 Task: Buy 4 Funnels from Specialty Tools & Gadgets section under best seller category for shipping address: Maureen Phillips, 2845 Point Street, Park Ridge, Illinois 60068, Cell Number 7738643880. Pay from credit card ending with 7965, CVV 549
Action: Mouse moved to (18, 73)
Screenshot: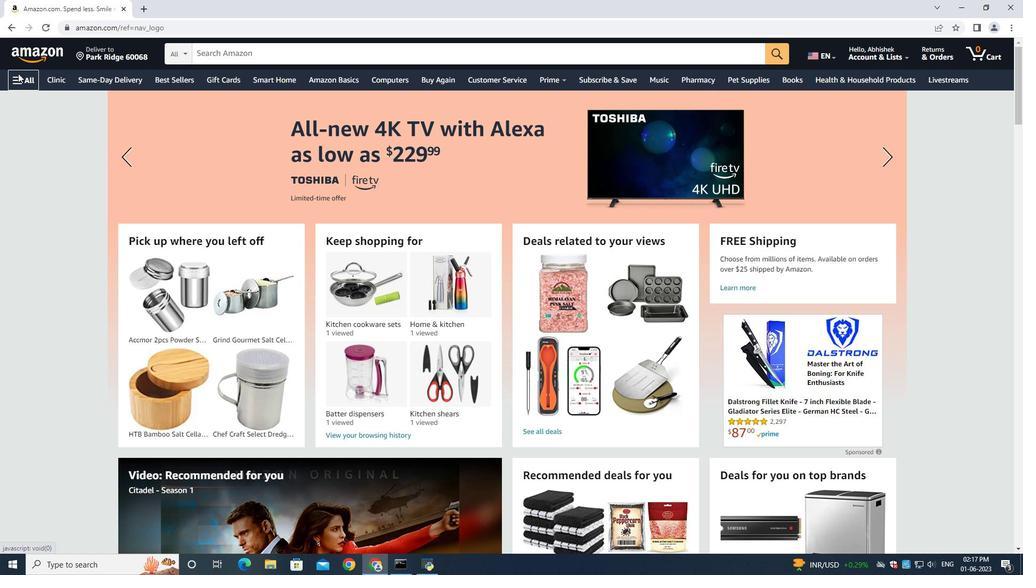 
Action: Mouse pressed left at (18, 73)
Screenshot: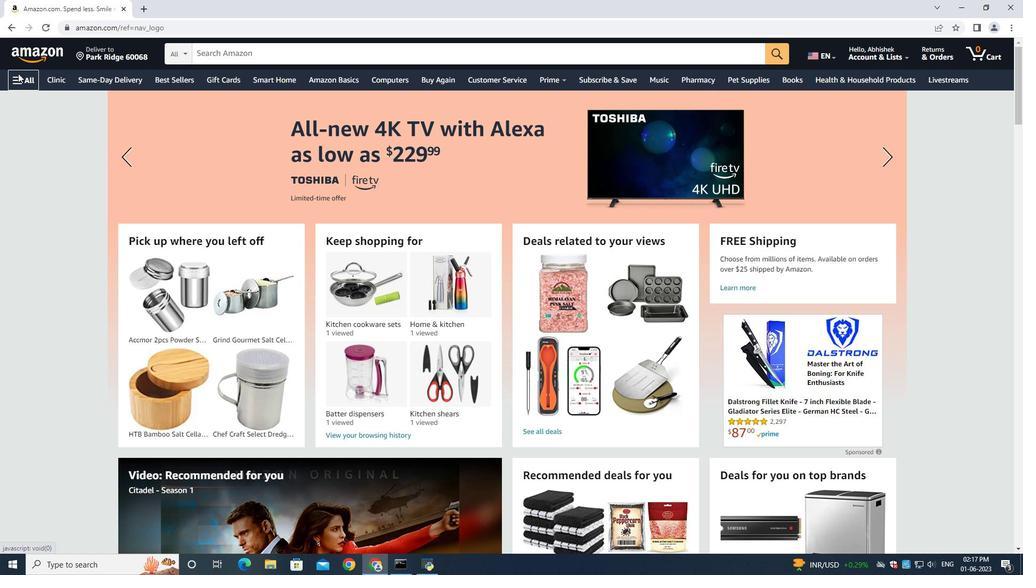 
Action: Mouse moved to (78, 103)
Screenshot: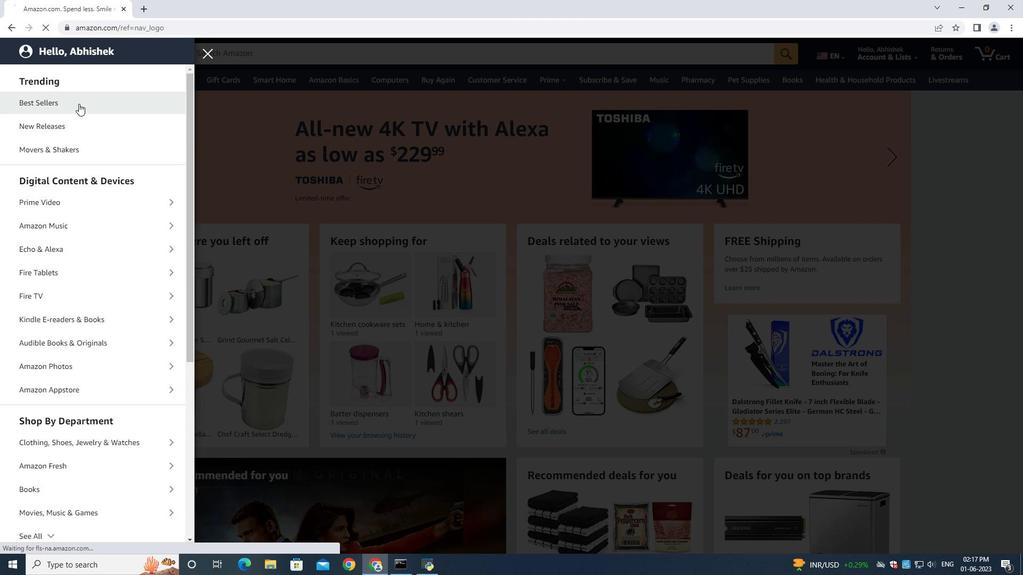 
Action: Mouse pressed left at (78, 103)
Screenshot: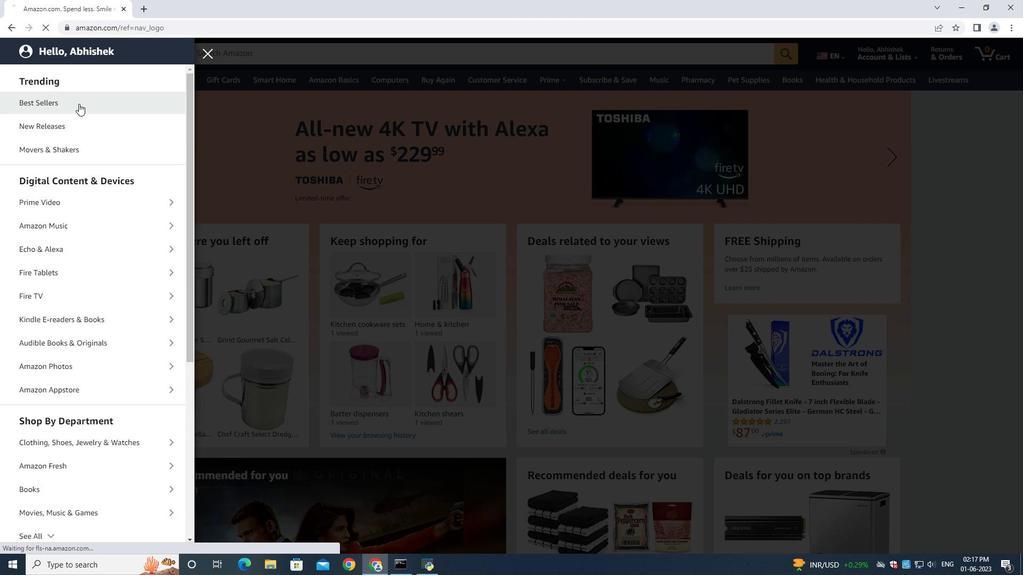 
Action: Mouse moved to (208, 52)
Screenshot: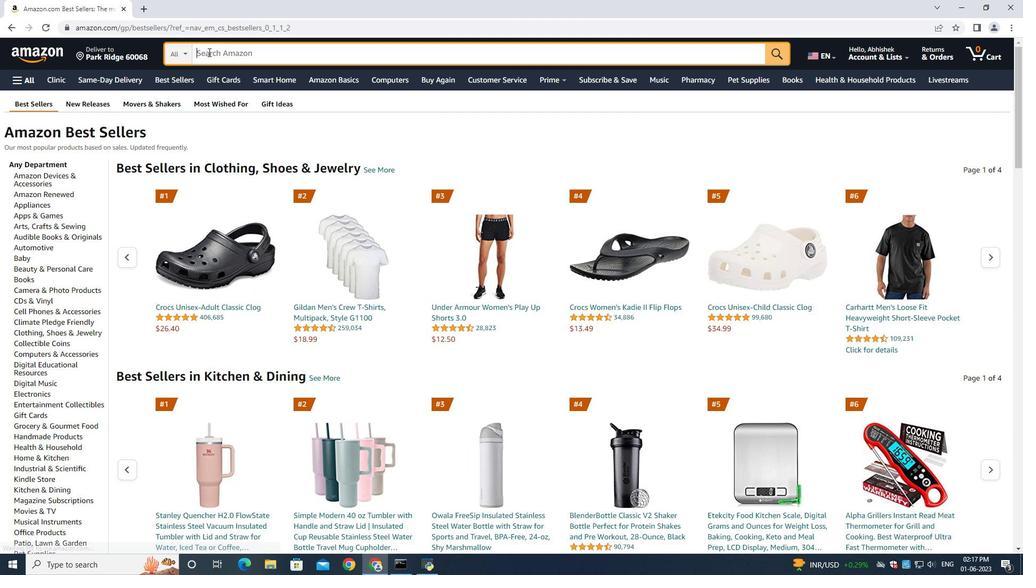 
Action: Mouse pressed left at (208, 52)
Screenshot: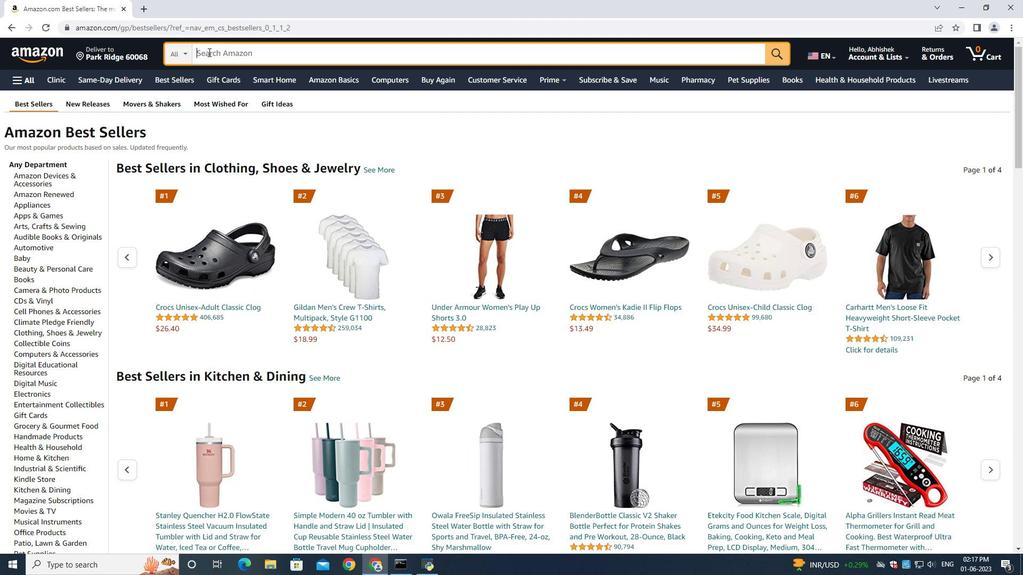 
Action: Mouse moved to (208, 52)
Screenshot: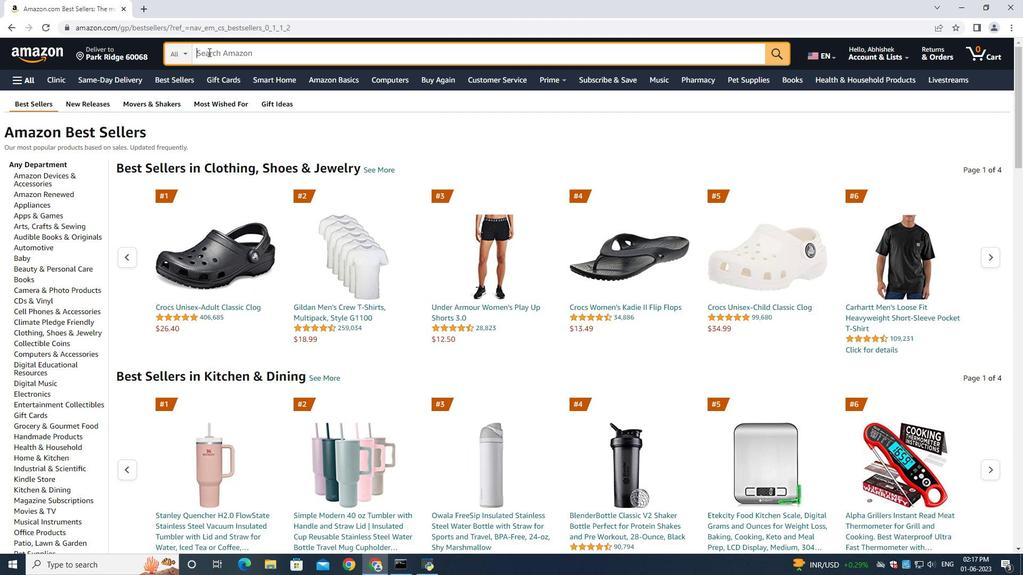 
Action: Key pressed <Key.shift>Funnels<Key.space><Key.enter>
Screenshot: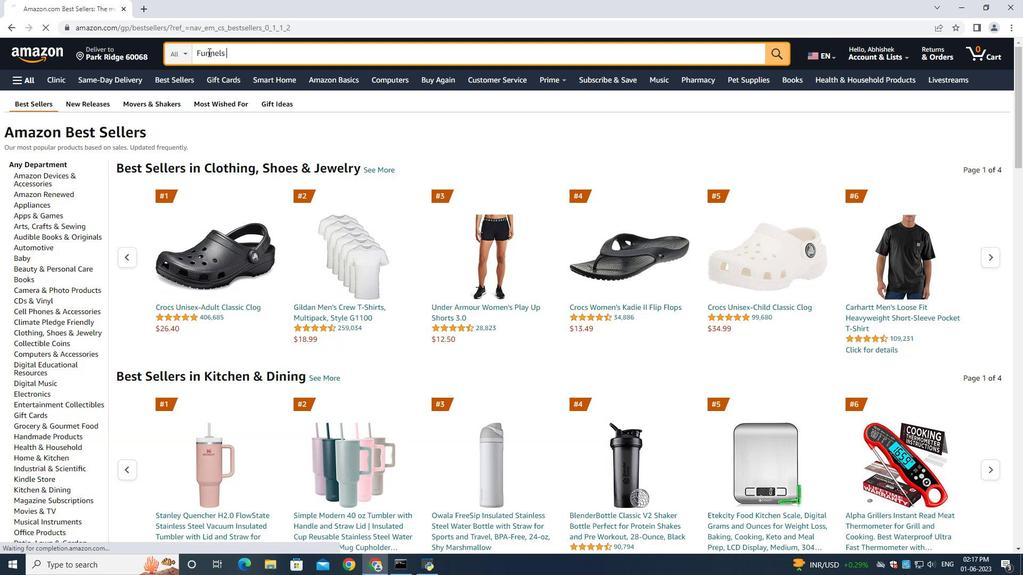 
Action: Mouse moved to (64, 188)
Screenshot: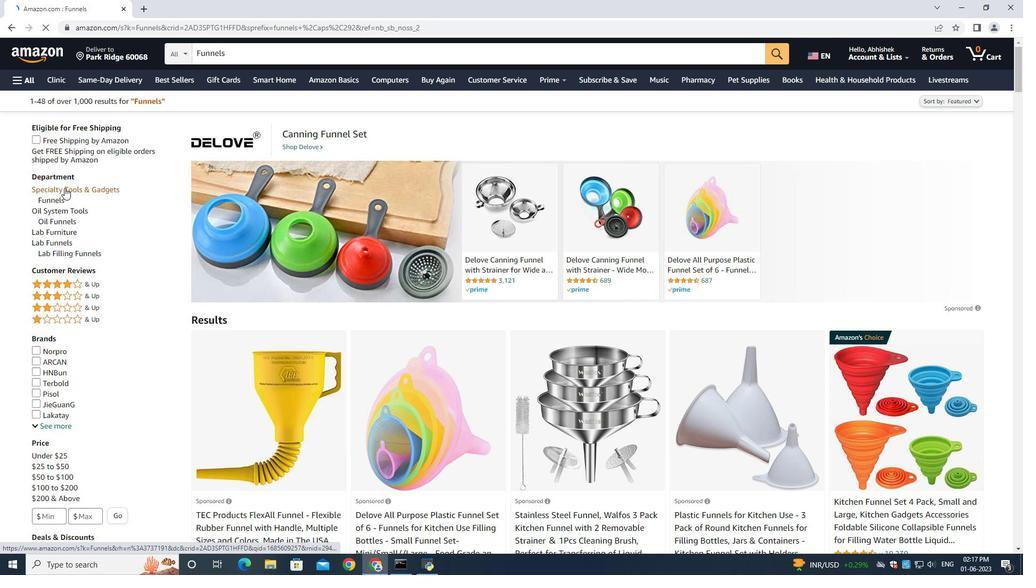 
Action: Mouse pressed left at (64, 188)
Screenshot: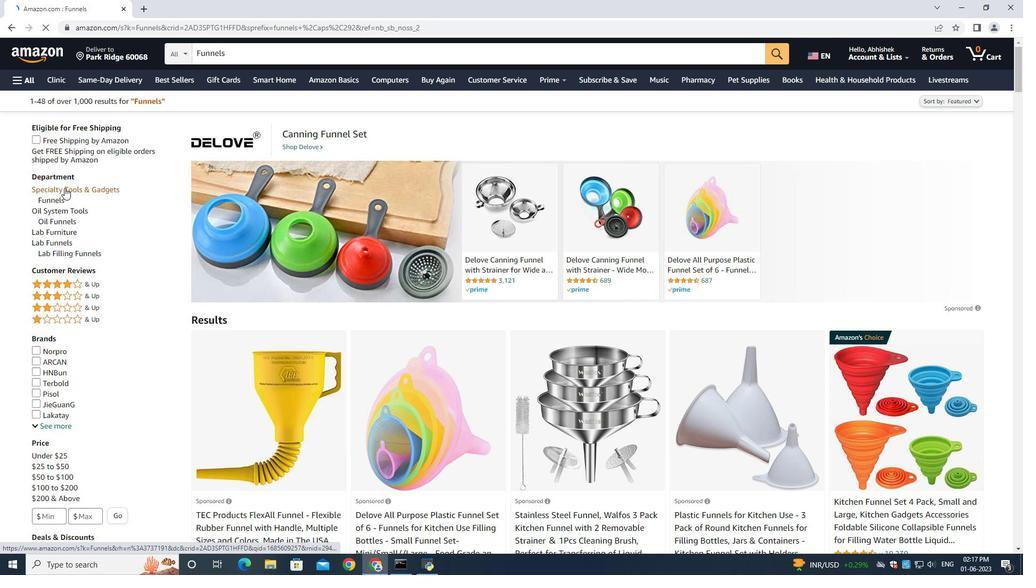 
Action: Mouse moved to (560, 399)
Screenshot: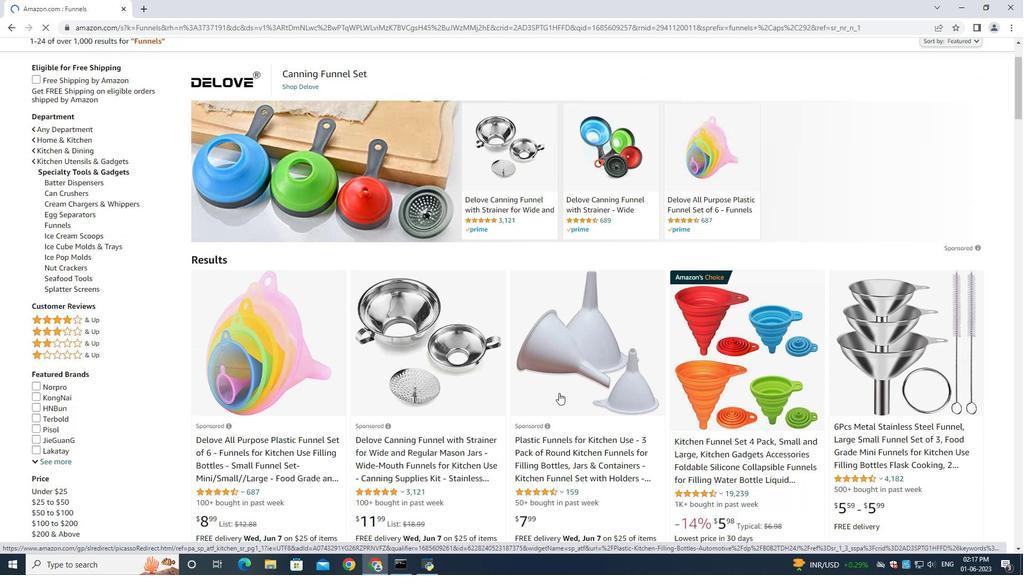 
Action: Mouse scrolled (560, 399) with delta (0, 0)
Screenshot: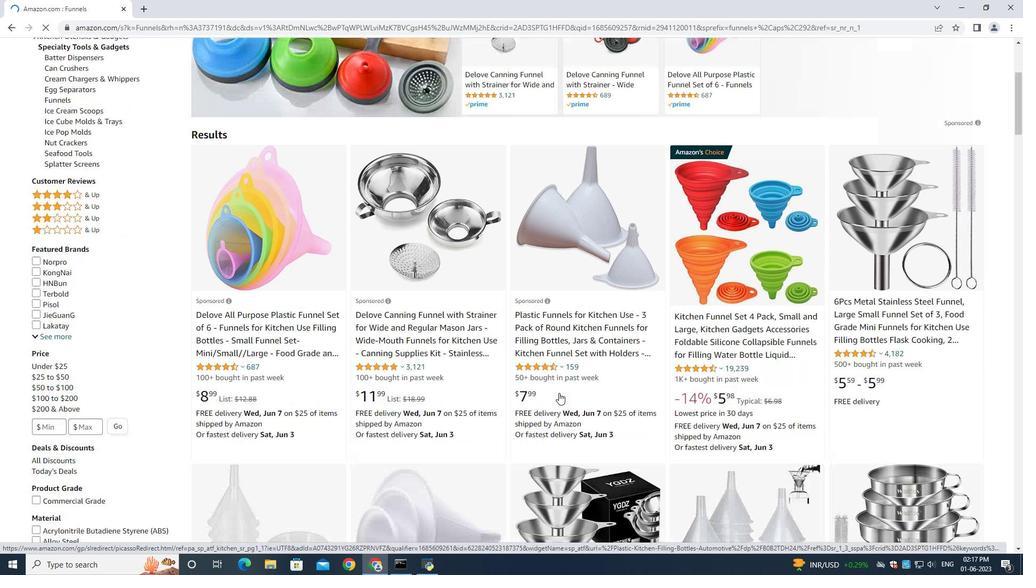 
Action: Mouse moved to (560, 399)
Screenshot: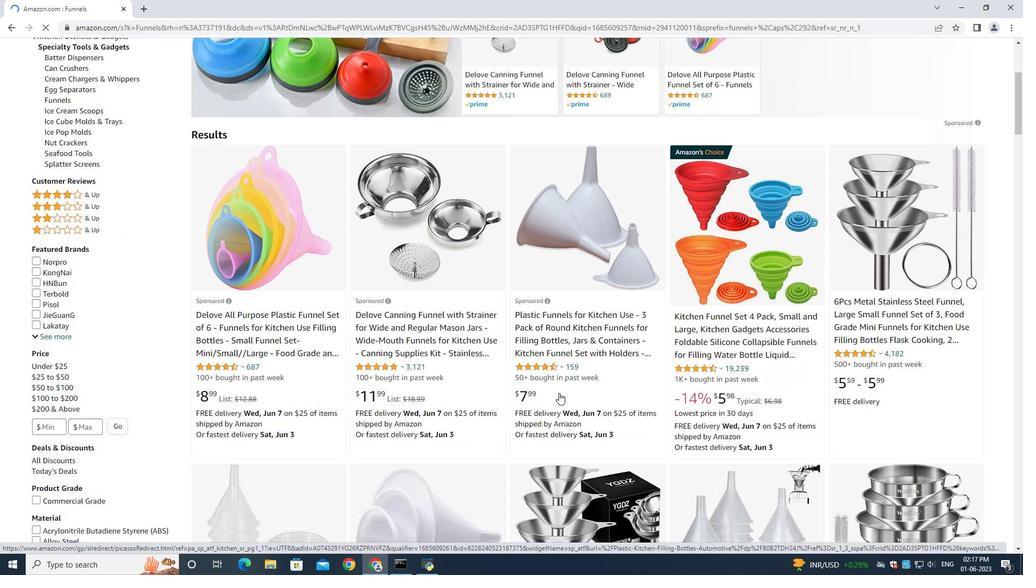 
Action: Mouse scrolled (560, 399) with delta (0, 0)
Screenshot: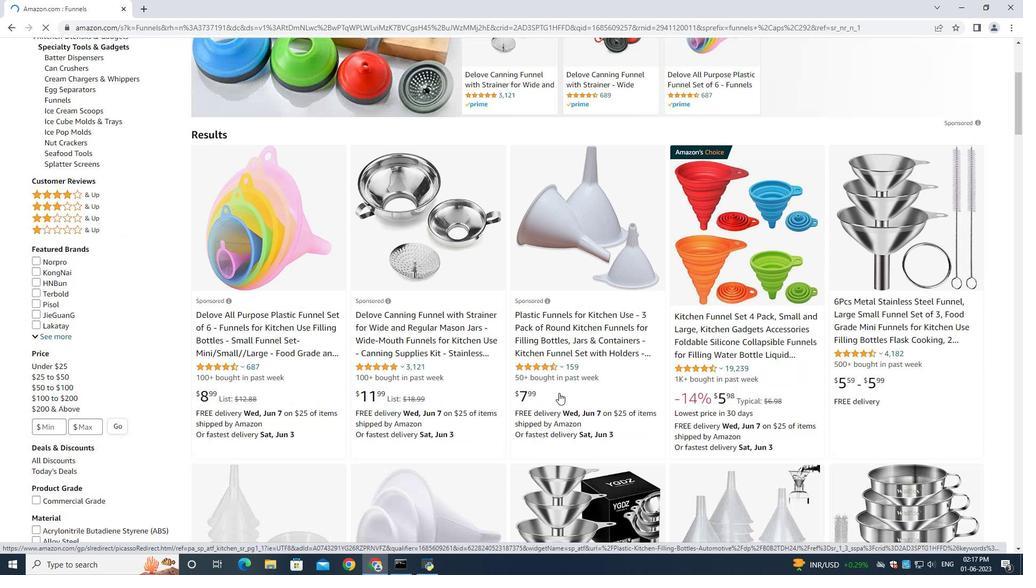 
Action: Mouse moved to (560, 399)
Screenshot: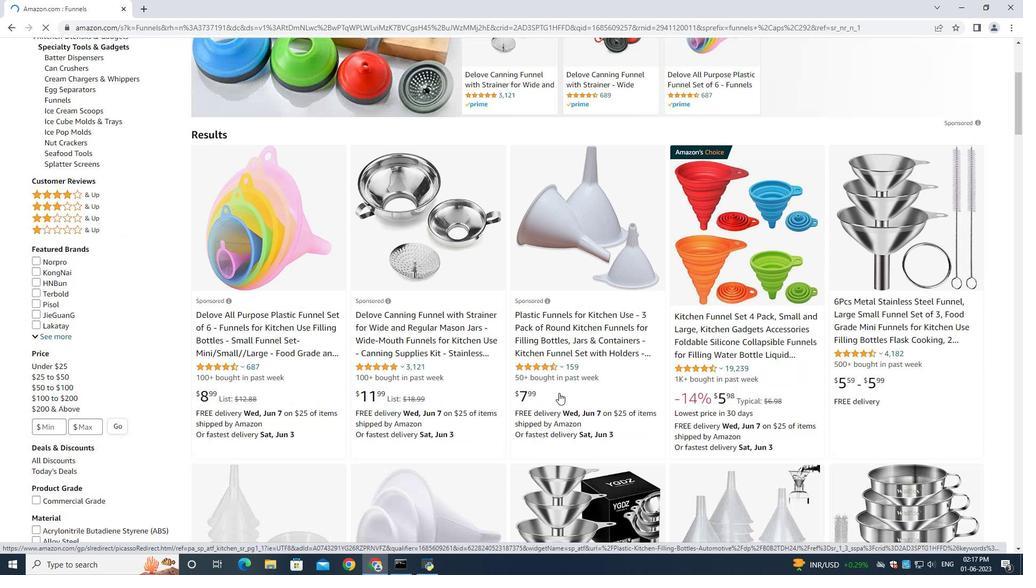 
Action: Mouse scrolled (560, 399) with delta (0, 0)
Screenshot: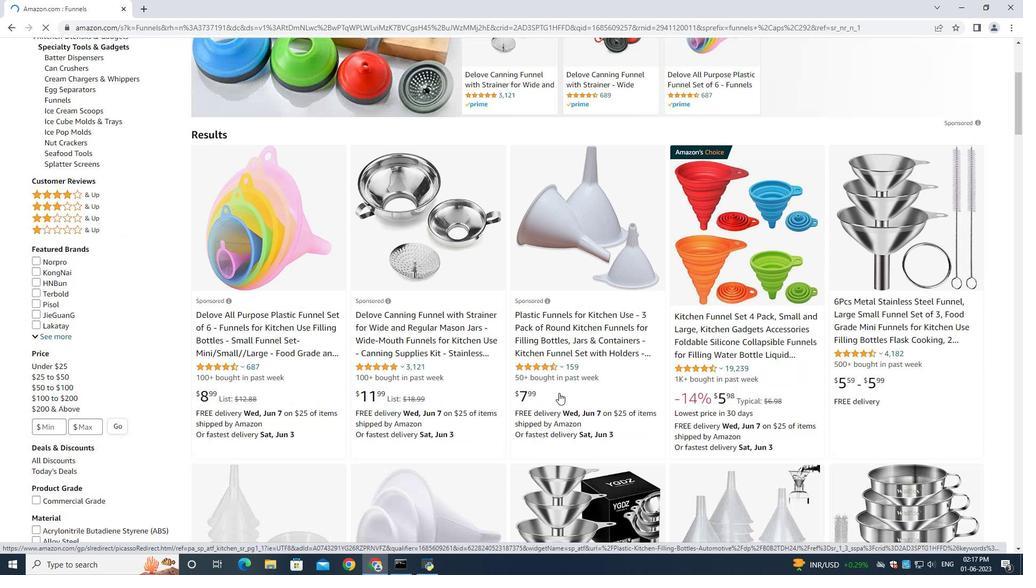 
Action: Mouse moved to (559, 397)
Screenshot: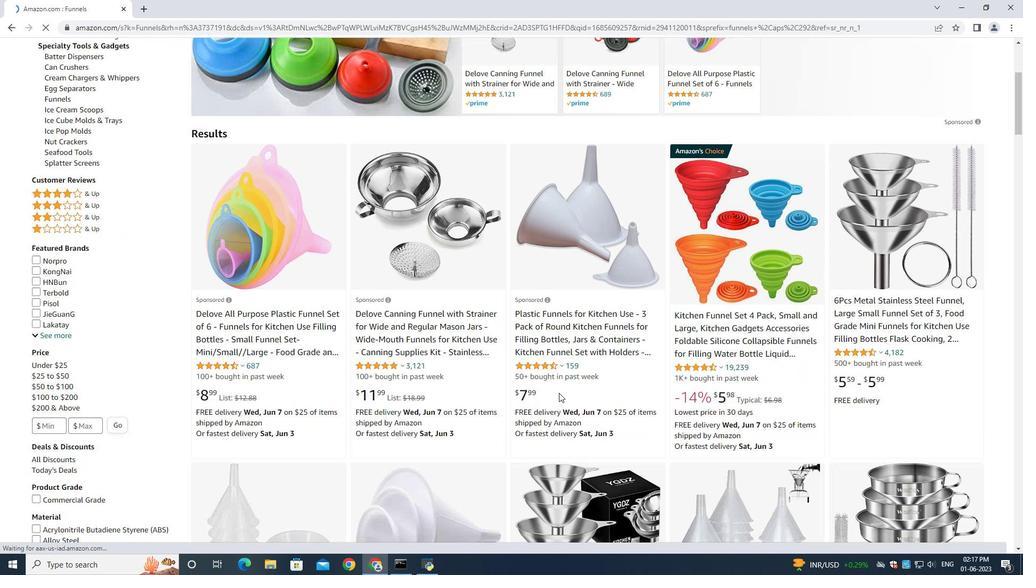 
Action: Mouse scrolled (560, 398) with delta (0, 0)
Screenshot: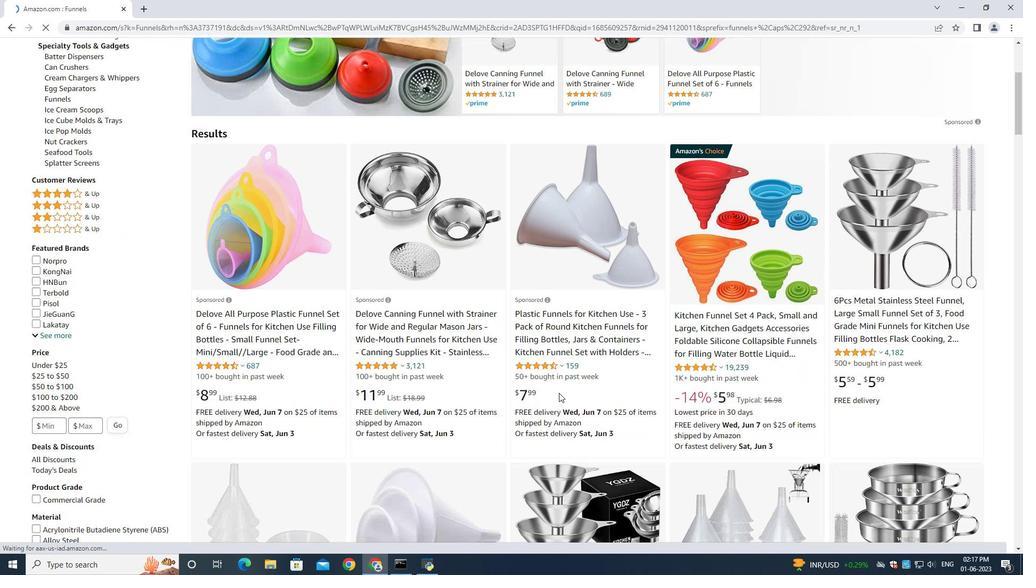 
Action: Mouse moved to (244, 346)
Screenshot: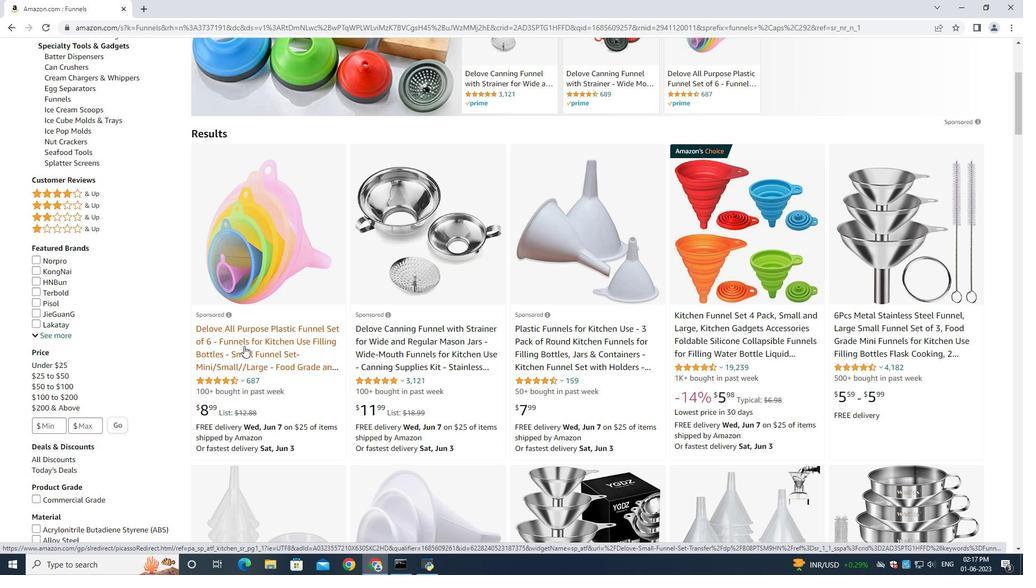 
Action: Mouse pressed left at (244, 346)
Screenshot: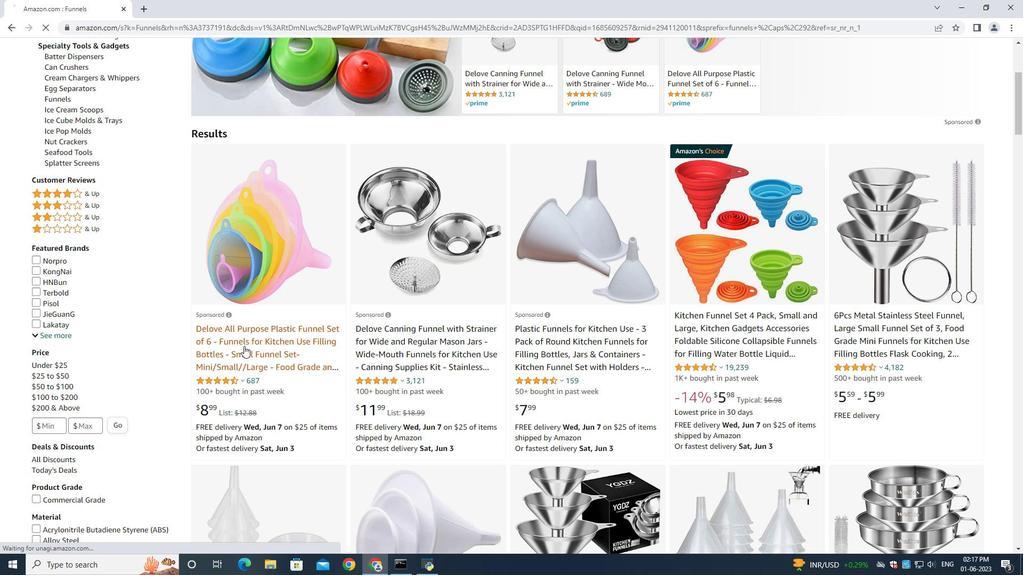 
Action: Mouse moved to (798, 302)
Screenshot: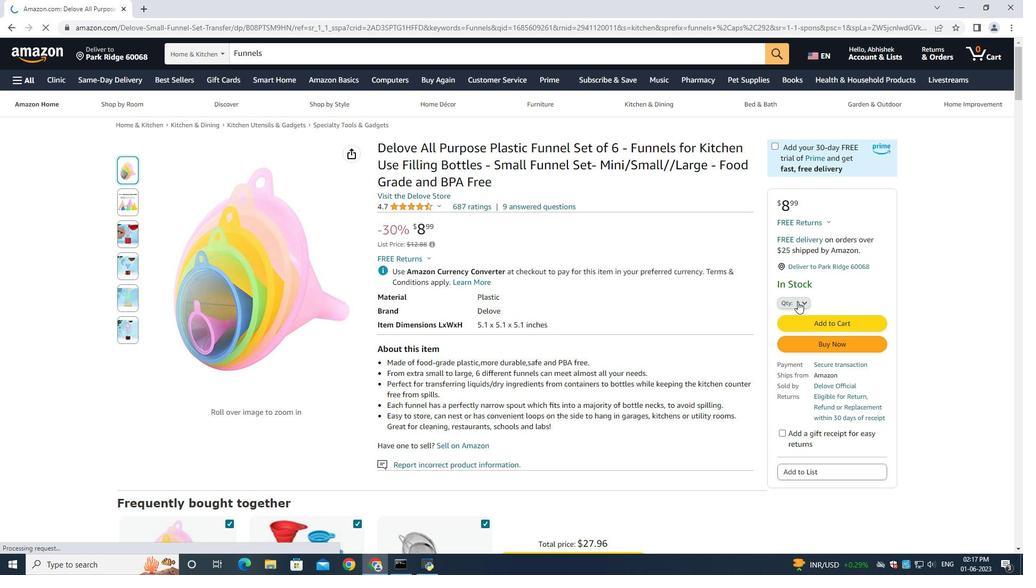 
Action: Mouse pressed left at (798, 302)
Screenshot: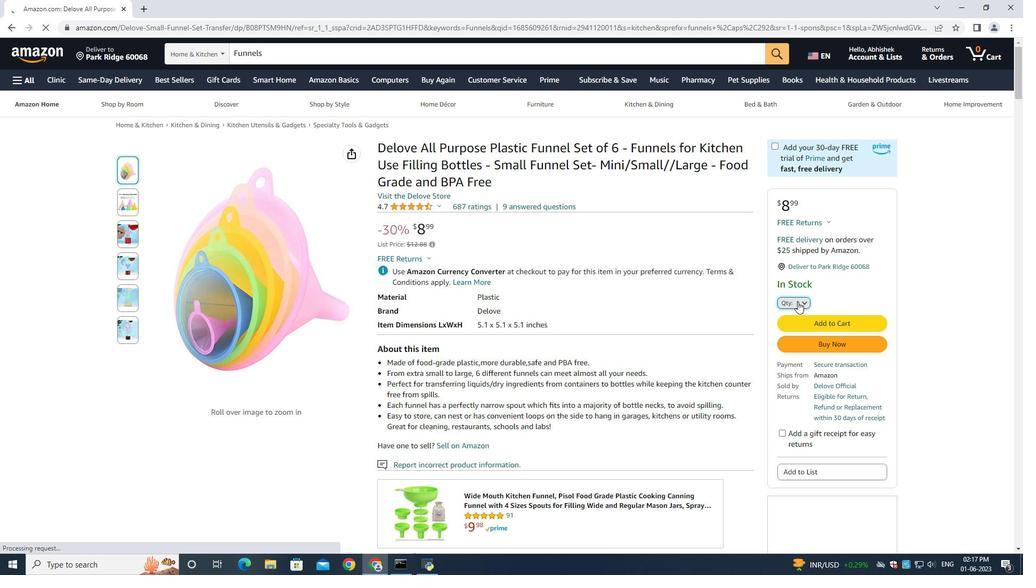 
Action: Mouse moved to (791, 105)
Screenshot: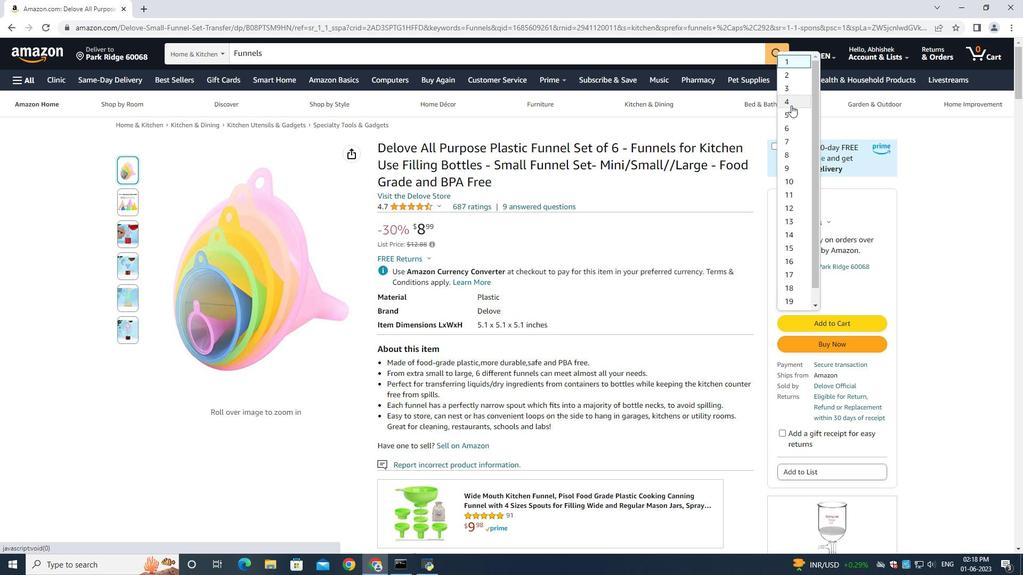 
Action: Mouse pressed left at (791, 105)
Screenshot: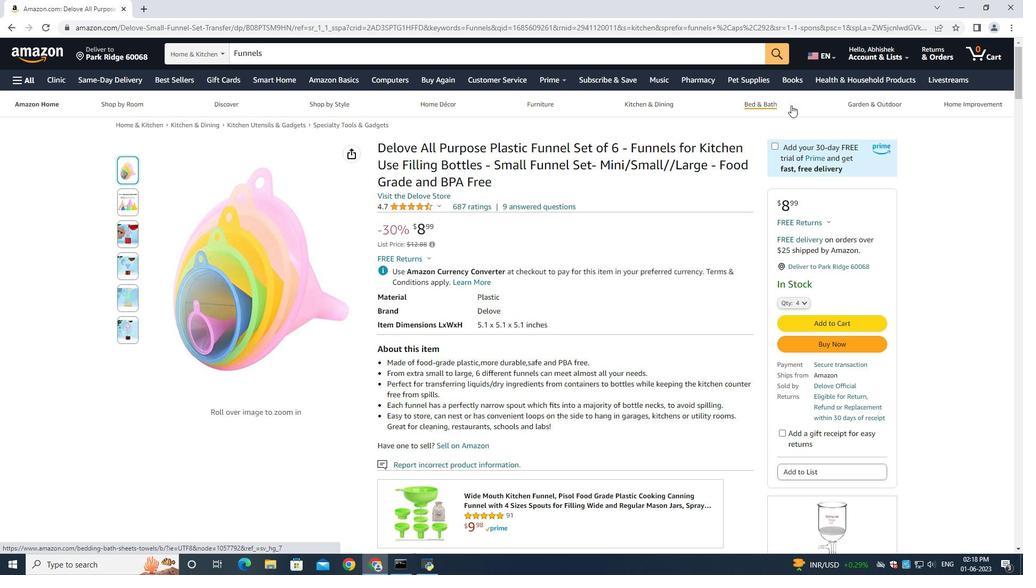 
Action: Mouse moved to (824, 383)
Screenshot: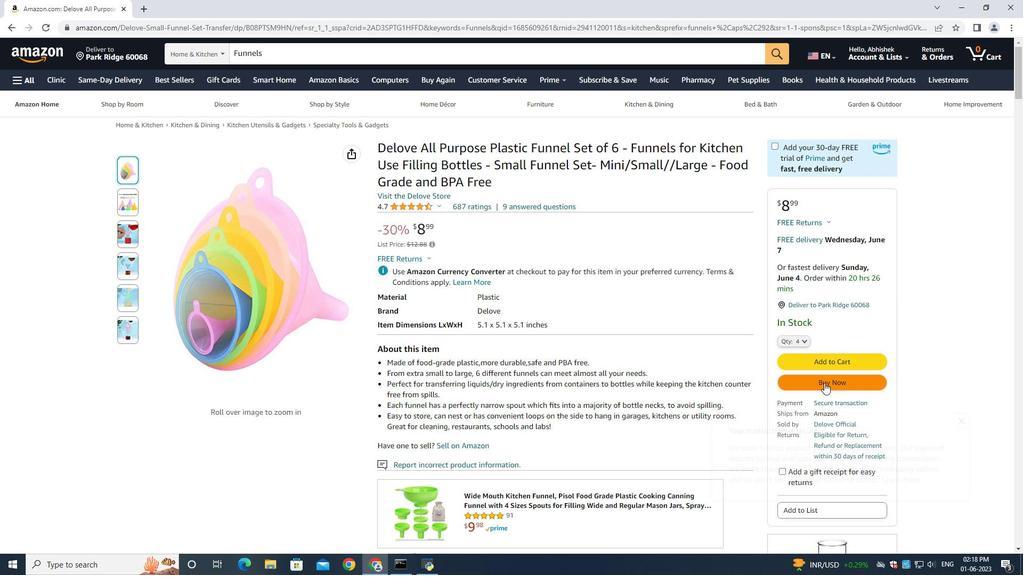 
Action: Mouse pressed left at (824, 383)
Screenshot: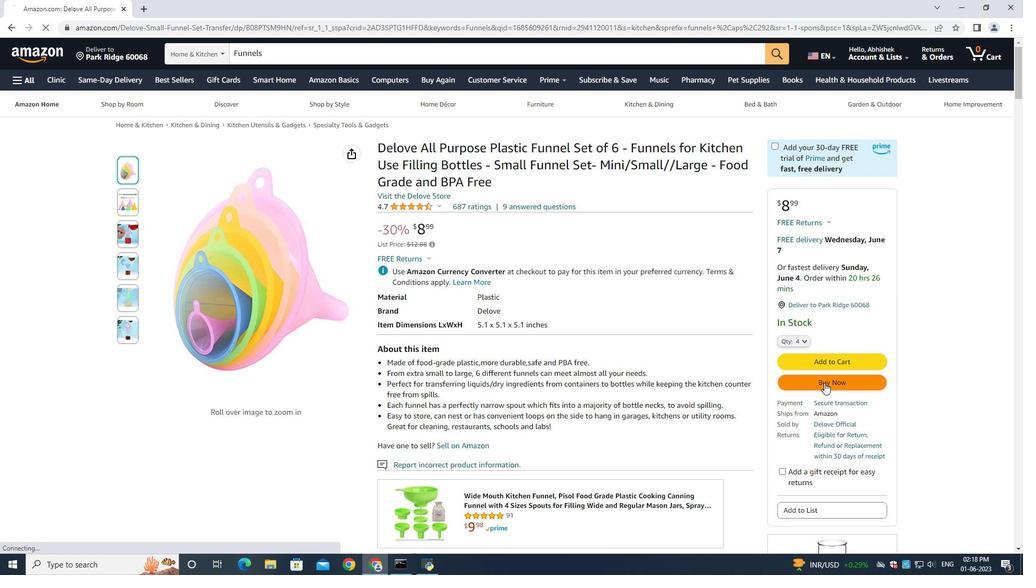 
Action: Mouse moved to (421, 401)
Screenshot: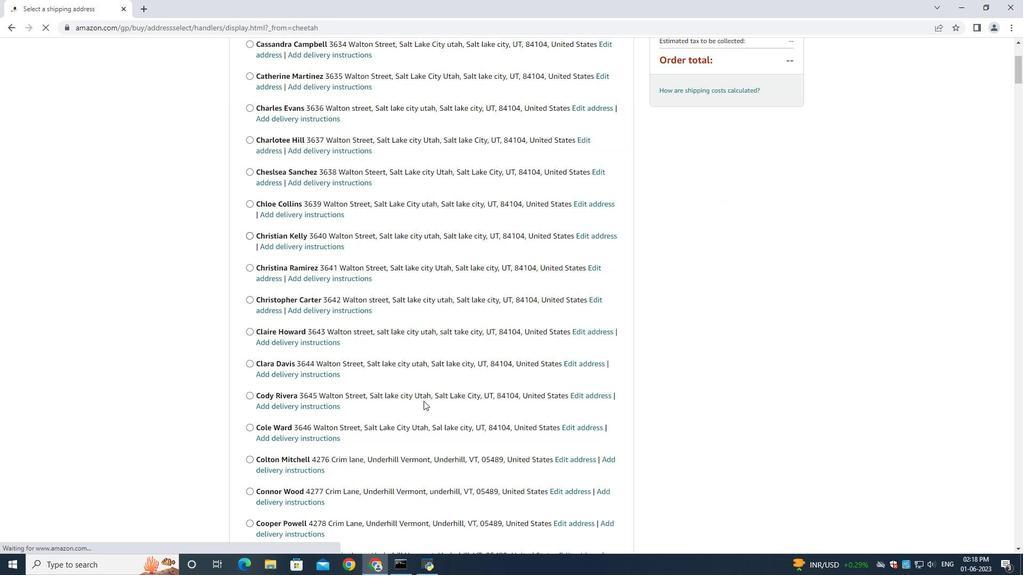 
Action: Mouse scrolled (421, 401) with delta (0, 0)
Screenshot: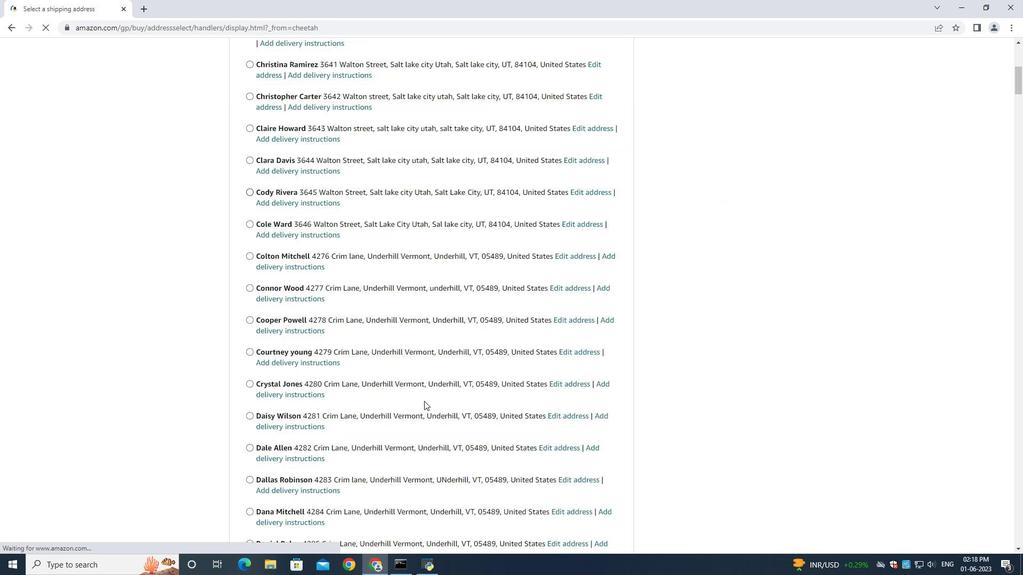 
Action: Mouse scrolled (421, 401) with delta (0, 0)
Screenshot: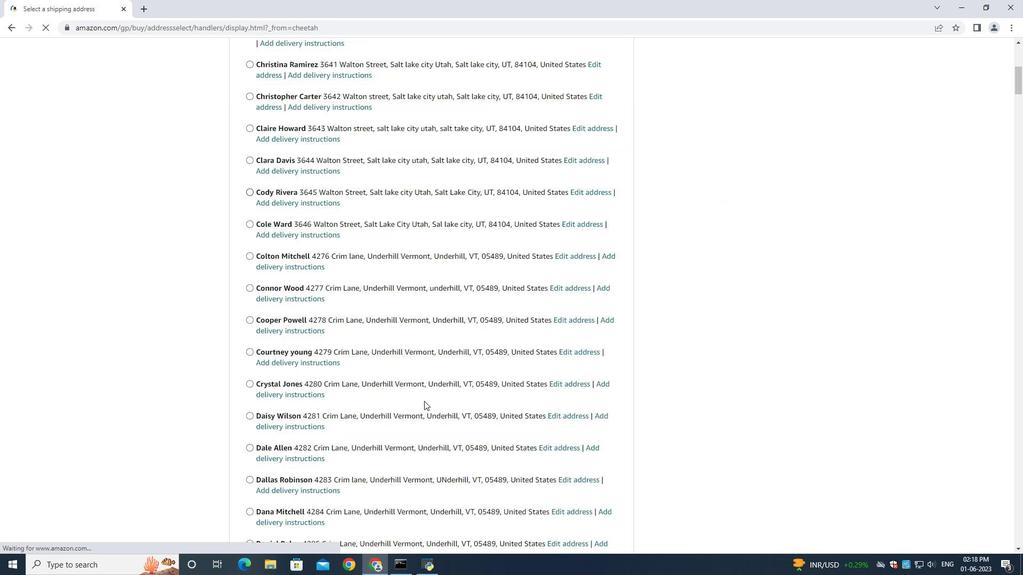 
Action: Mouse scrolled (421, 401) with delta (0, 0)
Screenshot: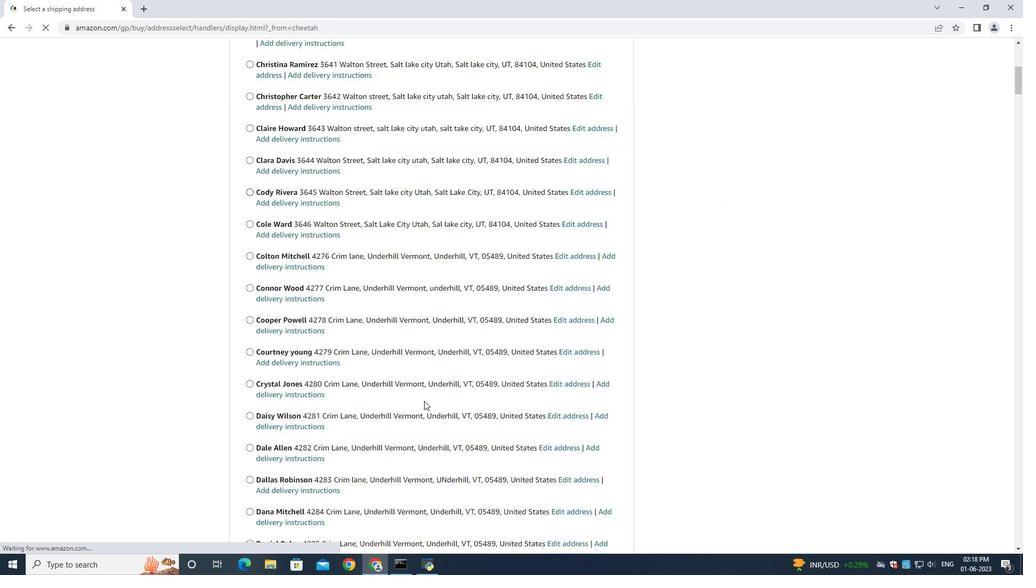 
Action: Mouse scrolled (421, 401) with delta (0, 0)
Screenshot: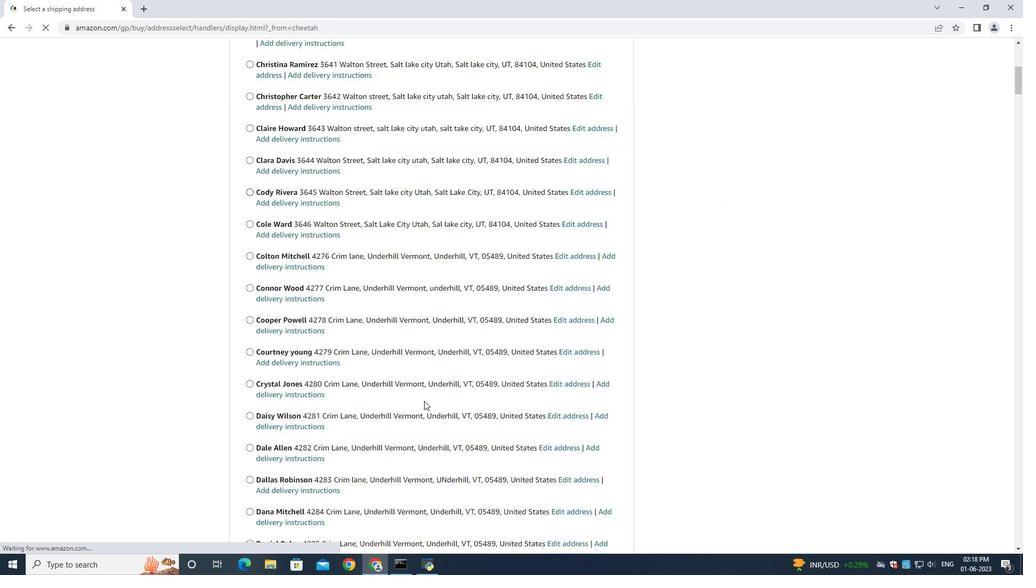 
Action: Mouse moved to (421, 401)
Screenshot: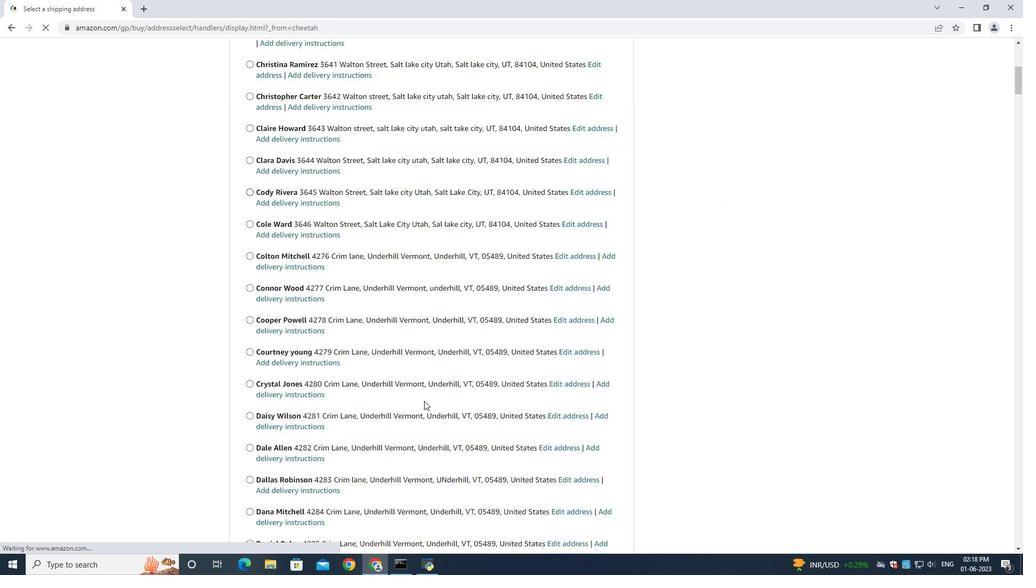 
Action: Mouse scrolled (421, 401) with delta (0, 0)
Screenshot: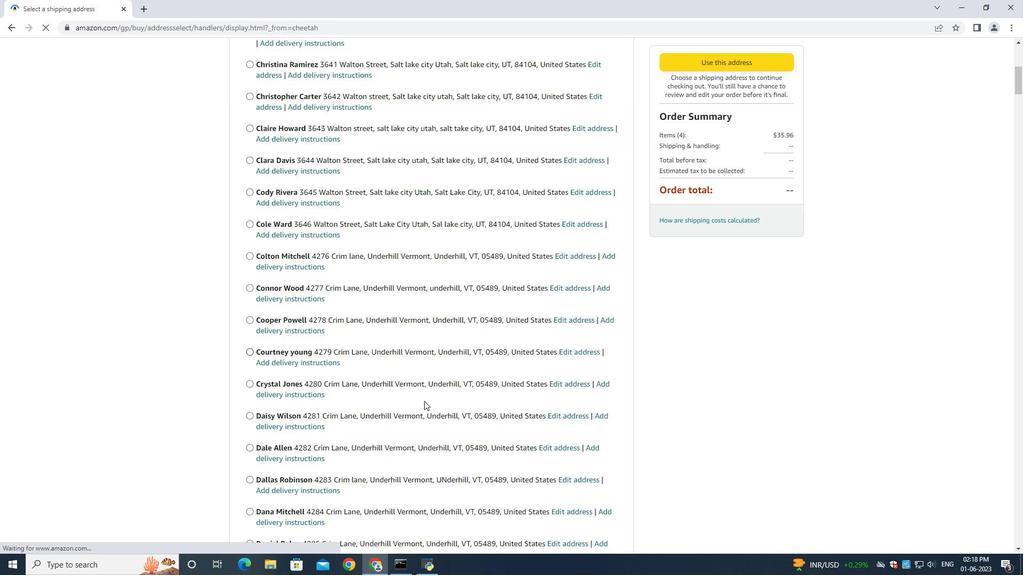 
Action: Mouse scrolled (421, 401) with delta (0, 0)
Screenshot: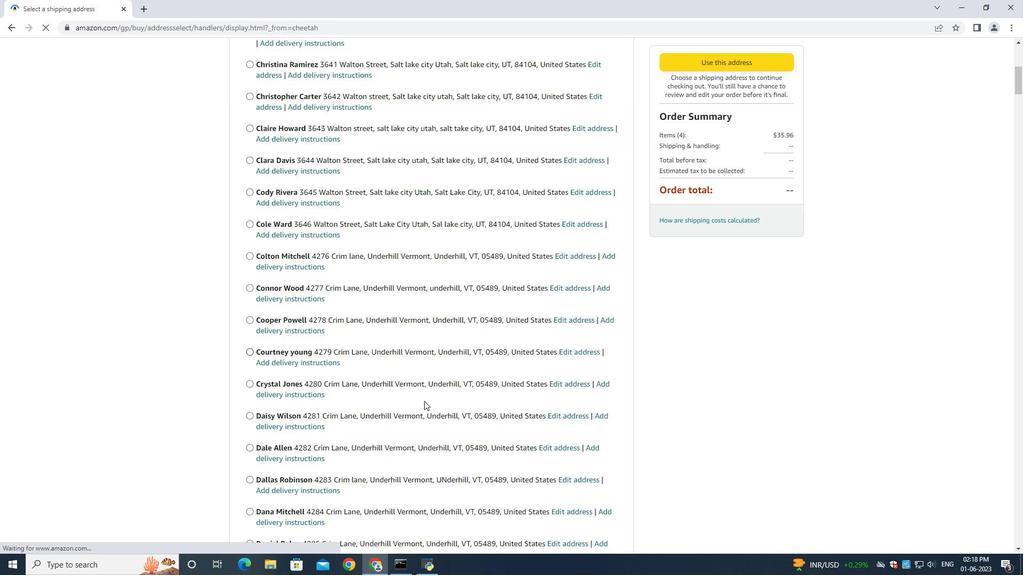 
Action: Mouse scrolled (421, 401) with delta (0, 0)
Screenshot: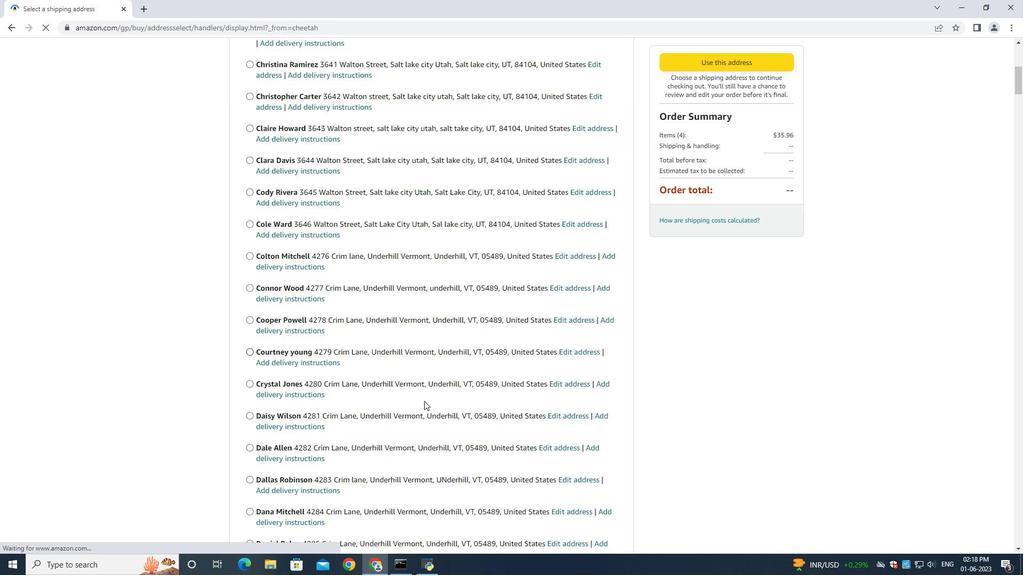 
Action: Mouse moved to (424, 401)
Screenshot: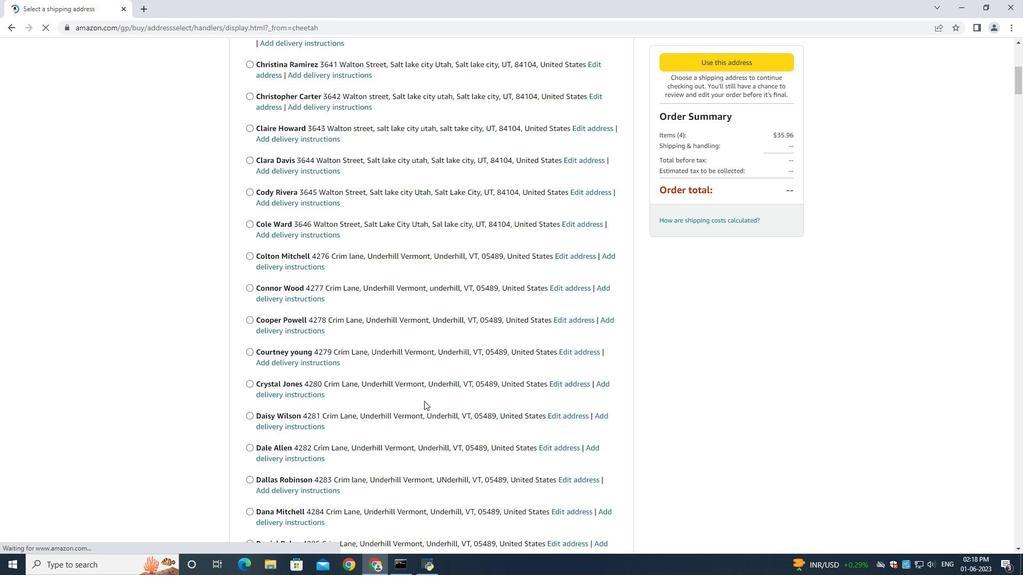 
Action: Mouse scrolled (424, 400) with delta (0, 0)
Screenshot: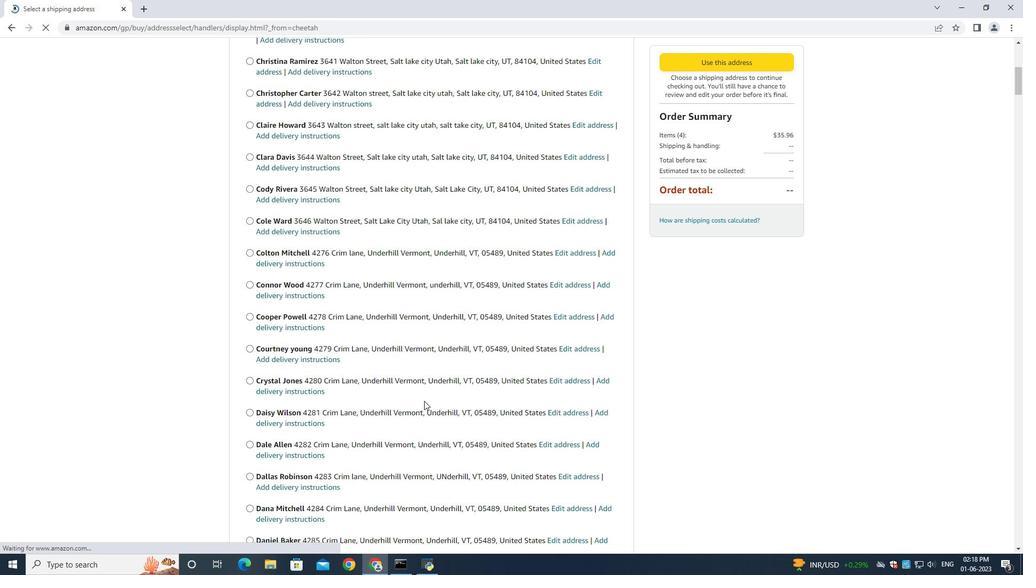 
Action: Mouse scrolled (424, 400) with delta (0, 0)
Screenshot: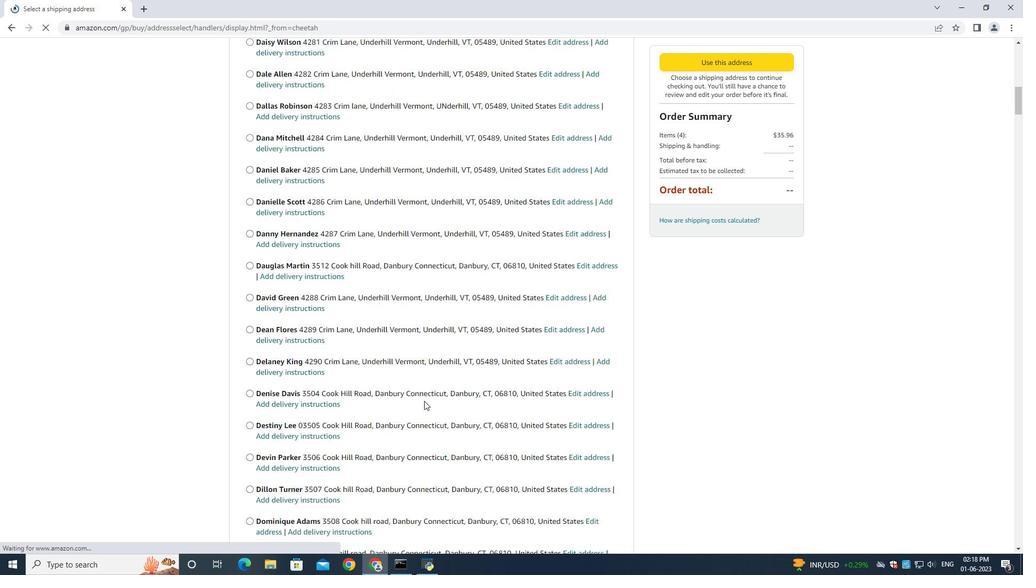 
Action: Mouse scrolled (424, 400) with delta (0, 0)
Screenshot: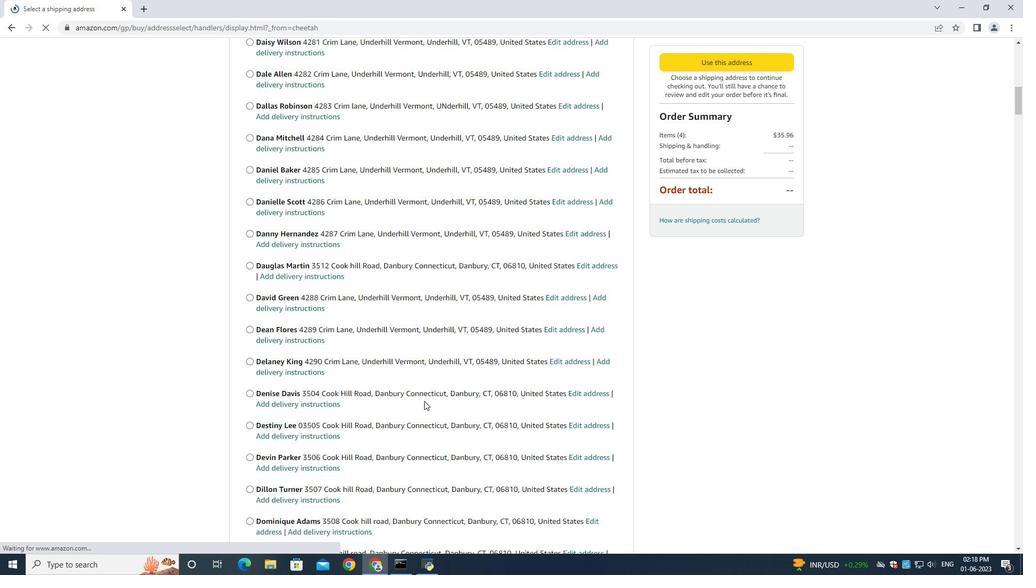 
Action: Mouse scrolled (424, 400) with delta (0, 0)
Screenshot: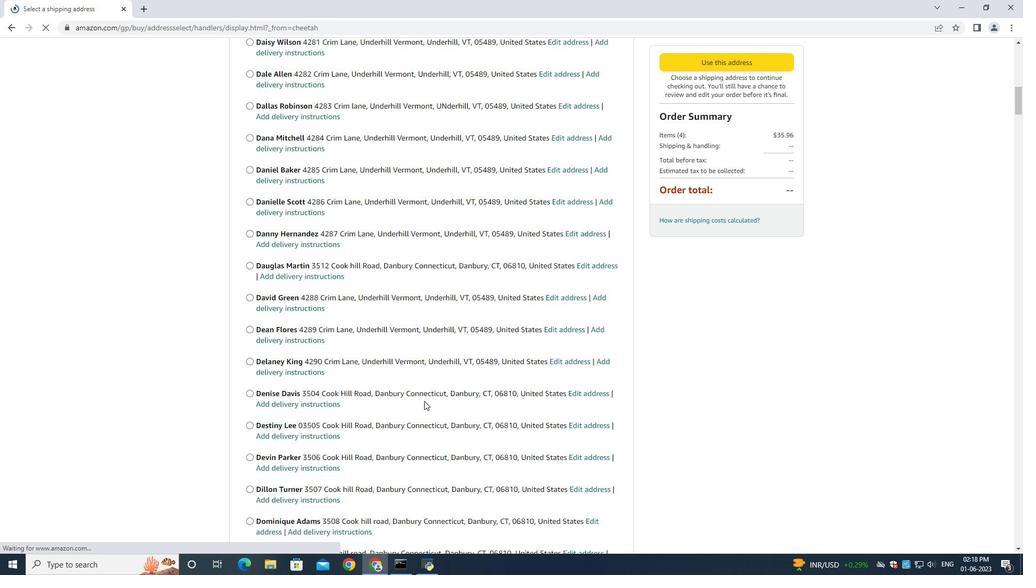 
Action: Mouse scrolled (424, 400) with delta (0, 0)
Screenshot: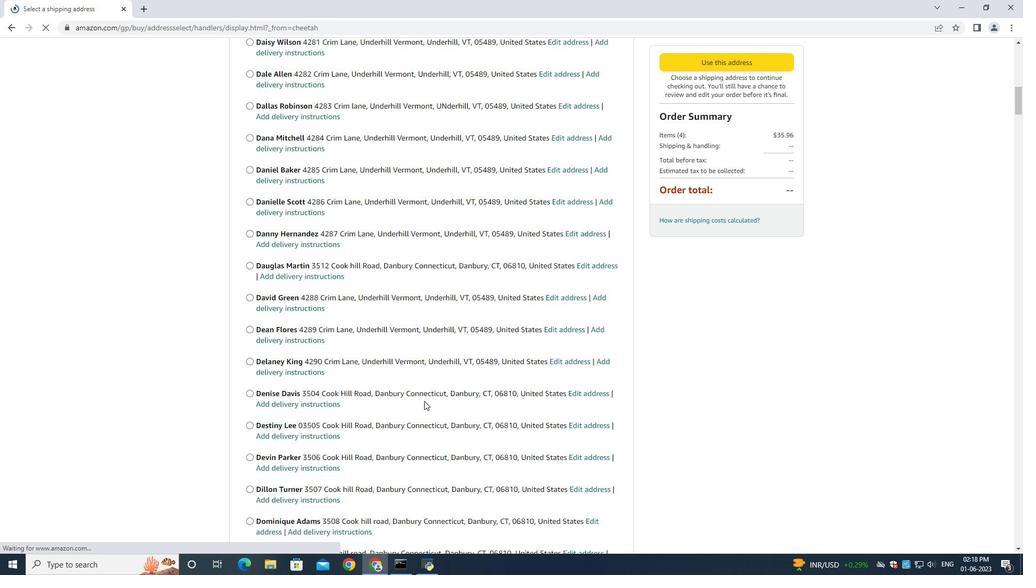 
Action: Mouse scrolled (424, 400) with delta (0, 0)
Screenshot: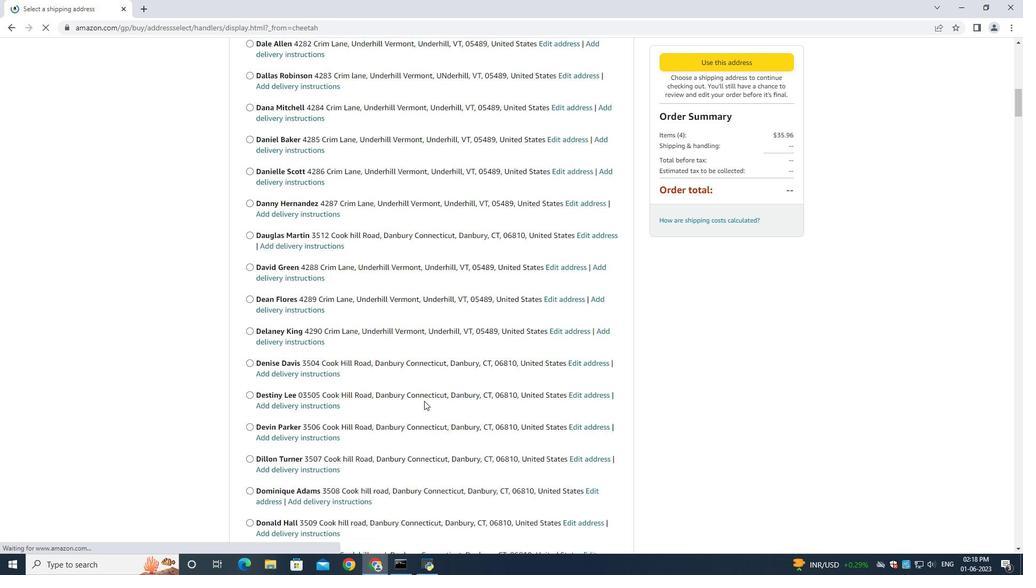 
Action: Mouse scrolled (424, 400) with delta (0, 0)
Screenshot: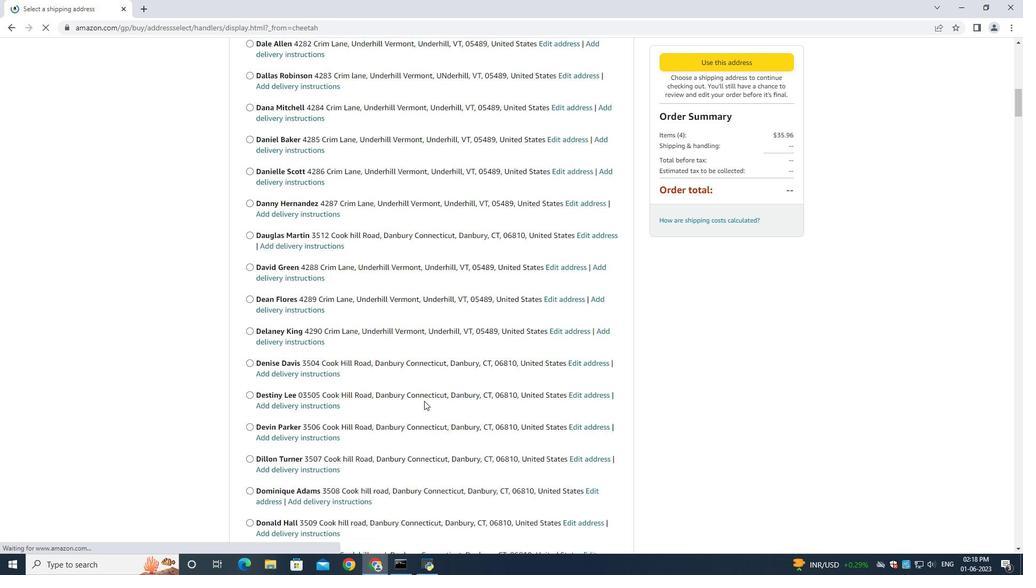 
Action: Mouse scrolled (424, 400) with delta (0, 0)
Screenshot: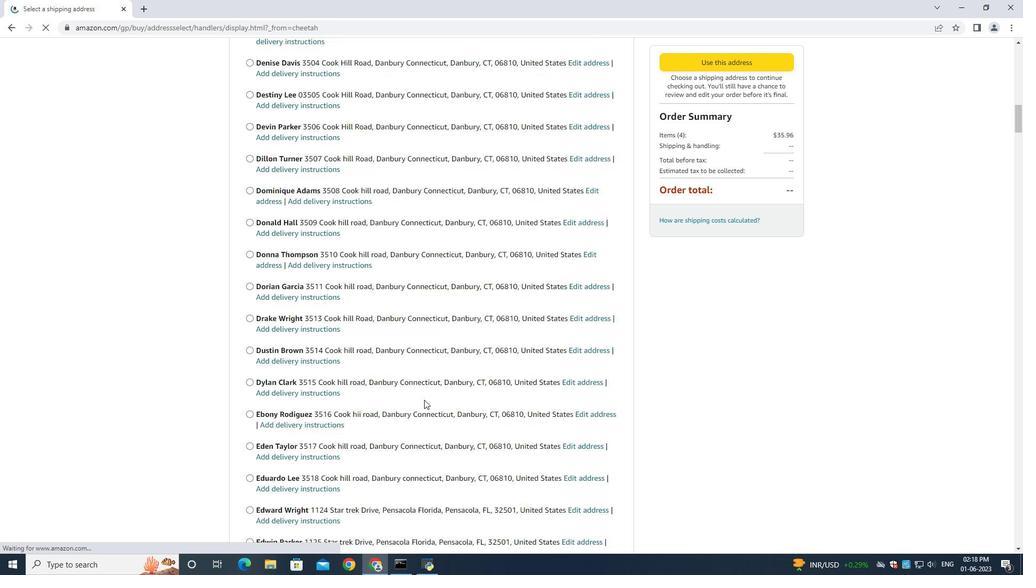 
Action: Mouse scrolled (424, 400) with delta (0, 0)
Screenshot: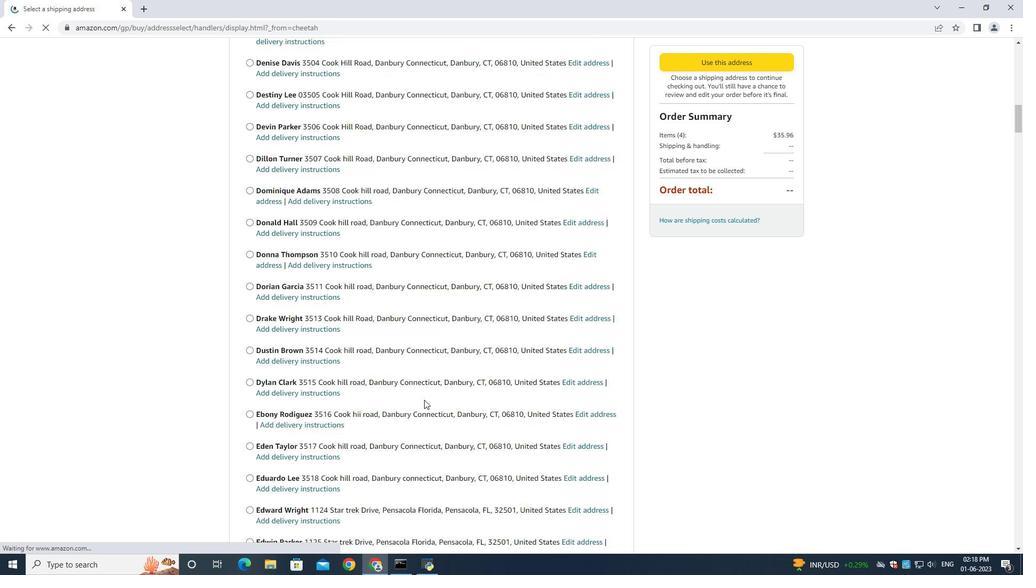
Action: Mouse scrolled (424, 400) with delta (0, 0)
Screenshot: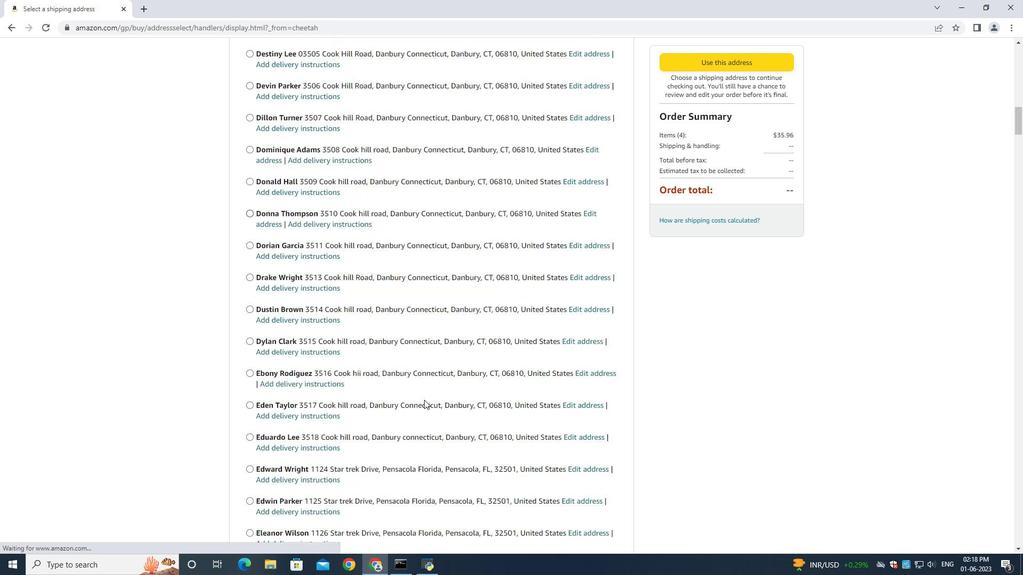 
Action: Mouse scrolled (424, 400) with delta (0, 0)
Screenshot: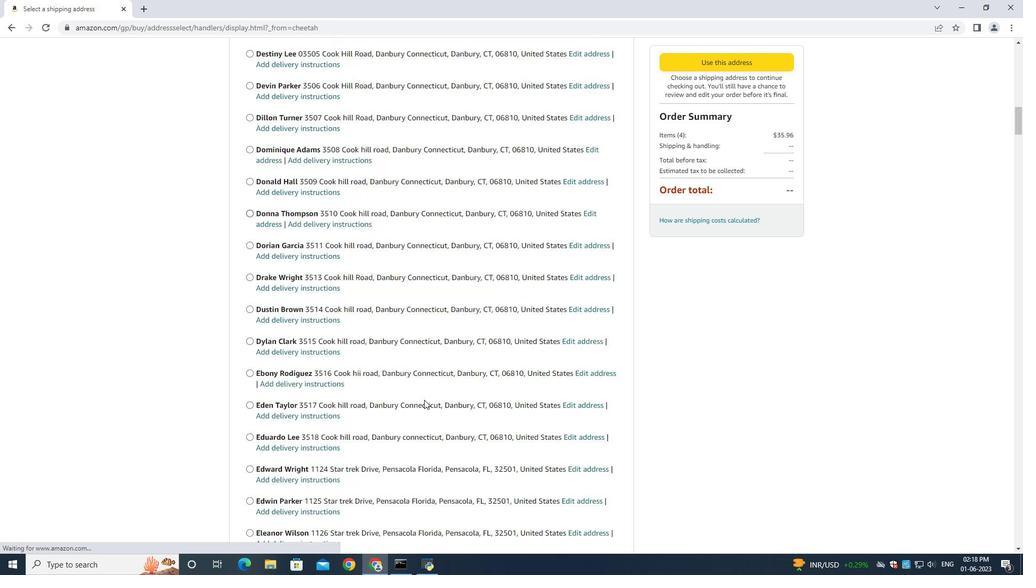 
Action: Mouse scrolled (424, 400) with delta (0, 0)
Screenshot: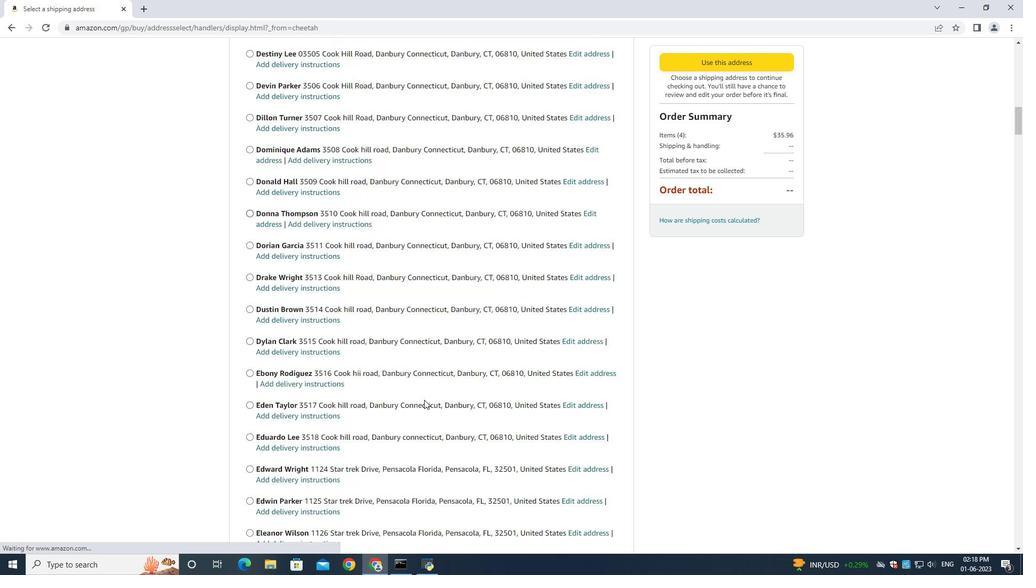 
Action: Mouse scrolled (424, 400) with delta (0, 0)
Screenshot: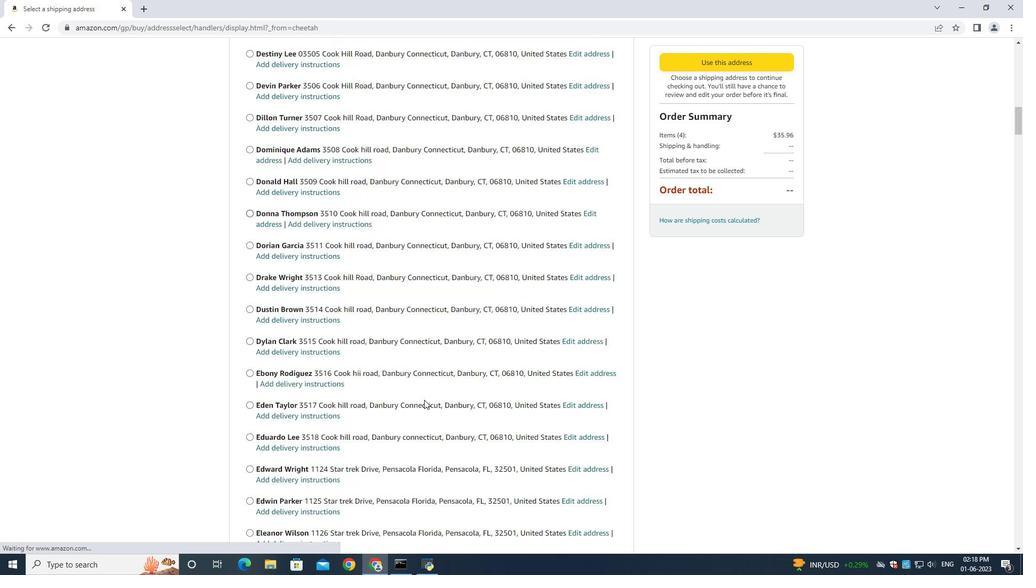 
Action: Mouse scrolled (424, 400) with delta (0, 0)
Screenshot: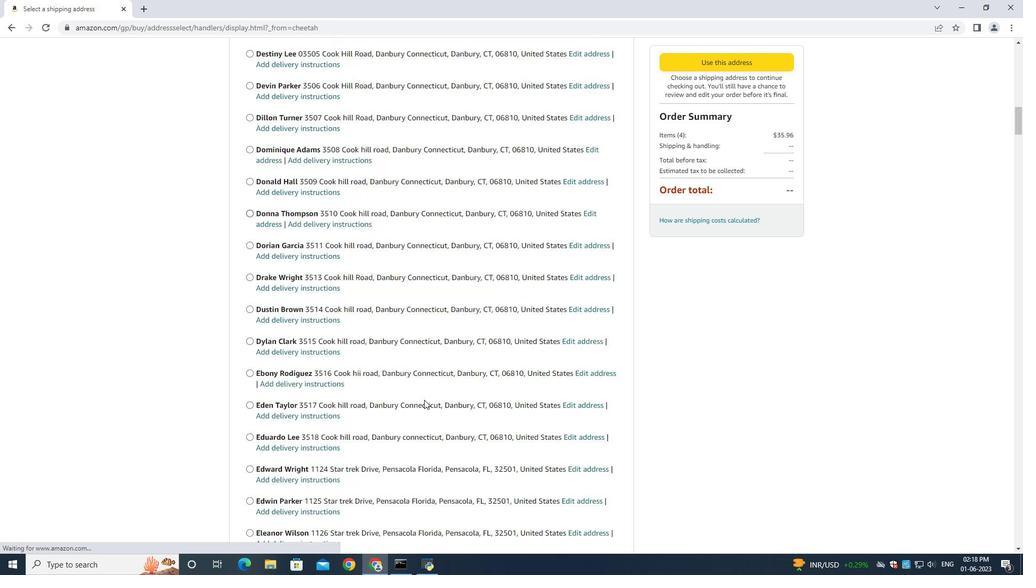 
Action: Mouse moved to (424, 400)
Screenshot: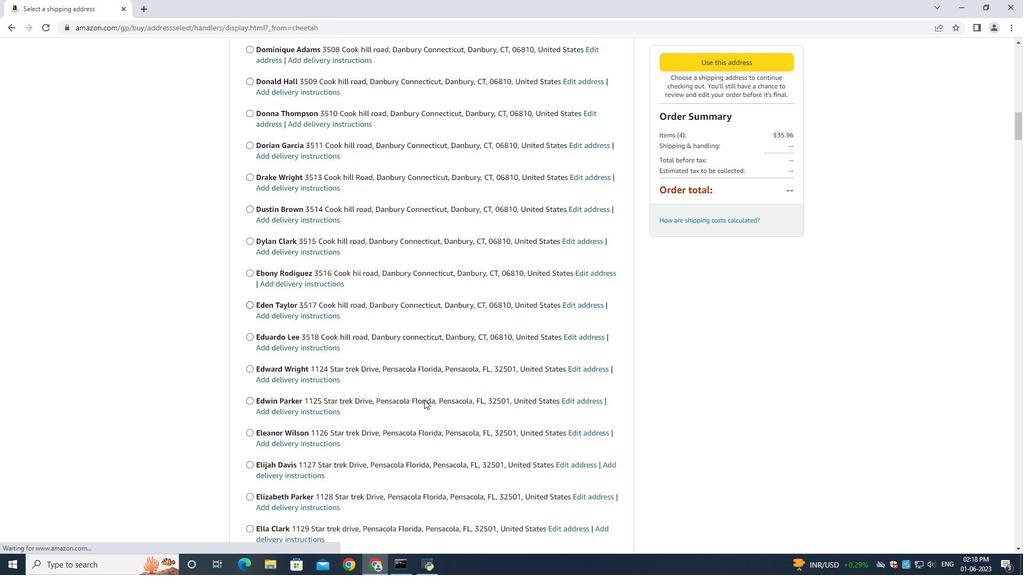 
Action: Mouse scrolled (424, 399) with delta (0, 0)
Screenshot: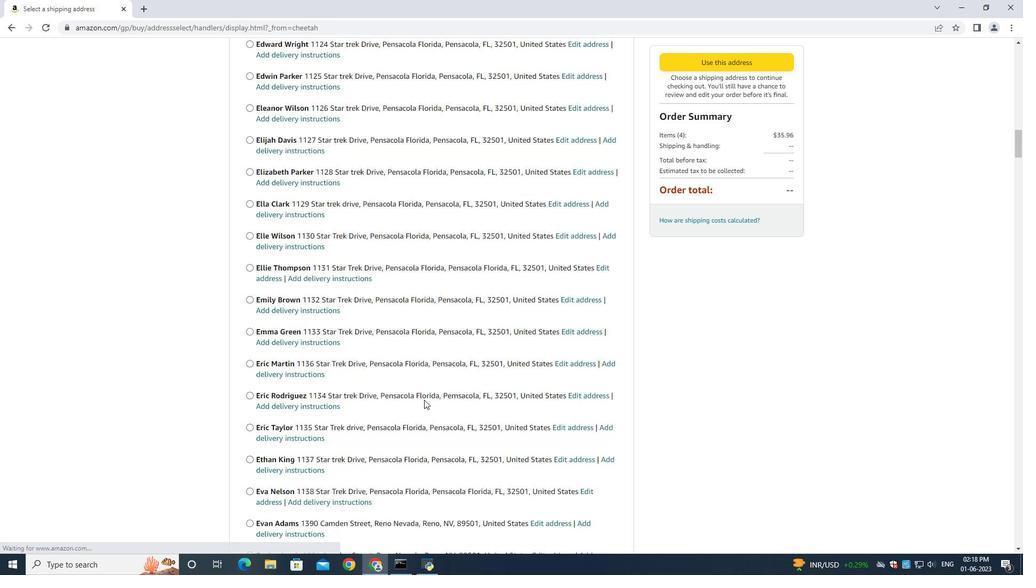 
Action: Mouse scrolled (424, 399) with delta (0, 0)
Screenshot: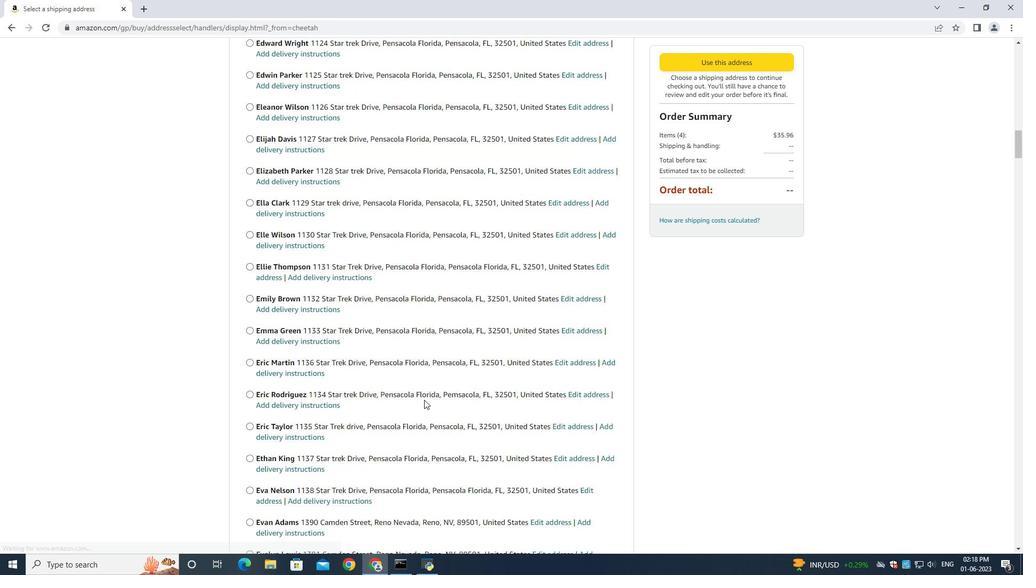 
Action: Mouse scrolled (424, 399) with delta (0, 0)
Screenshot: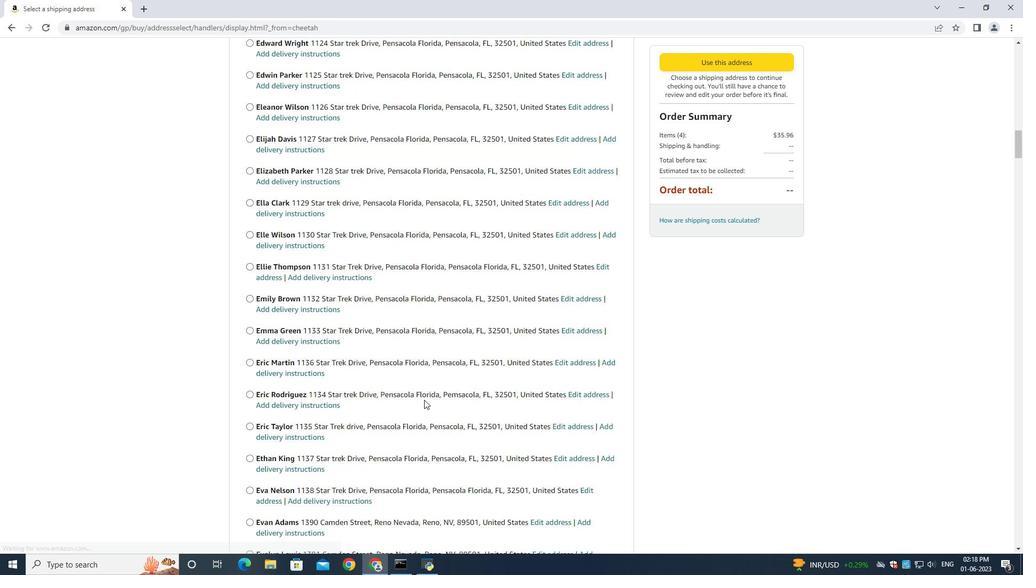 
Action: Mouse scrolled (424, 399) with delta (0, 0)
Screenshot: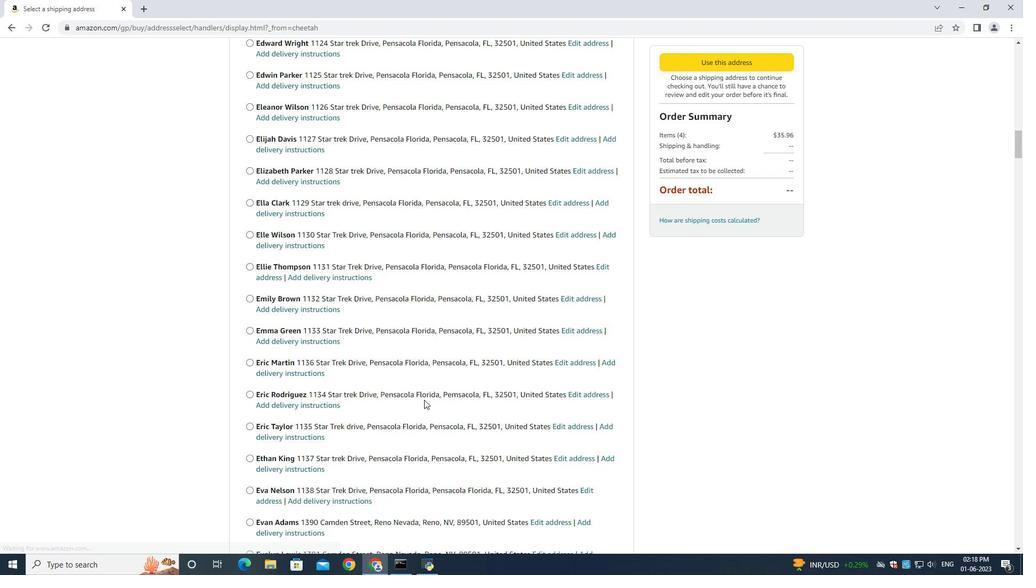 
Action: Mouse scrolled (424, 399) with delta (0, 0)
Screenshot: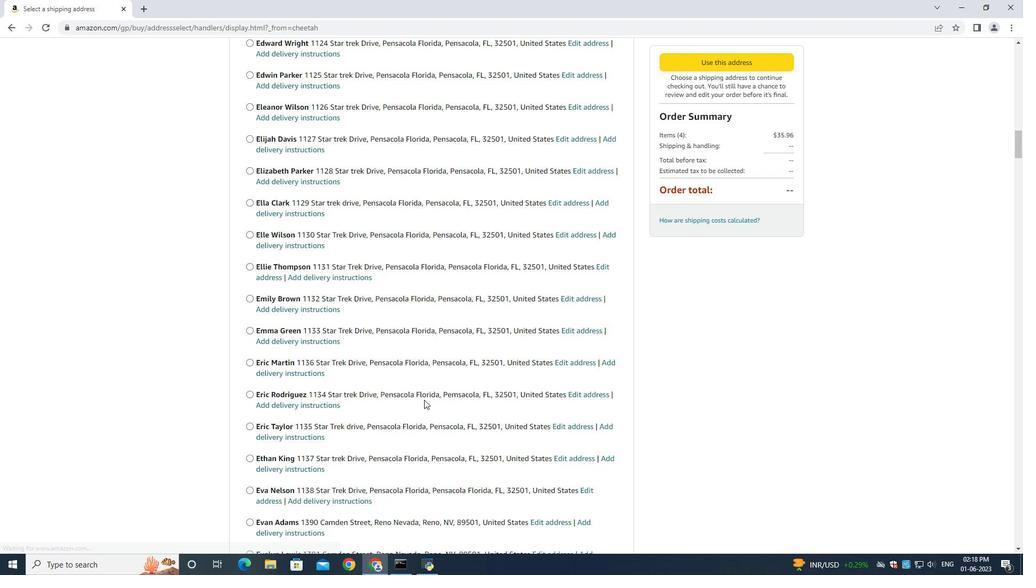 
Action: Mouse scrolled (424, 399) with delta (0, 0)
Screenshot: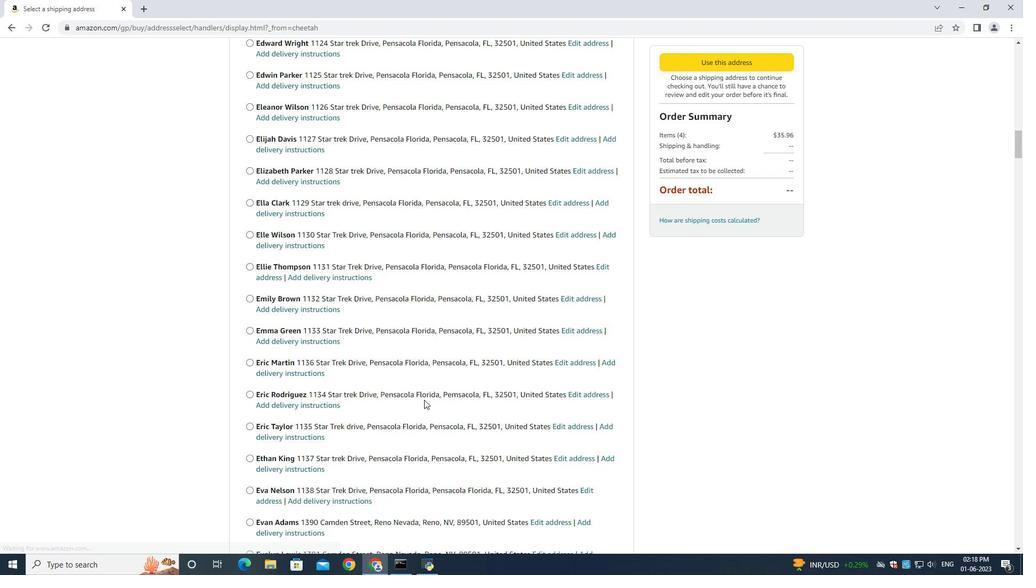 
Action: Mouse scrolled (424, 399) with delta (0, 0)
Screenshot: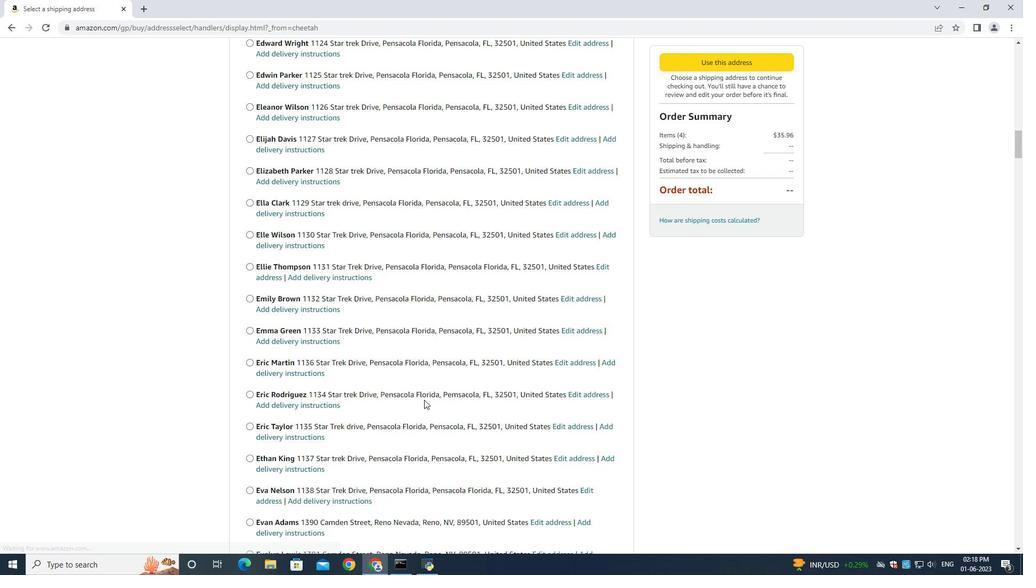 
Action: Mouse scrolled (424, 399) with delta (0, 0)
Screenshot: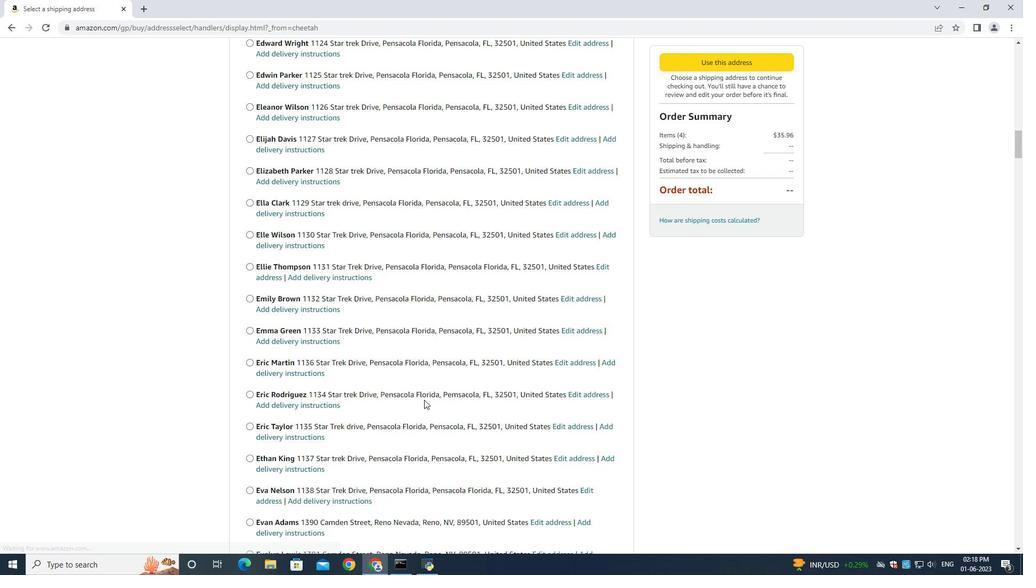 
Action: Mouse scrolled (424, 399) with delta (0, 0)
Screenshot: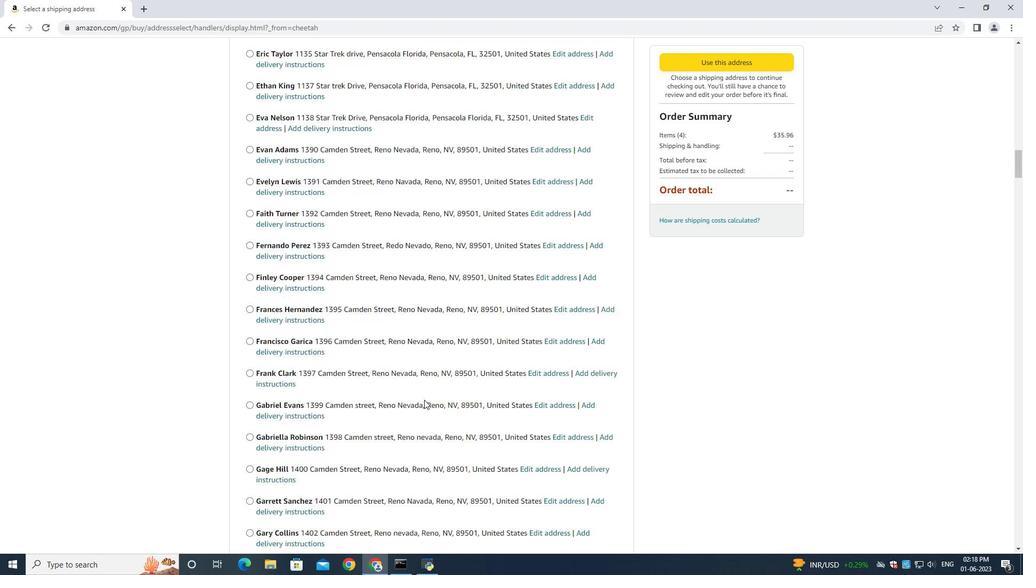 
Action: Mouse scrolled (424, 399) with delta (0, 0)
Screenshot: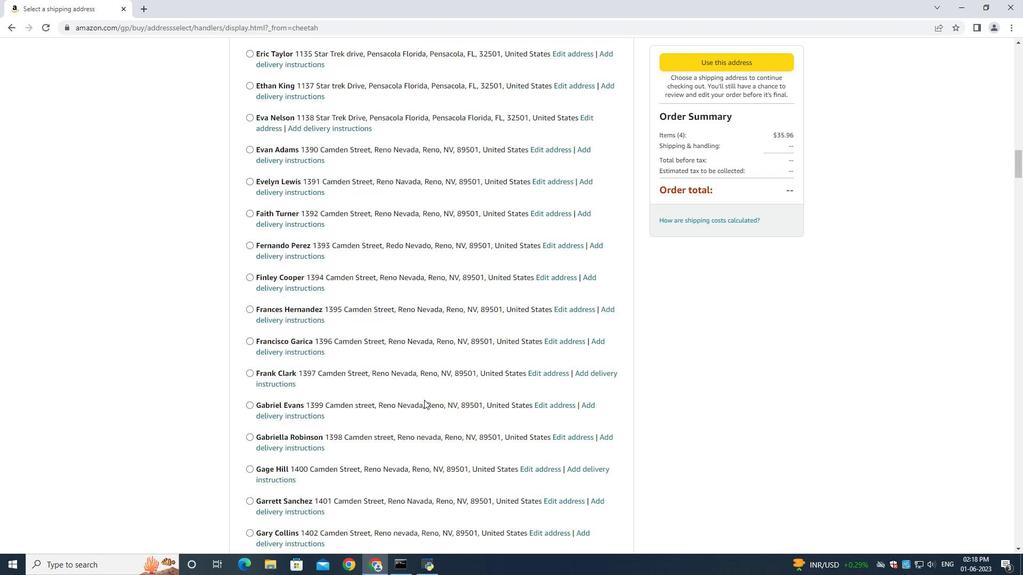 
Action: Mouse scrolled (424, 399) with delta (0, 0)
Screenshot: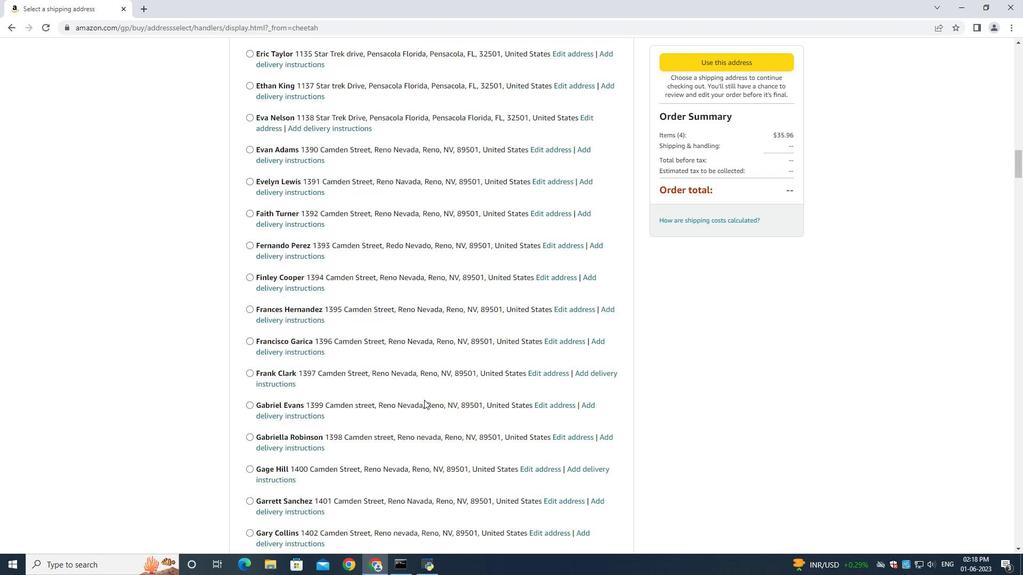 
Action: Mouse scrolled (424, 399) with delta (0, 0)
Screenshot: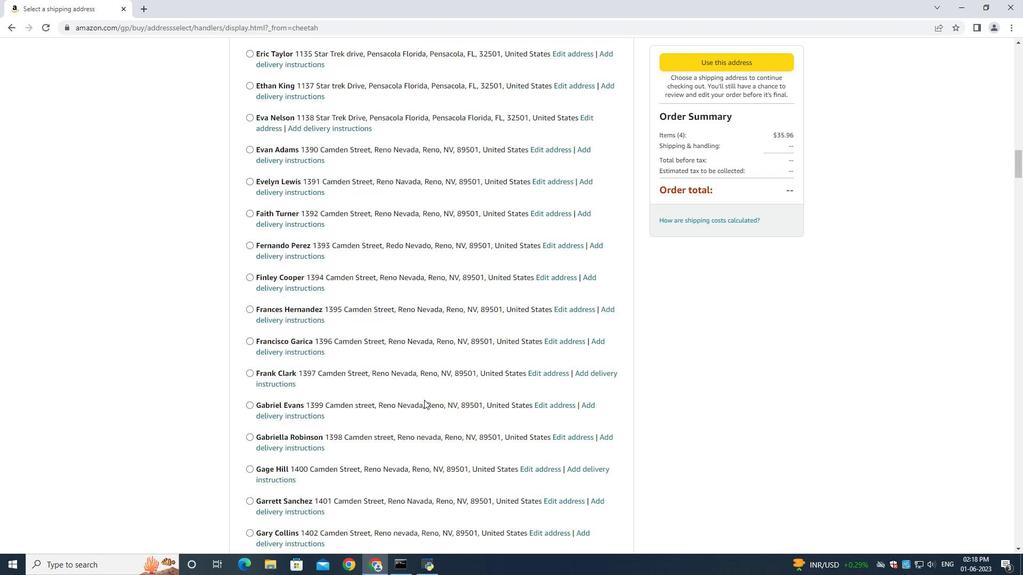 
Action: Mouse scrolled (424, 399) with delta (0, 0)
Screenshot: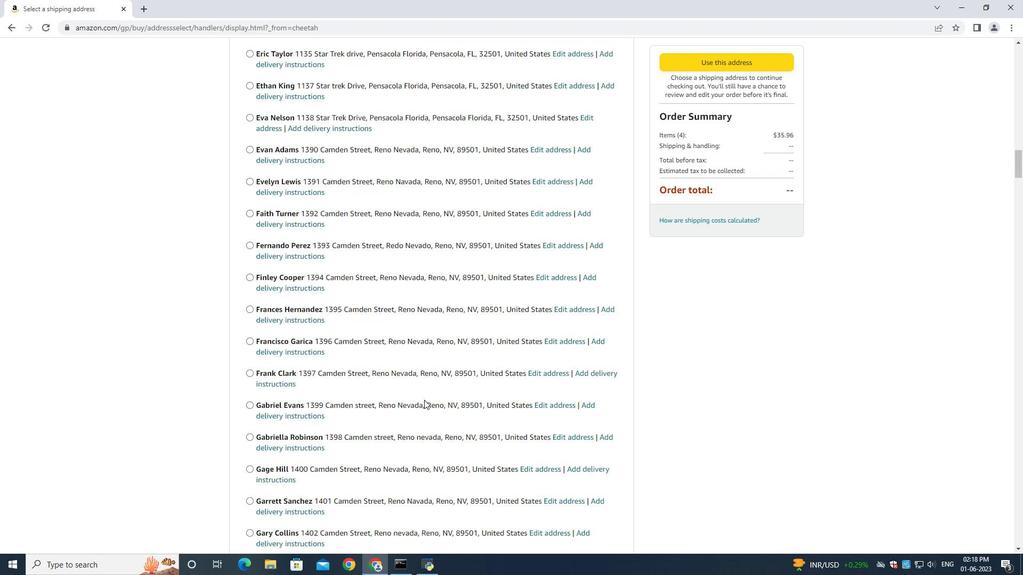 
Action: Mouse scrolled (424, 399) with delta (0, 0)
Screenshot: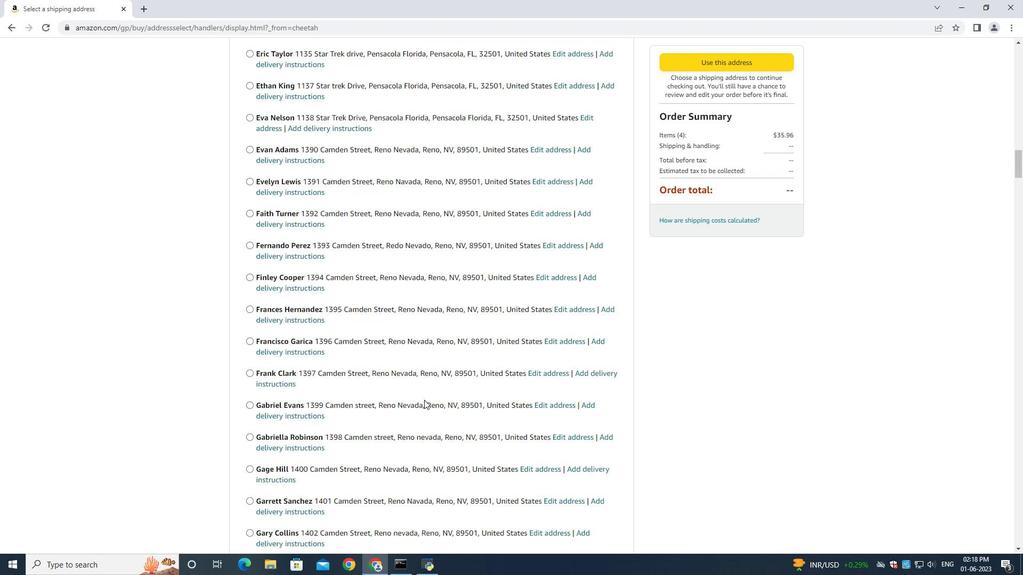 
Action: Mouse scrolled (424, 399) with delta (0, 0)
Screenshot: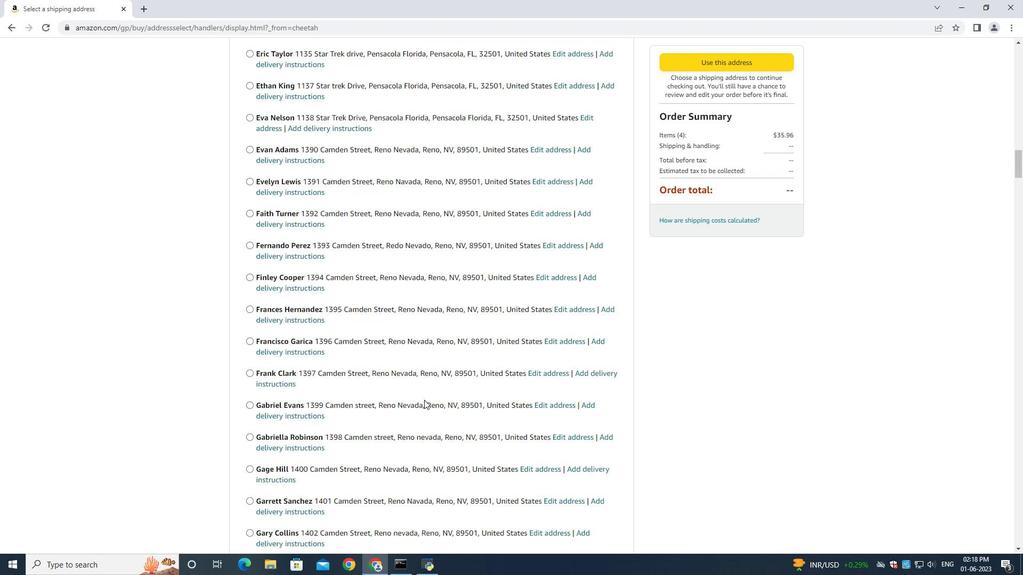 
Action: Mouse scrolled (424, 399) with delta (0, 0)
Screenshot: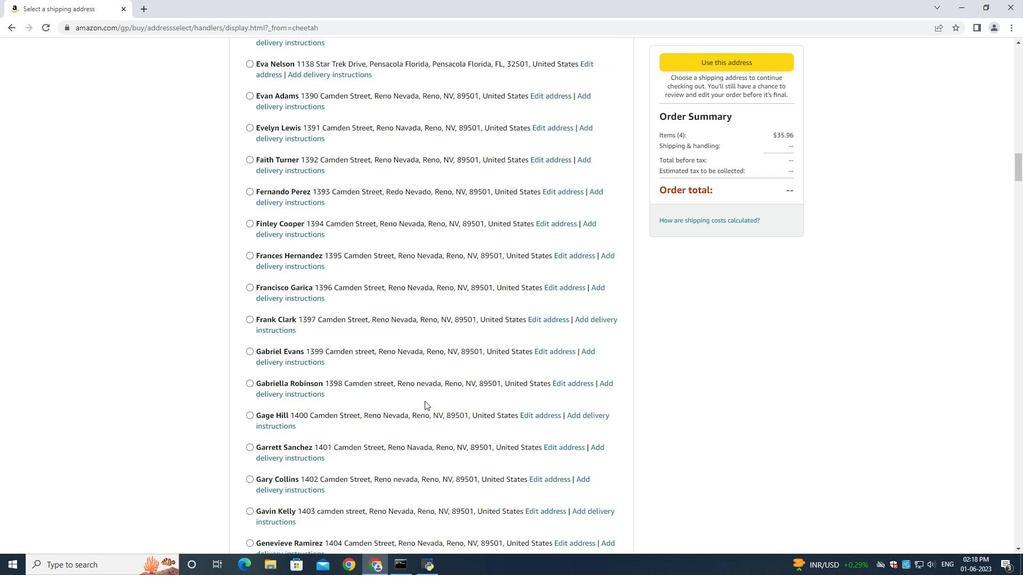 
Action: Mouse moved to (424, 401)
Screenshot: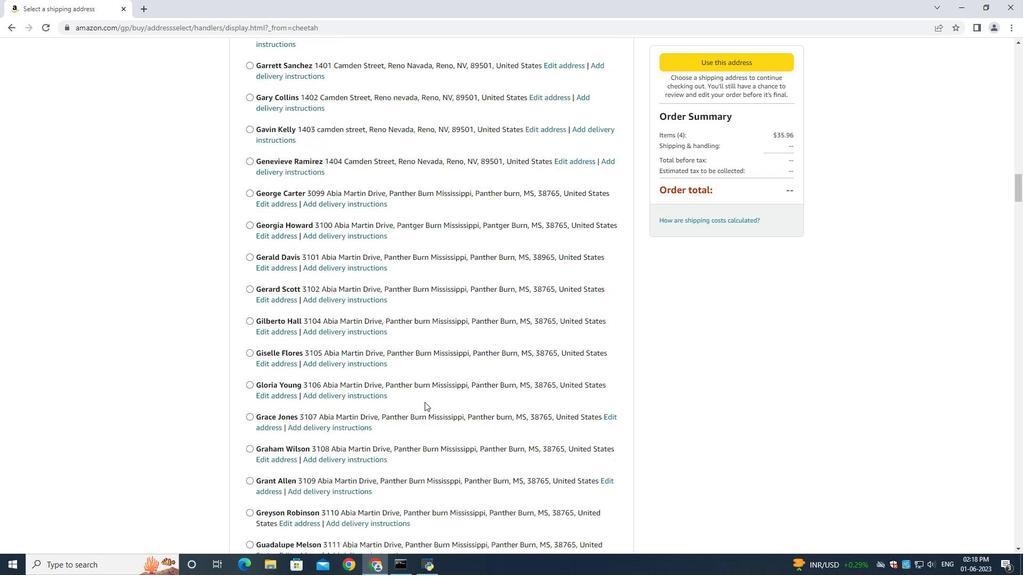 
Action: Mouse scrolled (424, 400) with delta (0, 0)
Screenshot: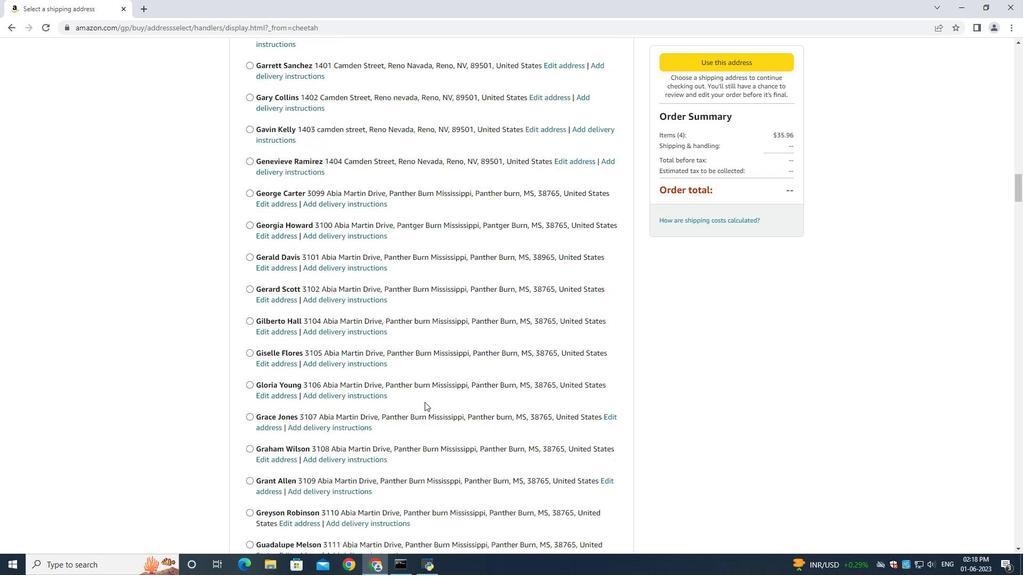 
Action: Mouse moved to (424, 401)
Screenshot: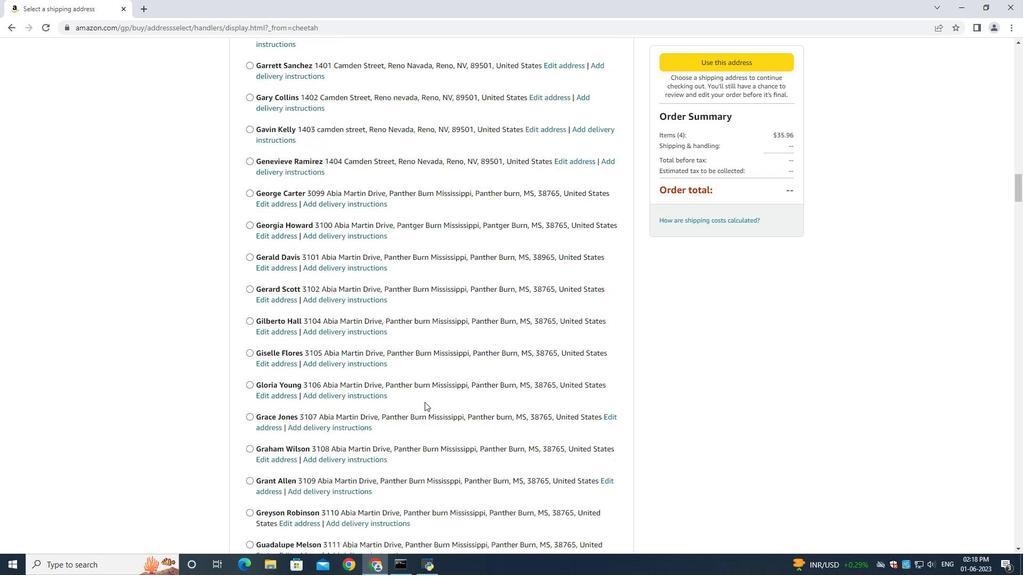 
Action: Mouse scrolled (424, 400) with delta (0, 0)
Screenshot: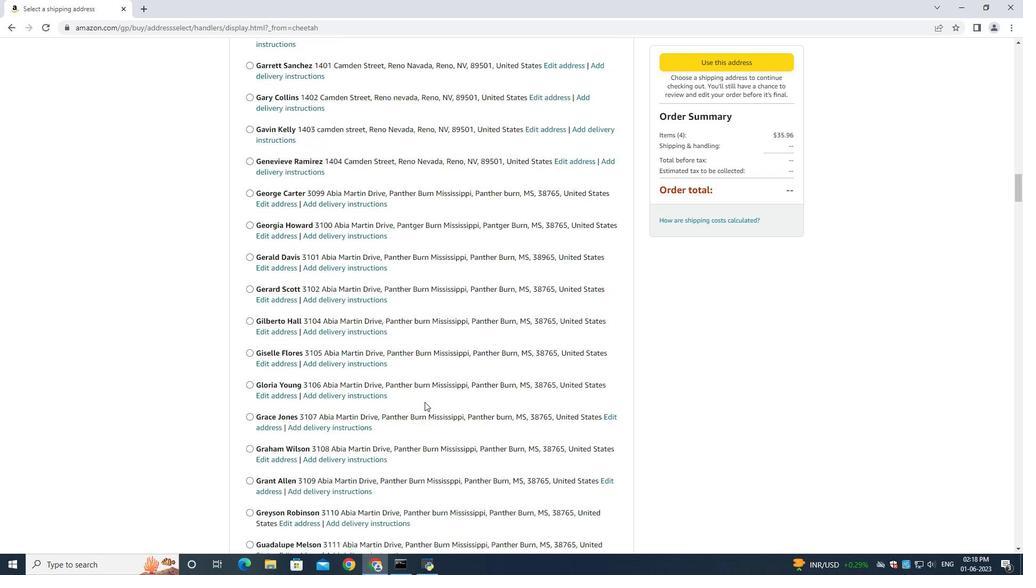 
Action: Mouse moved to (424, 401)
Screenshot: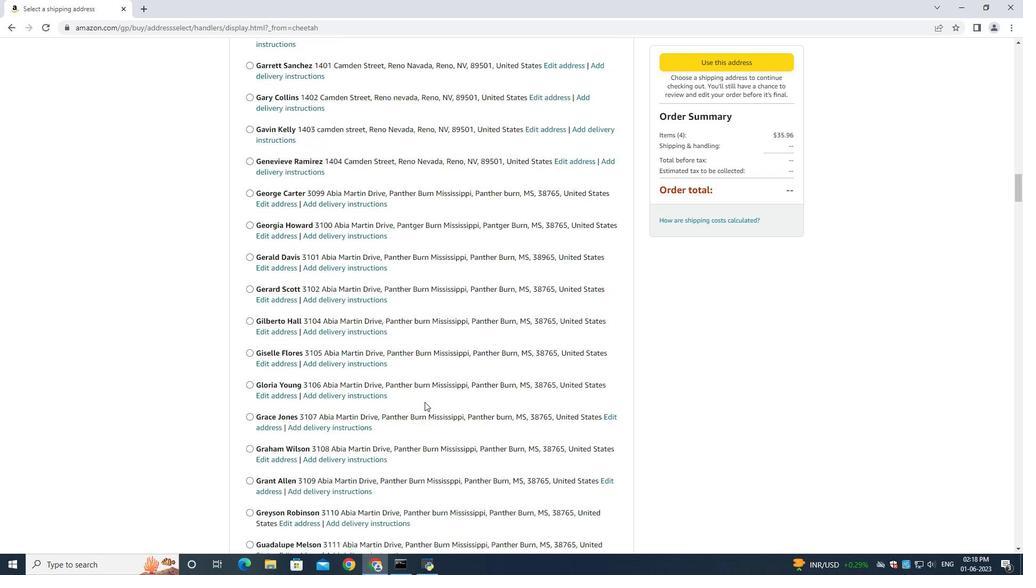 
Action: Mouse scrolled (424, 400) with delta (0, 0)
Screenshot: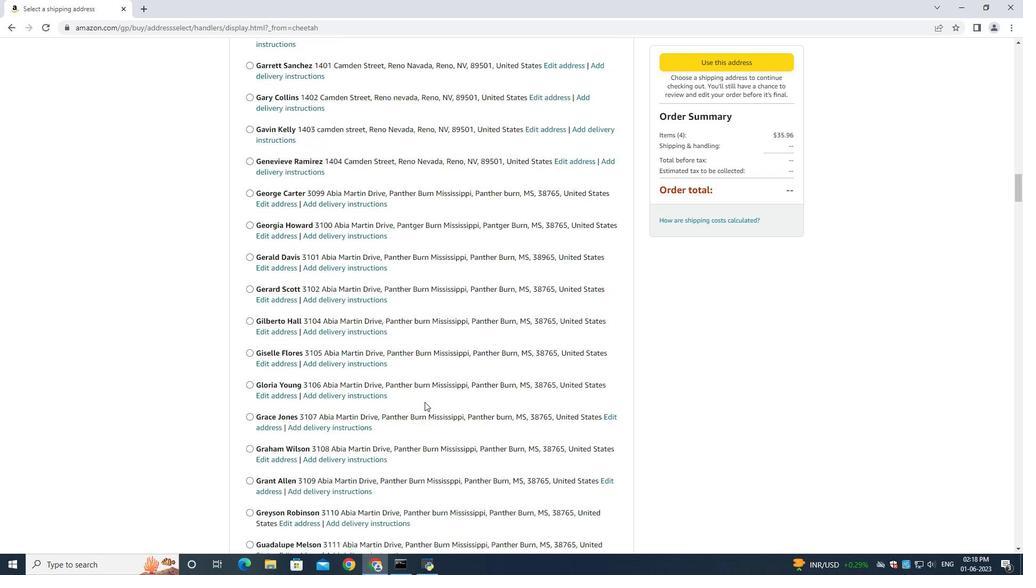 
Action: Mouse scrolled (424, 400) with delta (0, 0)
Screenshot: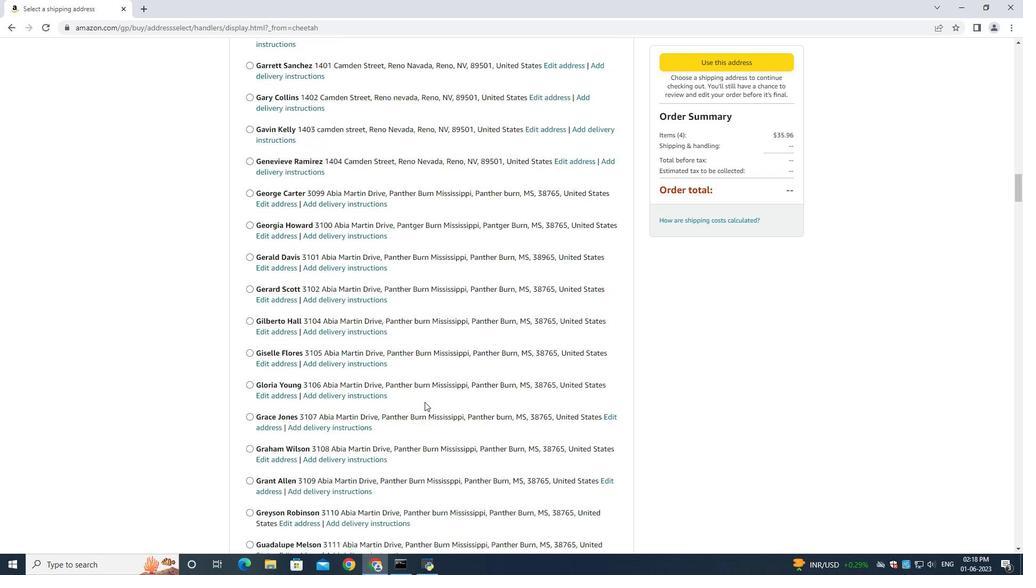 
Action: Mouse scrolled (424, 400) with delta (0, 0)
Screenshot: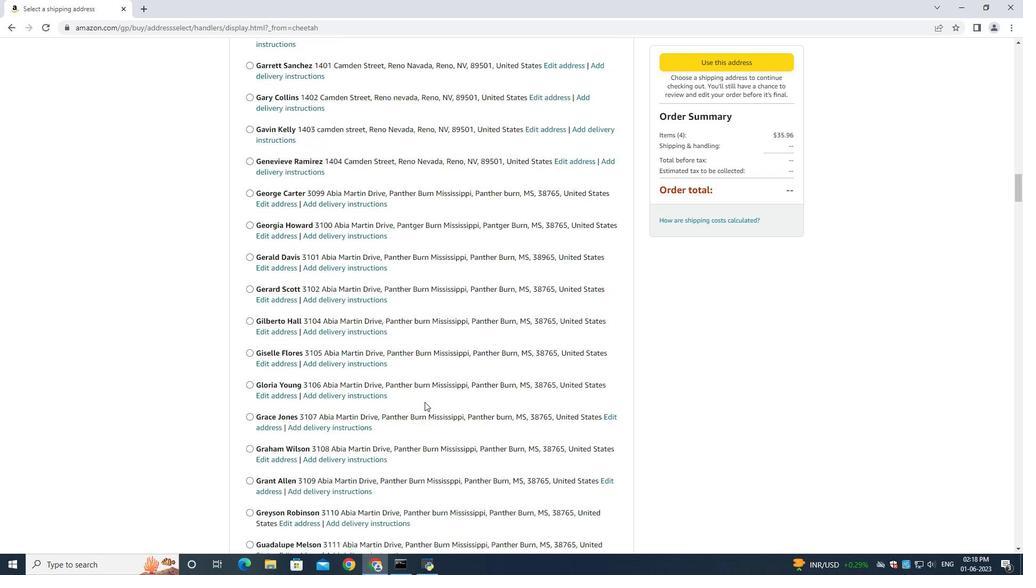 
Action: Mouse scrolled (424, 400) with delta (0, 0)
Screenshot: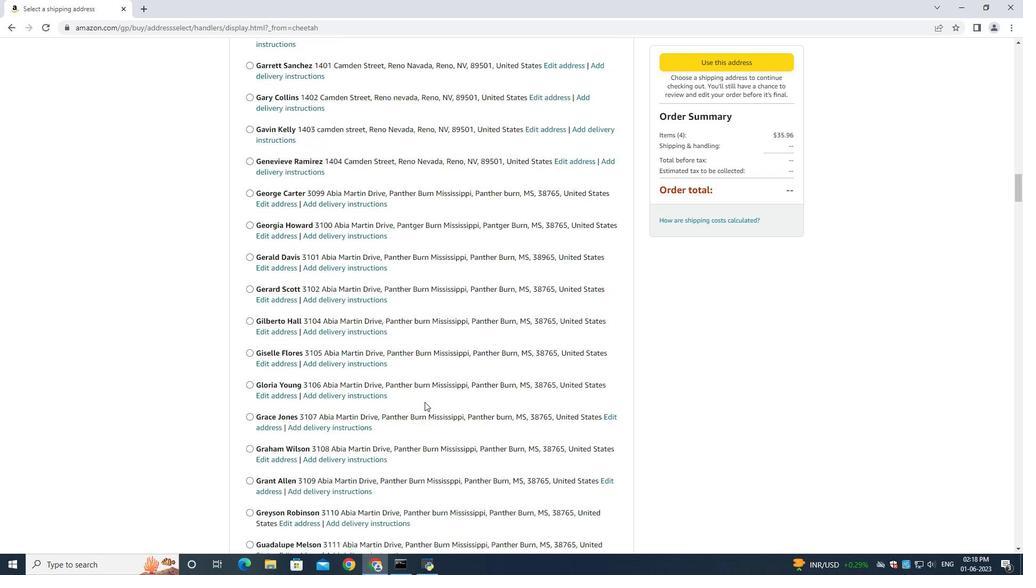 
Action: Mouse scrolled (424, 400) with delta (0, 0)
Screenshot: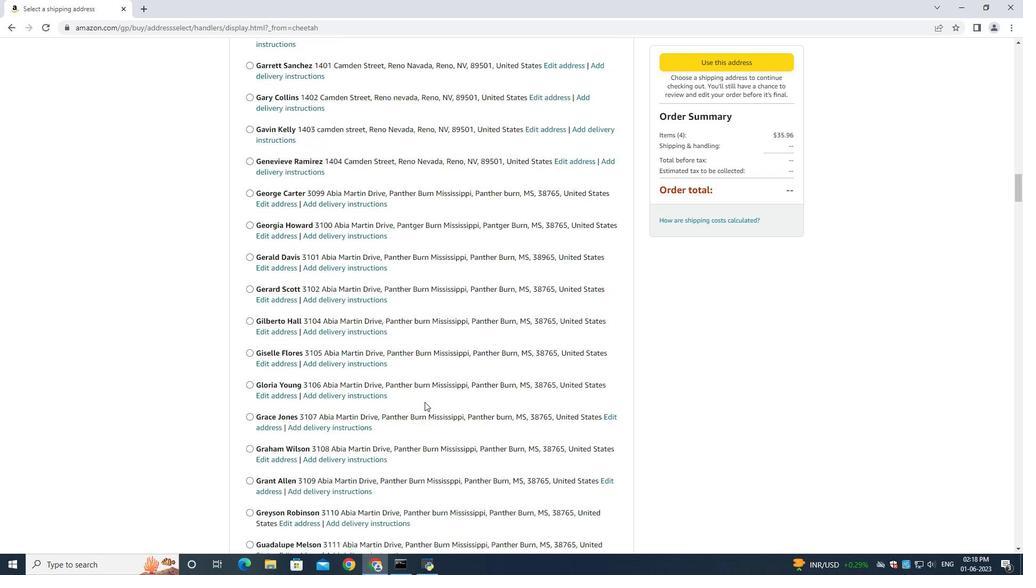 
Action: Mouse scrolled (424, 400) with delta (0, 0)
Screenshot: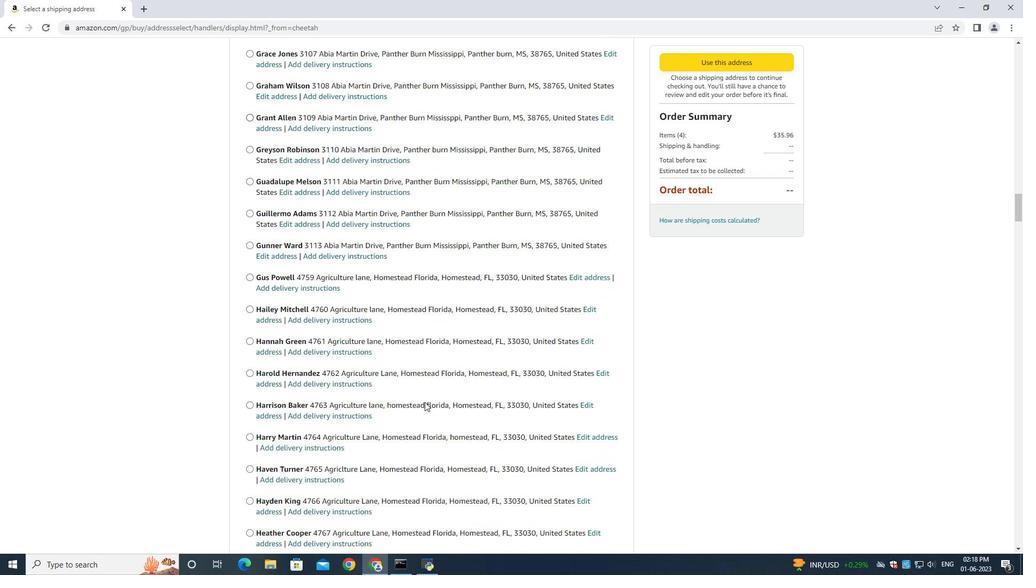 
Action: Mouse moved to (424, 401)
Screenshot: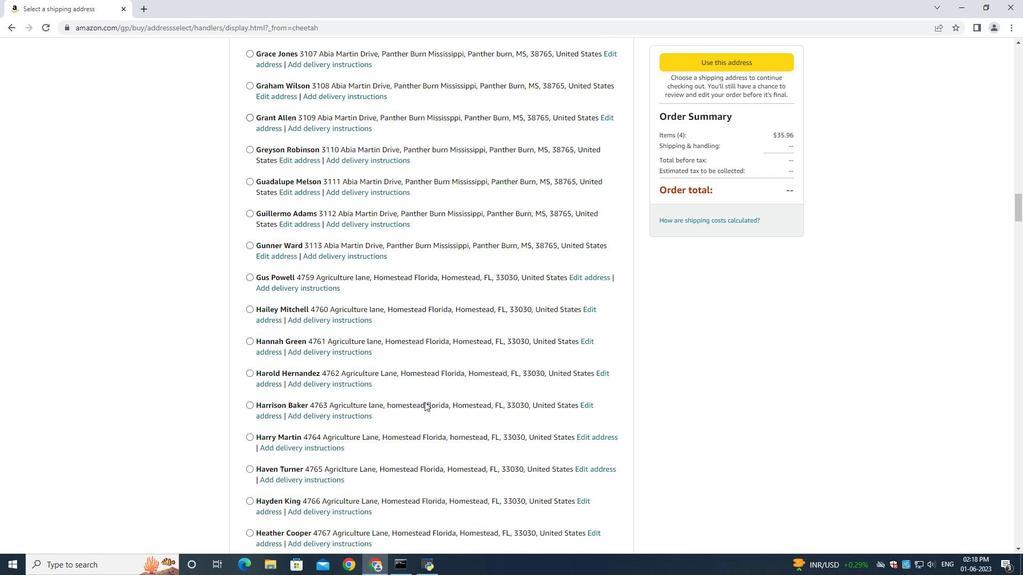 
Action: Mouse scrolled (424, 400) with delta (0, 0)
Screenshot: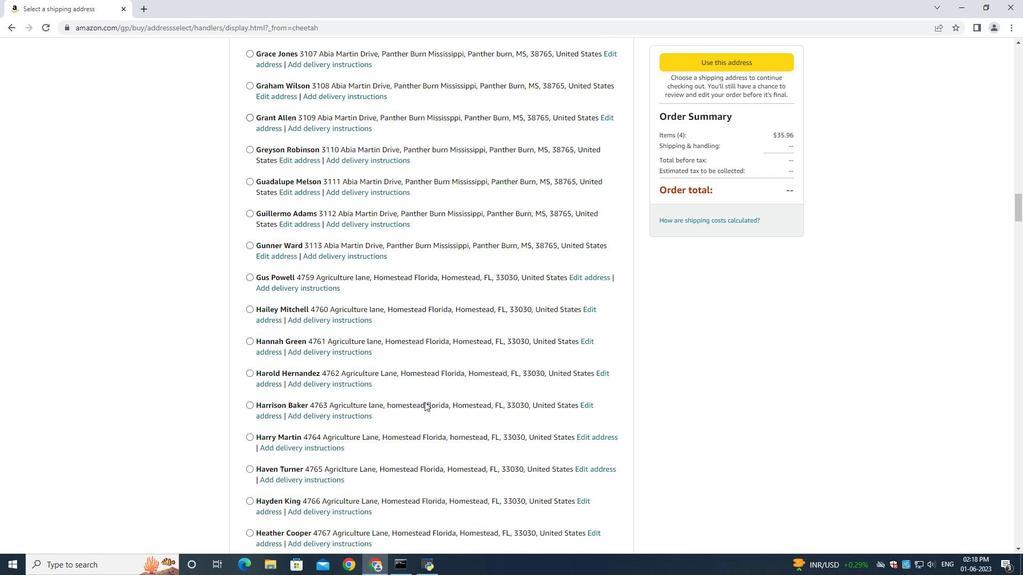 
Action: Mouse moved to (424, 401)
Screenshot: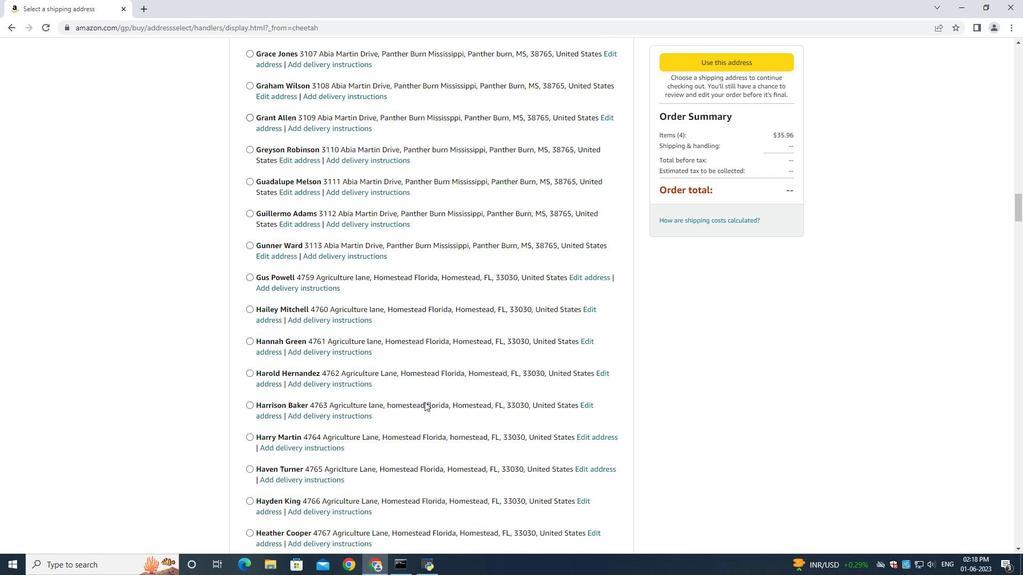 
Action: Mouse scrolled (424, 400) with delta (0, 0)
Screenshot: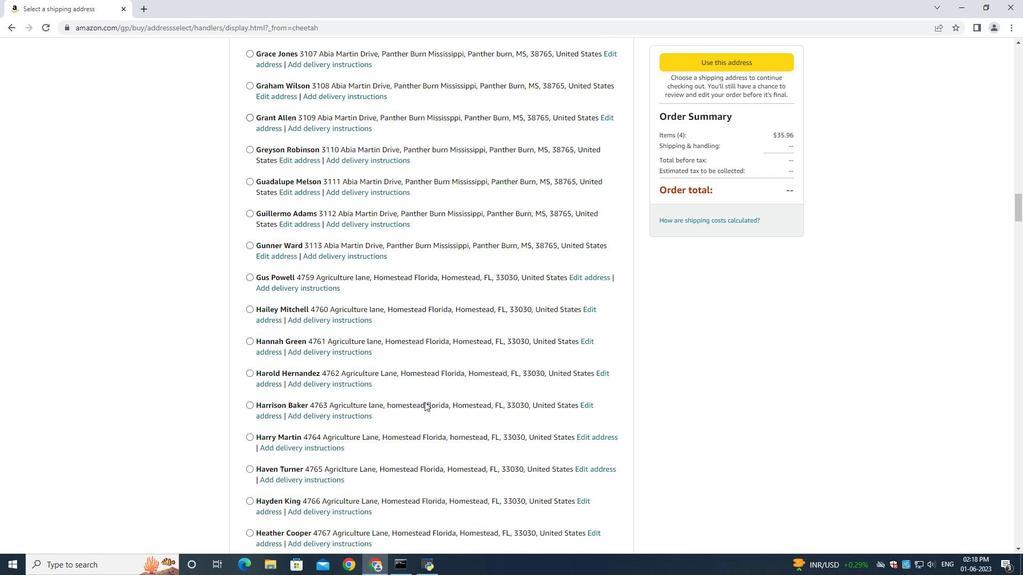 
Action: Mouse scrolled (424, 401) with delta (0, 0)
Screenshot: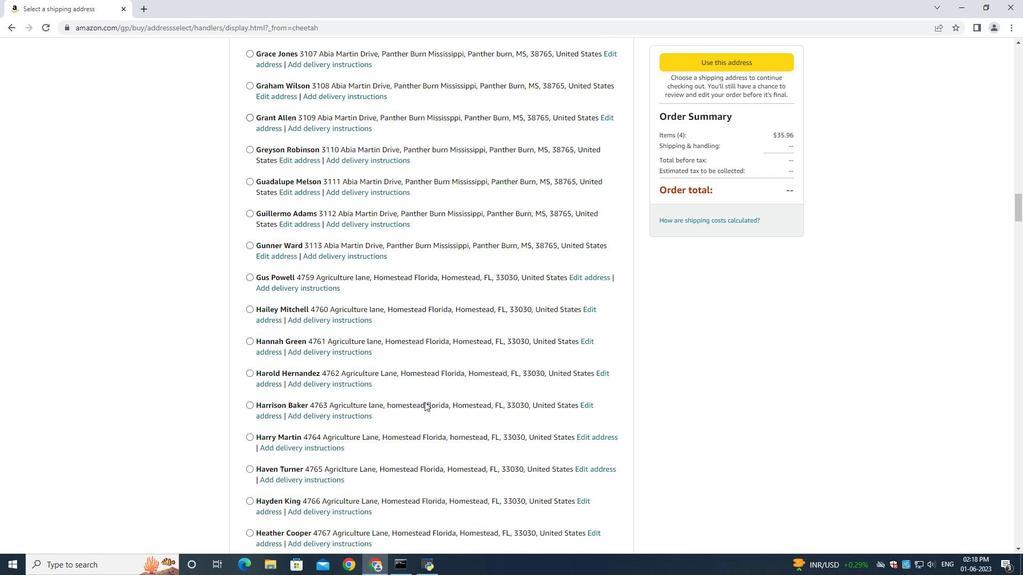 
Action: Mouse scrolled (424, 401) with delta (0, 0)
Screenshot: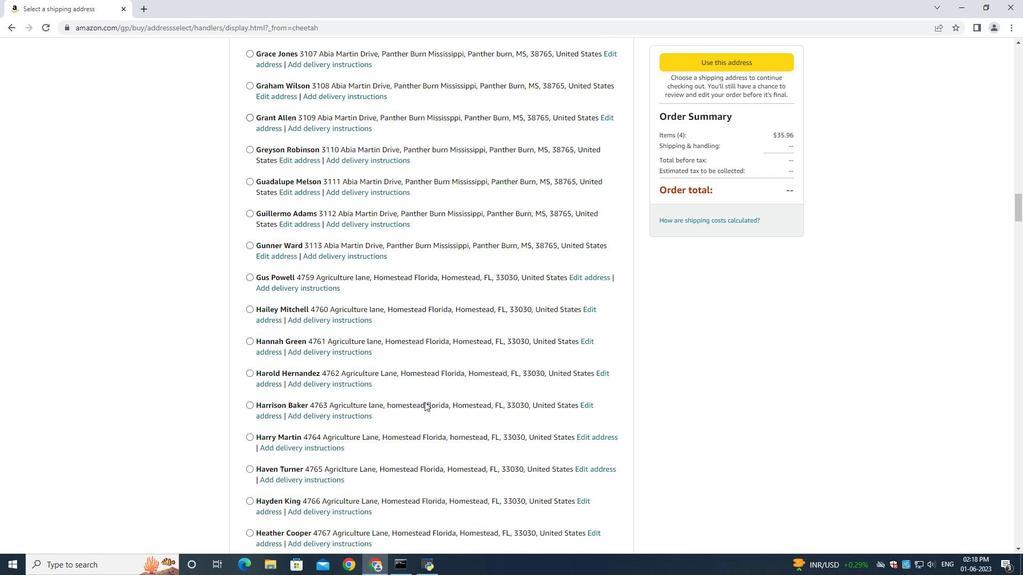 
Action: Mouse scrolled (424, 401) with delta (0, 0)
Screenshot: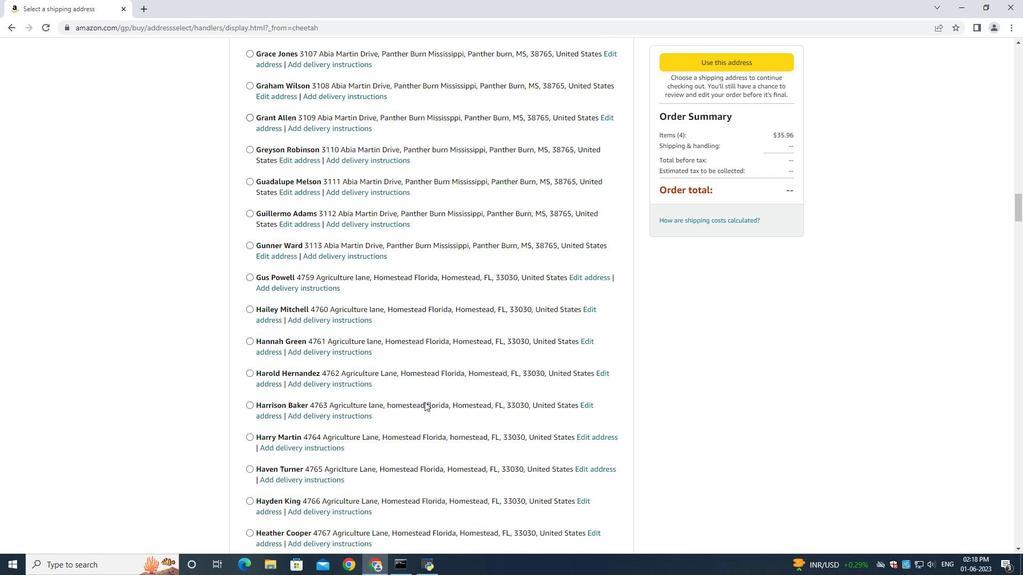 
Action: Mouse scrolled (424, 401) with delta (0, 0)
Screenshot: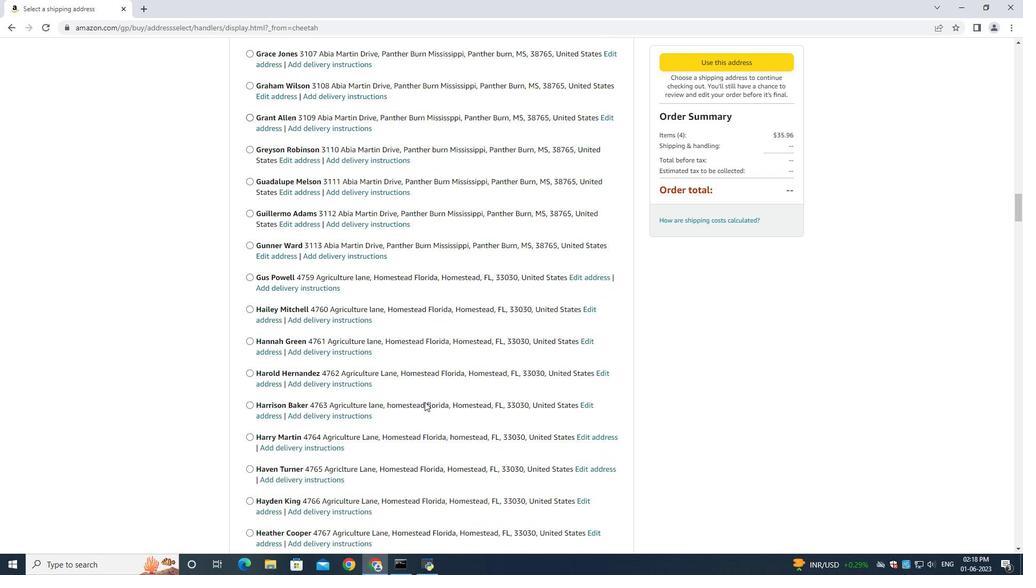 
Action: Mouse moved to (424, 402)
Screenshot: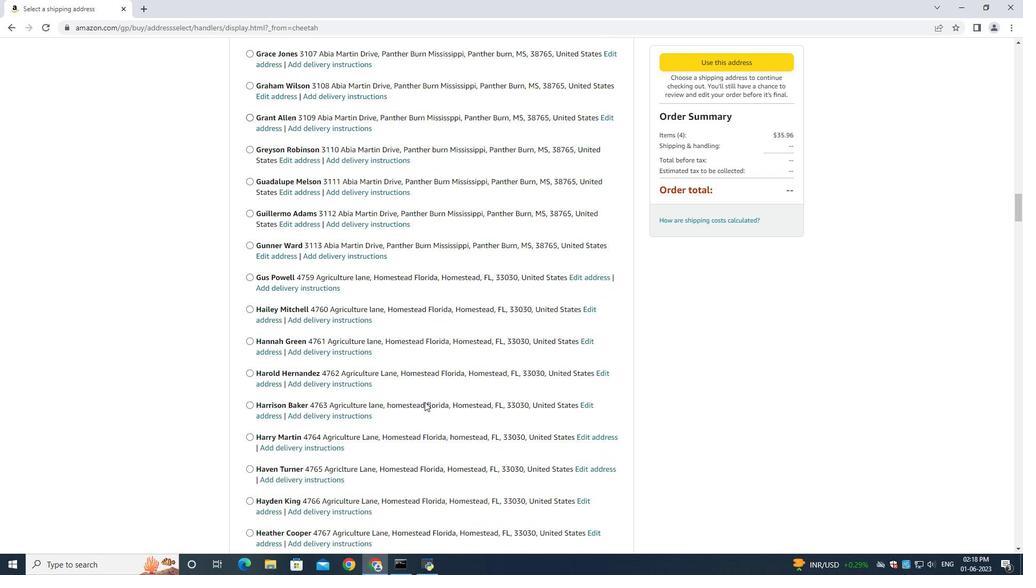 
Action: Mouse scrolled (424, 401) with delta (0, 0)
Screenshot: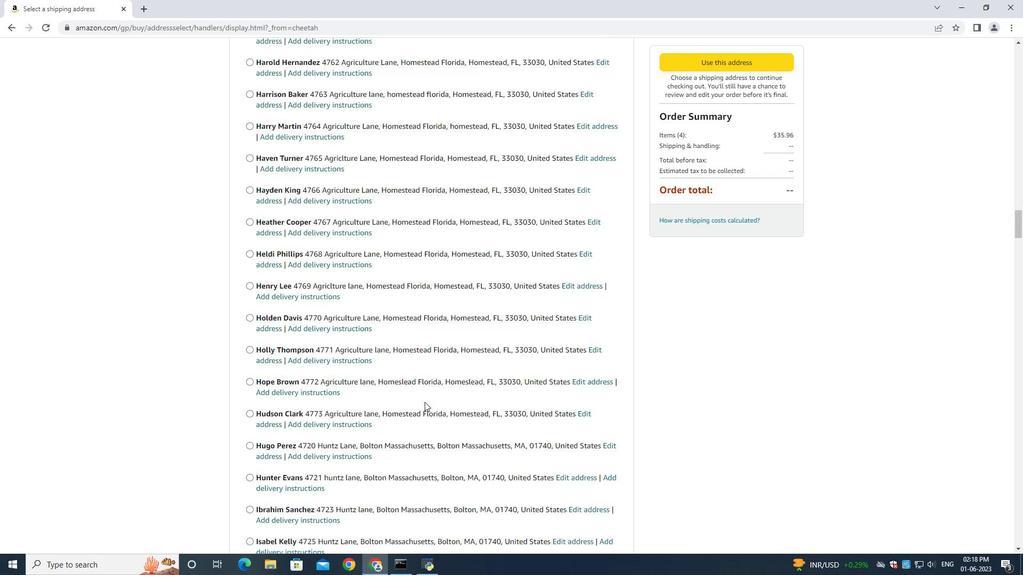 
Action: Mouse scrolled (424, 401) with delta (0, 0)
Screenshot: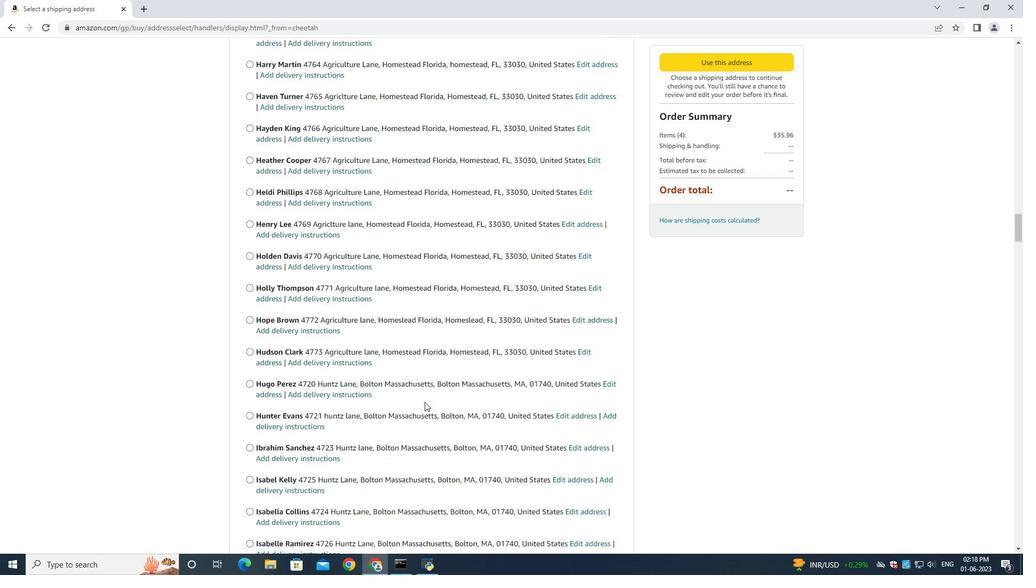 
Action: Mouse scrolled (424, 401) with delta (0, 0)
Screenshot: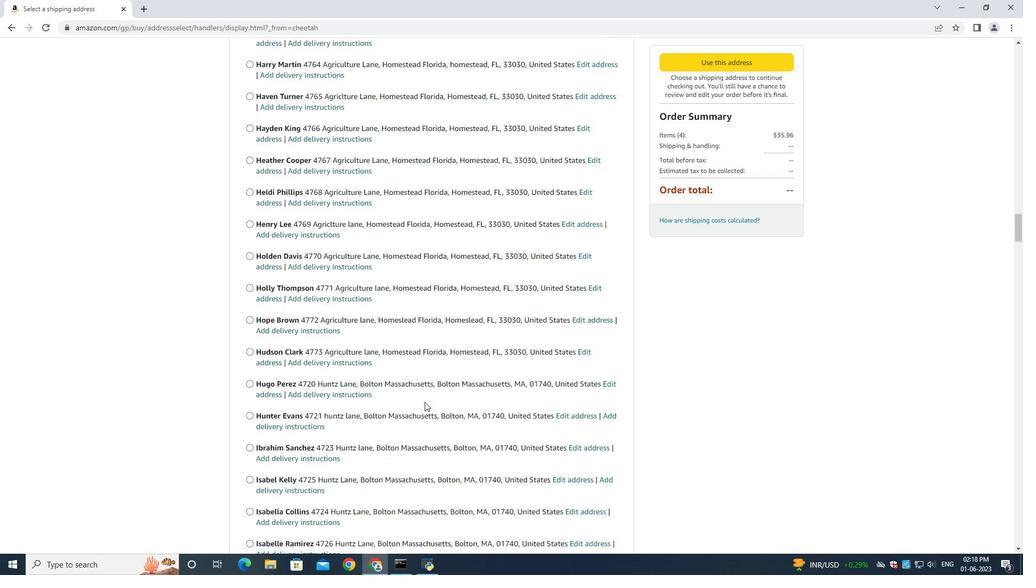 
Action: Mouse scrolled (424, 401) with delta (0, 0)
Screenshot: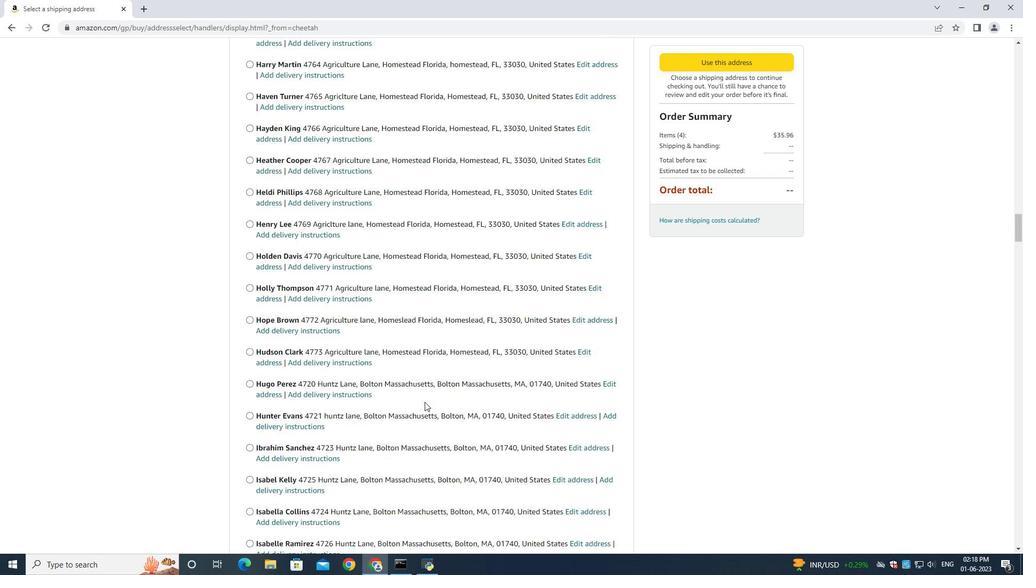 
Action: Mouse scrolled (424, 401) with delta (0, 0)
Screenshot: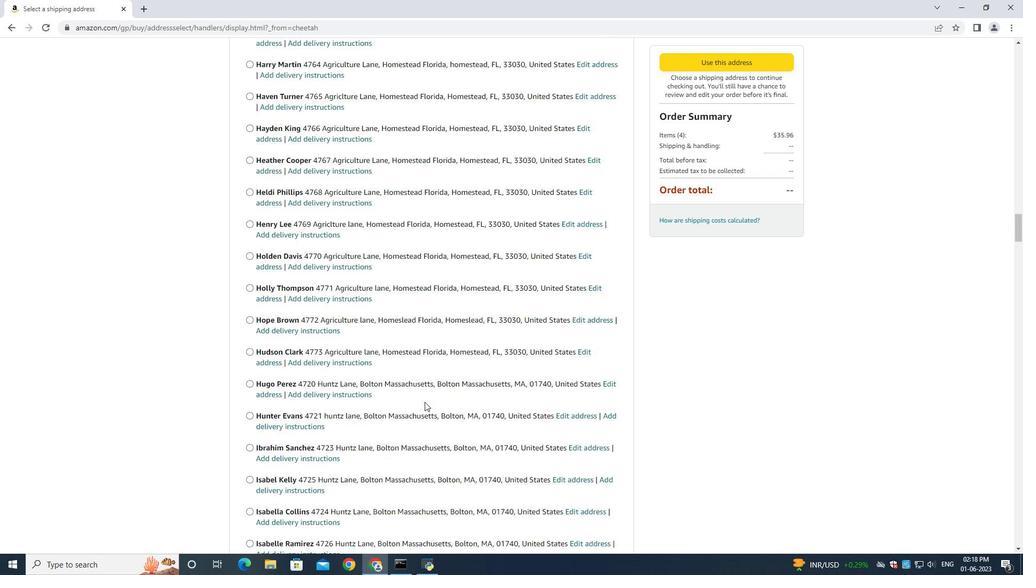 
Action: Mouse scrolled (424, 401) with delta (0, 0)
Screenshot: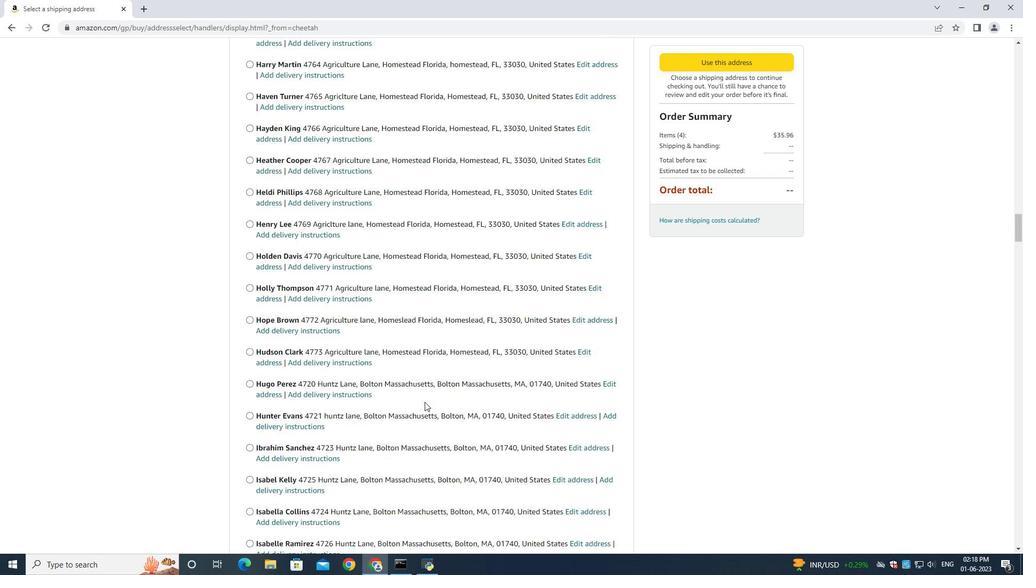 
Action: Mouse scrolled (424, 401) with delta (0, 0)
Screenshot: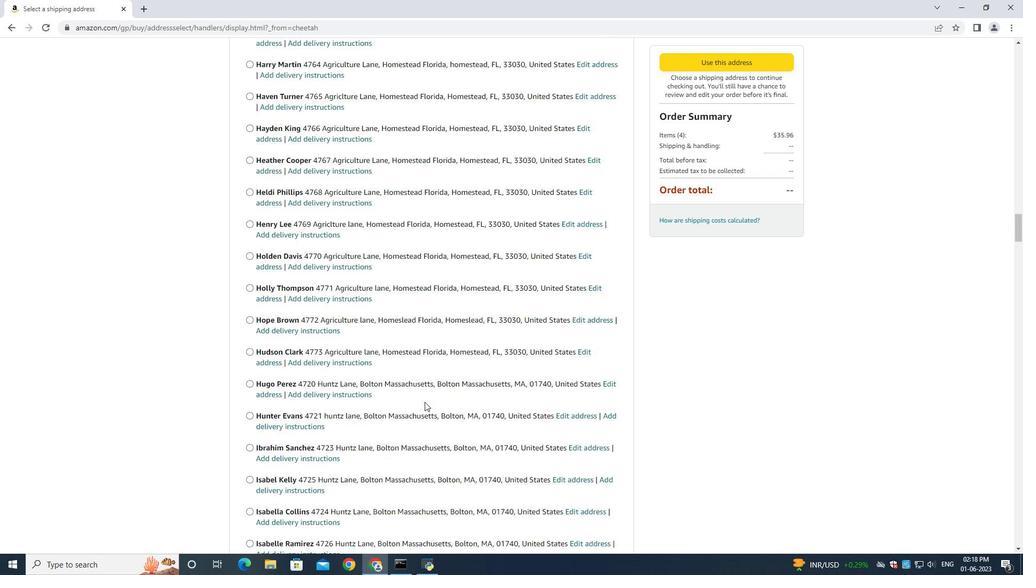 
Action: Mouse moved to (424, 402)
Screenshot: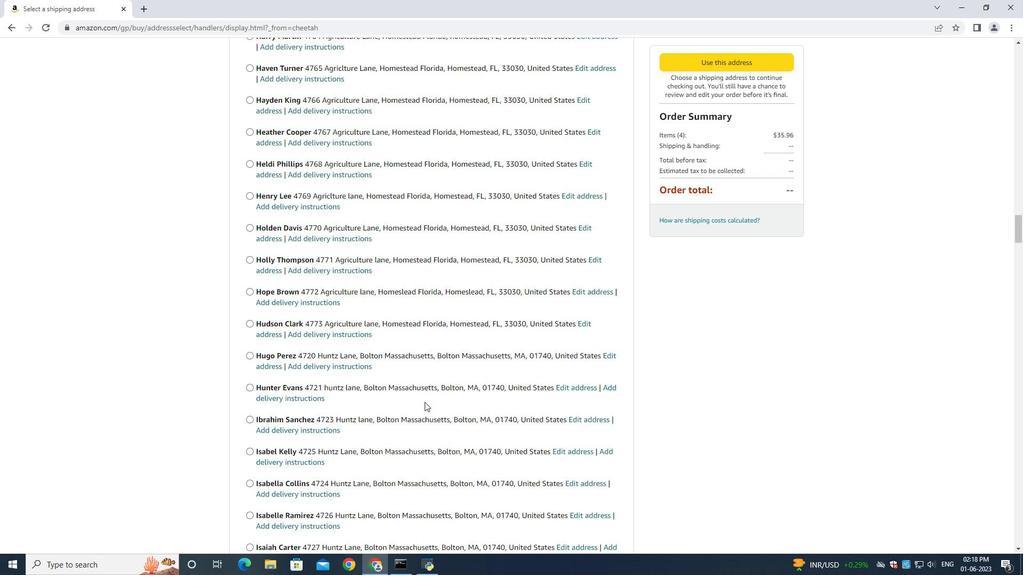 
Action: Mouse scrolled (424, 401) with delta (0, 0)
Screenshot: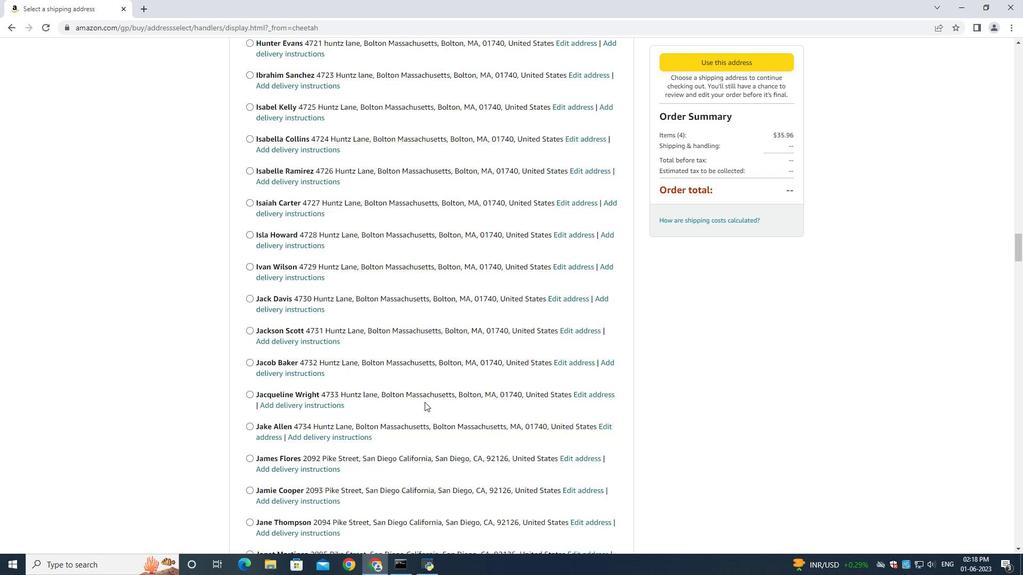 
Action: Mouse scrolled (424, 401) with delta (0, 0)
Screenshot: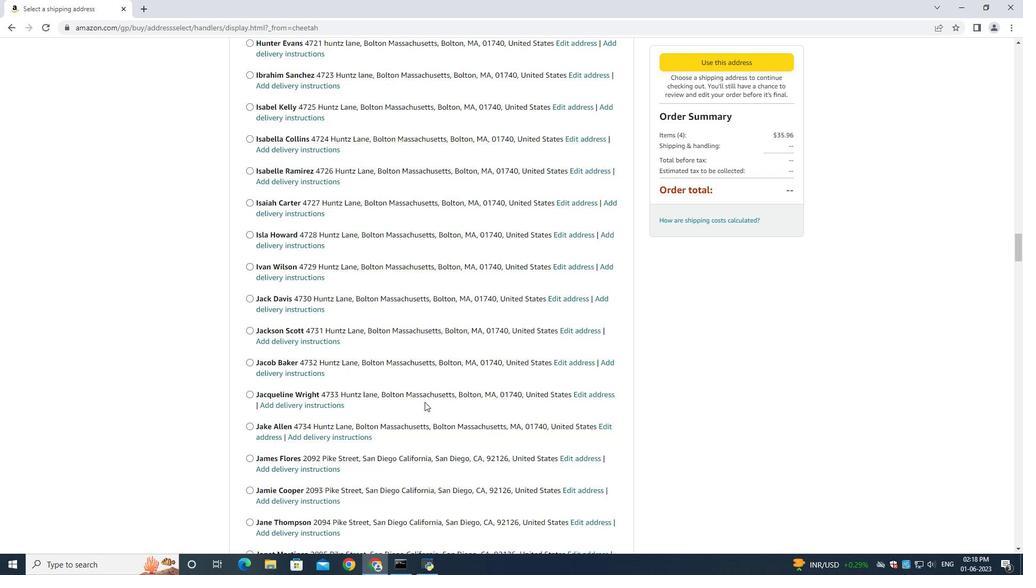
Action: Mouse scrolled (424, 401) with delta (0, 0)
Screenshot: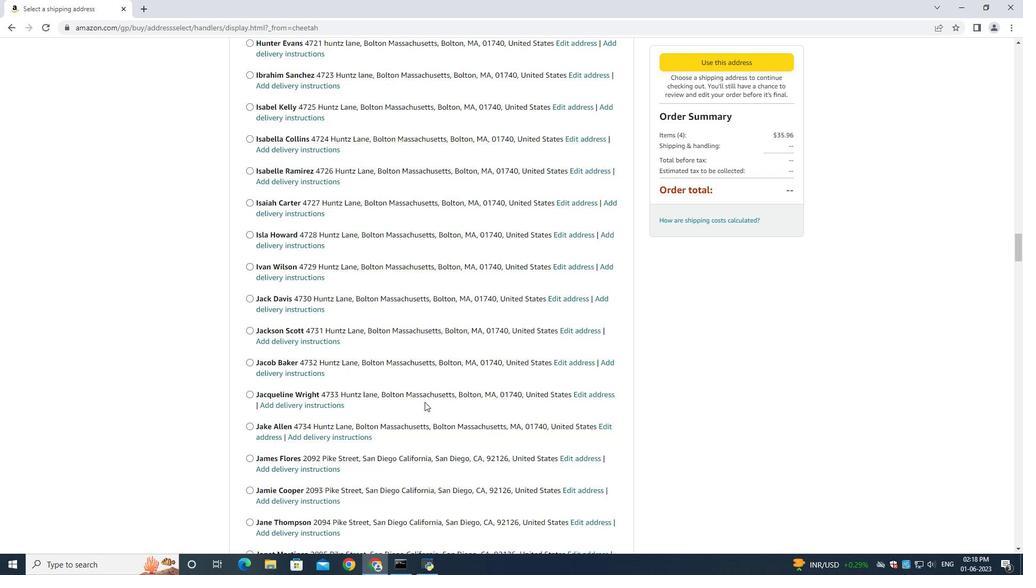 
Action: Mouse scrolled (424, 401) with delta (0, 0)
Screenshot: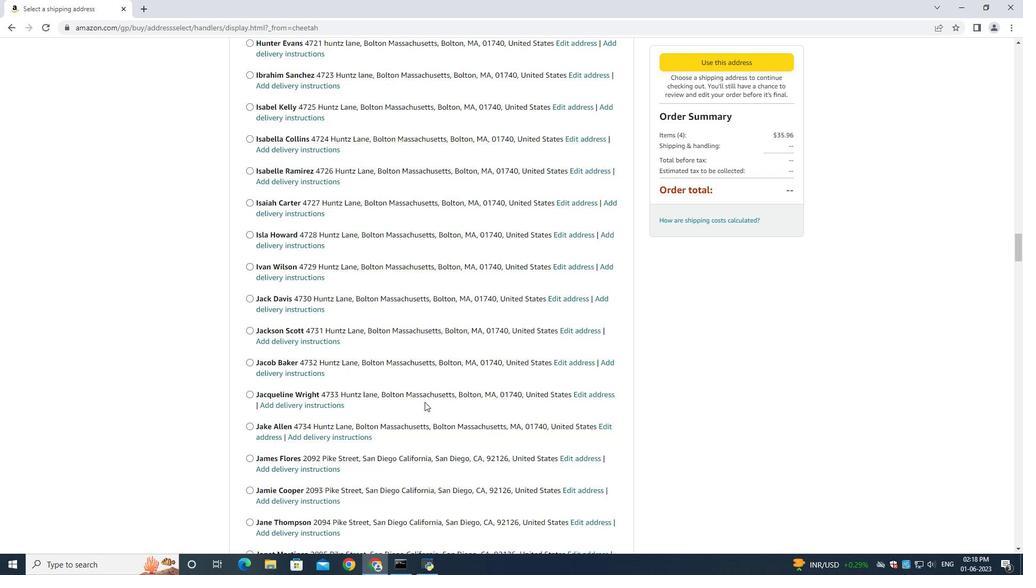 
Action: Mouse scrolled (424, 401) with delta (0, 0)
Screenshot: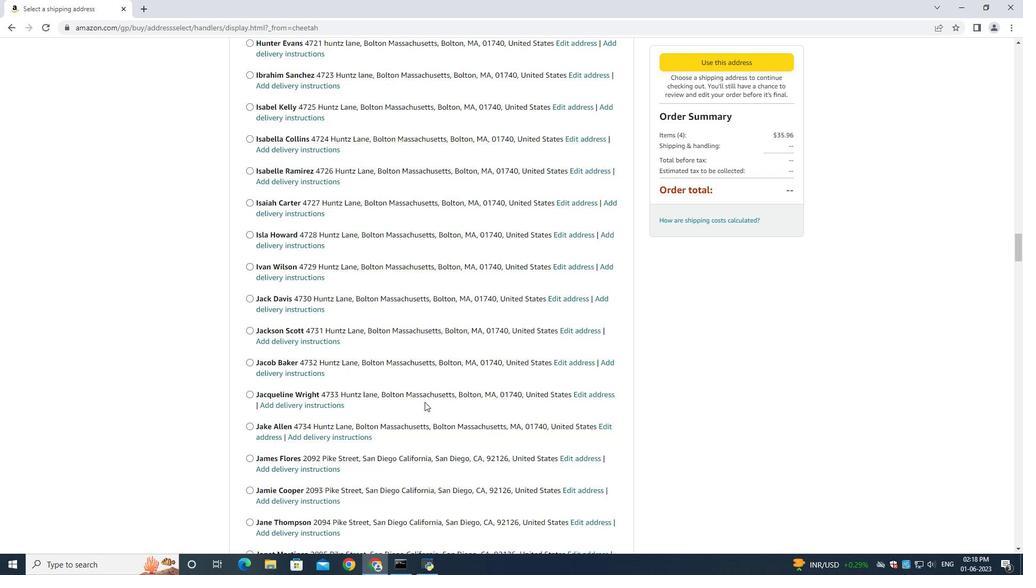 
Action: Mouse scrolled (424, 401) with delta (0, 0)
Screenshot: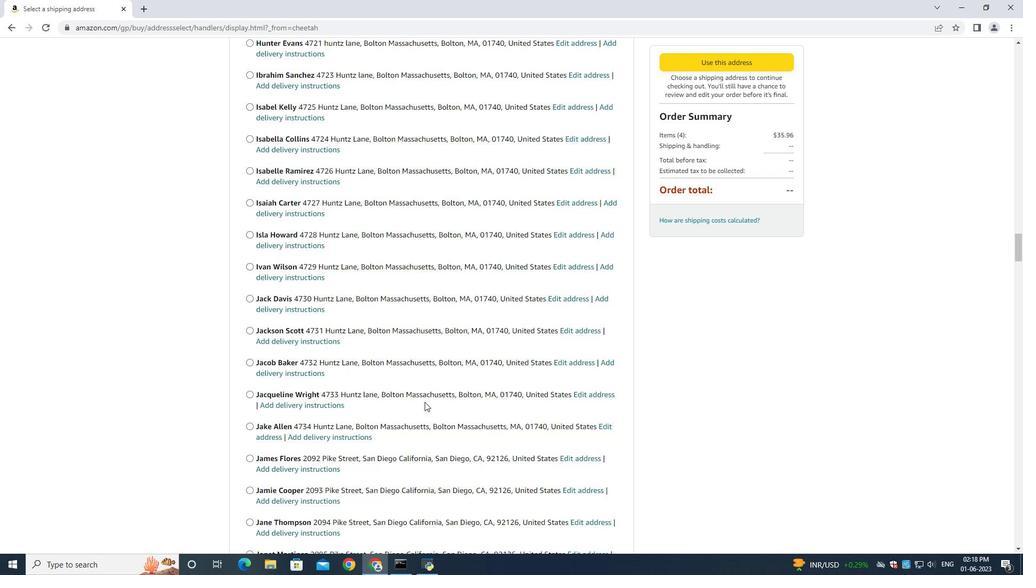 
Action: Mouse scrolled (424, 401) with delta (0, 0)
Screenshot: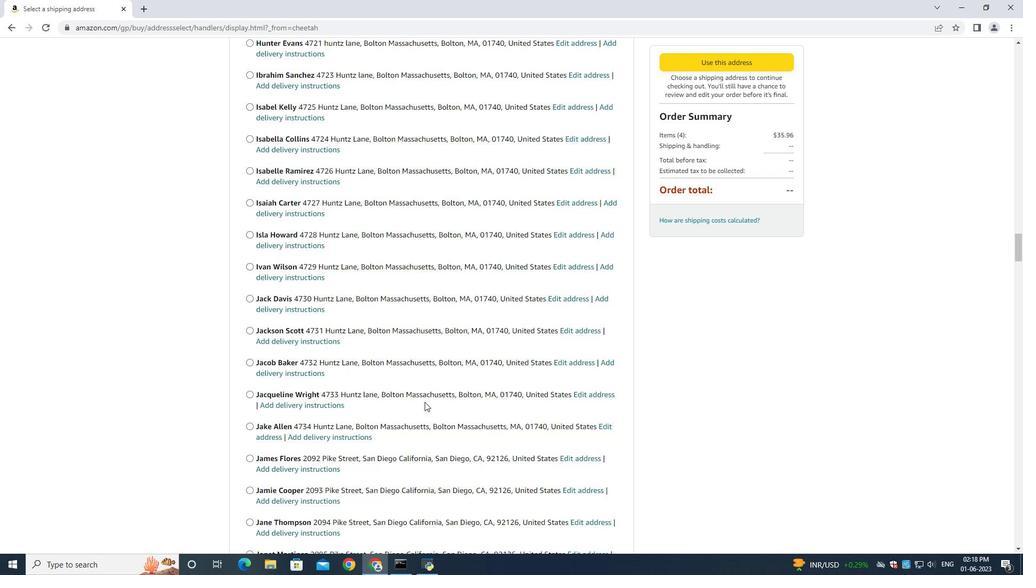 
Action: Mouse scrolled (424, 401) with delta (0, 0)
Screenshot: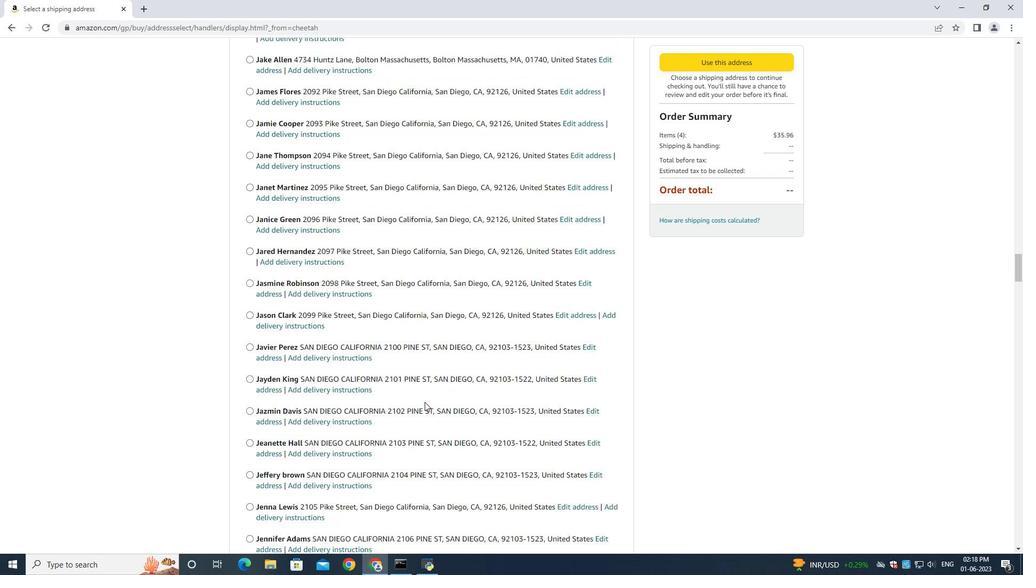 
Action: Mouse scrolled (424, 401) with delta (0, 0)
Screenshot: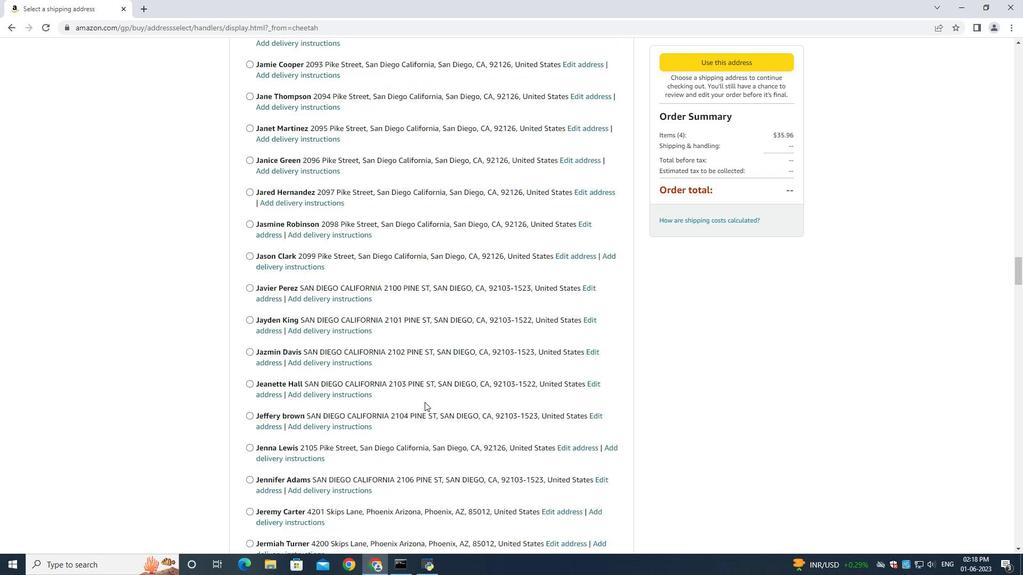 
Action: Mouse scrolled (424, 401) with delta (0, 0)
Screenshot: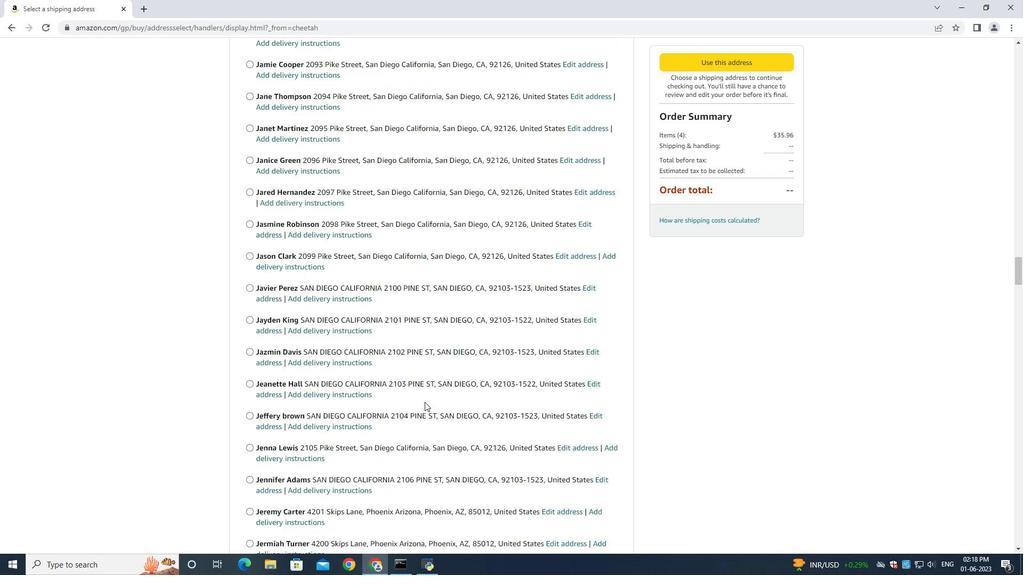 
Action: Mouse scrolled (424, 401) with delta (0, 0)
Screenshot: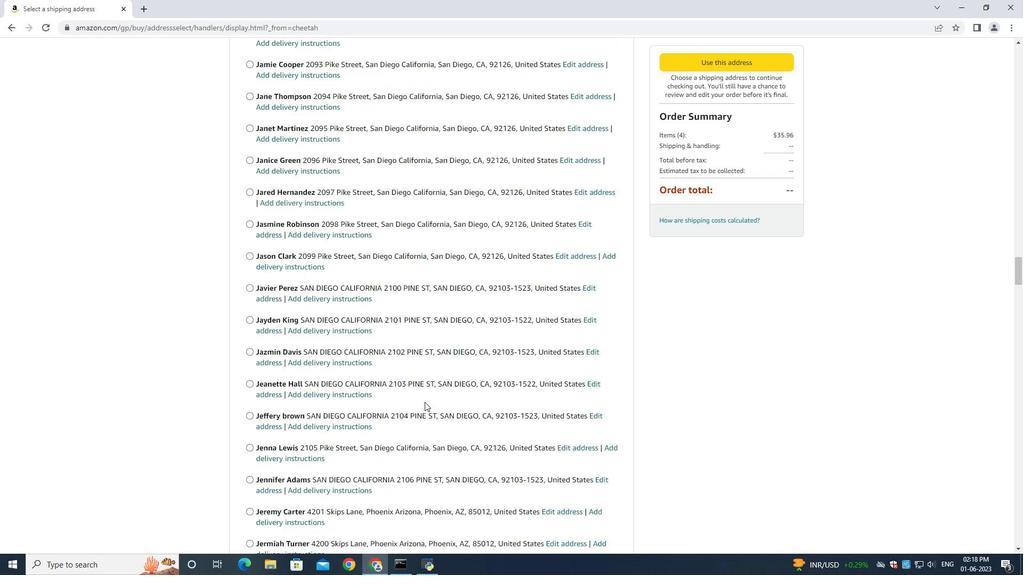 
Action: Mouse scrolled (424, 401) with delta (0, 0)
Screenshot: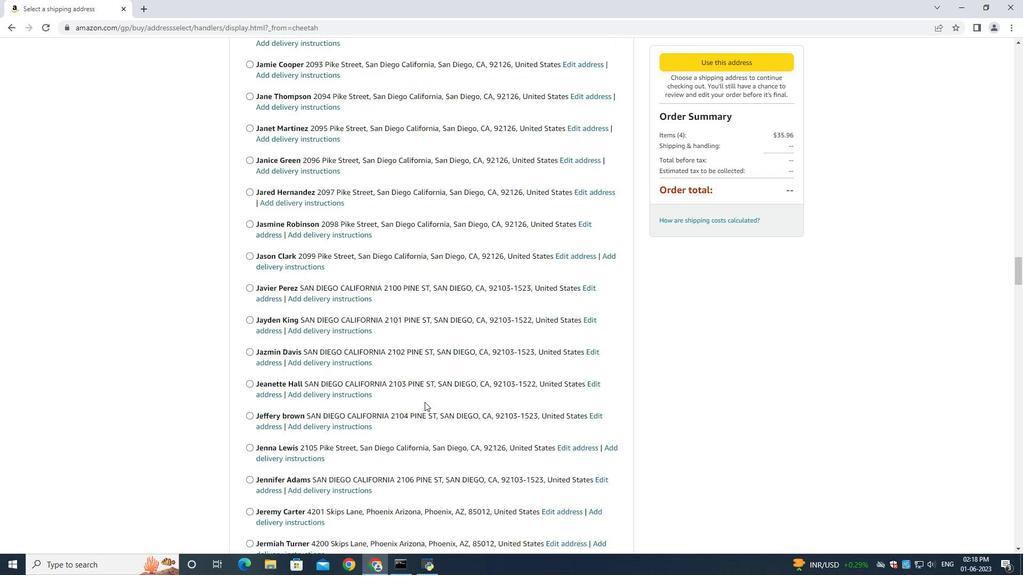 
Action: Mouse scrolled (424, 401) with delta (0, 0)
Screenshot: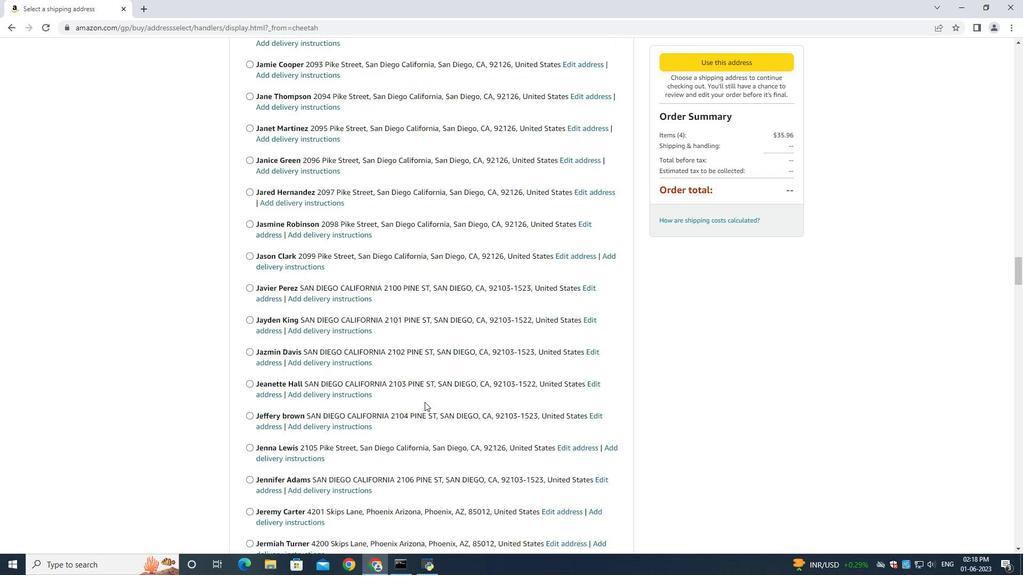 
Action: Mouse scrolled (424, 401) with delta (0, 0)
Screenshot: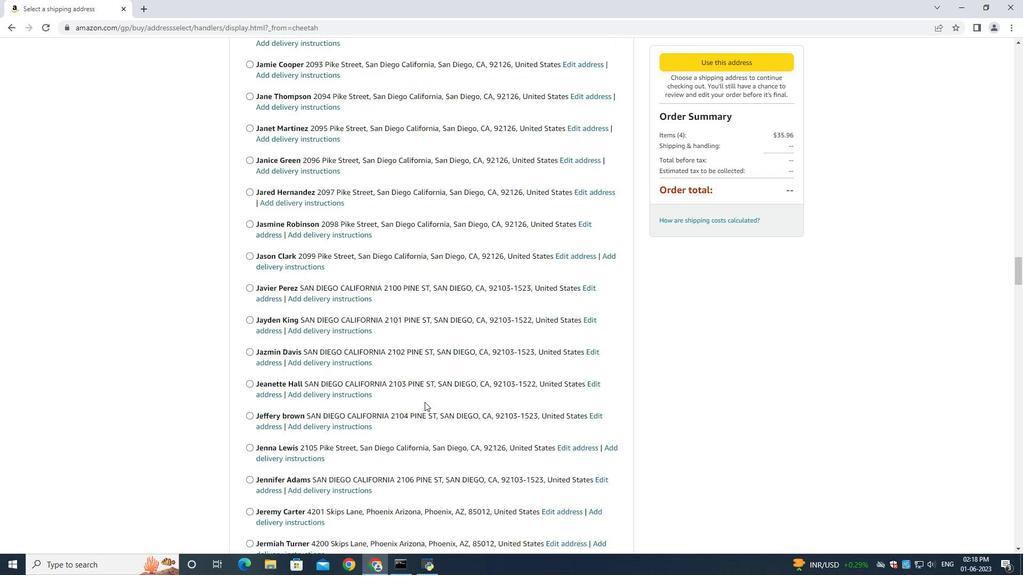 
Action: Mouse scrolled (424, 401) with delta (0, 0)
Screenshot: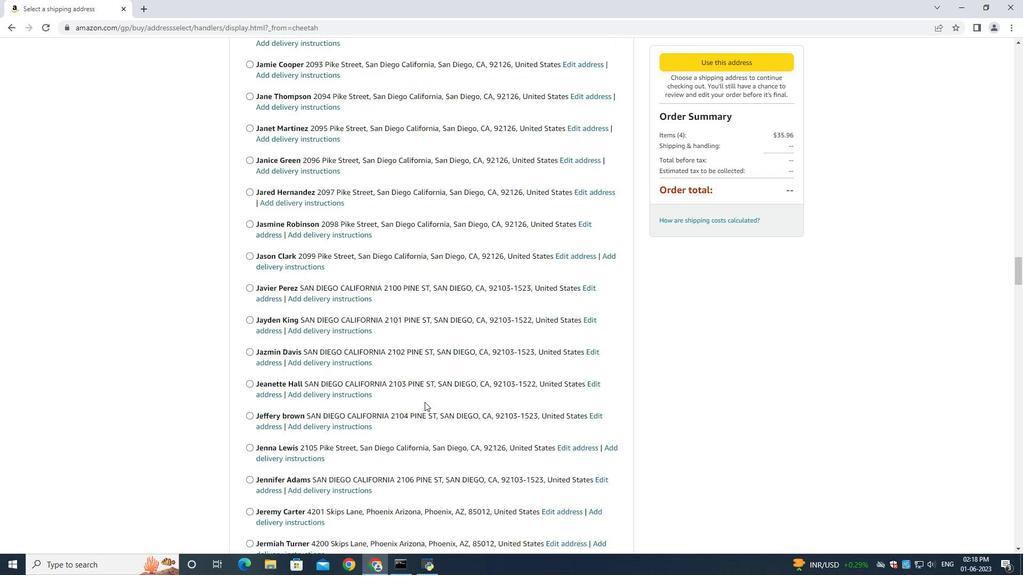 
Action: Mouse scrolled (424, 401) with delta (0, 0)
Screenshot: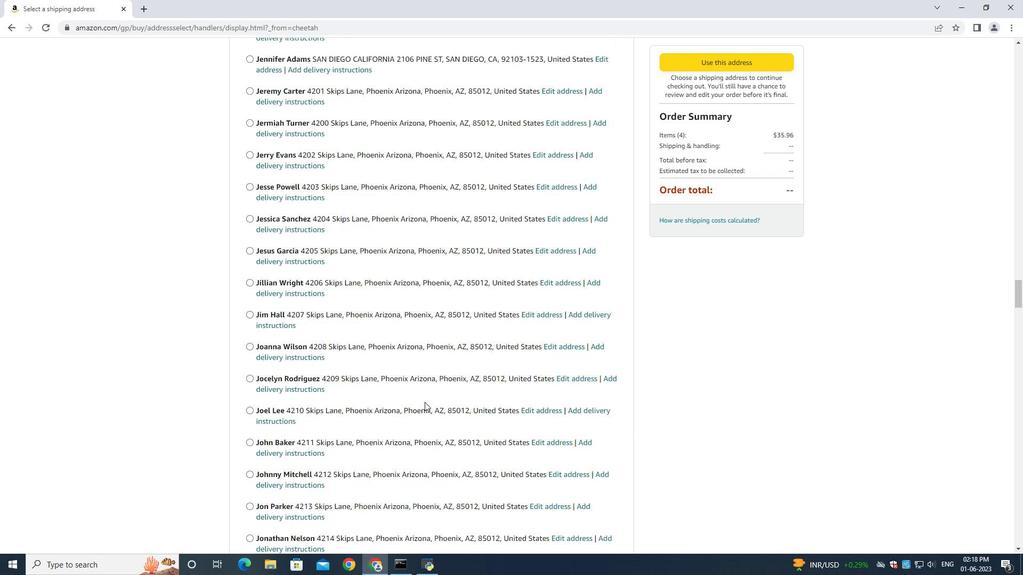 
Action: Mouse scrolled (424, 401) with delta (0, 0)
Screenshot: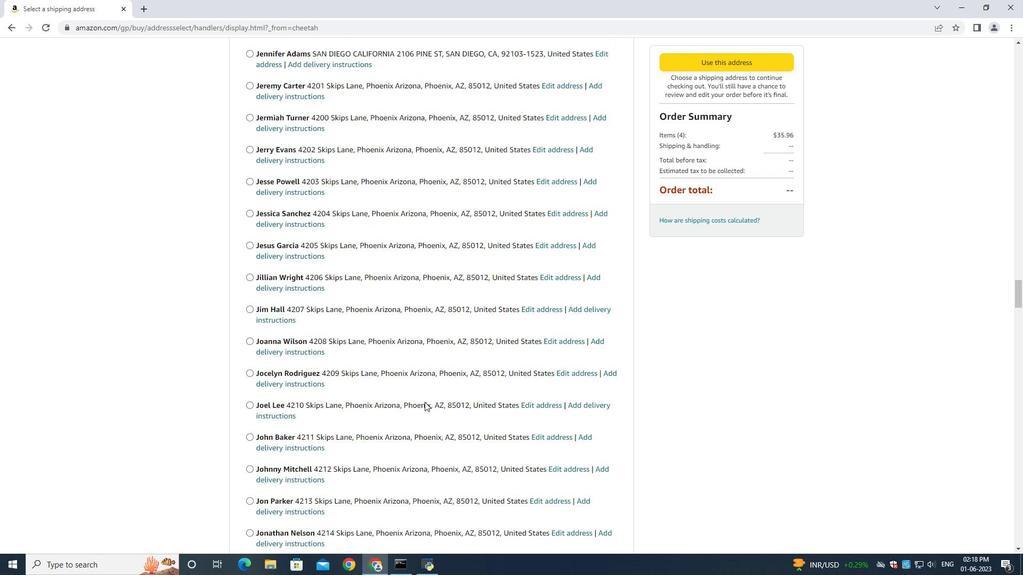 
Action: Mouse scrolled (424, 401) with delta (0, 0)
Screenshot: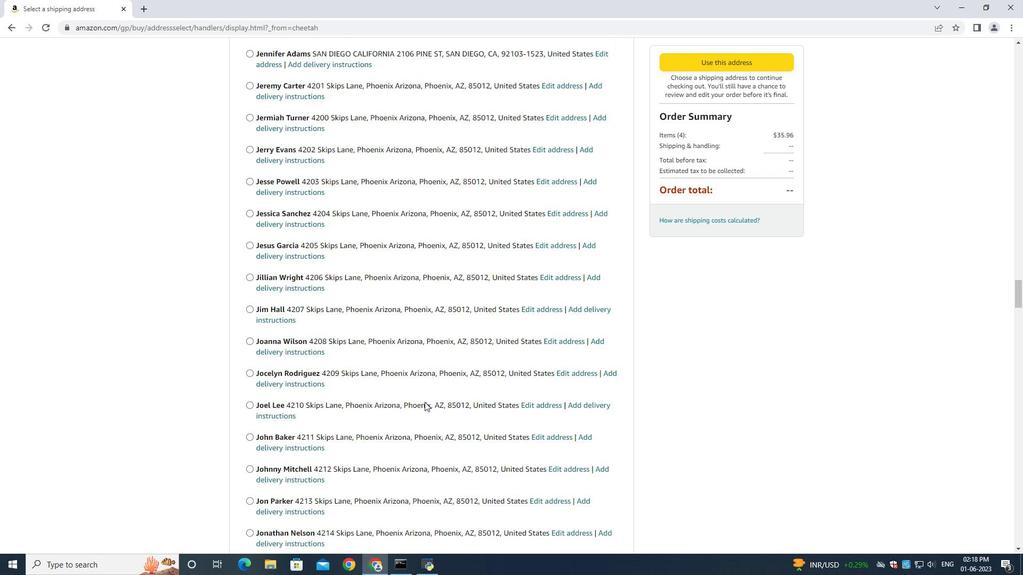 
Action: Mouse scrolled (424, 401) with delta (0, 0)
Screenshot: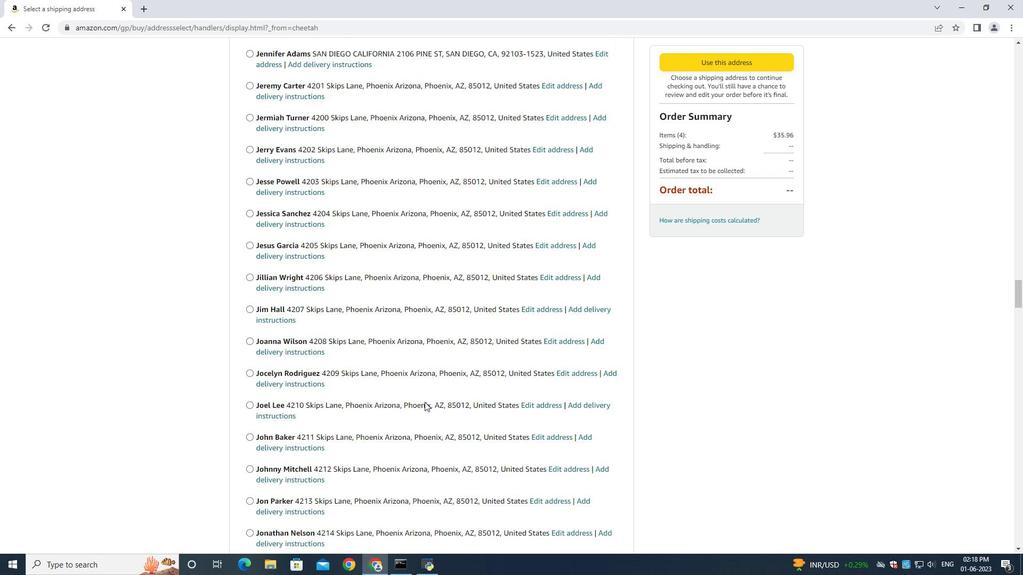 
Action: Mouse scrolled (424, 401) with delta (0, 0)
Screenshot: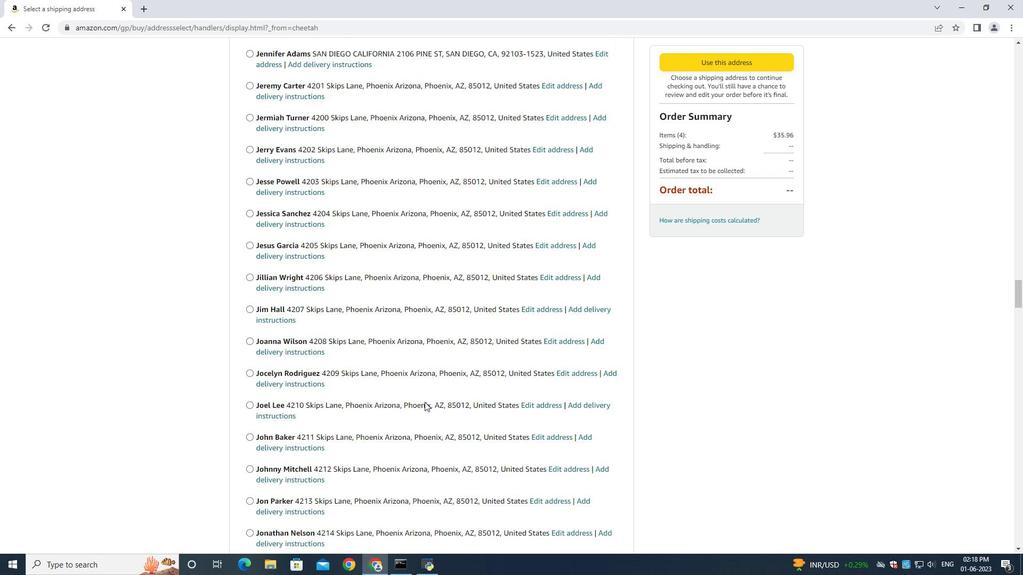 
Action: Mouse moved to (424, 402)
Screenshot: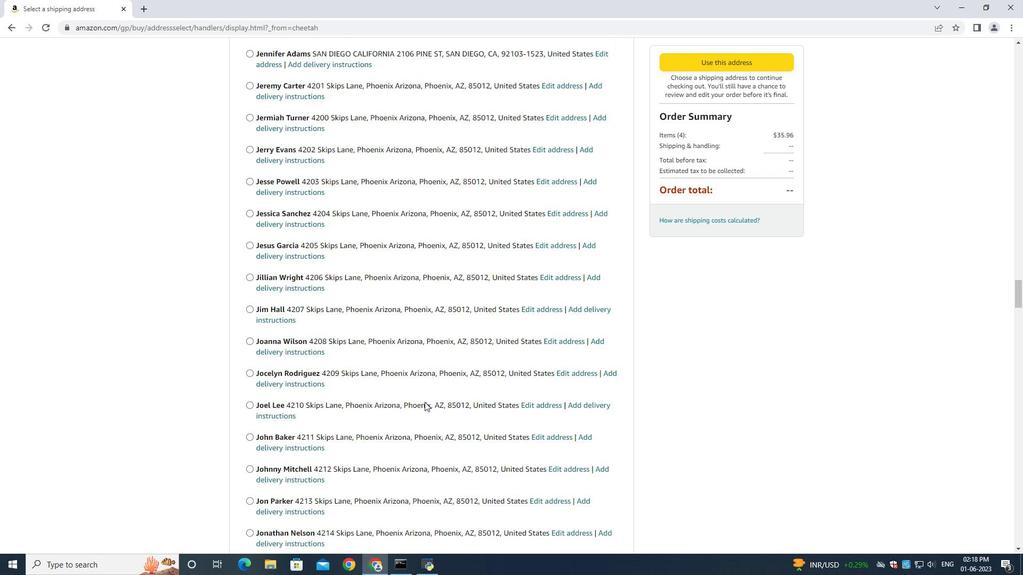
Action: Mouse scrolled (424, 401) with delta (0, 0)
Screenshot: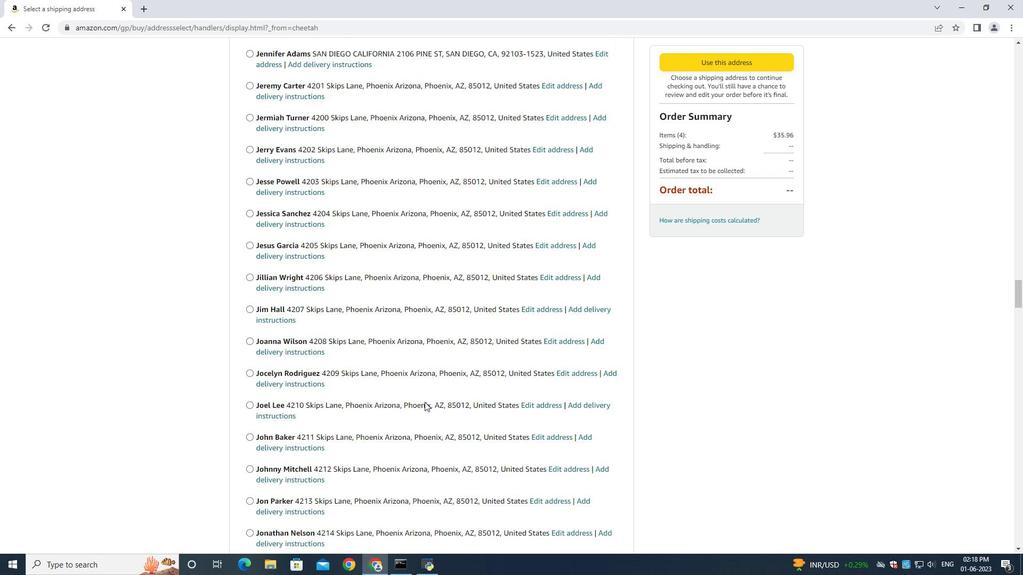 
Action: Mouse scrolled (424, 401) with delta (0, 0)
Screenshot: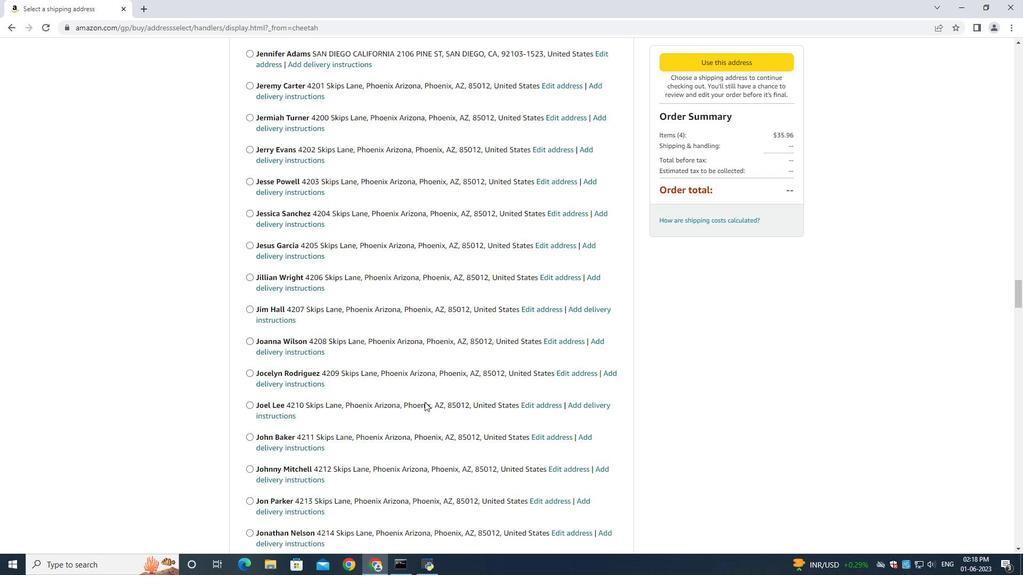 
Action: Mouse scrolled (424, 401) with delta (0, 0)
Screenshot: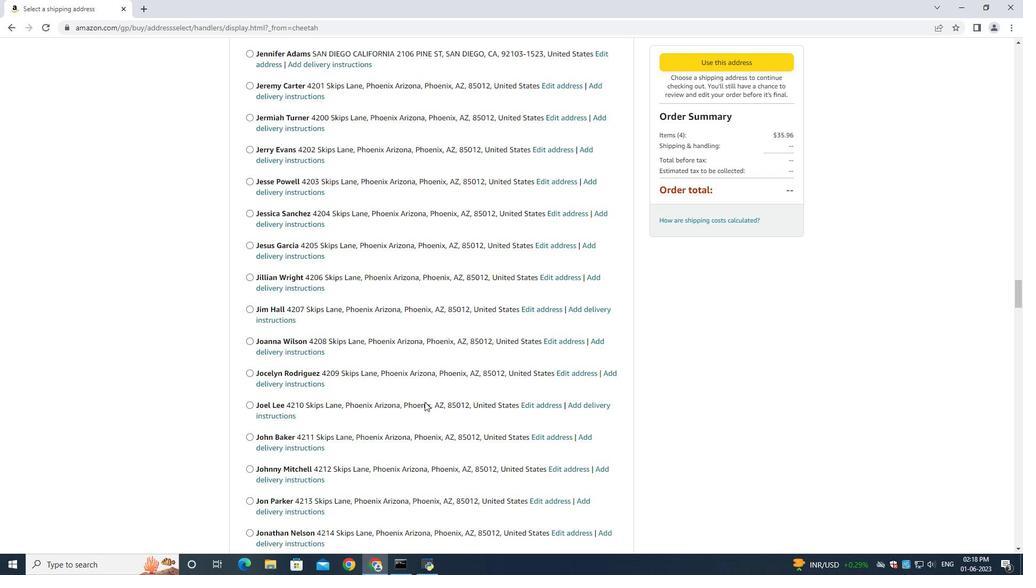 
Action: Mouse moved to (424, 402)
Screenshot: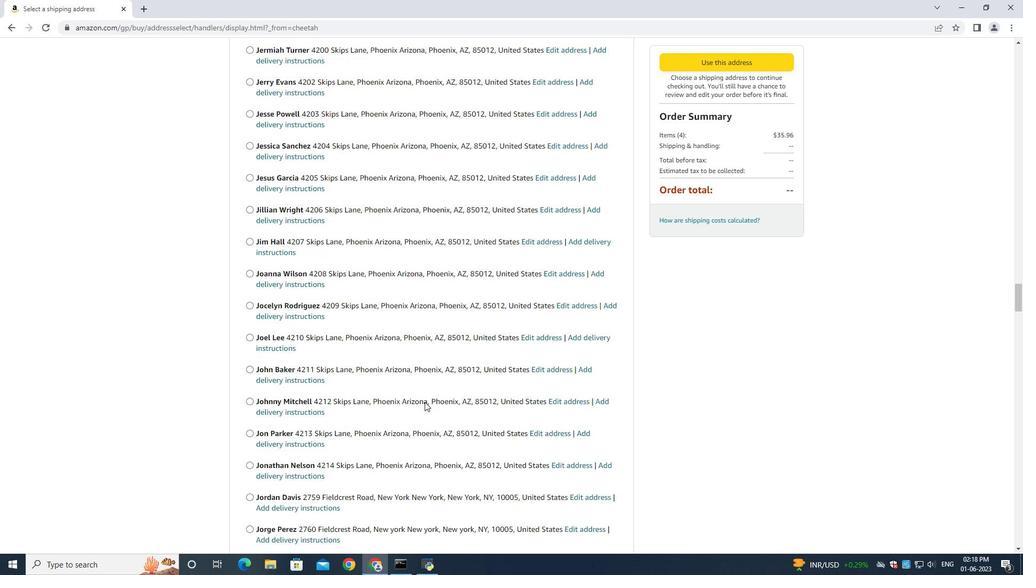 
Action: Mouse scrolled (424, 401) with delta (0, 0)
Screenshot: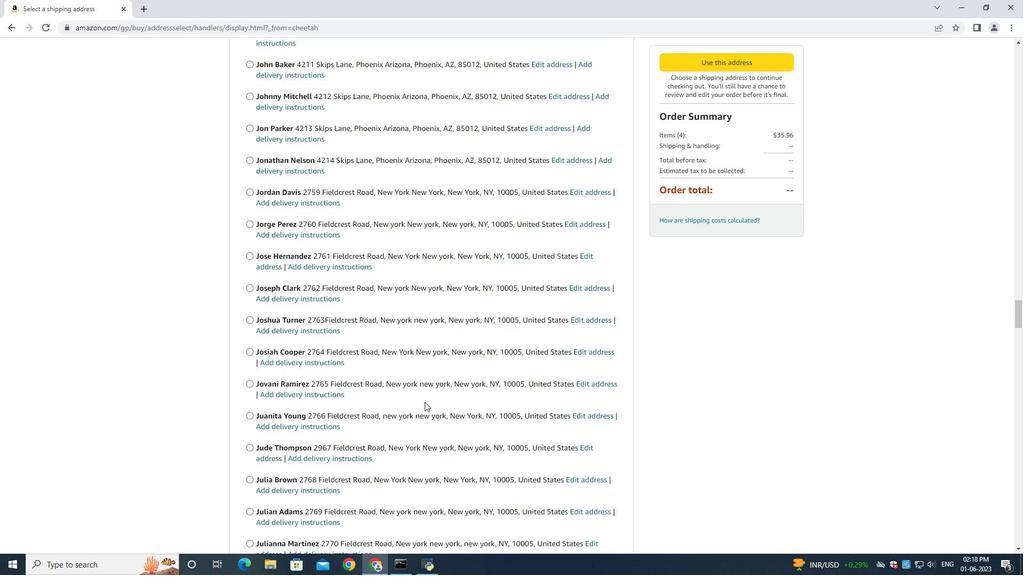 
Action: Mouse scrolled (424, 401) with delta (0, 0)
Screenshot: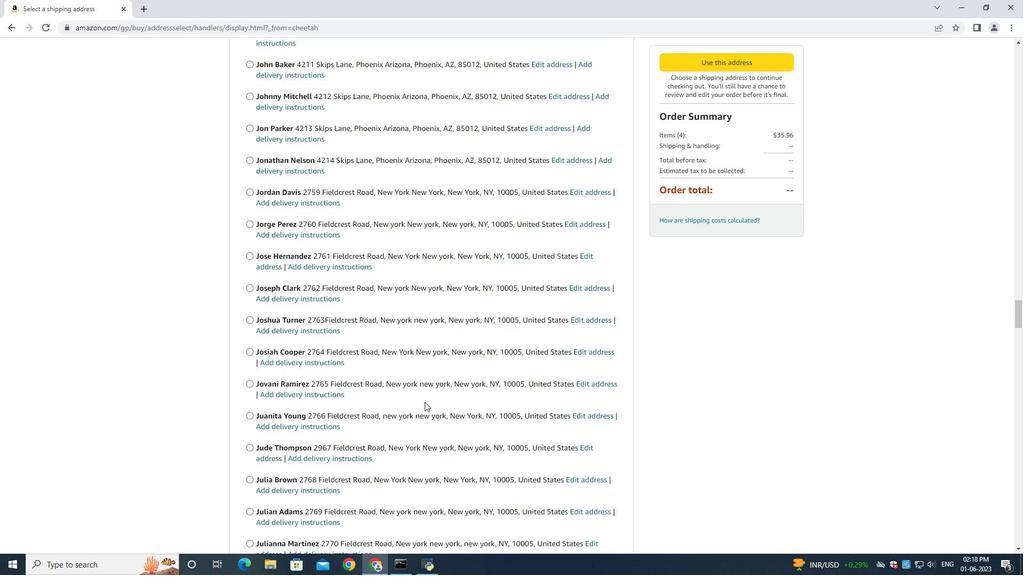 
Action: Mouse scrolled (424, 401) with delta (0, 0)
Screenshot: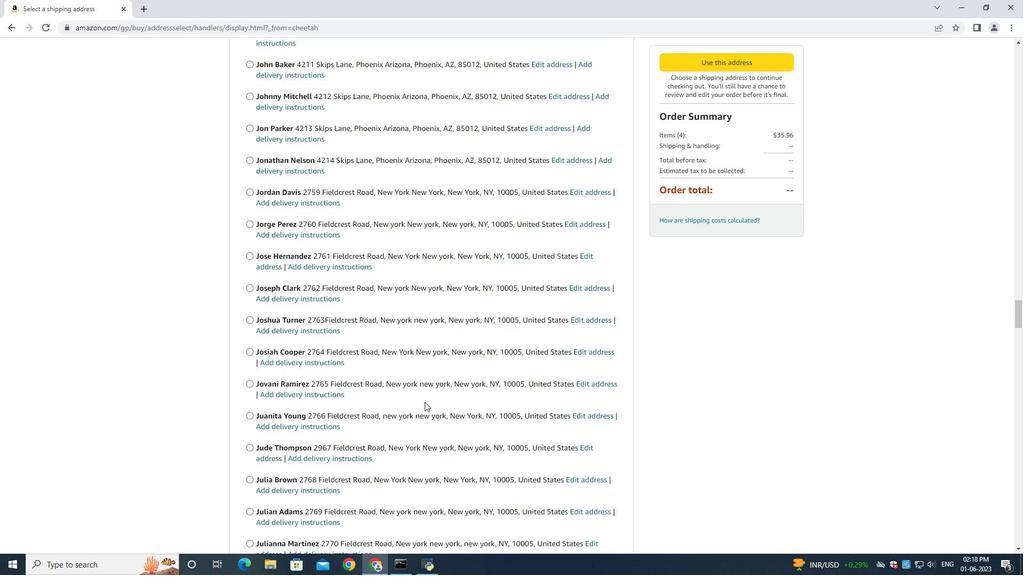 
Action: Mouse scrolled (424, 401) with delta (0, 0)
Screenshot: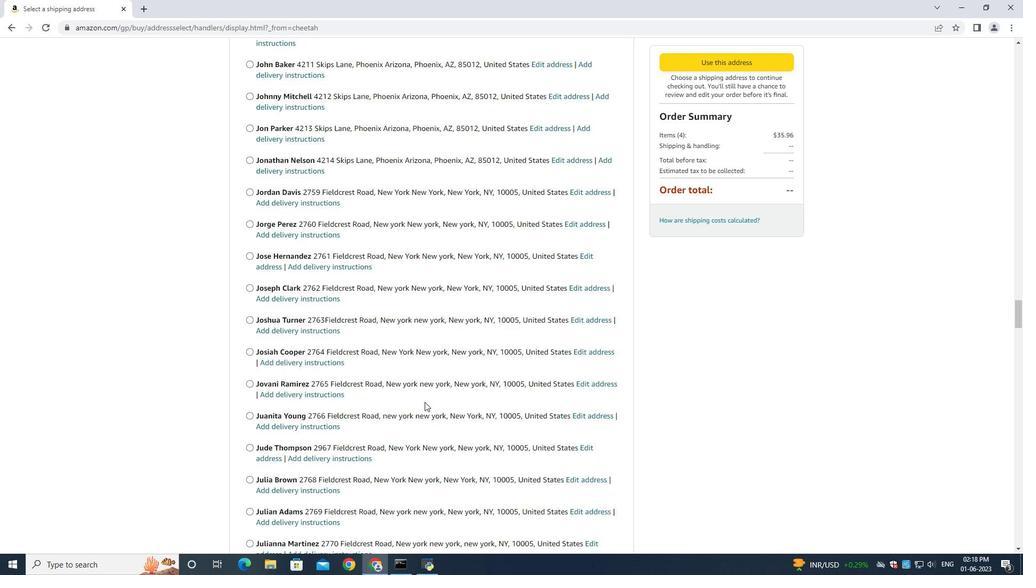 
Action: Mouse scrolled (424, 401) with delta (0, 0)
Screenshot: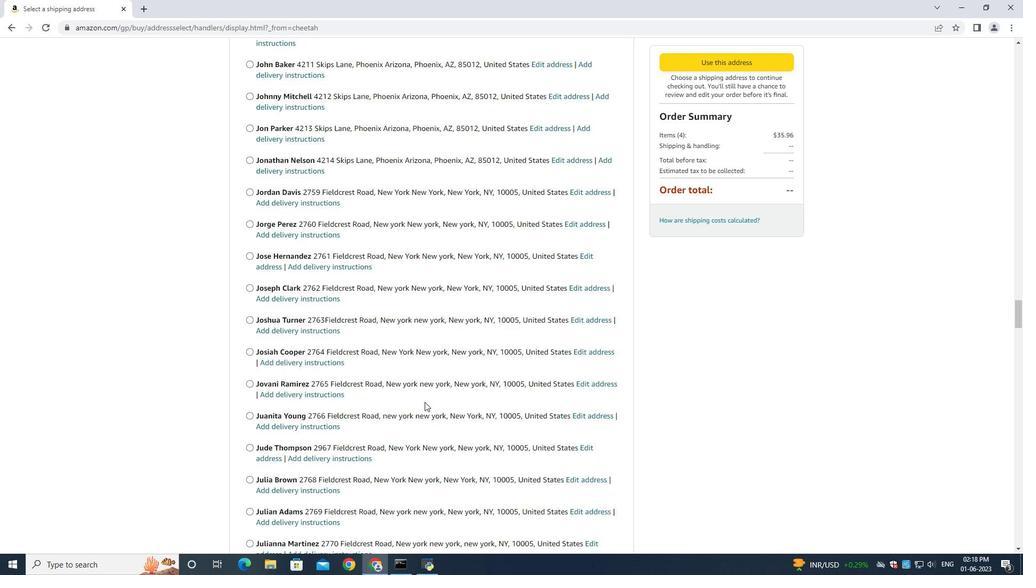 
Action: Mouse scrolled (424, 401) with delta (0, 0)
Screenshot: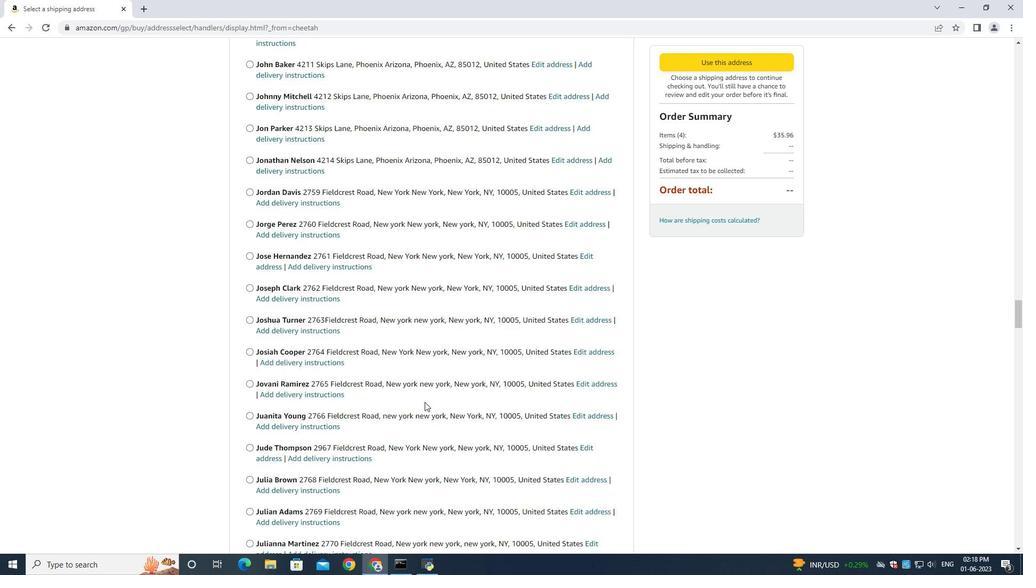 
Action: Mouse scrolled (424, 401) with delta (0, 0)
Screenshot: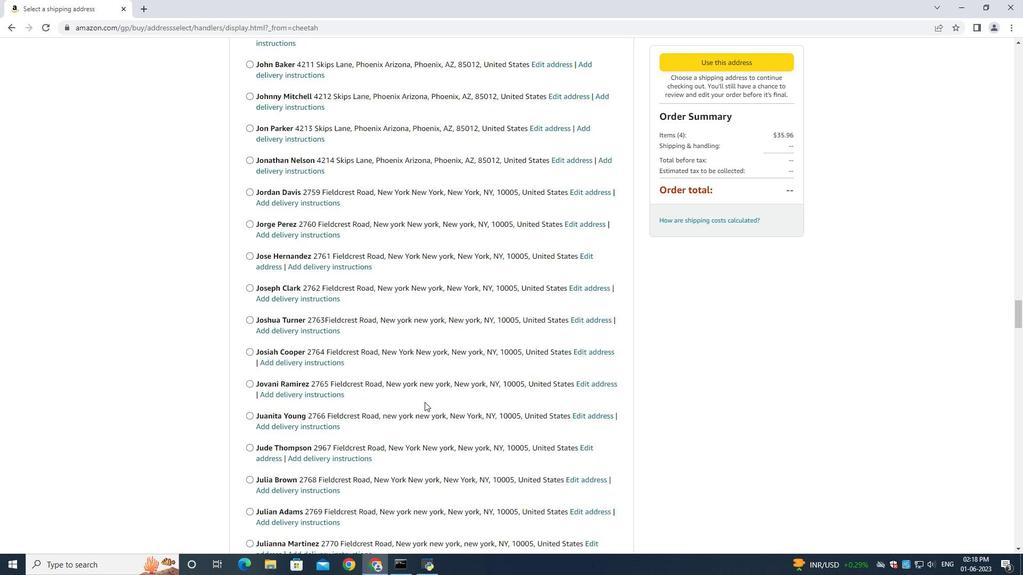 
Action: Mouse scrolled (424, 401) with delta (0, 0)
Screenshot: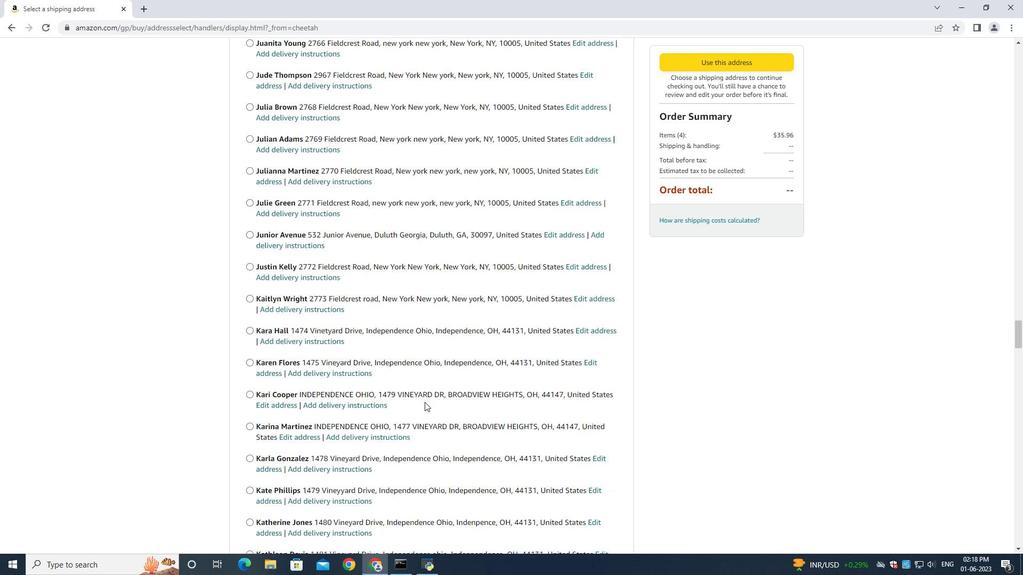 
Action: Mouse scrolled (424, 401) with delta (0, 0)
Screenshot: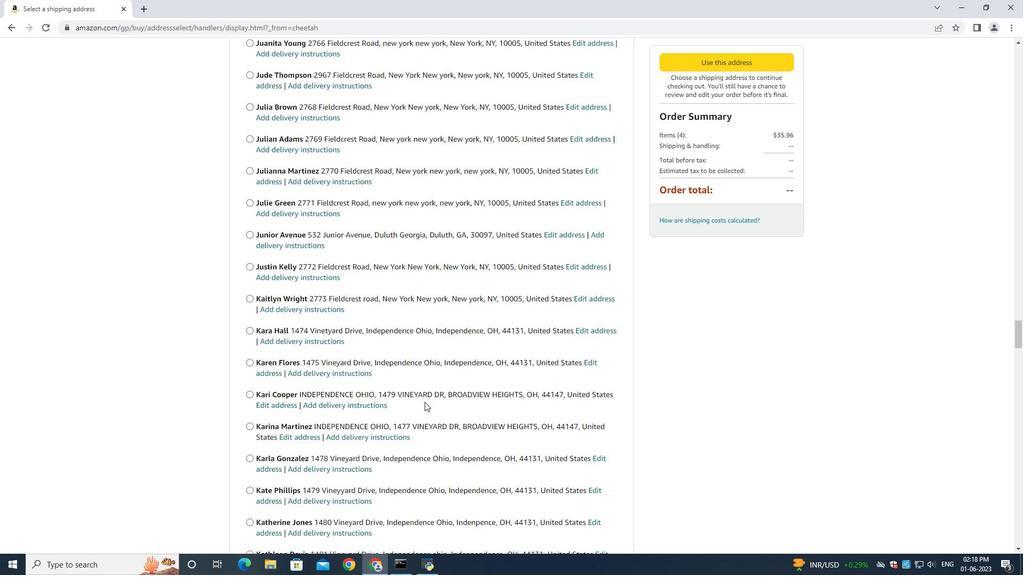 
Action: Mouse scrolled (424, 401) with delta (0, 0)
Screenshot: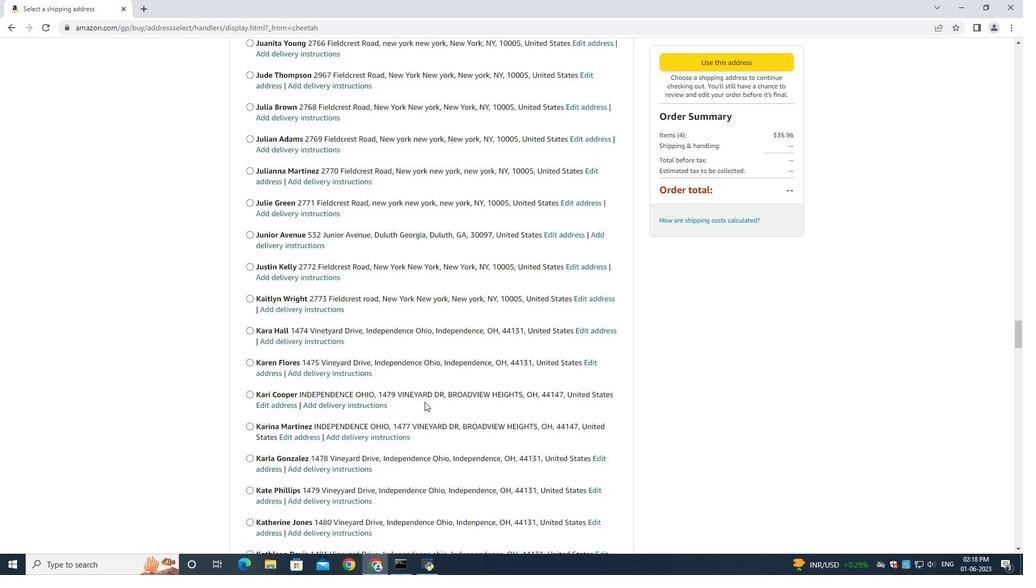 
Action: Mouse scrolled (424, 401) with delta (0, 0)
Screenshot: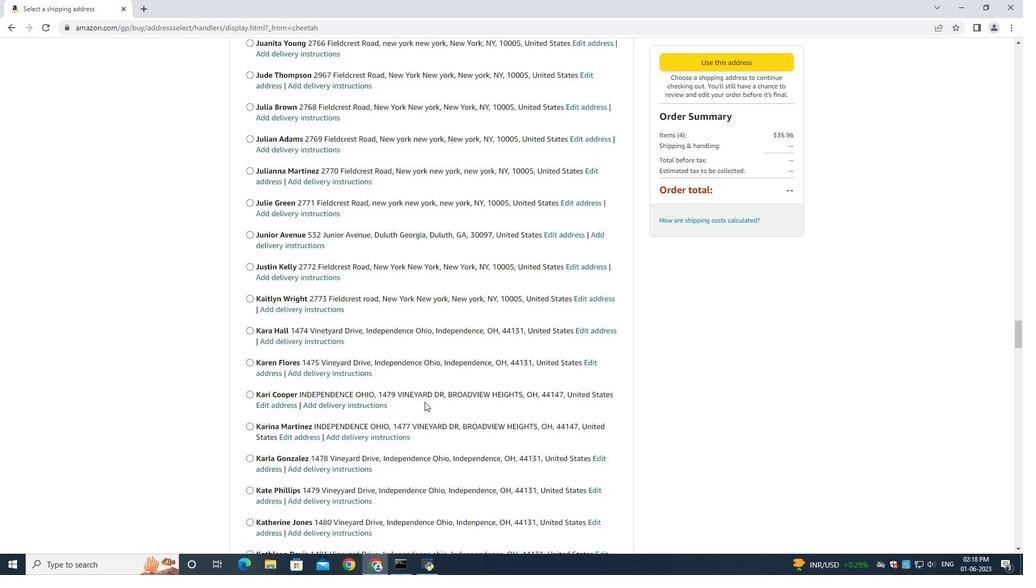 
Action: Mouse scrolled (424, 401) with delta (0, 0)
Screenshot: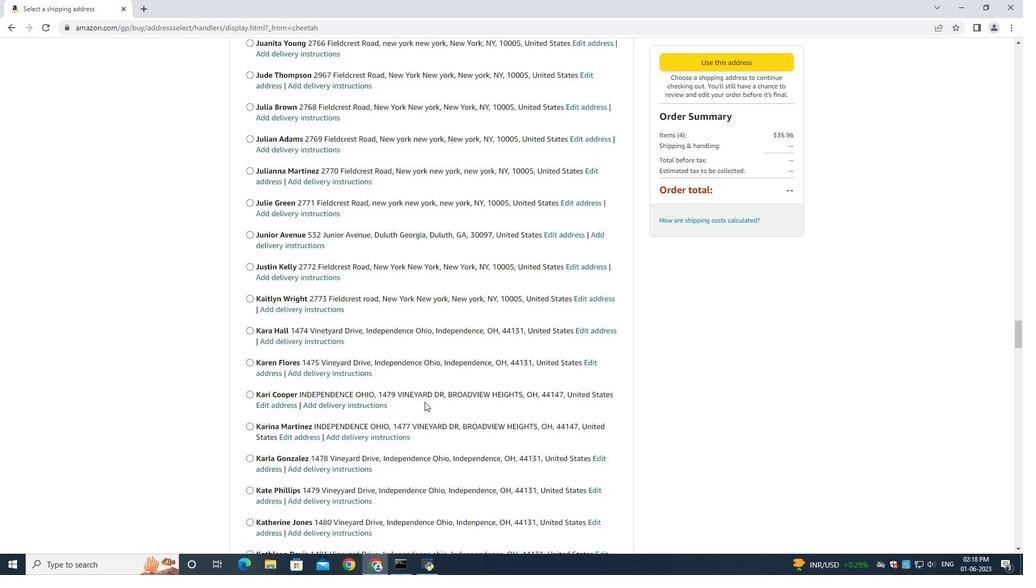 
Action: Mouse scrolled (424, 401) with delta (0, 0)
Screenshot: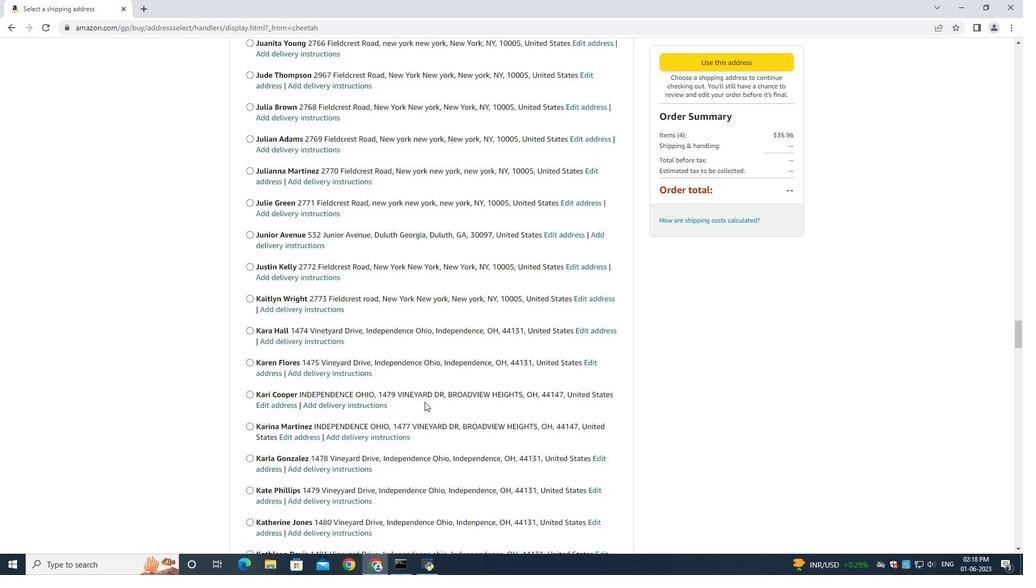 
Action: Mouse scrolled (424, 401) with delta (0, 0)
Screenshot: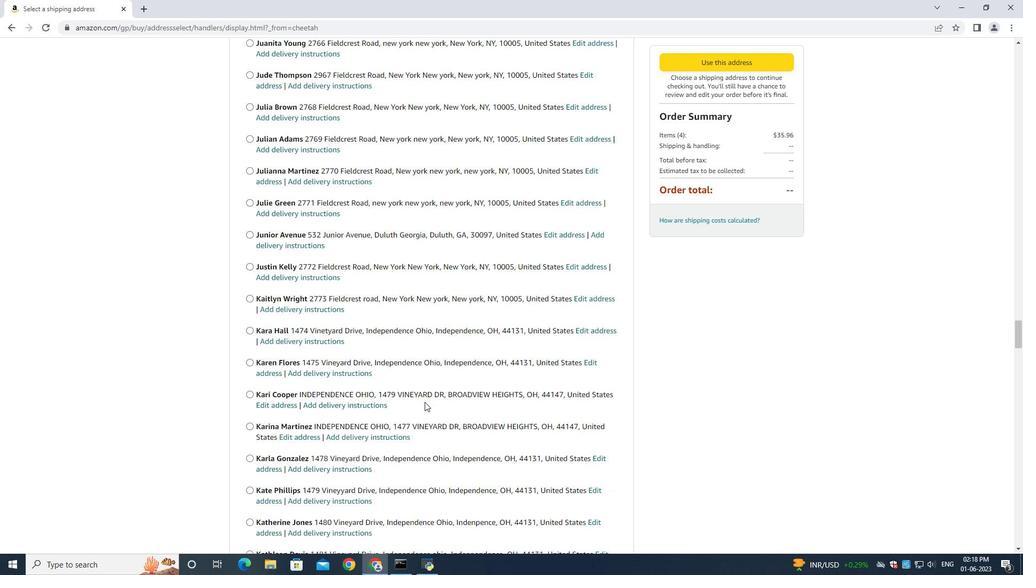 
Action: Mouse scrolled (424, 401) with delta (0, 0)
Screenshot: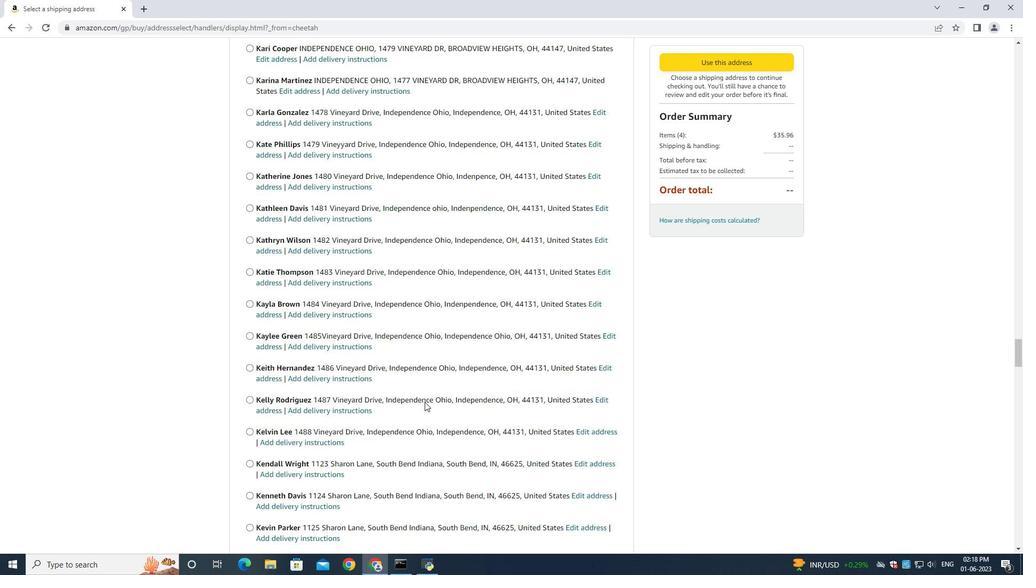 
Action: Mouse scrolled (424, 401) with delta (0, 0)
Screenshot: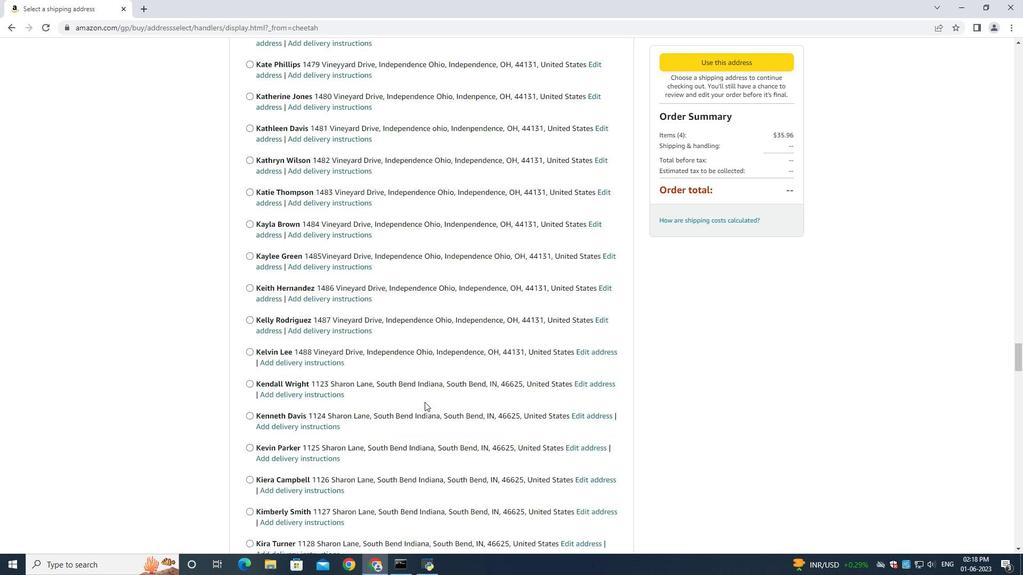 
Action: Mouse scrolled (424, 401) with delta (0, 0)
Screenshot: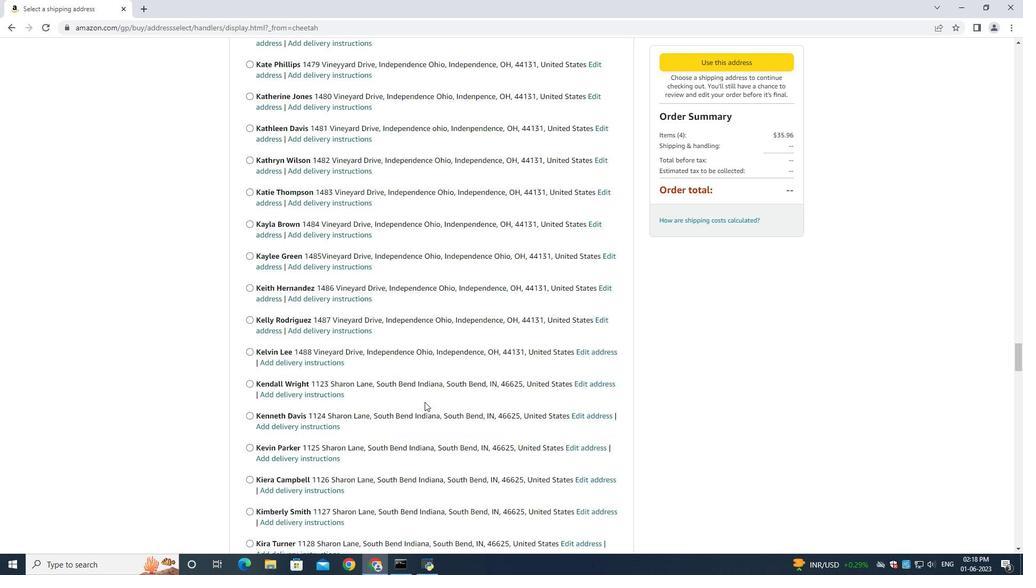 
Action: Mouse scrolled (424, 401) with delta (0, 0)
Screenshot: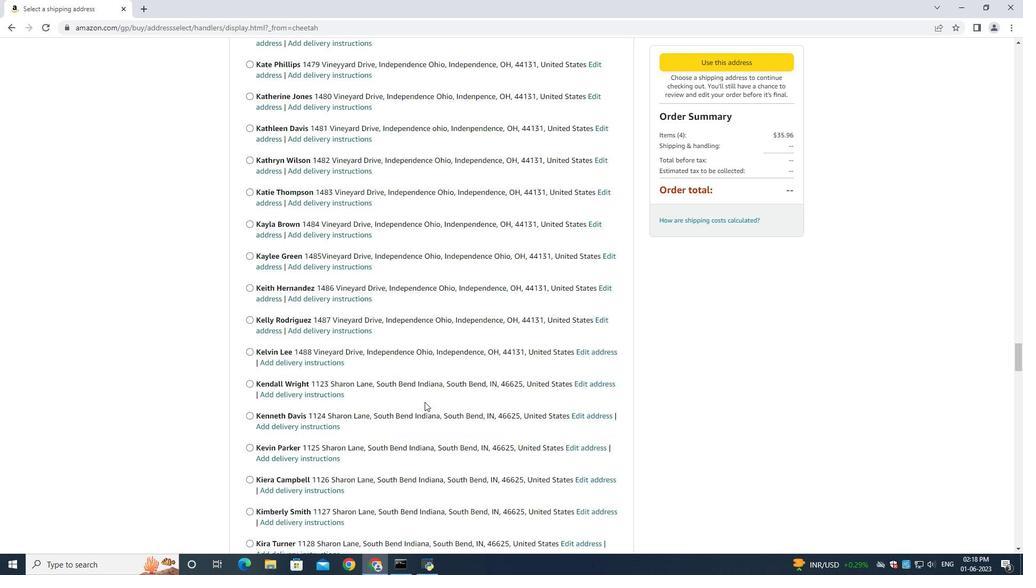 
Action: Mouse scrolled (424, 401) with delta (0, 0)
Screenshot: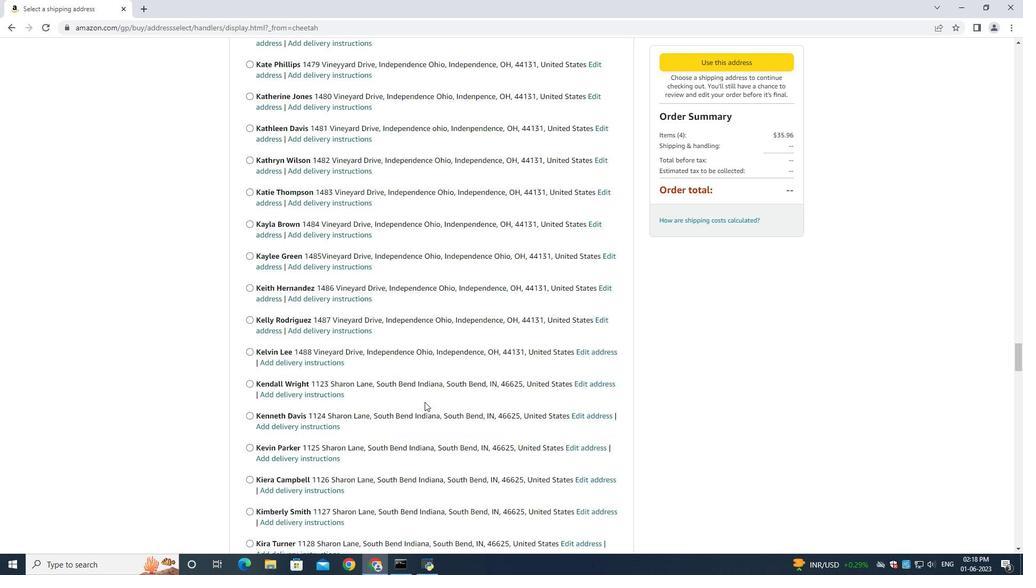 
Action: Mouse scrolled (424, 401) with delta (0, 0)
Screenshot: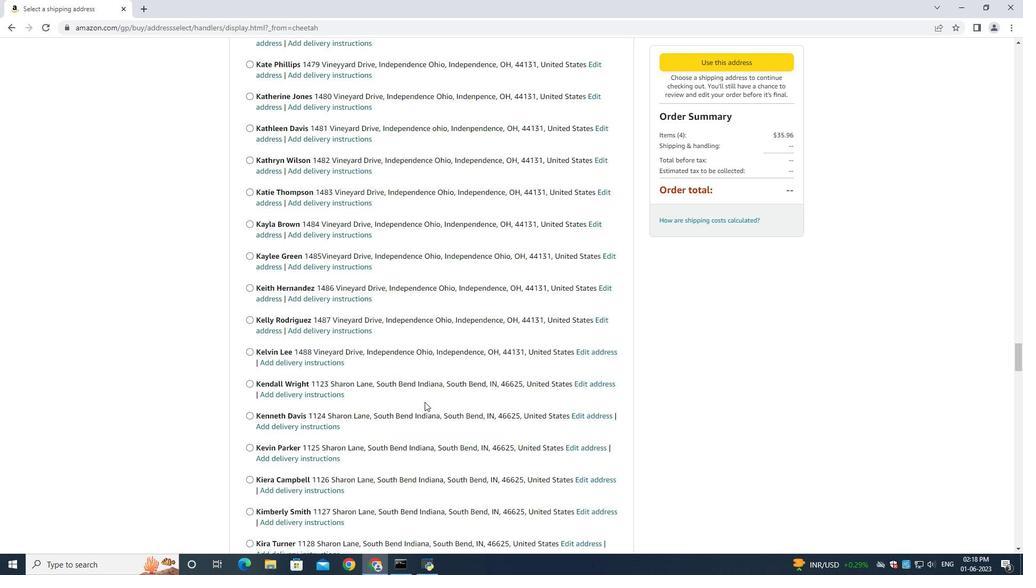 
Action: Mouse scrolled (424, 401) with delta (0, 0)
Screenshot: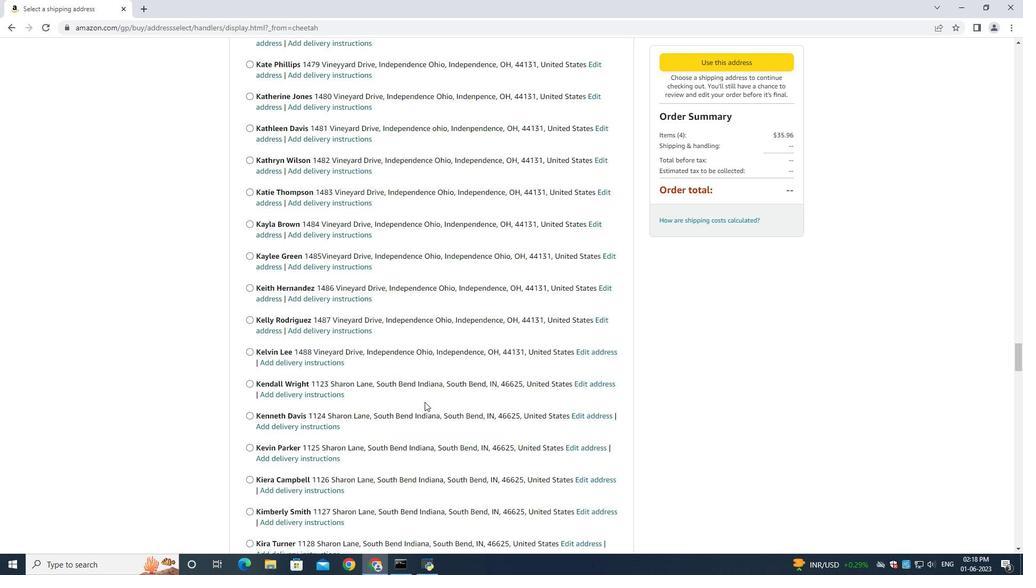 
Action: Mouse scrolled (424, 401) with delta (0, 0)
Screenshot: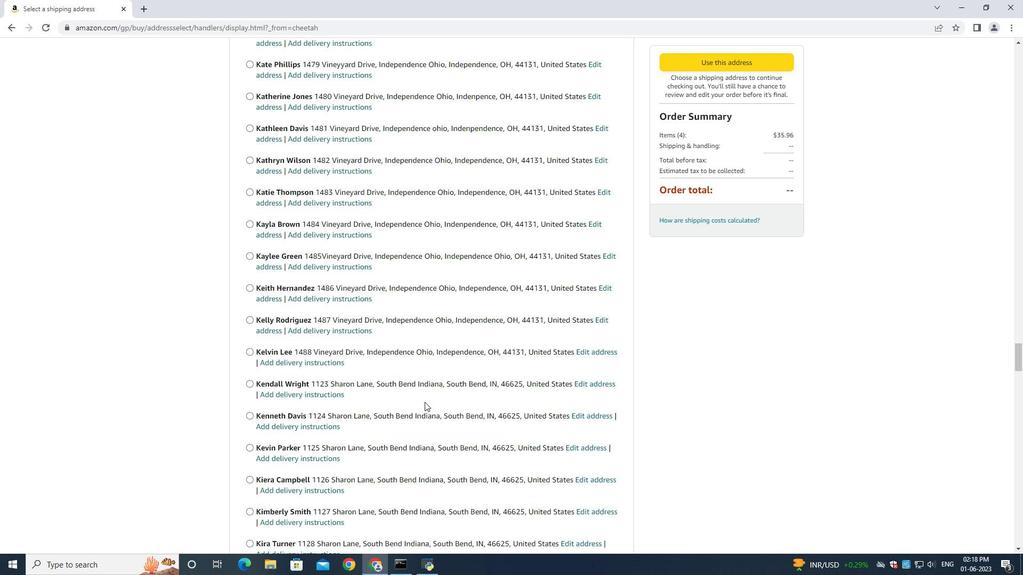 
Action: Mouse scrolled (424, 401) with delta (0, 0)
Screenshot: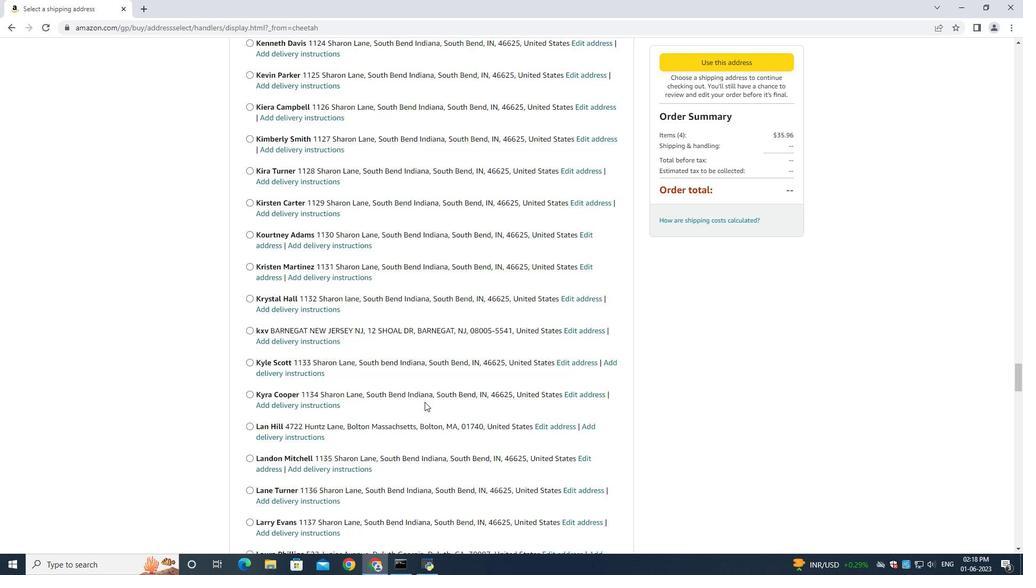 
Action: Mouse scrolled (424, 401) with delta (0, 0)
Screenshot: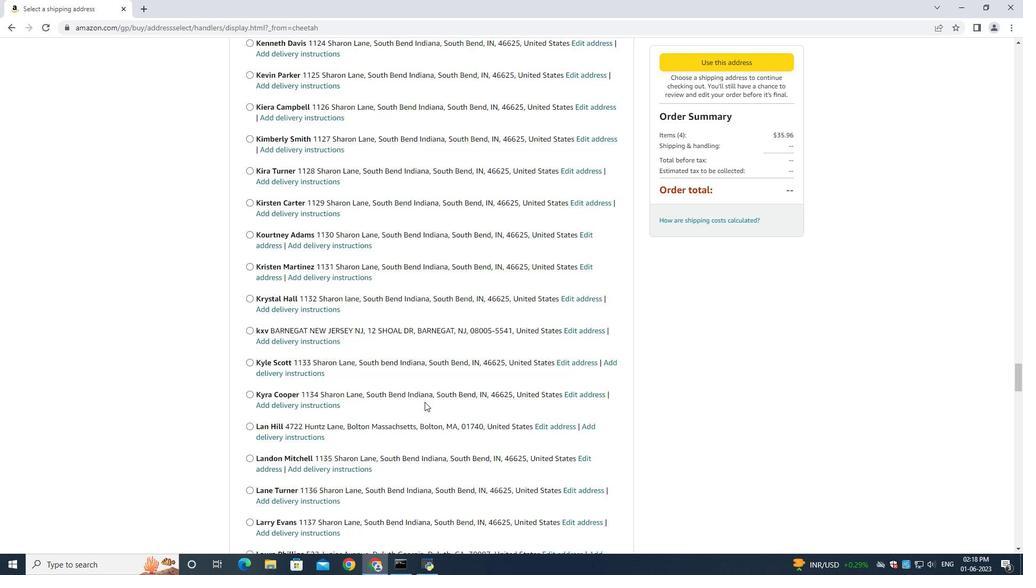 
Action: Mouse scrolled (424, 401) with delta (0, 0)
Screenshot: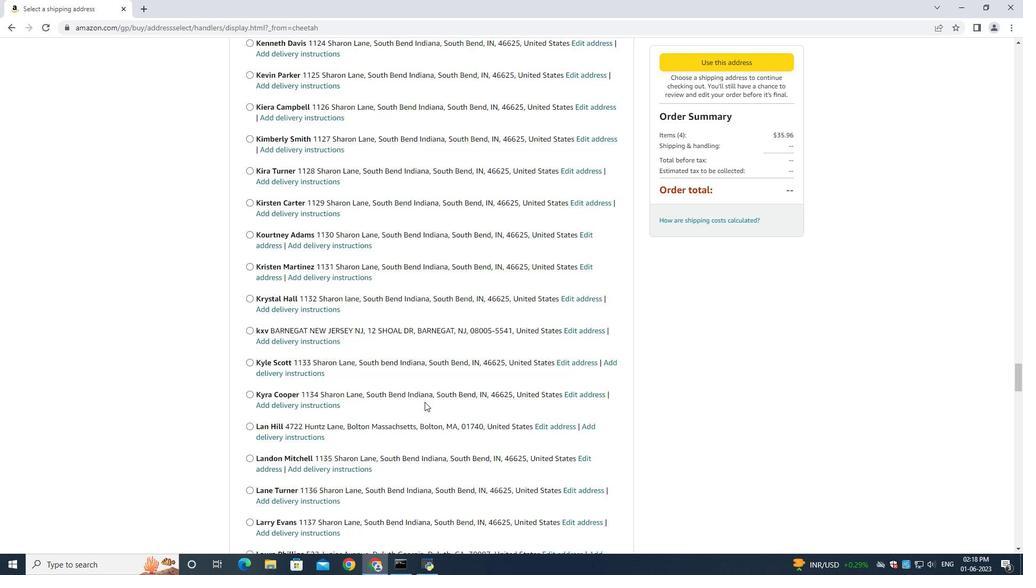 
Action: Mouse scrolled (424, 401) with delta (0, 0)
Screenshot: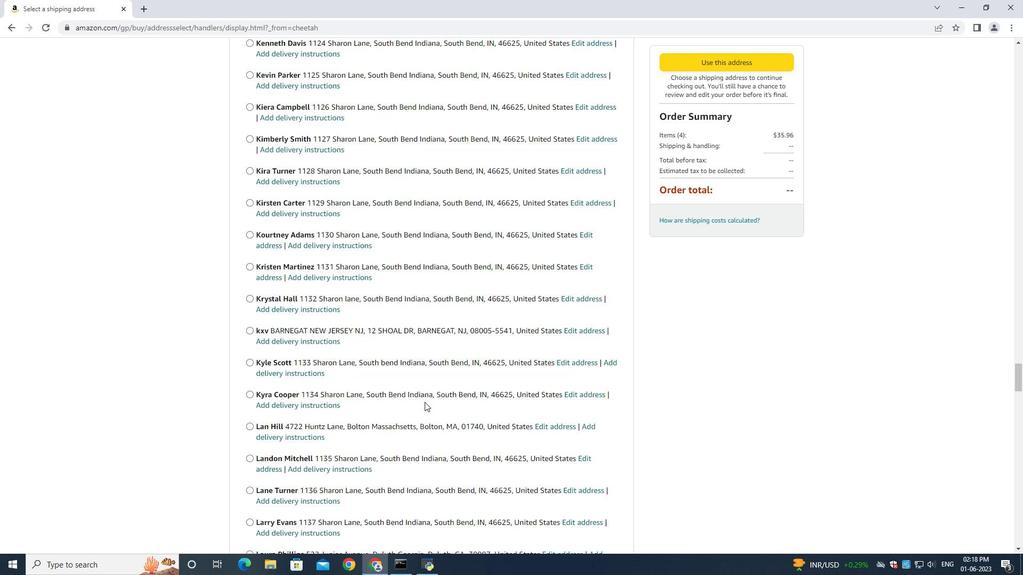 
Action: Mouse scrolled (424, 401) with delta (0, 0)
Screenshot: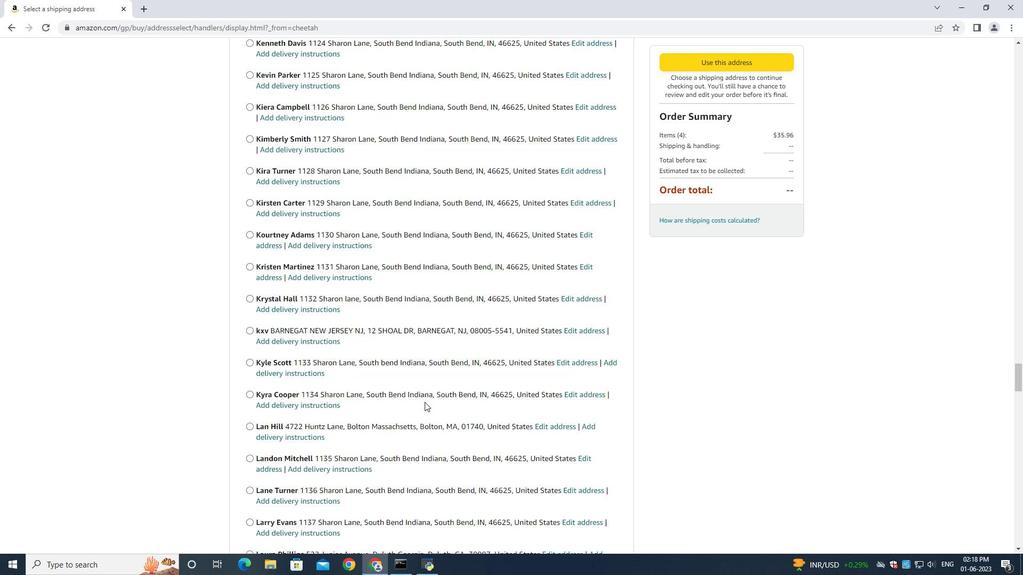 
Action: Mouse scrolled (424, 401) with delta (0, 0)
Screenshot: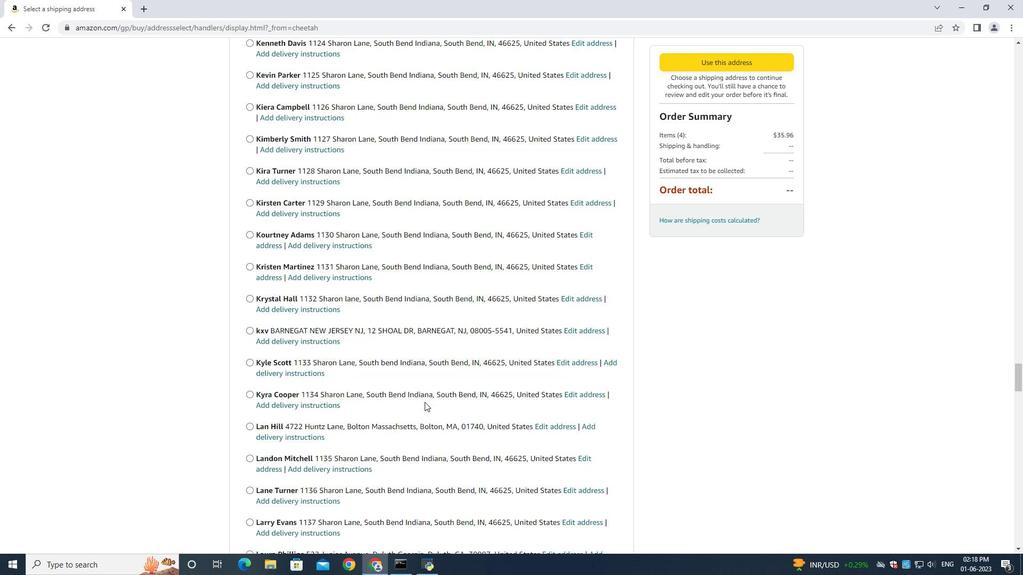 
Action: Mouse scrolled (424, 401) with delta (0, 0)
Screenshot: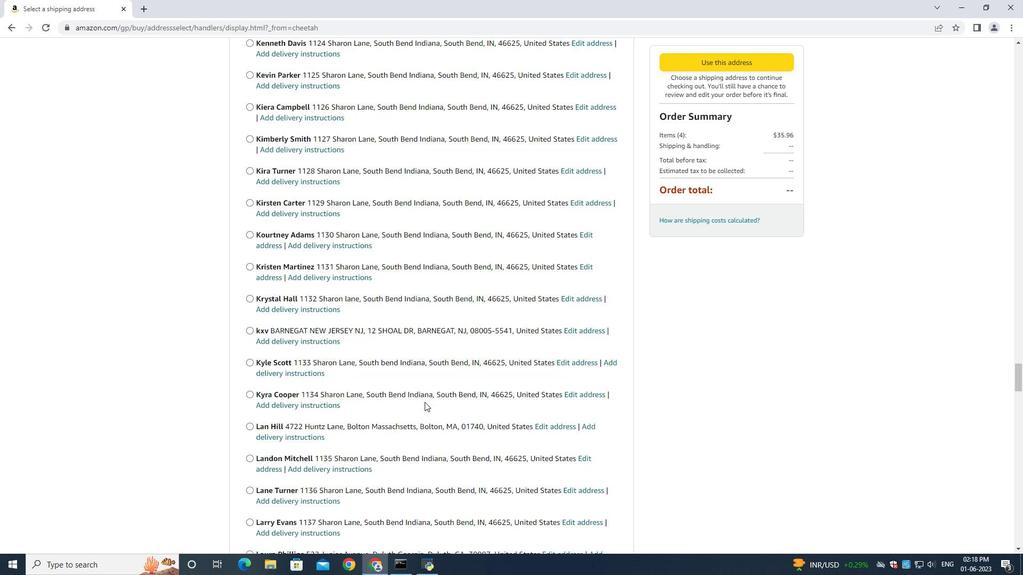 
Action: Mouse scrolled (424, 401) with delta (0, 0)
Screenshot: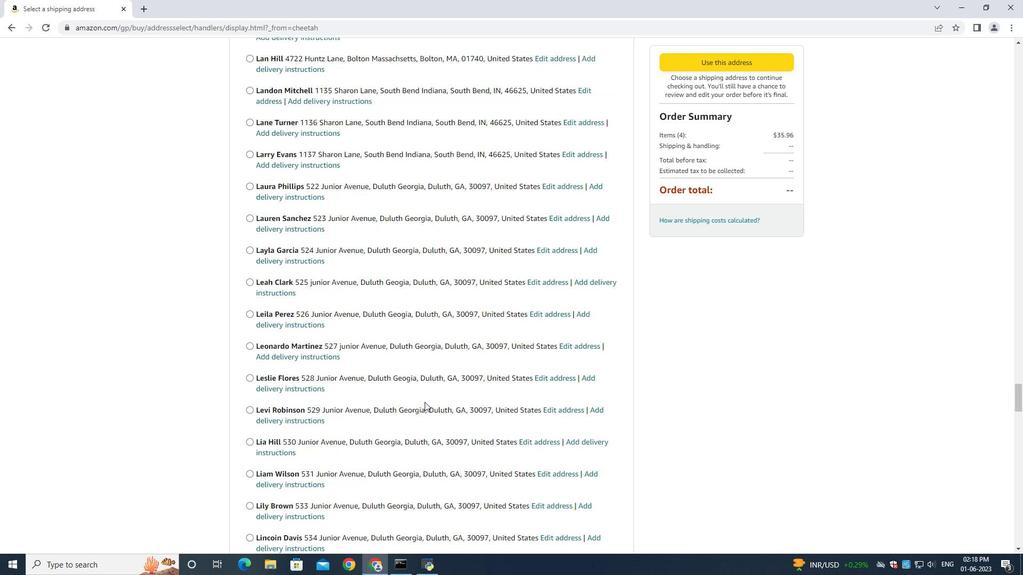 
Action: Mouse scrolled (424, 401) with delta (0, 0)
Screenshot: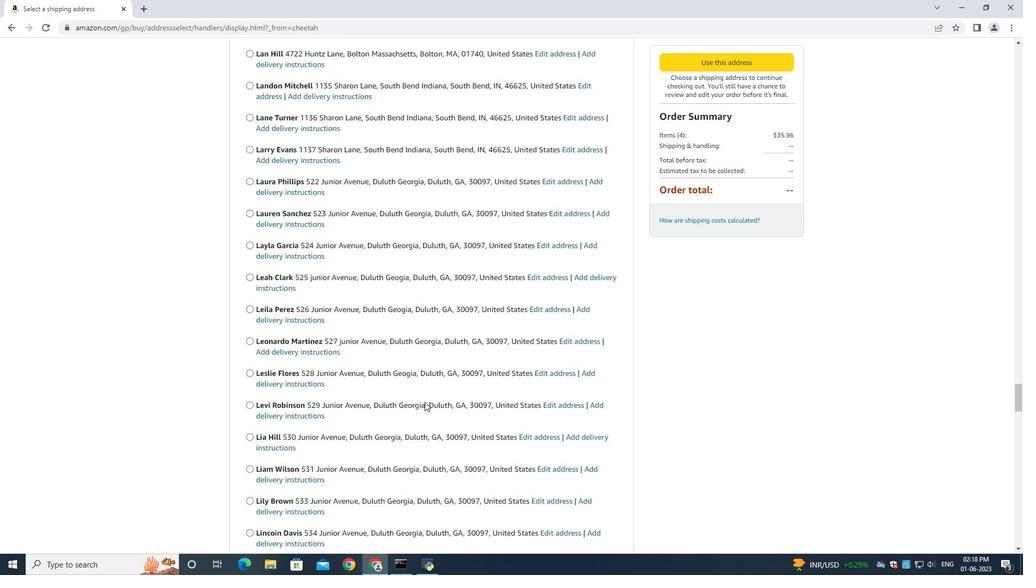 
Action: Mouse scrolled (424, 401) with delta (0, 0)
Screenshot: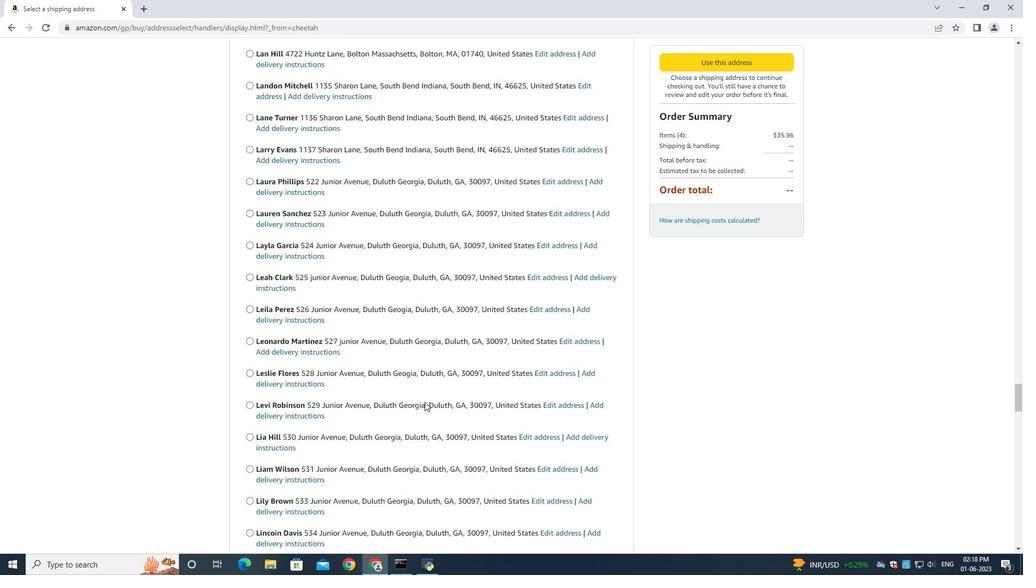 
Action: Mouse scrolled (424, 401) with delta (0, 0)
Screenshot: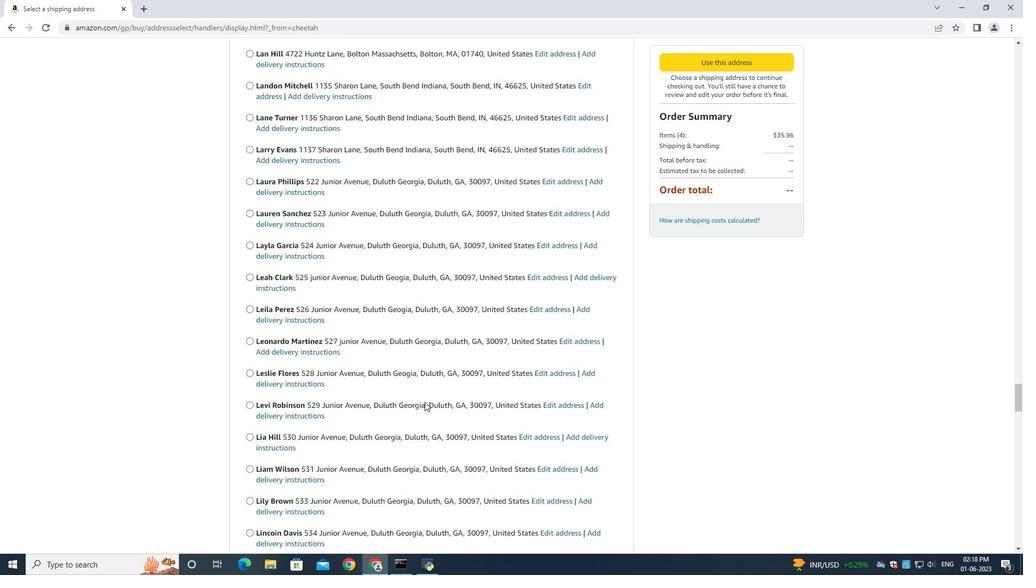 
Action: Mouse scrolled (424, 401) with delta (0, 0)
Screenshot: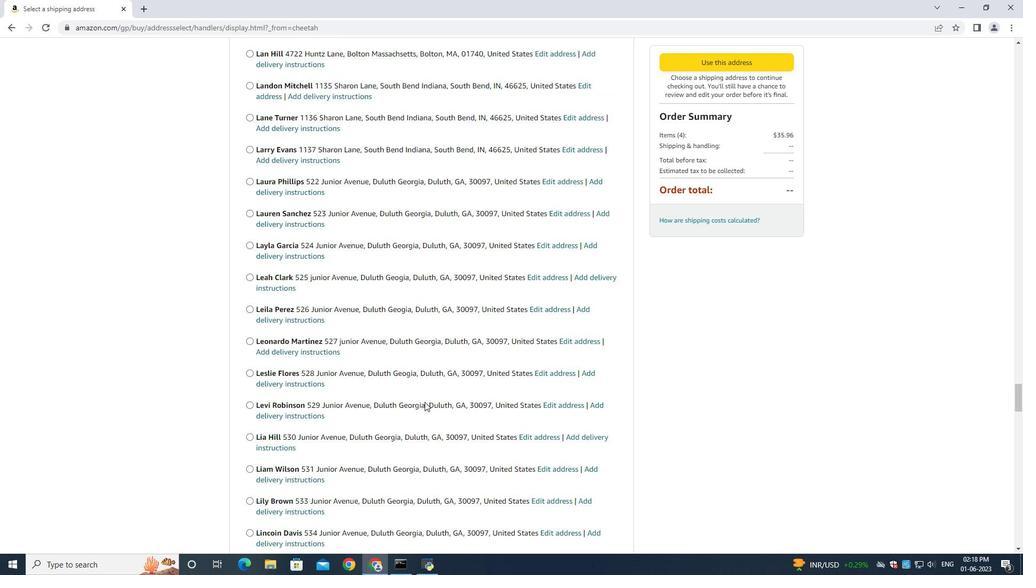 
Action: Mouse scrolled (424, 401) with delta (0, 0)
Screenshot: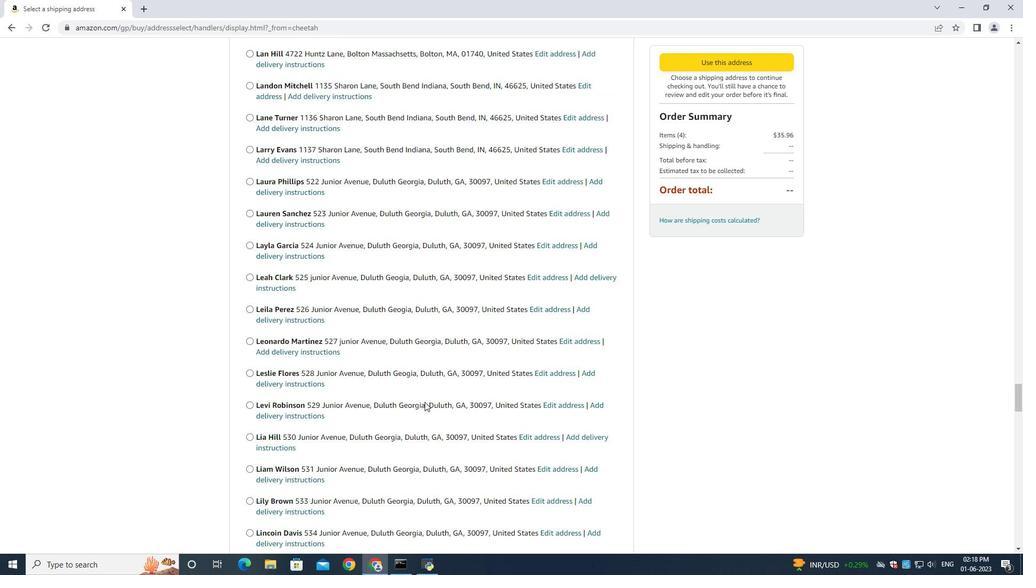 
Action: Mouse scrolled (424, 401) with delta (0, 0)
Screenshot: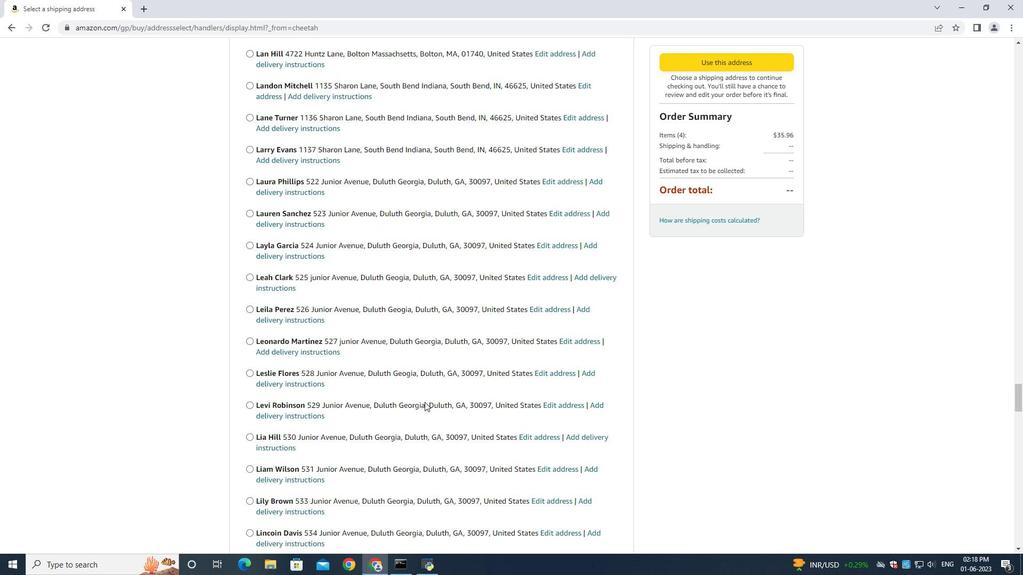 
Action: Mouse scrolled (424, 401) with delta (0, 0)
Screenshot: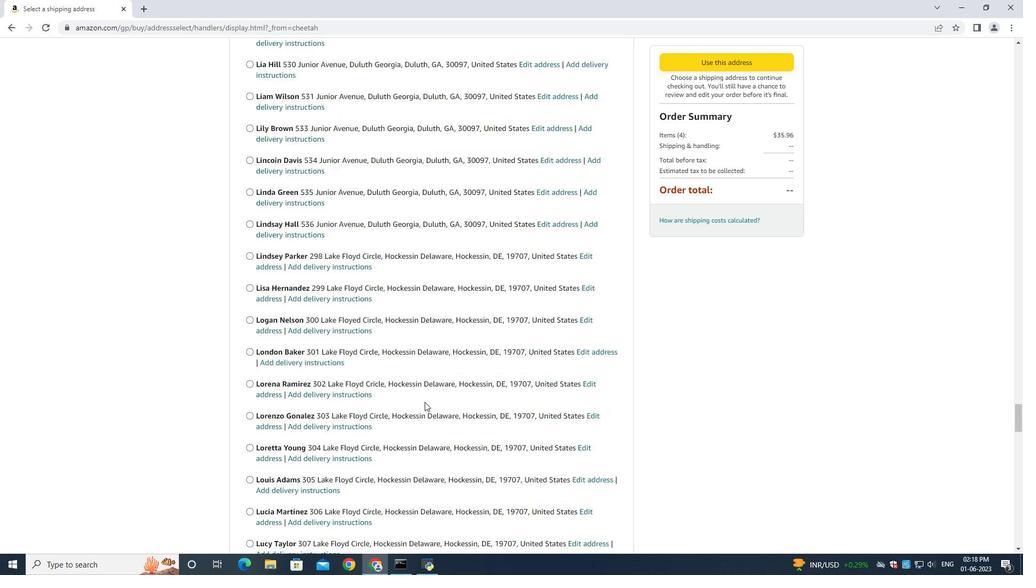 
Action: Mouse scrolled (424, 401) with delta (0, 0)
Screenshot: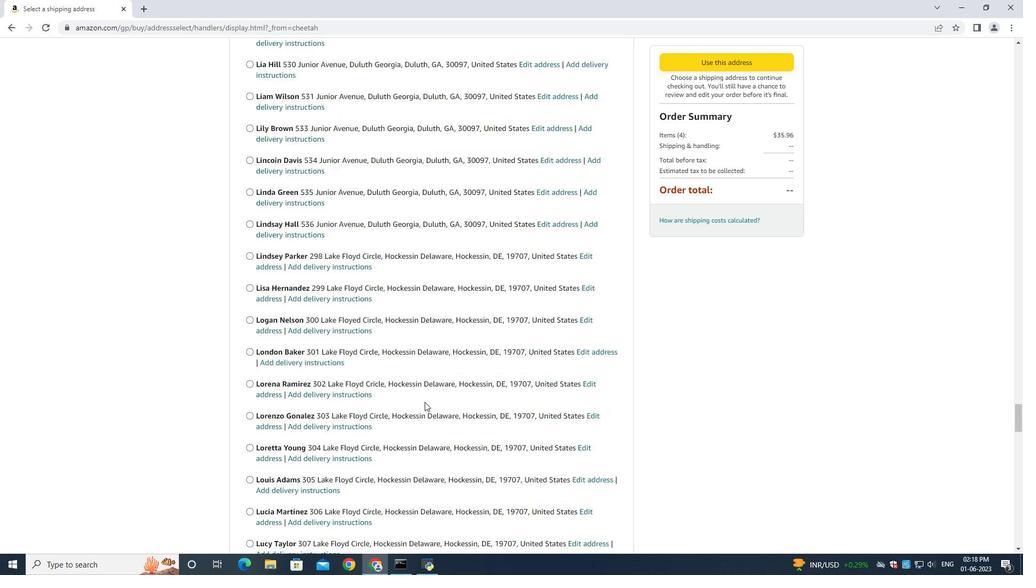 
Action: Mouse scrolled (424, 401) with delta (0, 0)
Screenshot: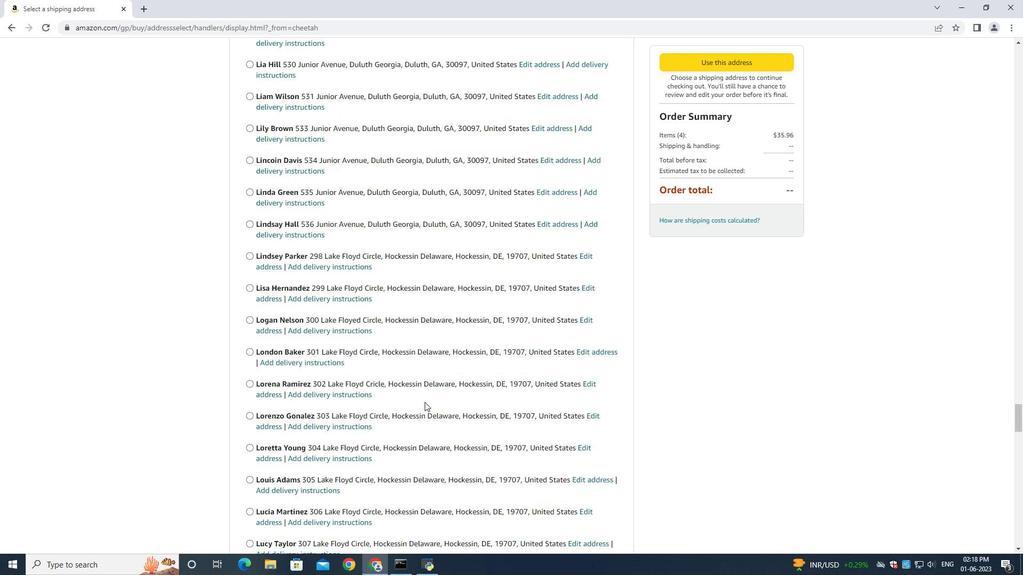 
Action: Mouse scrolled (424, 401) with delta (0, 0)
Screenshot: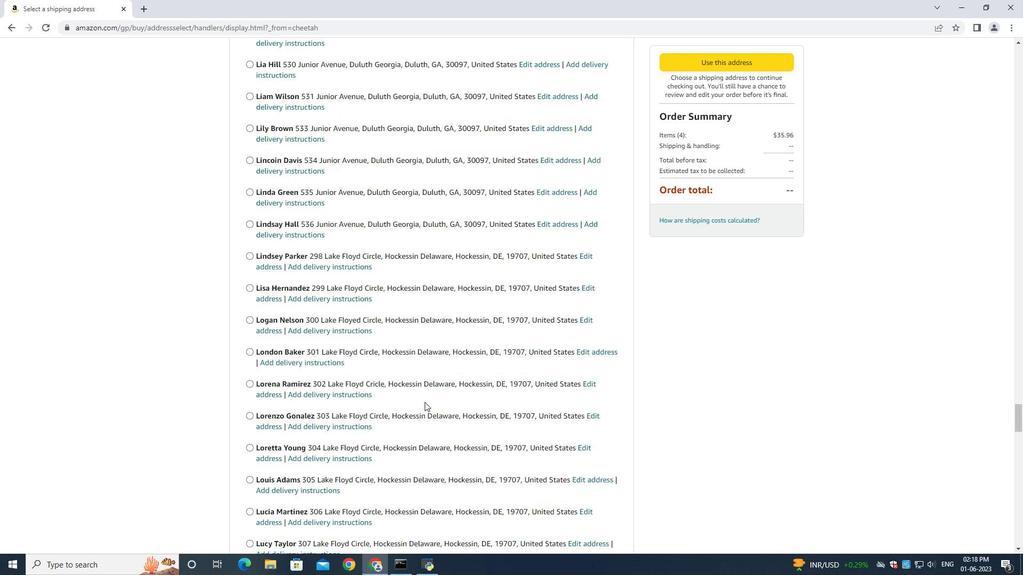
Action: Mouse scrolled (424, 401) with delta (0, 0)
Screenshot: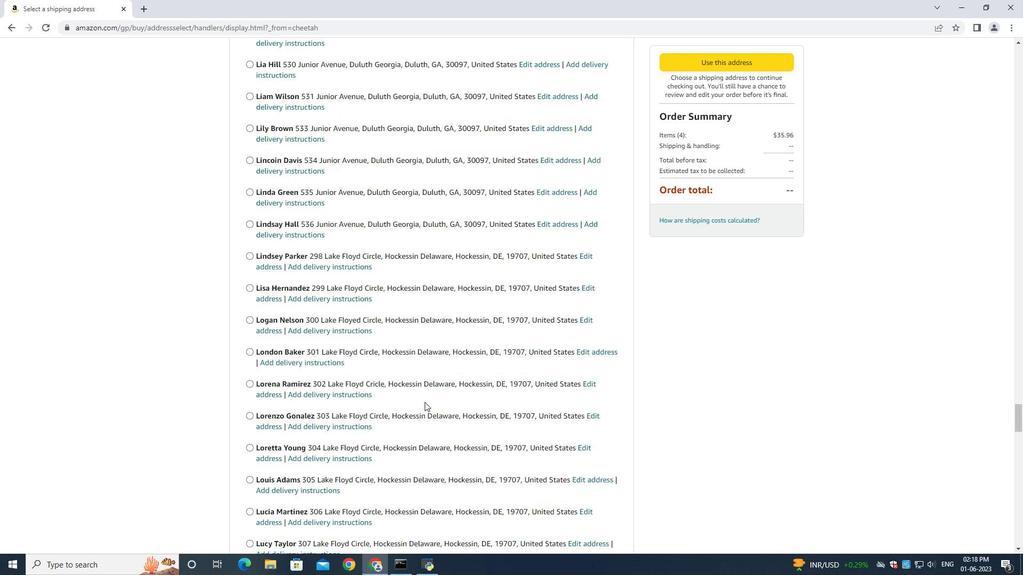 
Action: Mouse scrolled (424, 401) with delta (0, 0)
Screenshot: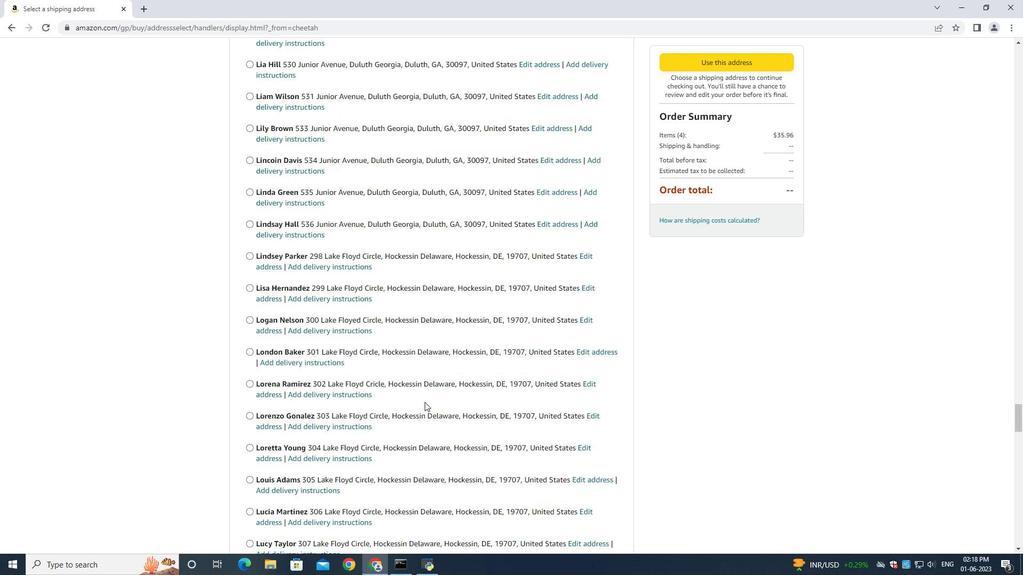 
Action: Mouse scrolled (424, 401) with delta (0, 0)
Screenshot: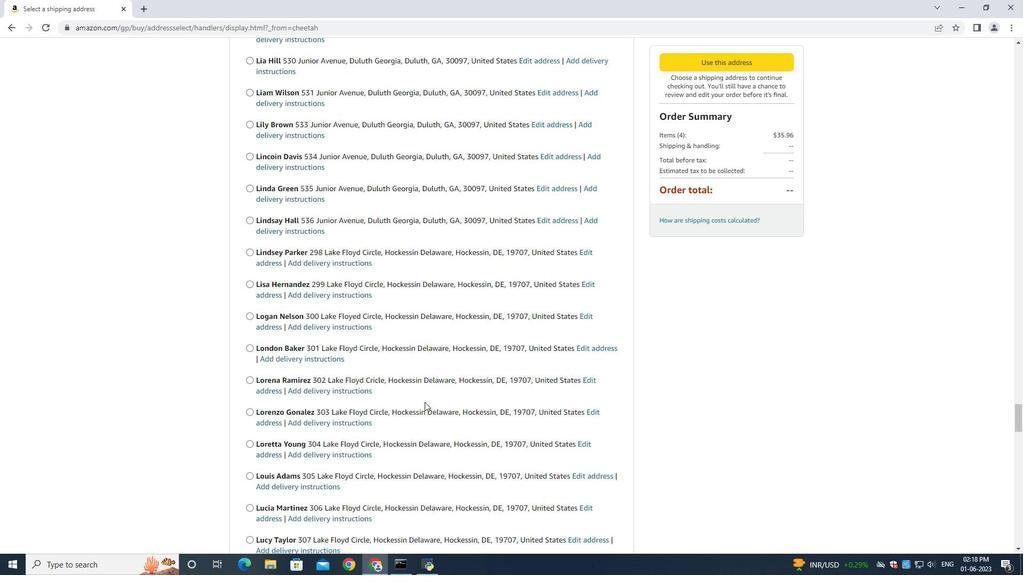 
Action: Mouse scrolled (424, 401) with delta (0, 0)
Screenshot: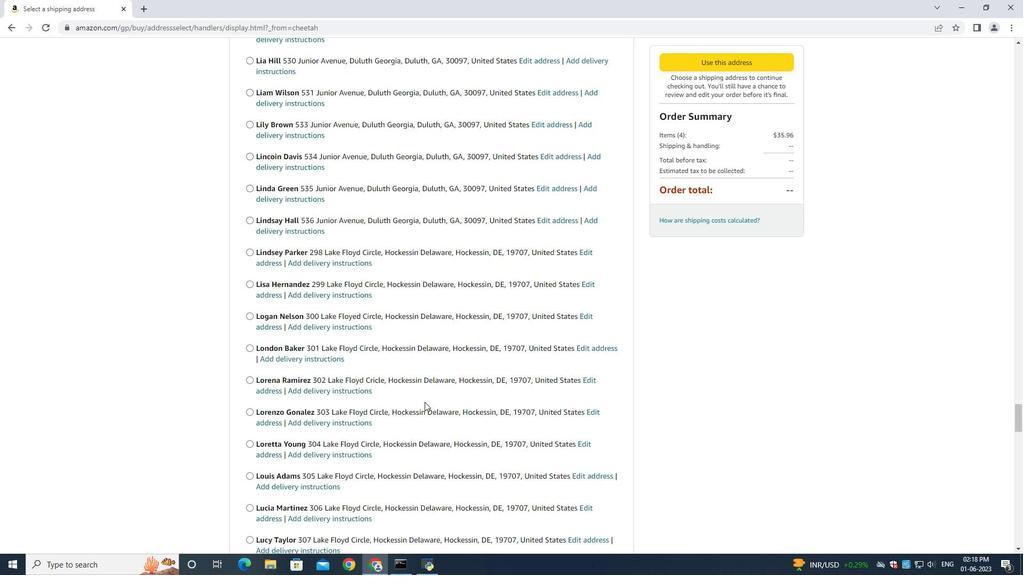 
Action: Mouse scrolled (424, 401) with delta (0, 0)
Screenshot: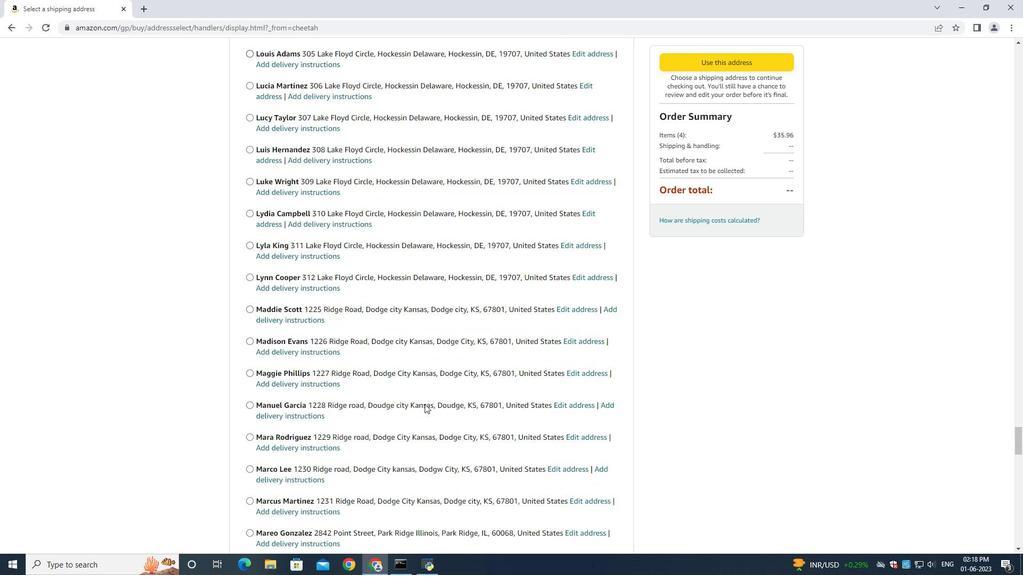 
Action: Mouse moved to (424, 403)
Screenshot: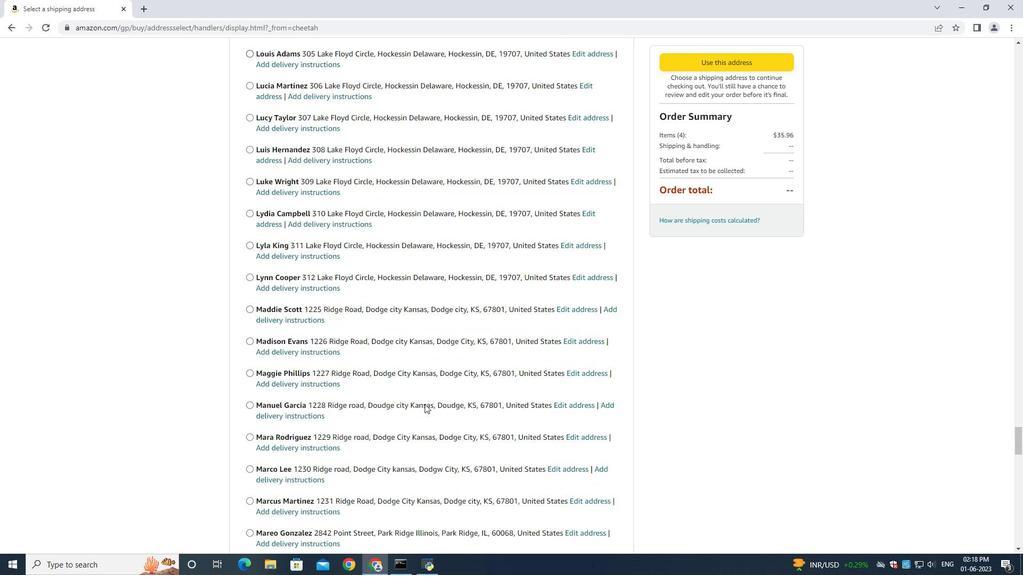 
Action: Mouse scrolled (424, 402) with delta (0, 0)
Screenshot: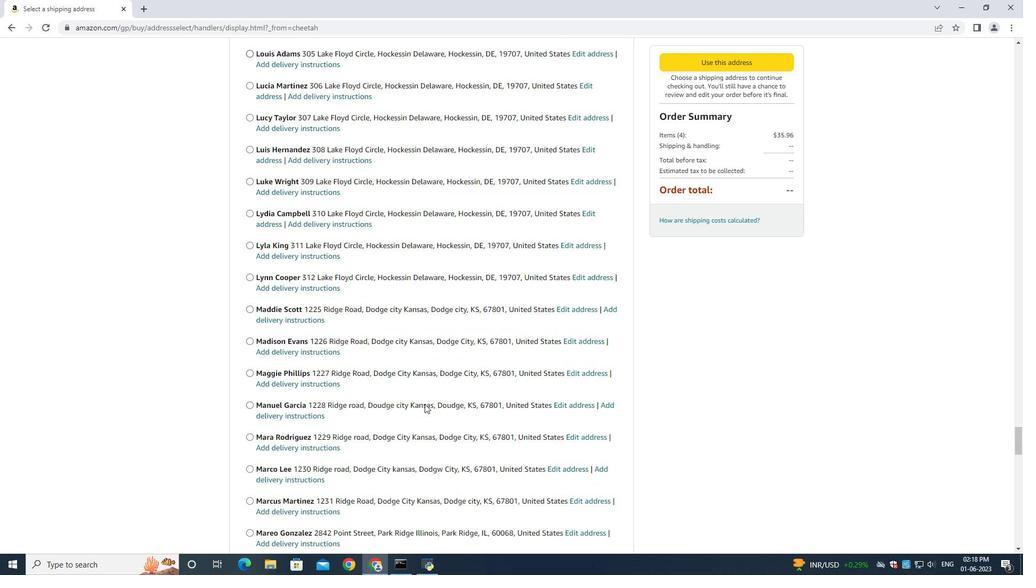
Action: Mouse moved to (424, 404)
Screenshot: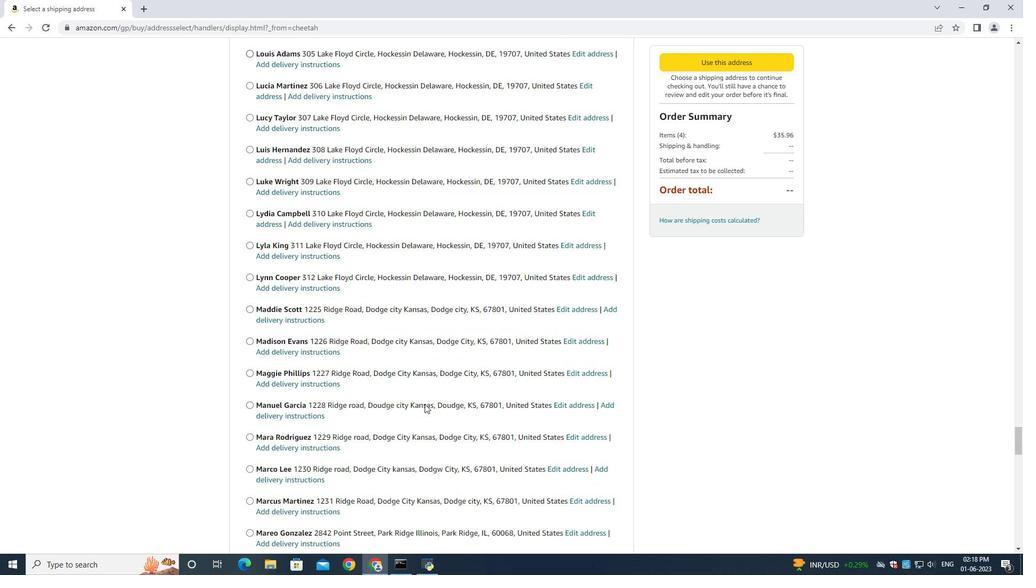 
Action: Mouse scrolled (424, 403) with delta (0, 0)
Screenshot: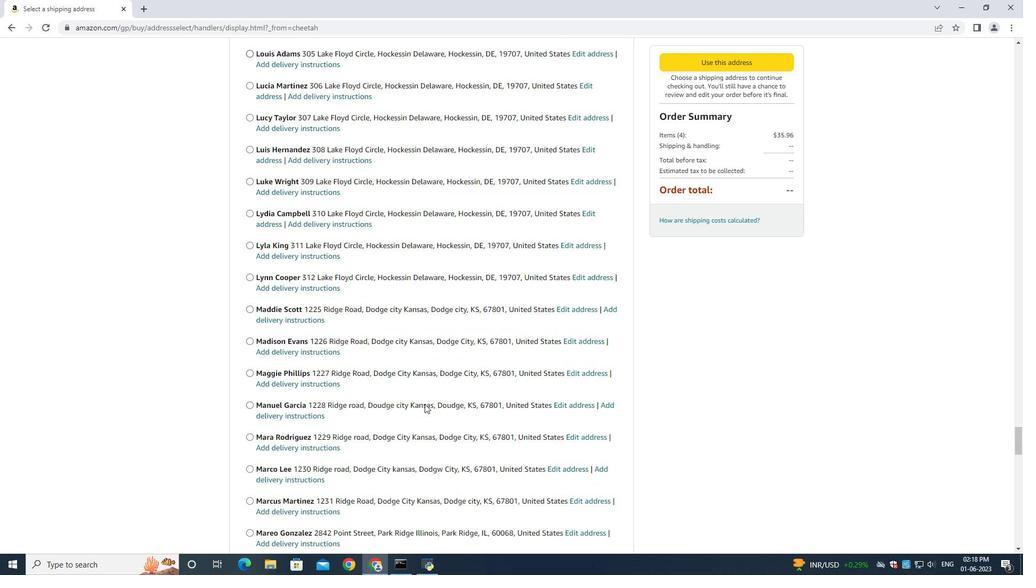 
Action: Mouse moved to (424, 404)
Screenshot: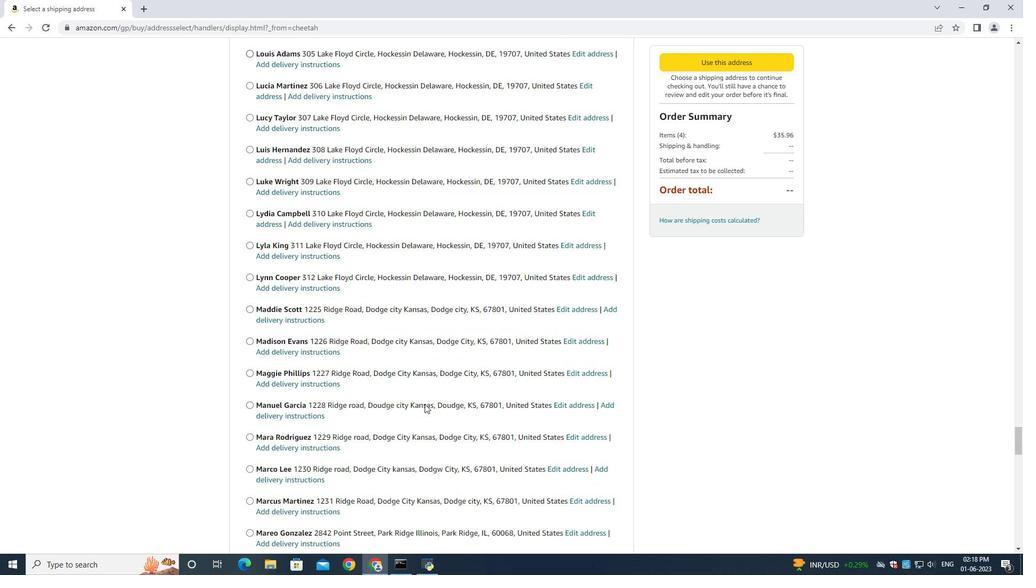
Action: Mouse scrolled (424, 403) with delta (0, 0)
Screenshot: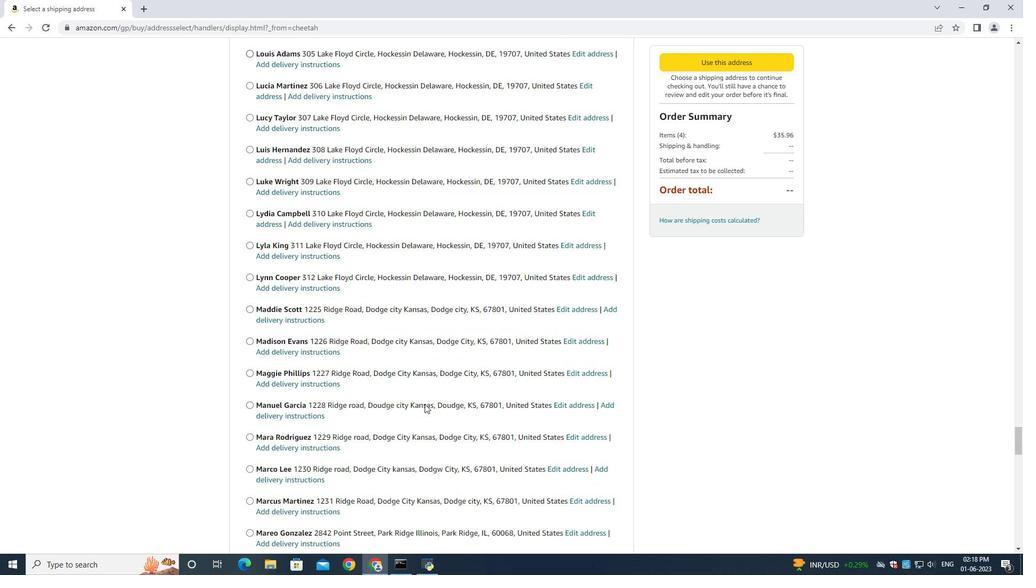 
Action: Mouse scrolled (424, 403) with delta (0, 0)
Screenshot: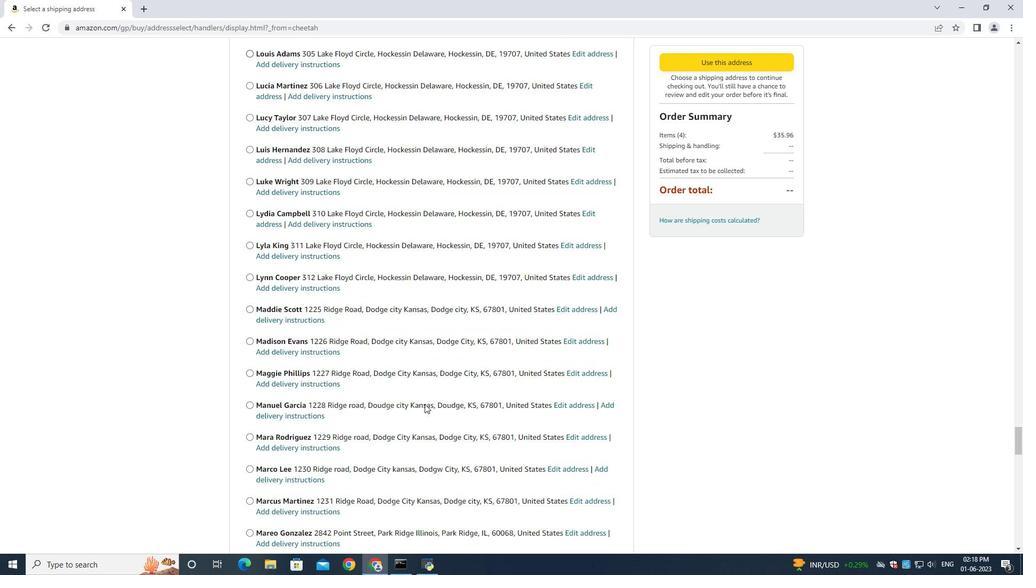 
Action: Mouse moved to (424, 404)
Screenshot: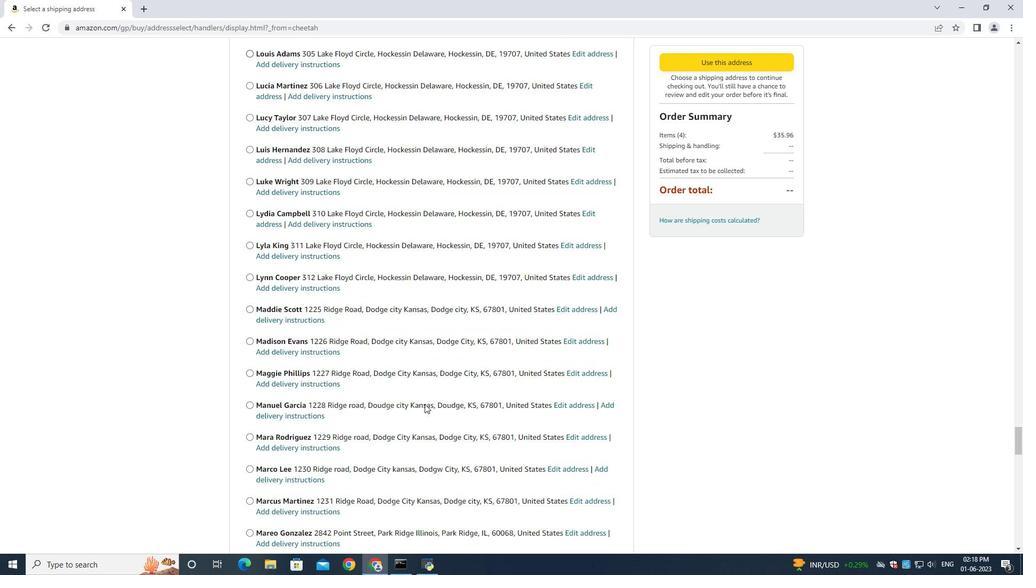 
Action: Mouse scrolled (424, 404) with delta (0, 0)
Screenshot: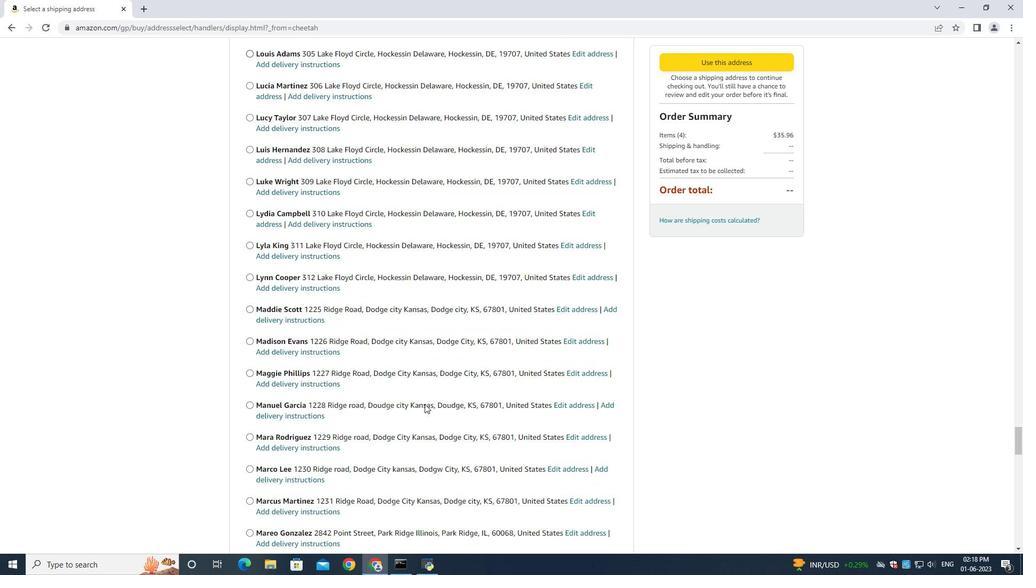 
Action: Mouse scrolled (424, 404) with delta (0, 0)
Screenshot: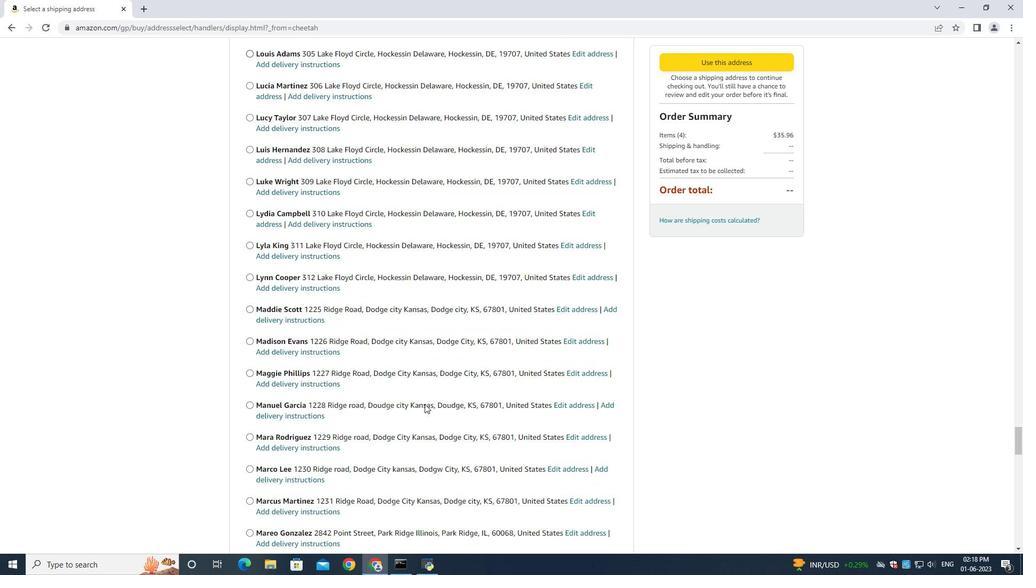
Action: Mouse moved to (424, 404)
Screenshot: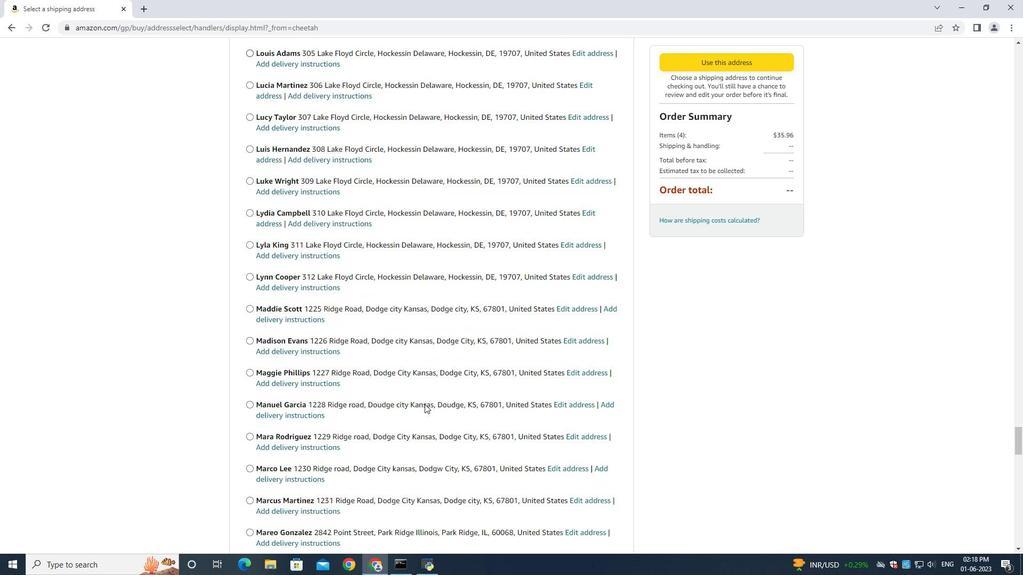 
Action: Mouse scrolled (424, 404) with delta (0, 0)
Screenshot: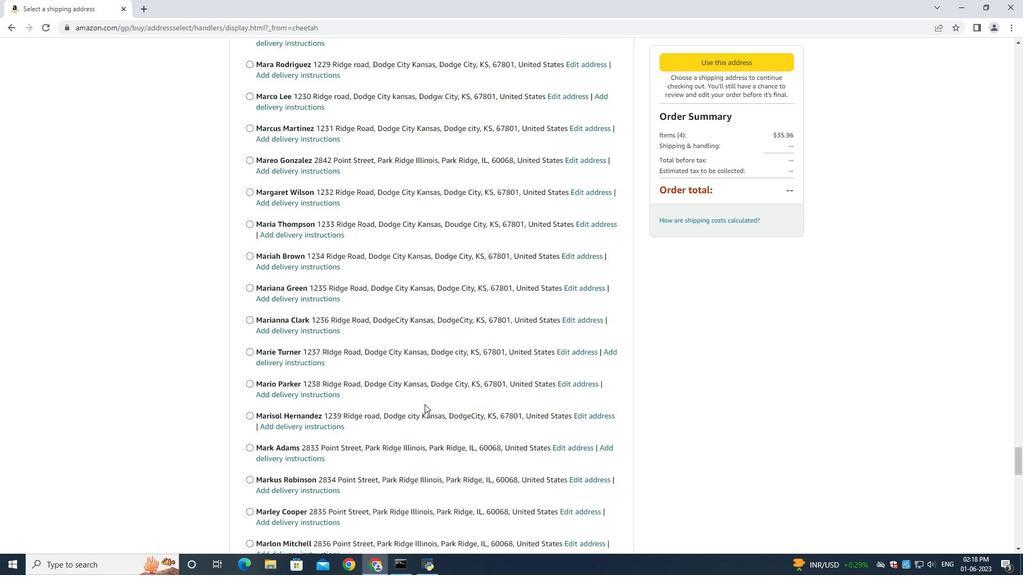 
Action: Mouse scrolled (424, 404) with delta (0, 0)
Screenshot: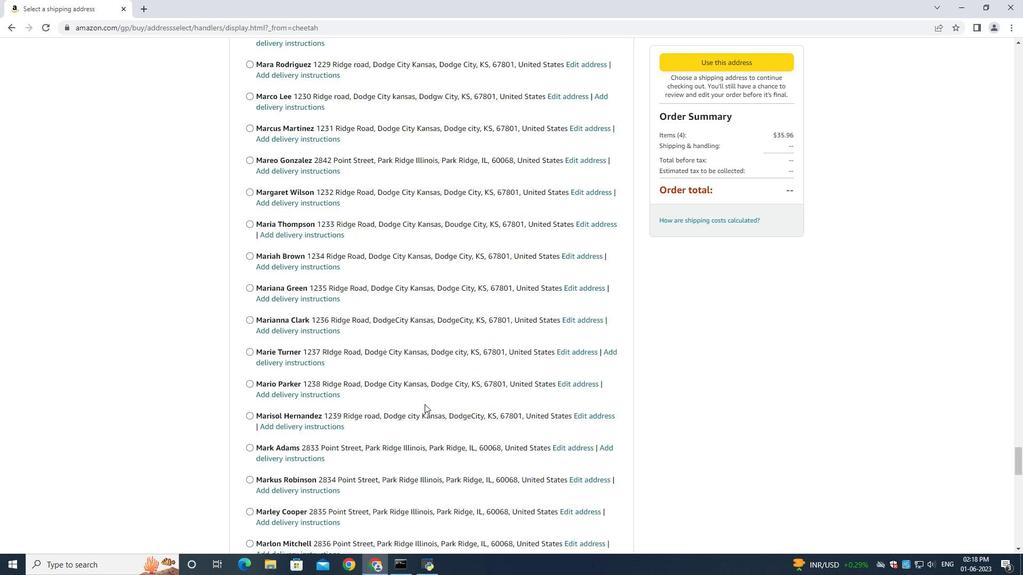 
Action: Mouse scrolled (424, 404) with delta (0, 0)
Screenshot: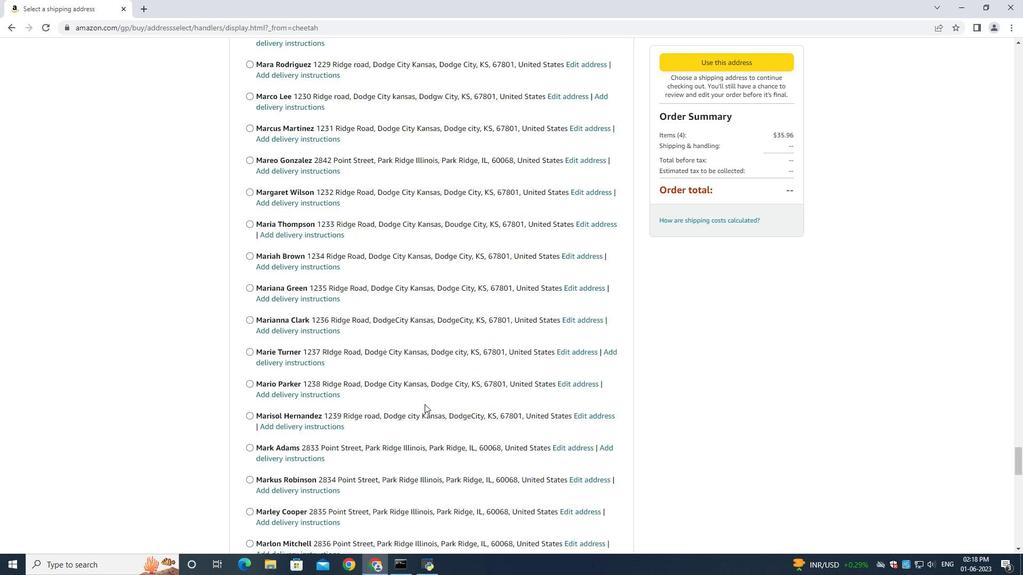 
Action: Mouse scrolled (424, 404) with delta (0, 0)
Screenshot: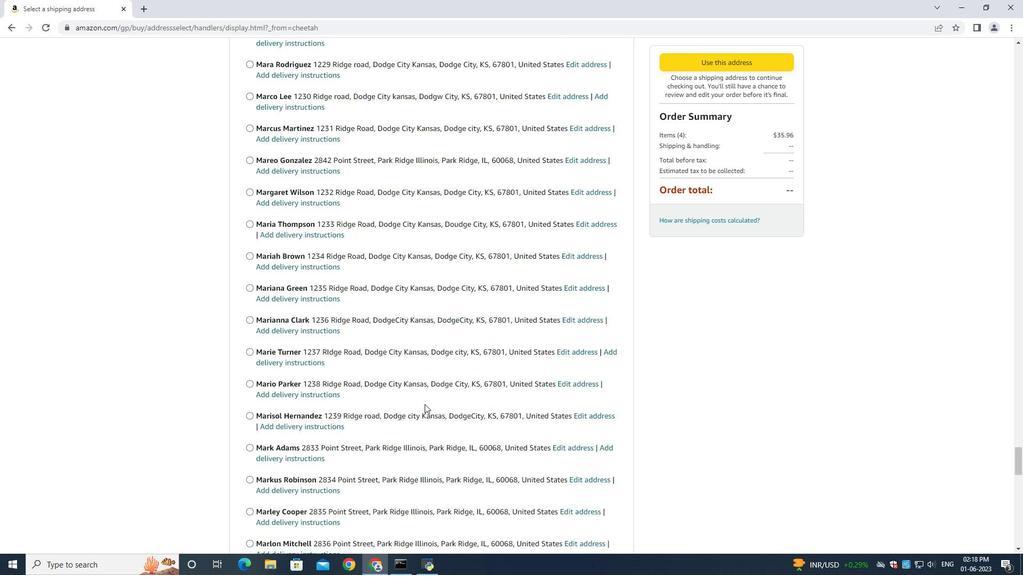 
Action: Mouse scrolled (424, 404) with delta (0, 0)
Screenshot: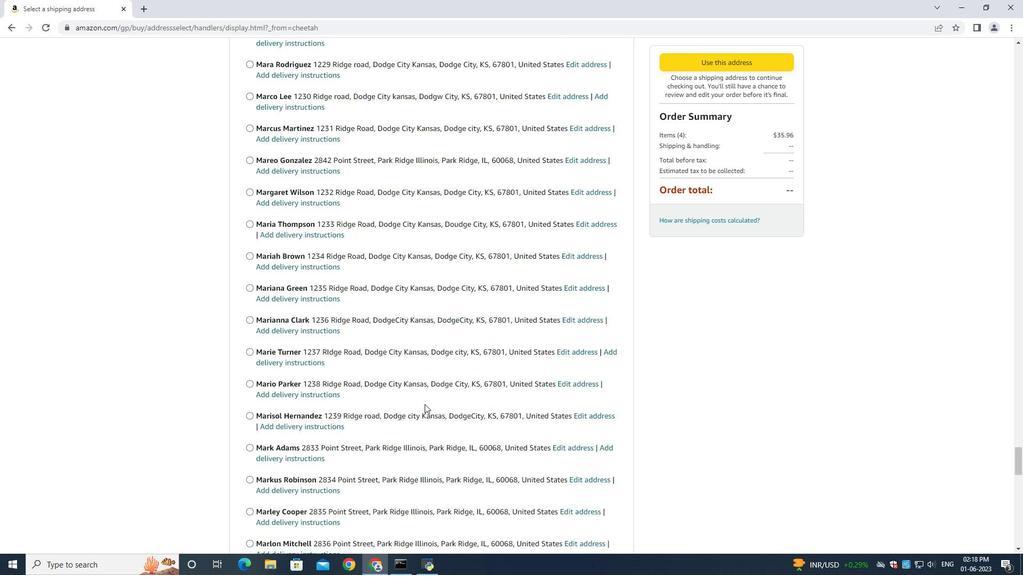 
Action: Mouse scrolled (424, 404) with delta (0, 0)
Screenshot: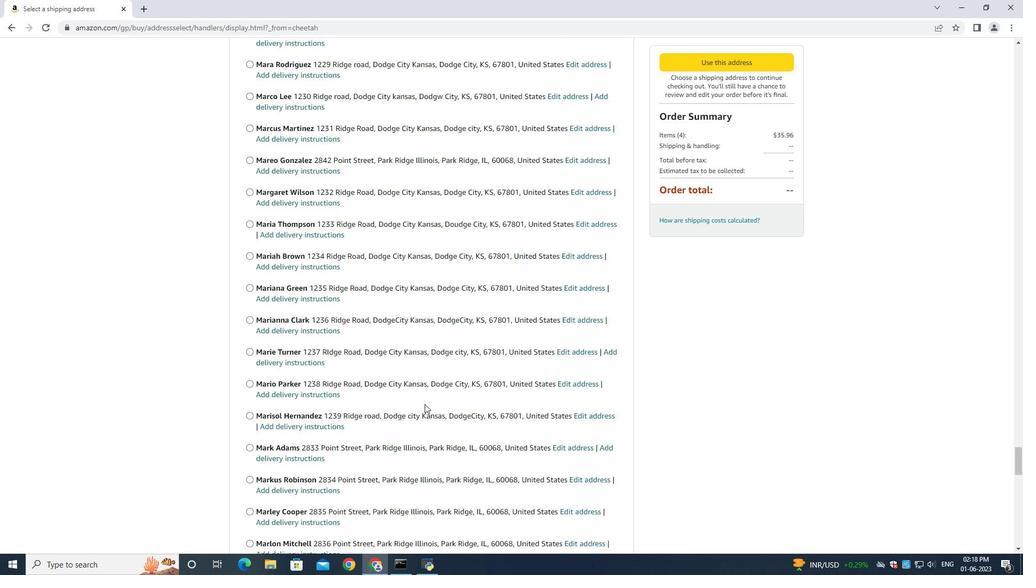 
Action: Mouse scrolled (424, 404) with delta (0, 0)
Screenshot: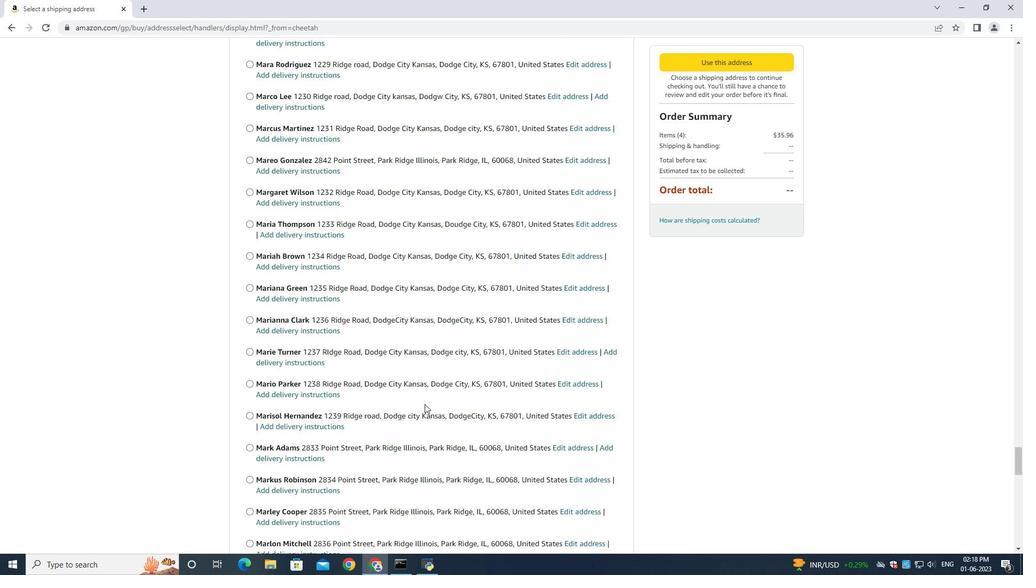 
Action: Mouse scrolled (424, 404) with delta (0, 0)
Screenshot: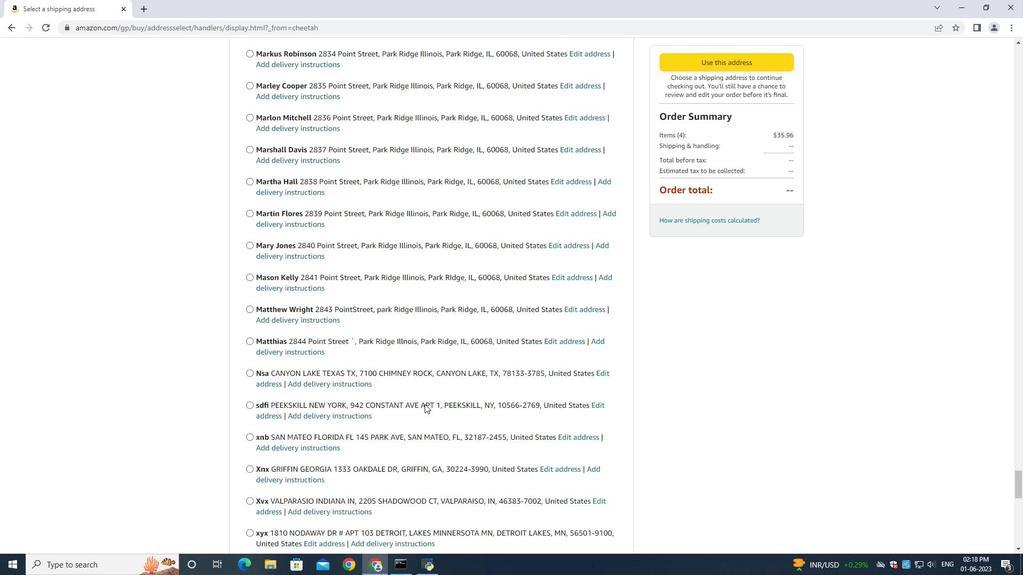 
Action: Mouse scrolled (424, 404) with delta (0, 0)
Screenshot: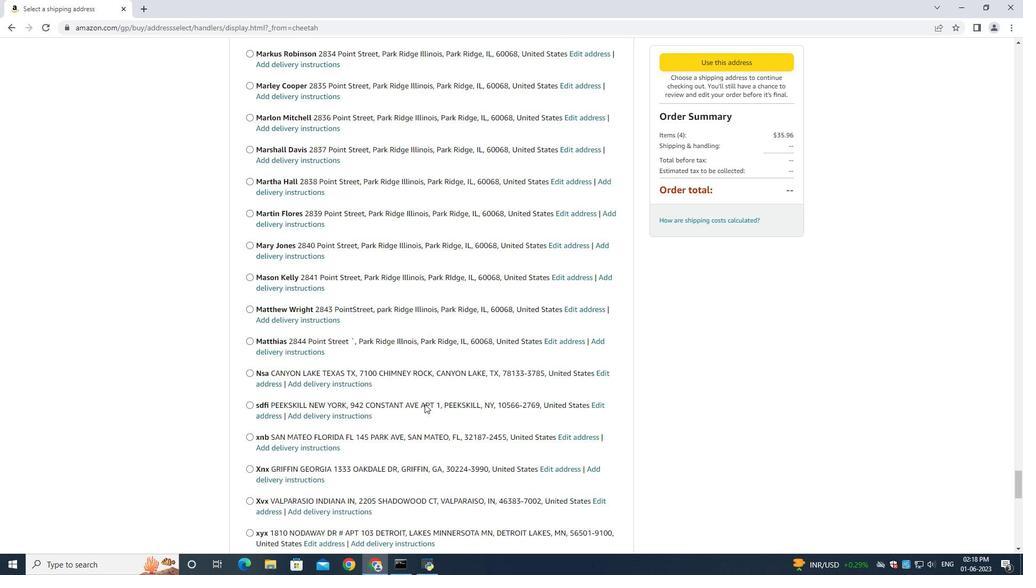 
Action: Mouse scrolled (424, 404) with delta (0, 0)
Screenshot: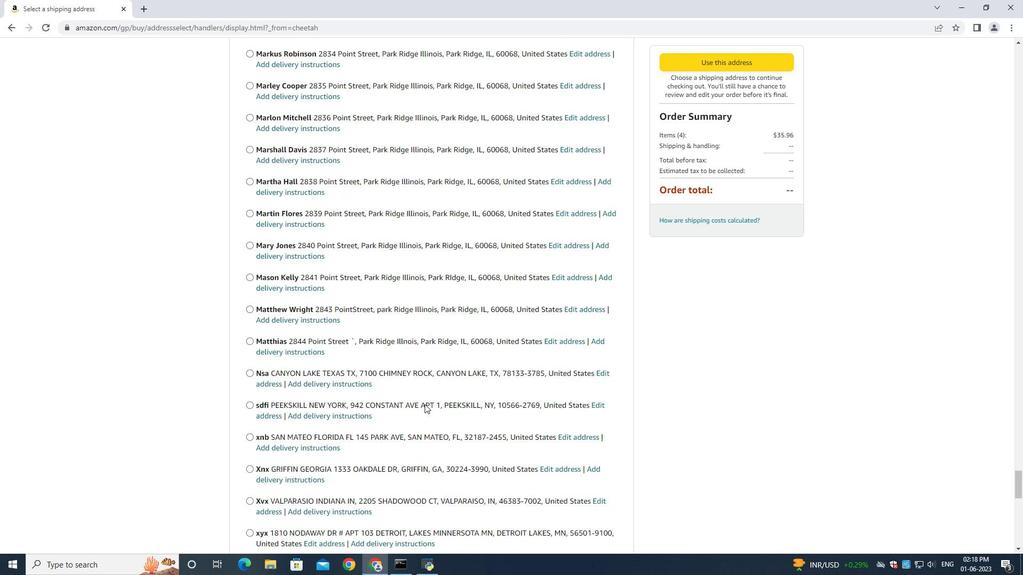 
Action: Mouse scrolled (424, 404) with delta (0, 0)
Screenshot: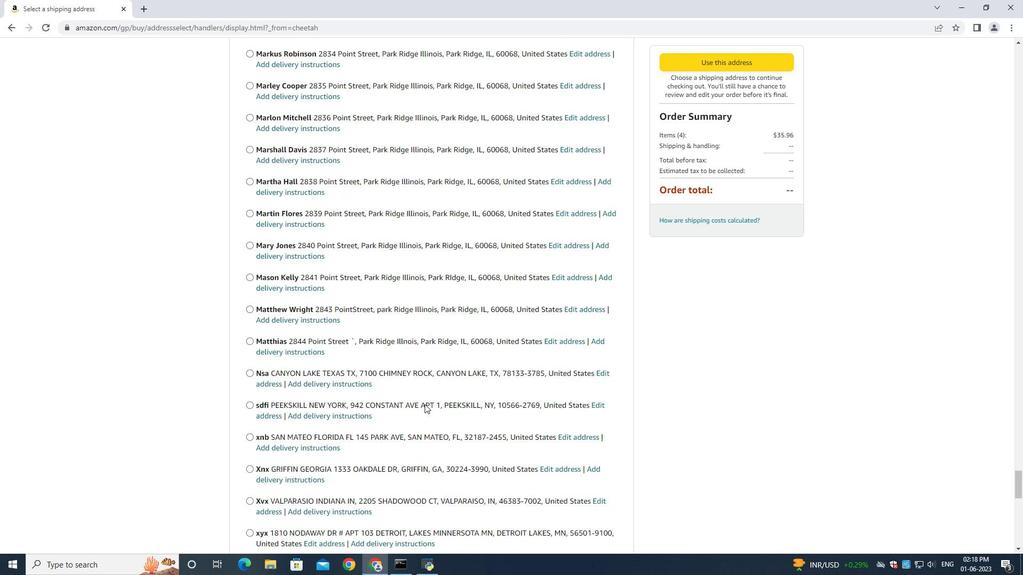 
Action: Mouse scrolled (424, 404) with delta (0, 0)
Screenshot: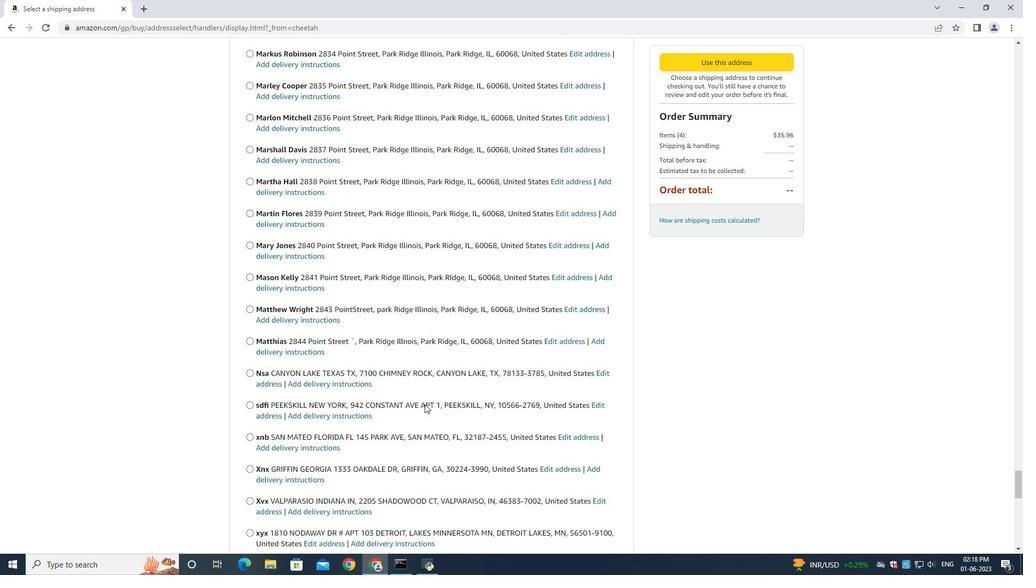 
Action: Mouse scrolled (424, 404) with delta (0, 0)
Screenshot: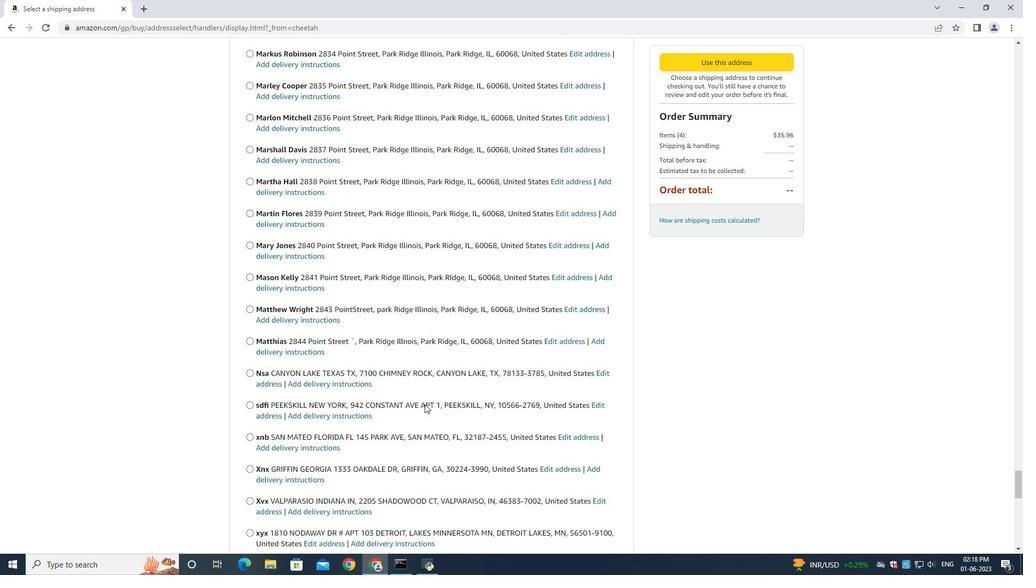 
Action: Mouse scrolled (424, 404) with delta (0, 0)
Screenshot: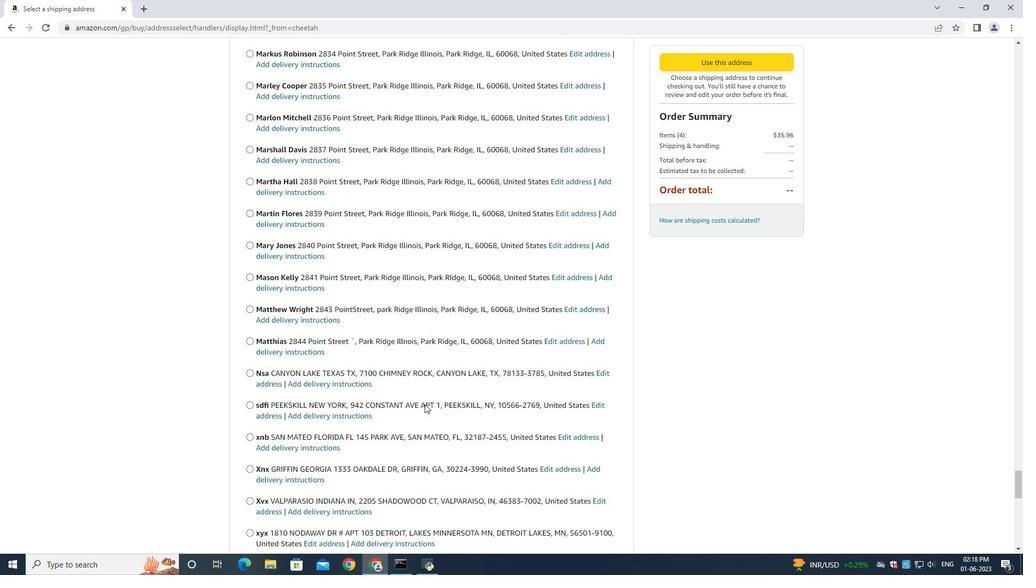 
Action: Mouse scrolled (424, 404) with delta (0, 0)
Screenshot: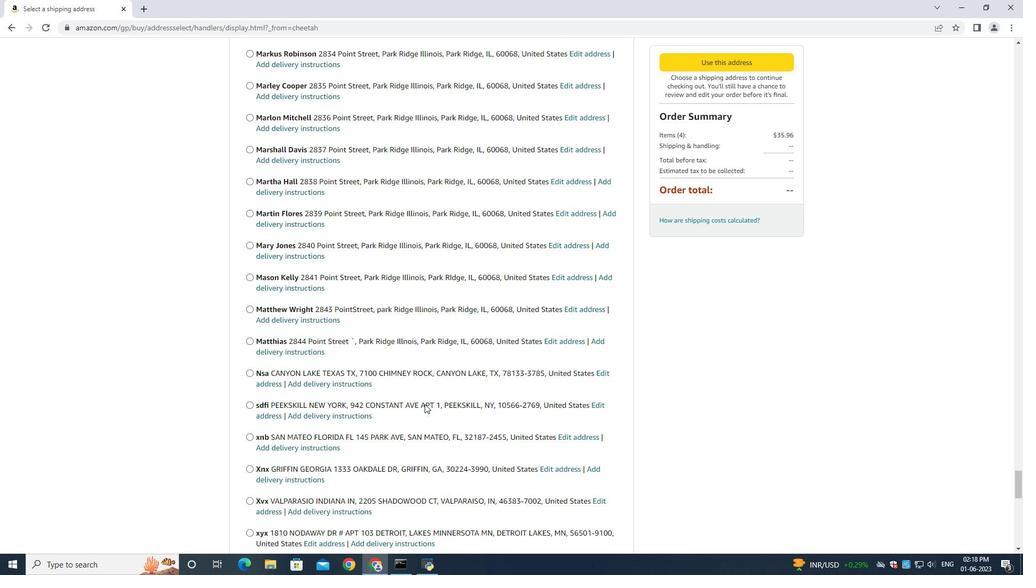 
Action: Mouse scrolled (424, 404) with delta (0, 0)
Screenshot: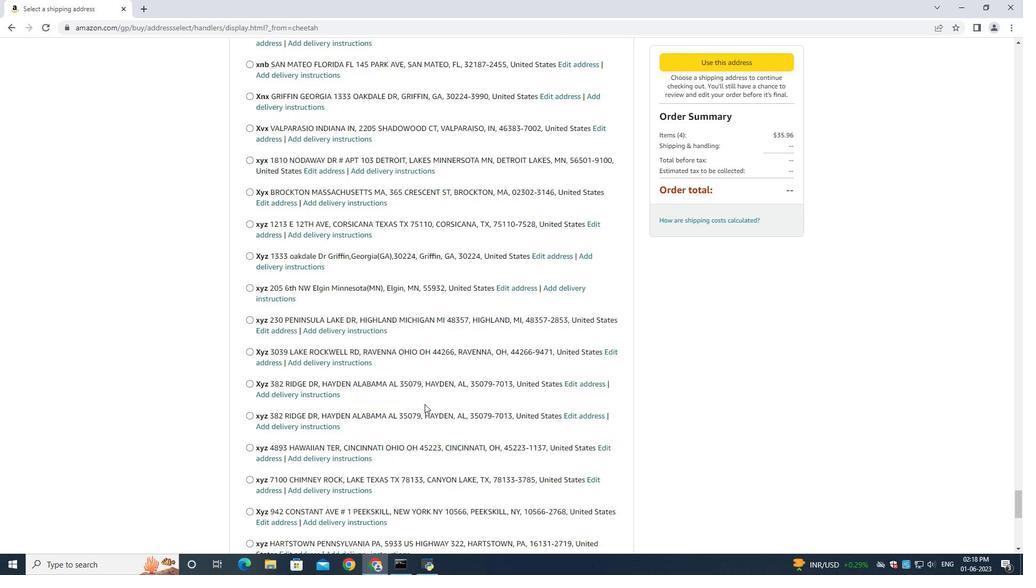 
Action: Mouse scrolled (424, 404) with delta (0, 0)
Screenshot: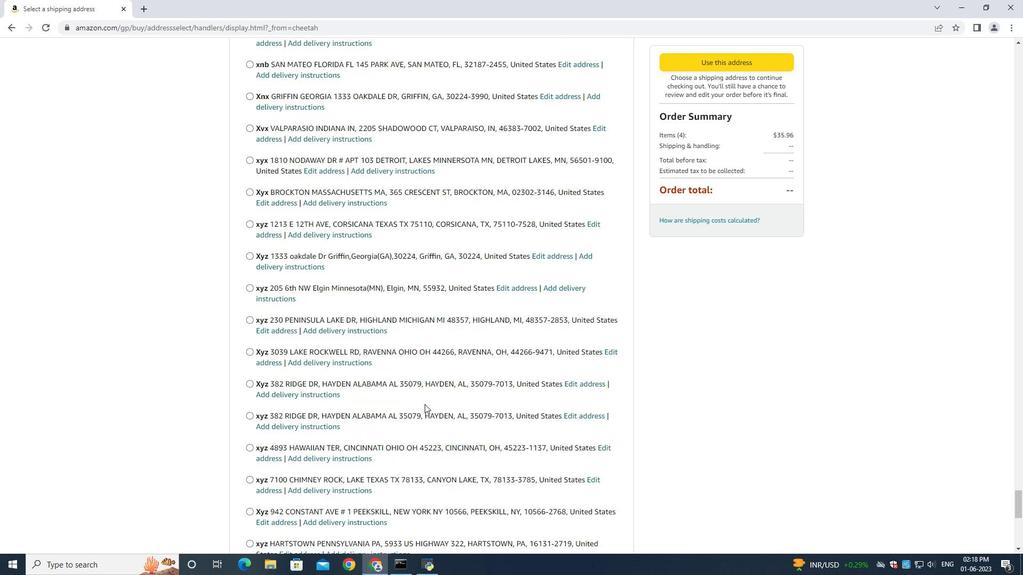 
Action: Mouse scrolled (424, 404) with delta (0, 0)
Screenshot: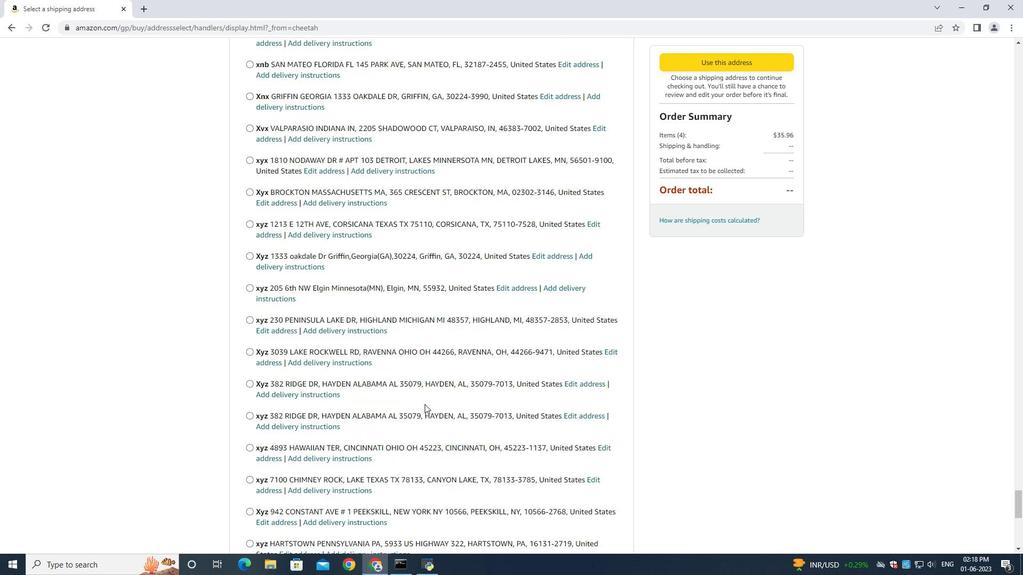 
Action: Mouse scrolled (424, 404) with delta (0, 0)
Screenshot: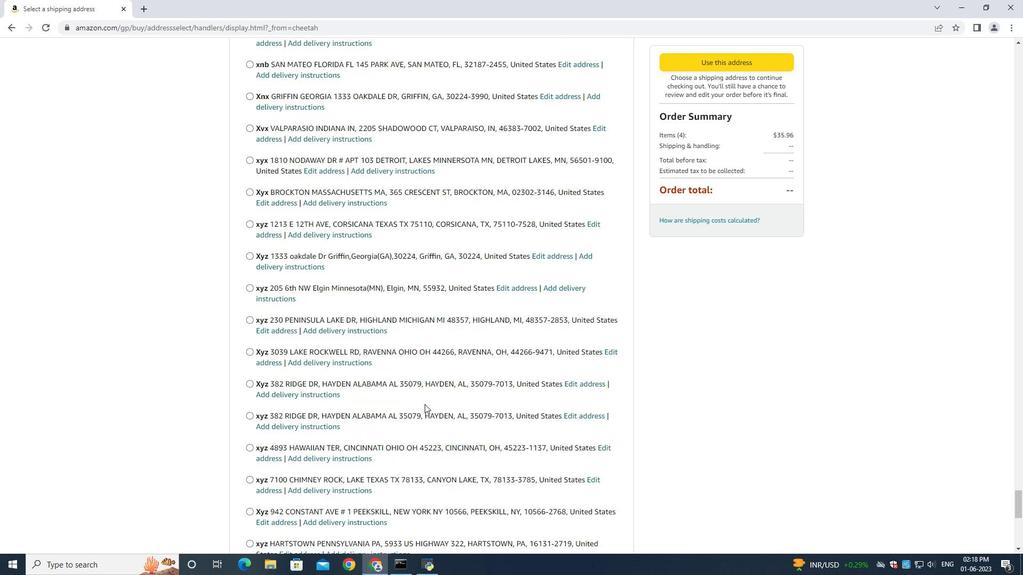 
Action: Mouse scrolled (424, 404) with delta (0, 0)
Screenshot: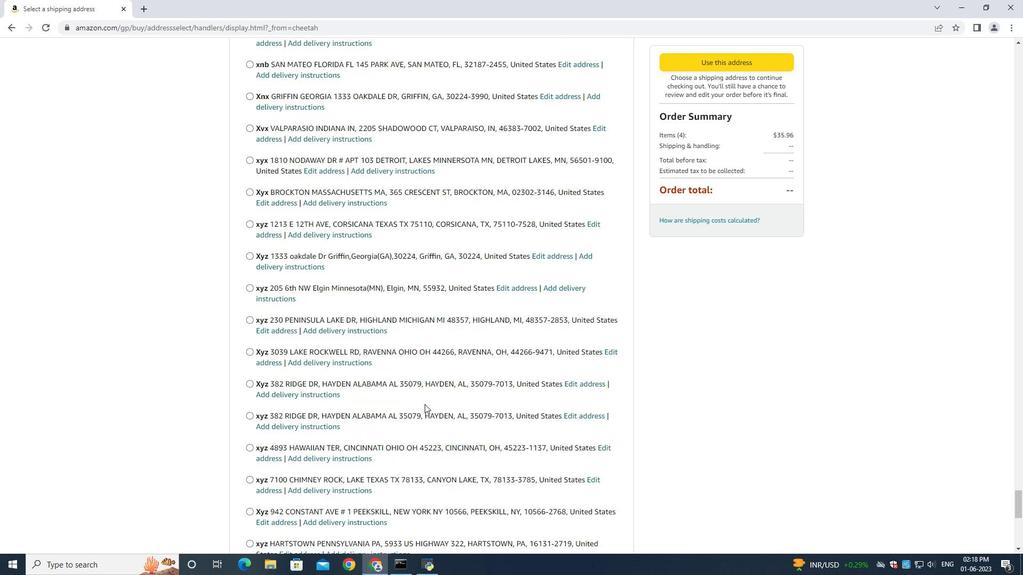 
Action: Mouse scrolled (424, 404) with delta (0, 0)
Screenshot: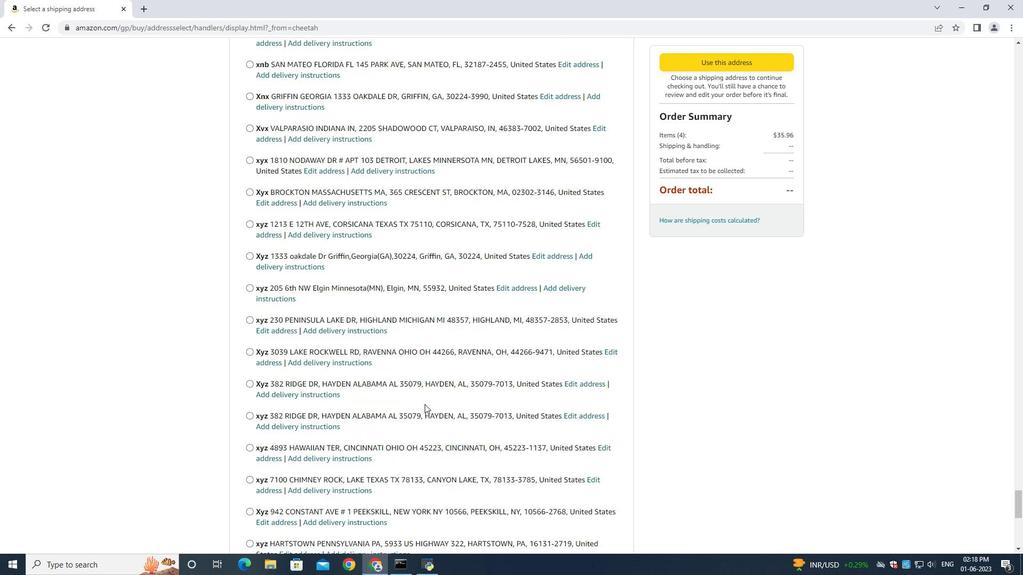 
Action: Mouse scrolled (424, 404) with delta (0, 0)
Screenshot: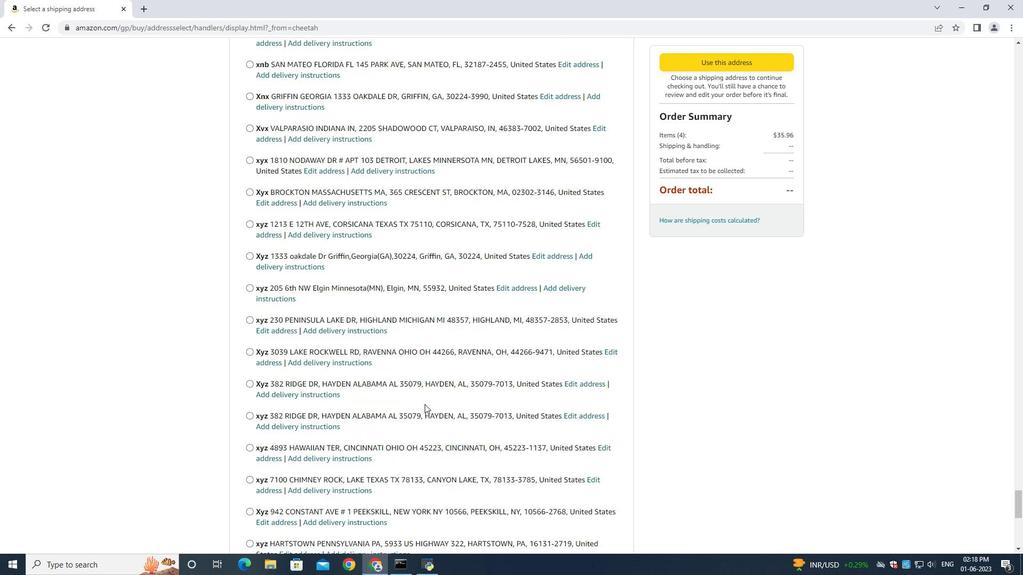 
Action: Mouse scrolled (424, 404) with delta (0, 0)
Screenshot: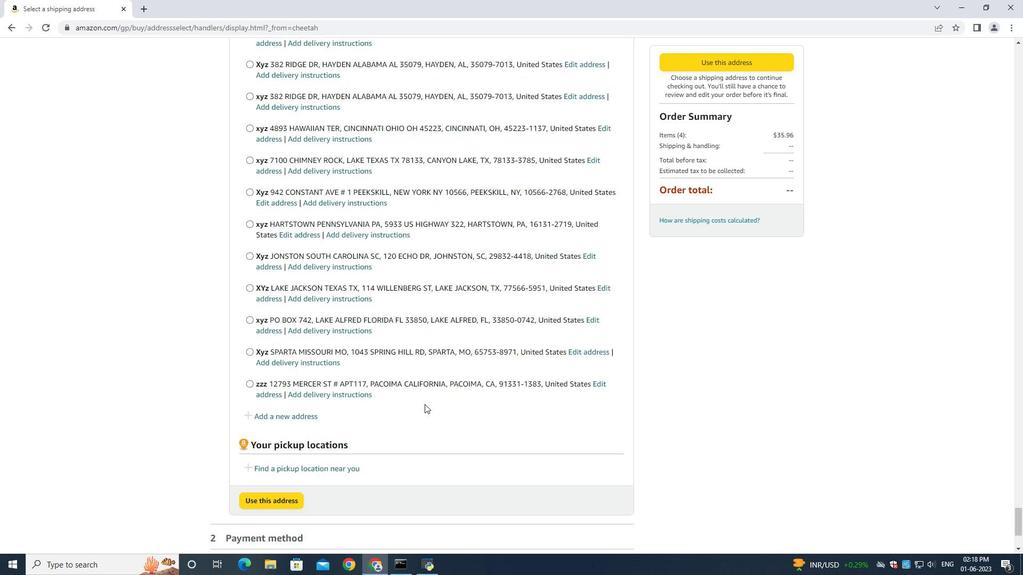 
Action: Mouse scrolled (424, 404) with delta (0, 0)
Screenshot: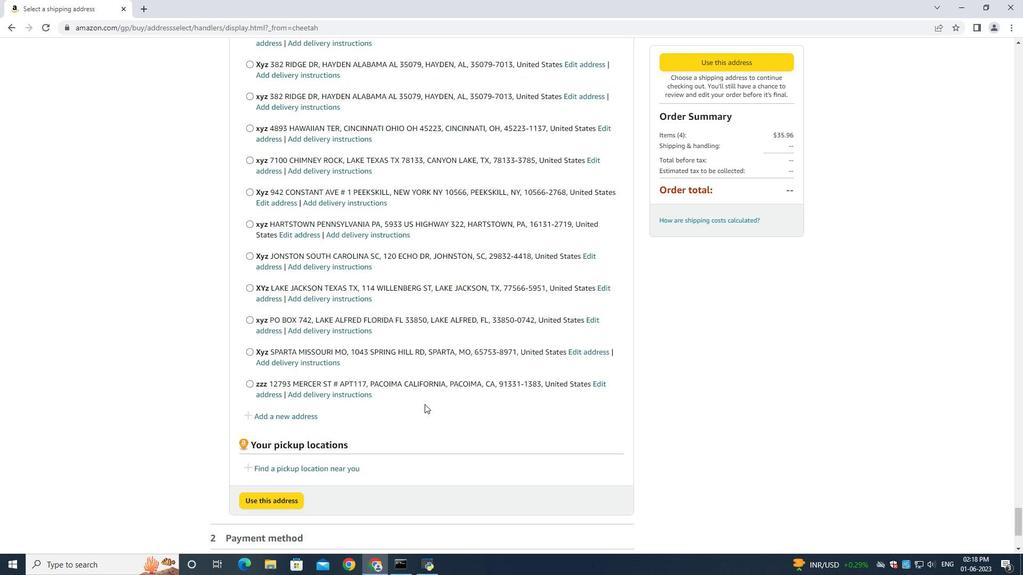 
Action: Mouse scrolled (424, 404) with delta (0, 0)
Screenshot: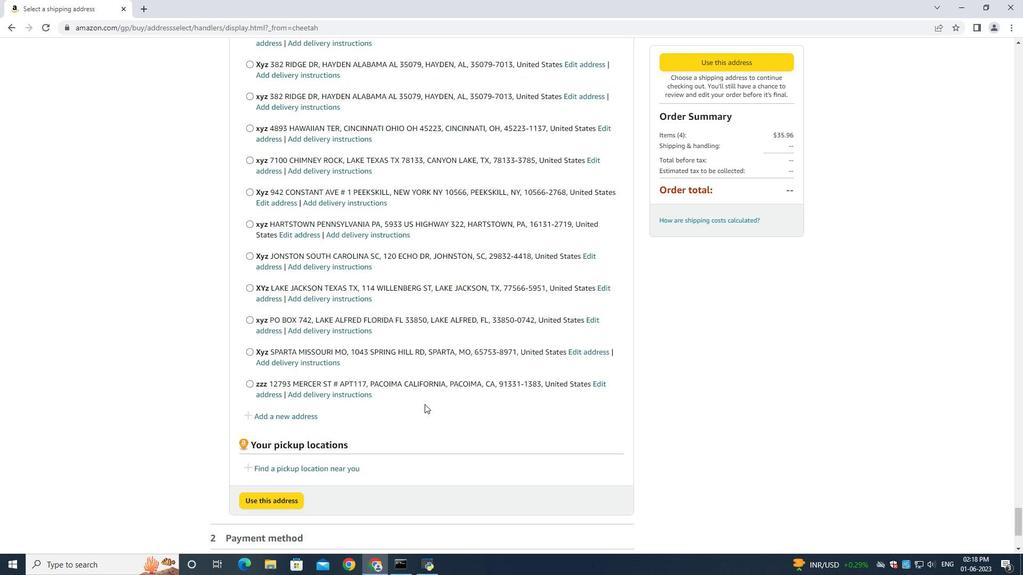 
Action: Mouse scrolled (424, 404) with delta (0, 0)
Screenshot: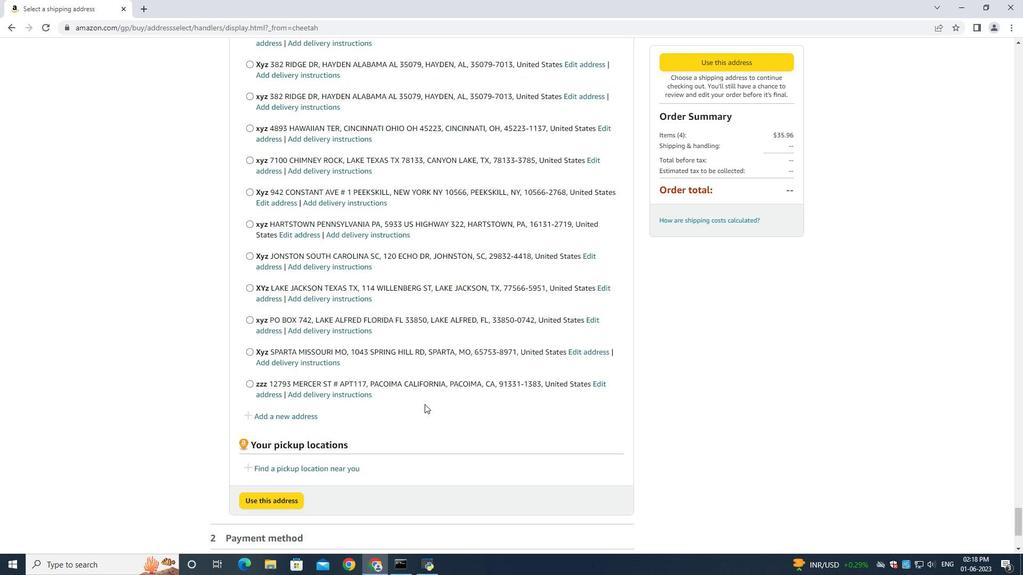 
Action: Mouse scrolled (424, 404) with delta (0, 0)
Screenshot: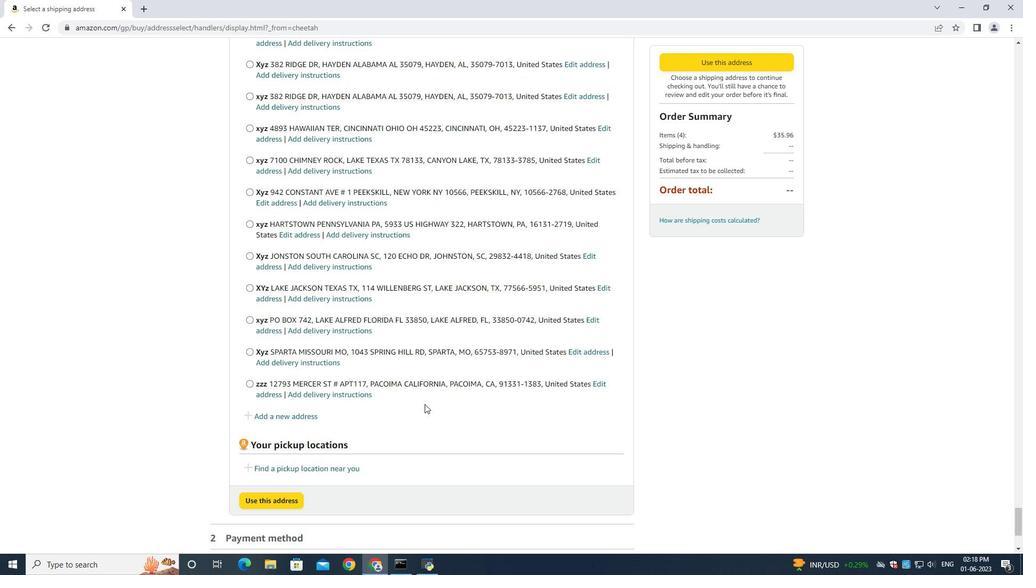 
Action: Mouse scrolled (424, 404) with delta (0, 0)
Screenshot: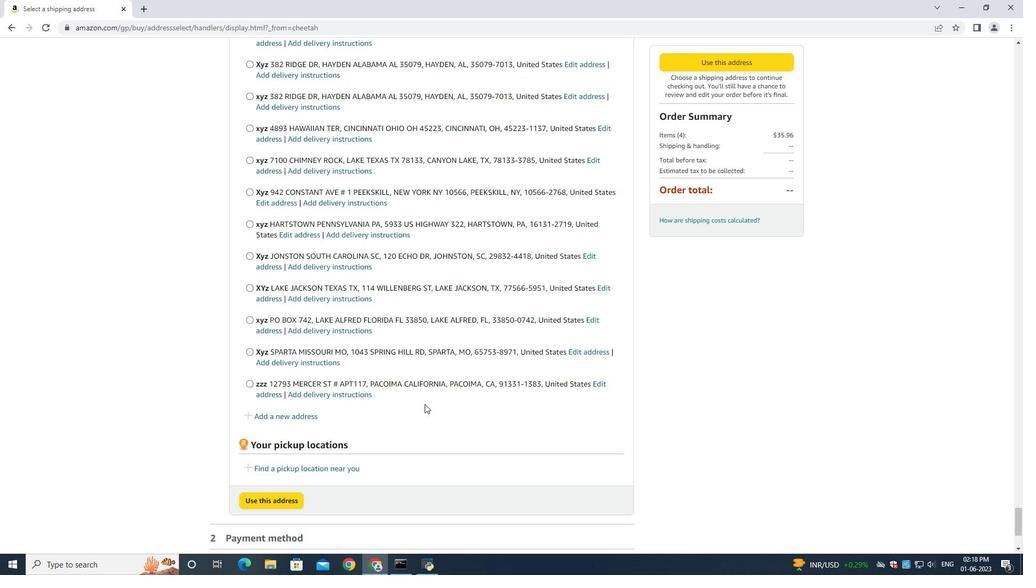 
Action: Mouse scrolled (424, 404) with delta (0, 0)
Screenshot: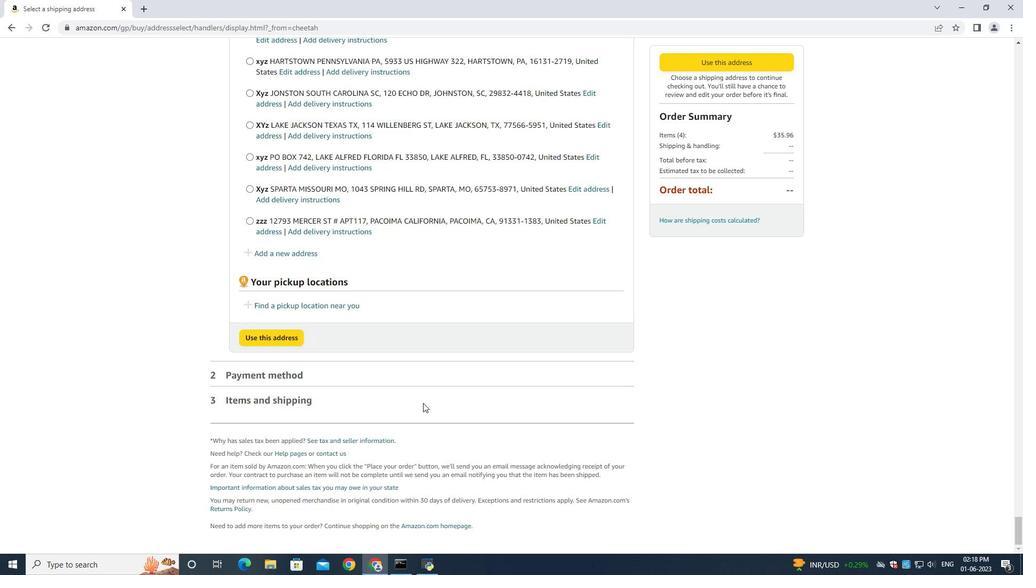 
Action: Mouse scrolled (424, 404) with delta (0, 0)
Screenshot: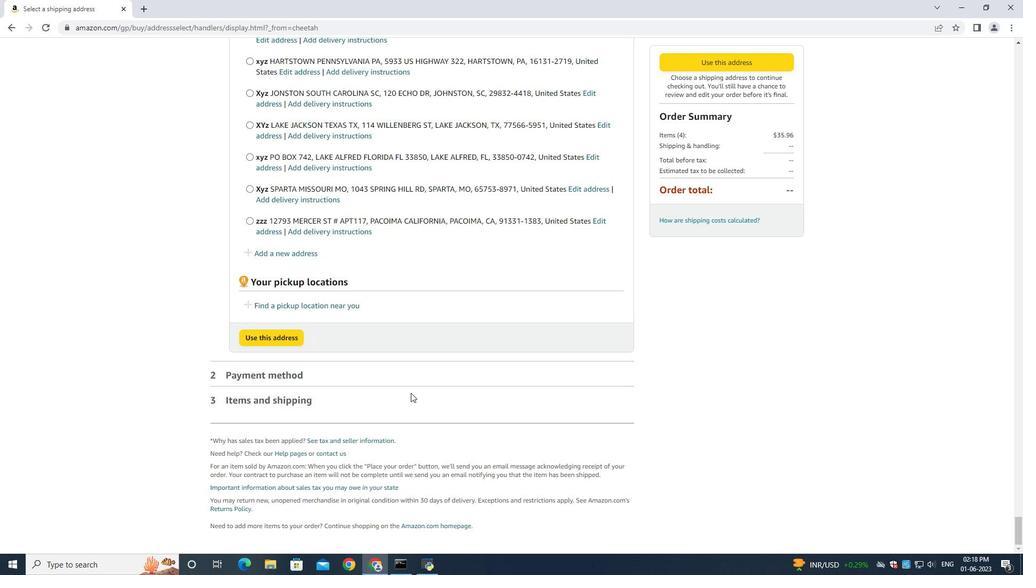 
Action: Mouse scrolled (424, 404) with delta (0, 0)
Screenshot: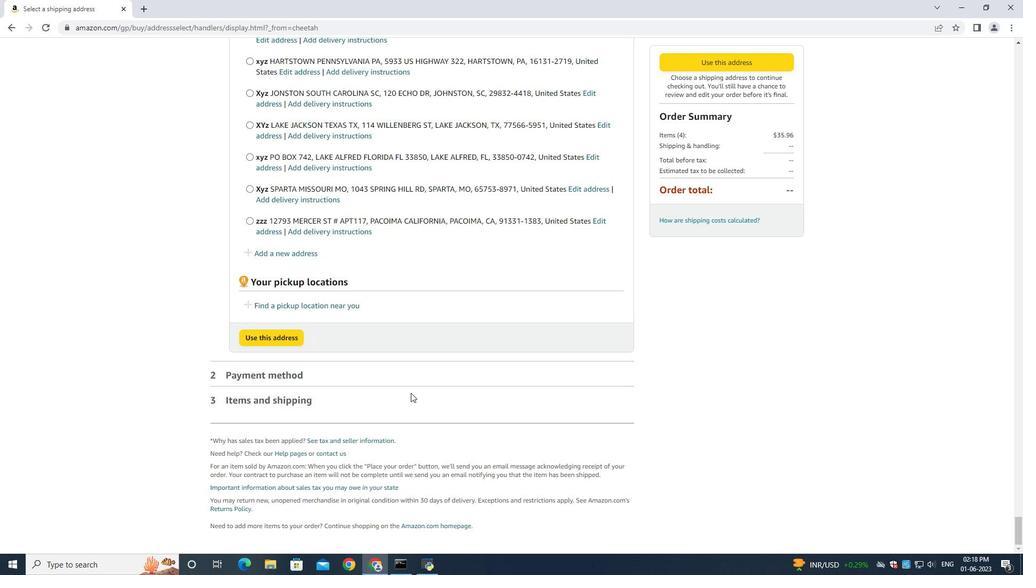 
Action: Mouse scrolled (424, 404) with delta (0, 0)
Screenshot: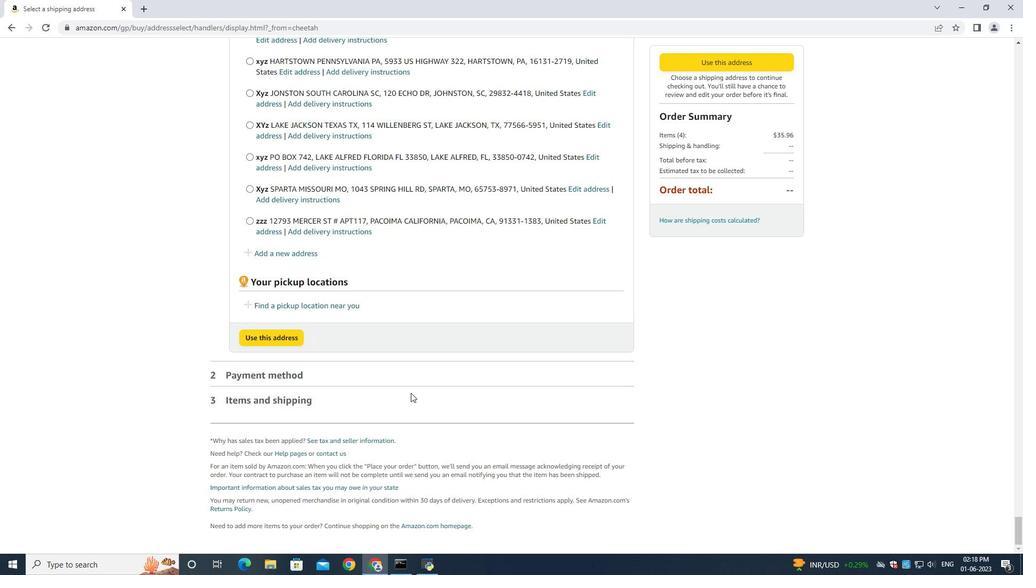 
Action: Mouse scrolled (424, 404) with delta (0, 0)
Screenshot: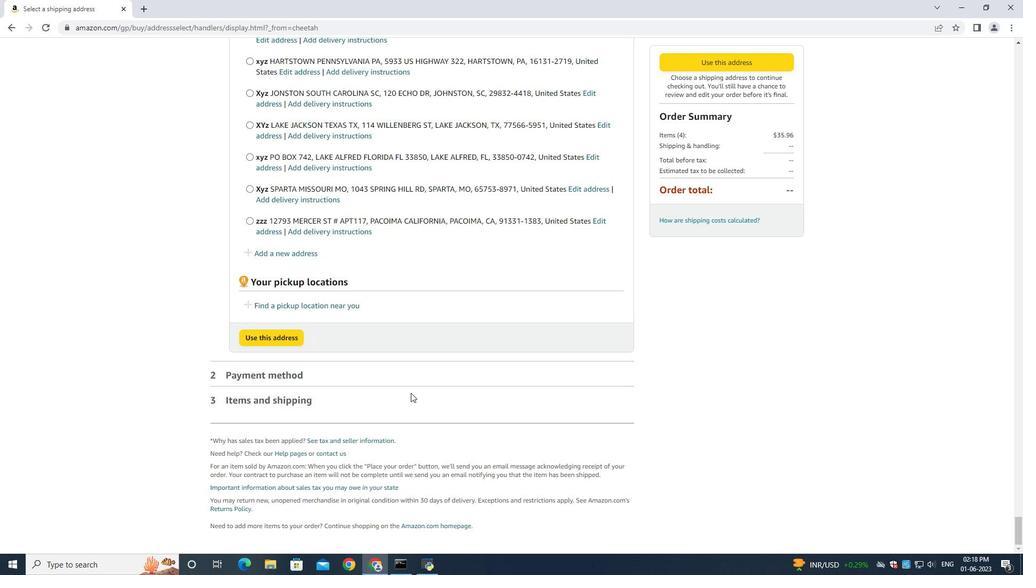 
Action: Mouse moved to (283, 251)
Screenshot: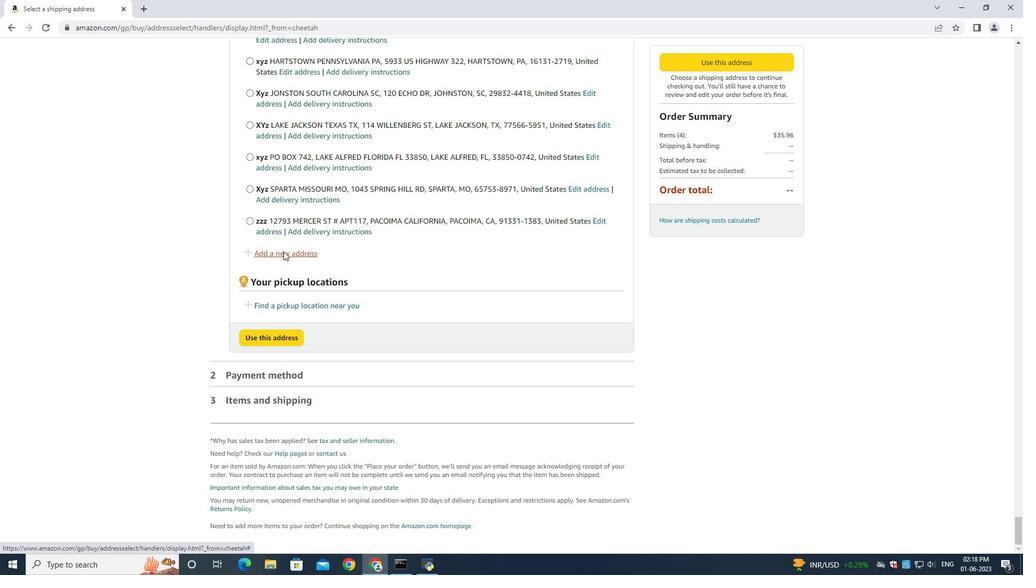 
Action: Mouse pressed left at (283, 251)
Screenshot: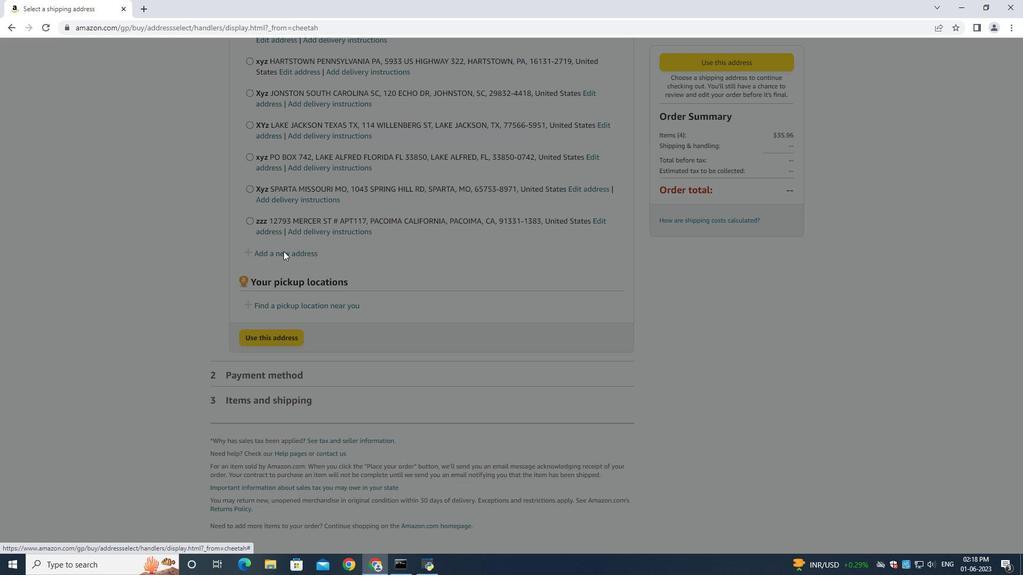 
Action: Mouse moved to (351, 257)
Screenshot: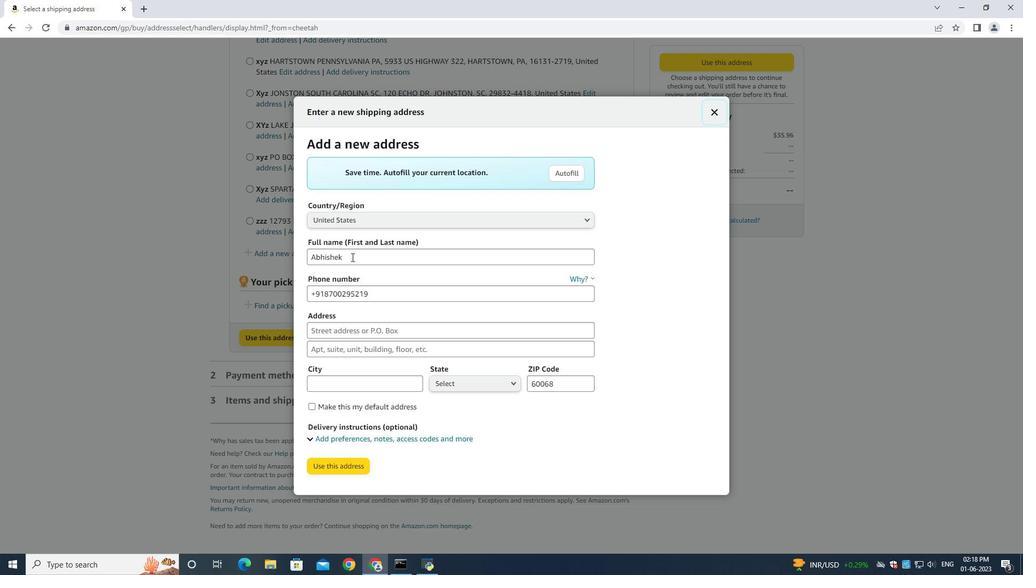 
Action: Mouse pressed left at (351, 257)
Screenshot: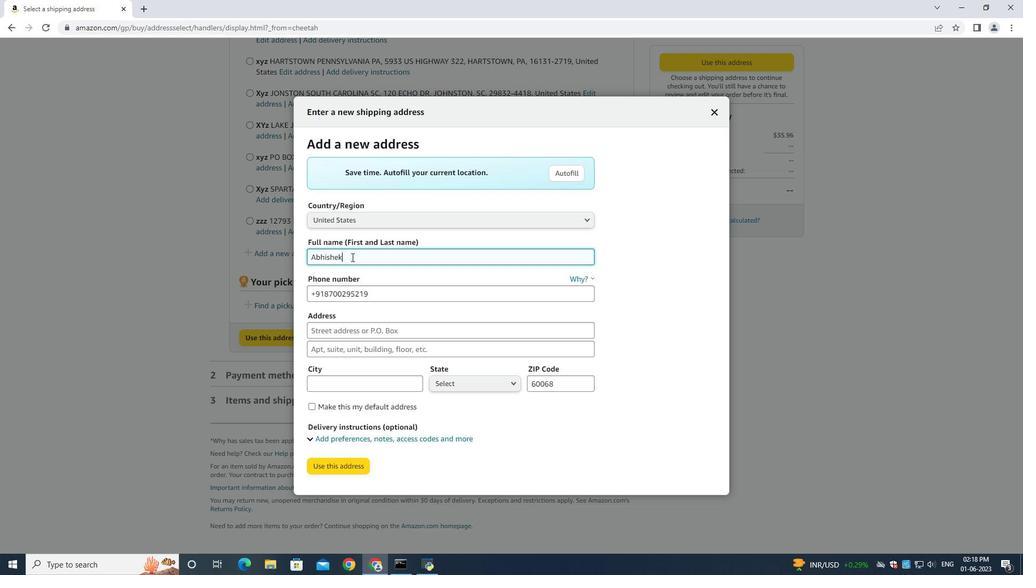 
Action: Key pressed ctrl+A<Key.backspace><Key.shift>Maureen<Key.tab><Key.tab><Key.backspace>7738643880<Key.tab>2845<Key.space><Key.shift>Point<Key.space><Key.shift>Street<Key.space><Key.shift><Key.shift><Key.shift><Key.shift><Key.shift><Key.shift><Key.shift><Key.shift><Key.tab><Key.shift><Key.shift><Key.shift><Key.shift><Key.shift>Park<Key.space><Key.shift><Key.shift><Key.shift><Key.shift><Key.shift><Key.shift><Key.shift><Key.shift><Key.shift><Key.shift><Key.shift><Key.shift><Key.shift><Key.shift><Key.shift><Key.shift><Key.shift><Key.shift><Key.shift><Key.shift><Key.shift><Key.shift><Key.shift><Key.shift><Key.shift><Key.shift><Key.shift><Key.shift><Key.shift><Key.shift><Key.shift><Key.shift><Key.shift><Key.shift><Key.shift><Key.shift><Key.shift><Key.shift><Key.shift><Key.shift><Key.shift><Key.shift><Key.shift><Key.shift><Key.shift><Key.shift><Key.shift><Key.shift><Key.shift><Key.shift><Key.shift><Key.shift><Key.shift><Key.shift><Key.shift><Key.shift><Key.shift><Key.shift><Key.shift><Key.shift><Key.shift><Key.shift><Key.shift><Key.shift><Key.shift><Key.shift><Key.shift><Key.shift><Key.shift><Key.shift><Key.shift><Key.shift><Key.shift><Key.shift><Key.shift><Key.shift><Key.shift><Key.shift><Key.shift><Key.shift><Key.shift><Key.shift><Key.shift><Key.shift>Ridge<Key.space><Key.shift><Key.shift><Key.shift><Key.shift><Key.shift><Key.shift><Key.shift><Key.shift><Key.shift><Key.shift><Key.shift><Key.shift><Key.shift><Key.shift><Key.shift><Key.shift><Key.shift><Key.shift><Key.shift><Key.shift><Key.shift><Key.shift><Key.shift><Key.shift><Key.shift><Key.shift><Key.shift><Key.shift><Key.shift><Key.shift><Key.shift><Key.shift><Key.shift>Illinois<Key.tab><Key.shift><Key.shift><Key.shift><Key.shift><Key.shift><Key.shift><Key.shift><Key.shift><Key.shift><Key.shift><Key.shift><Key.shift><Key.shift><Key.shift><Key.shift>Park<Key.space><Key.shift><Key.shift><Key.shift><Key.shift><Key.shift><Key.shift><Key.shift><Key.shift><Key.shift><Key.shift>Ridge<Key.space><Key.tab><Key.shift><Key.shift><Key.shift>Ill<Key.tab><Key.backspace>60068
Screenshot: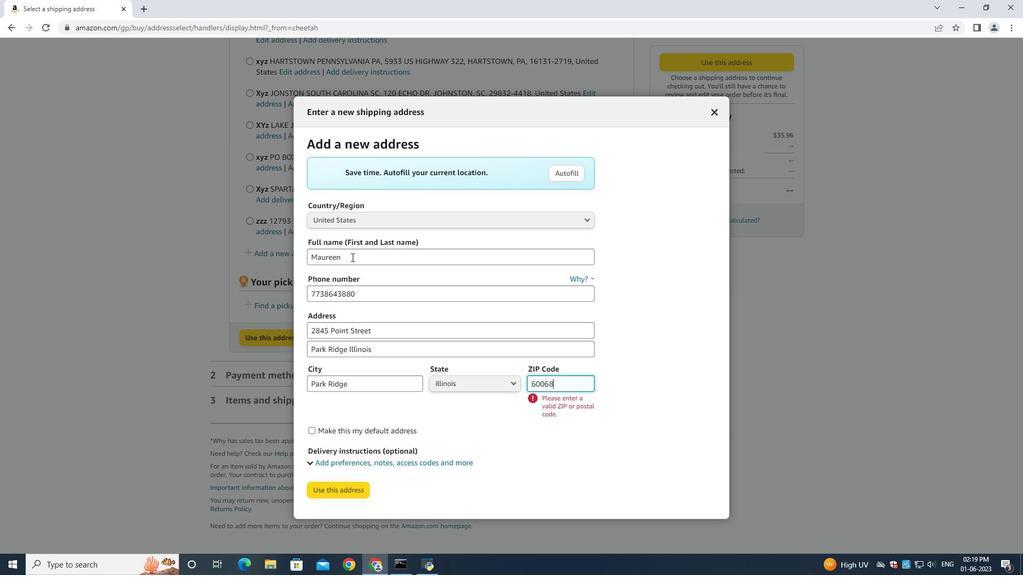 
Action: Mouse moved to (346, 467)
Screenshot: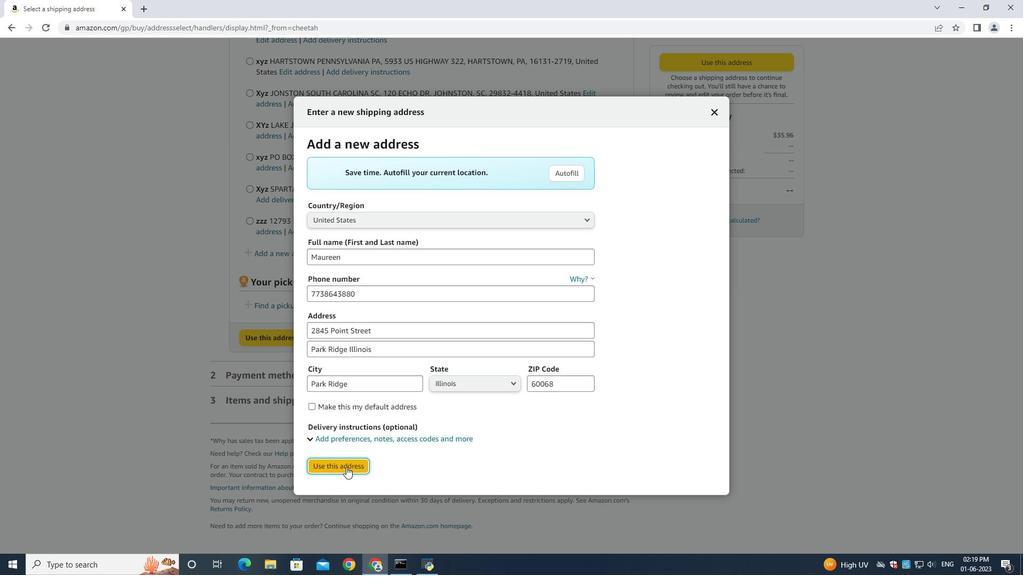 
Action: Mouse pressed left at (346, 467)
Screenshot: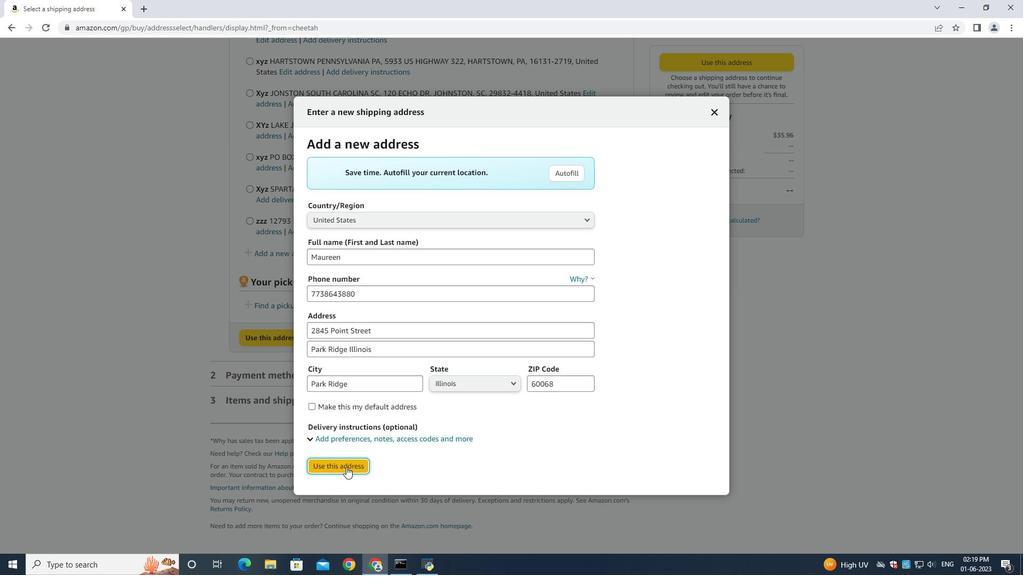 
Action: Mouse moved to (335, 543)
Screenshot: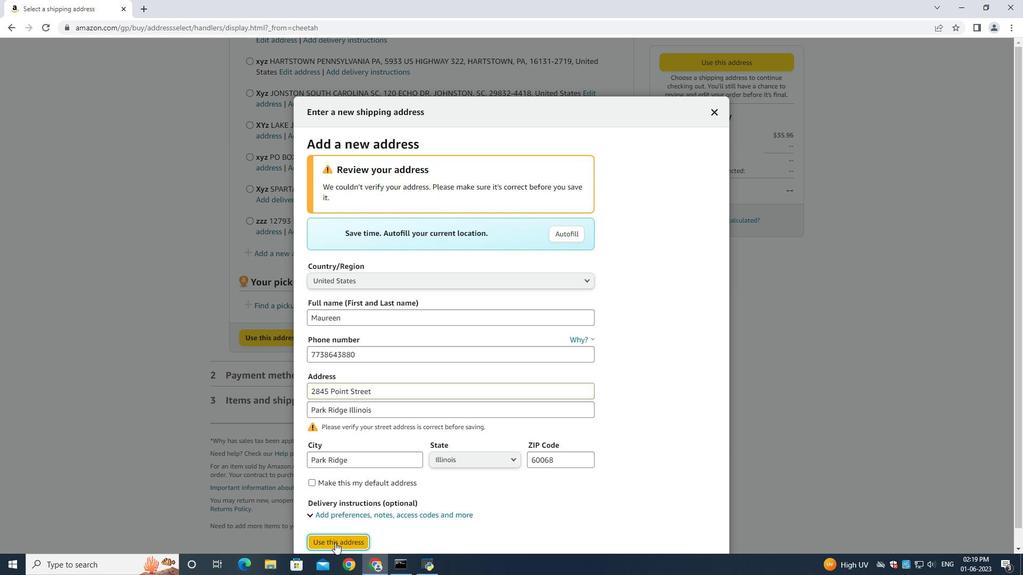 
Action: Mouse pressed left at (335, 543)
Screenshot: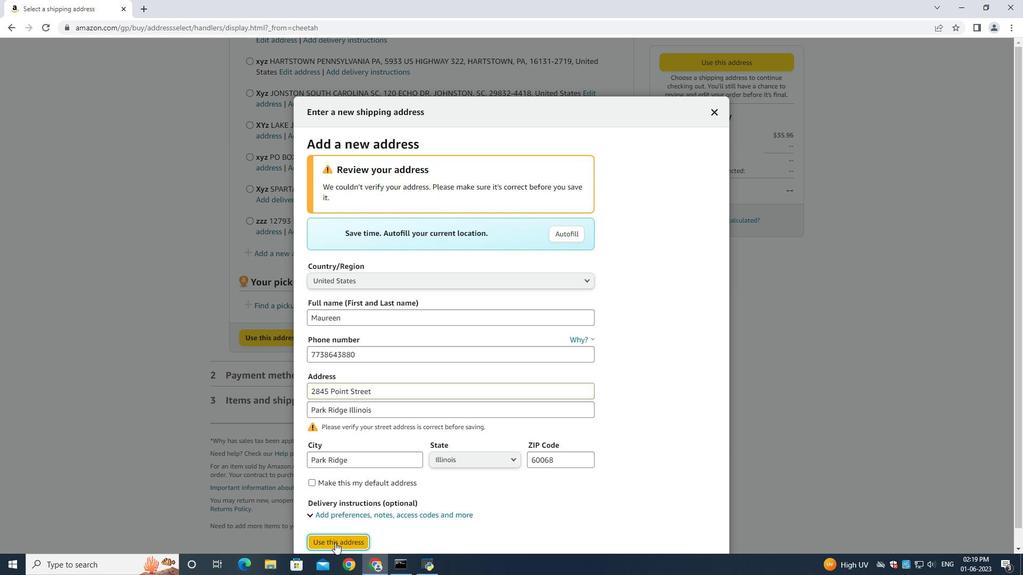 
Action: Mouse moved to (319, 297)
Screenshot: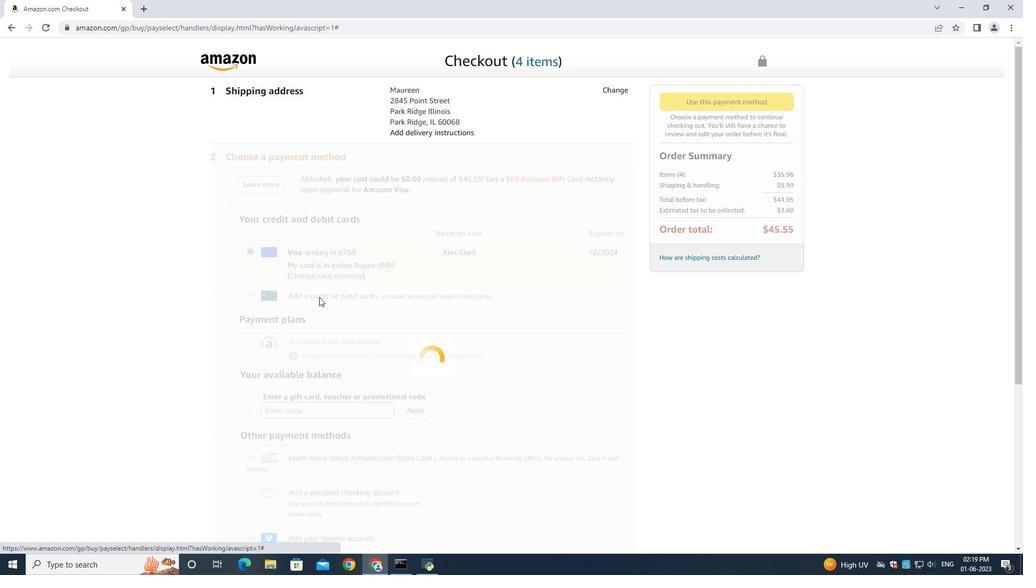 
Action: Mouse pressed left at (319, 297)
Screenshot: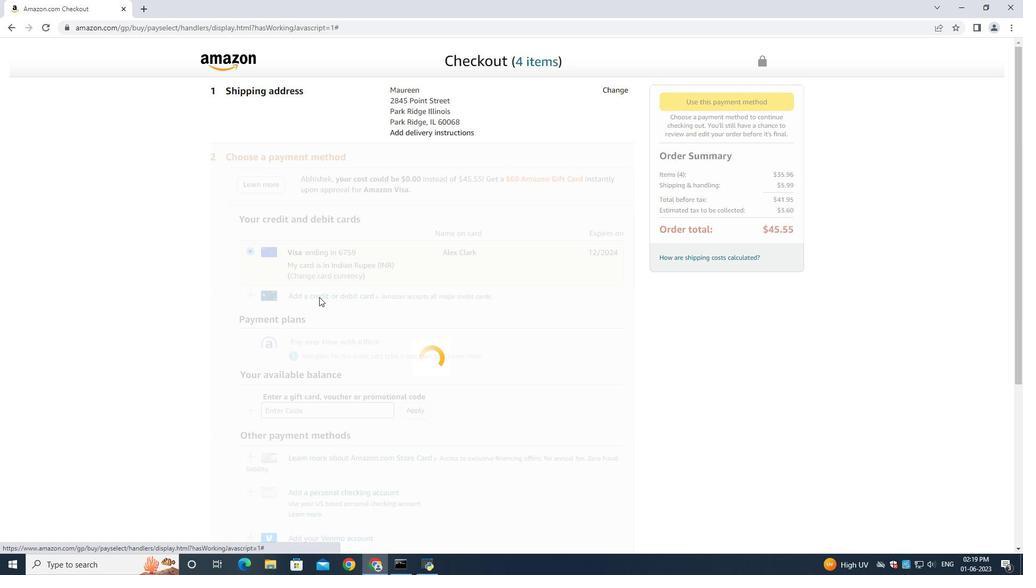 
Action: Mouse moved to (447, 264)
Screenshot: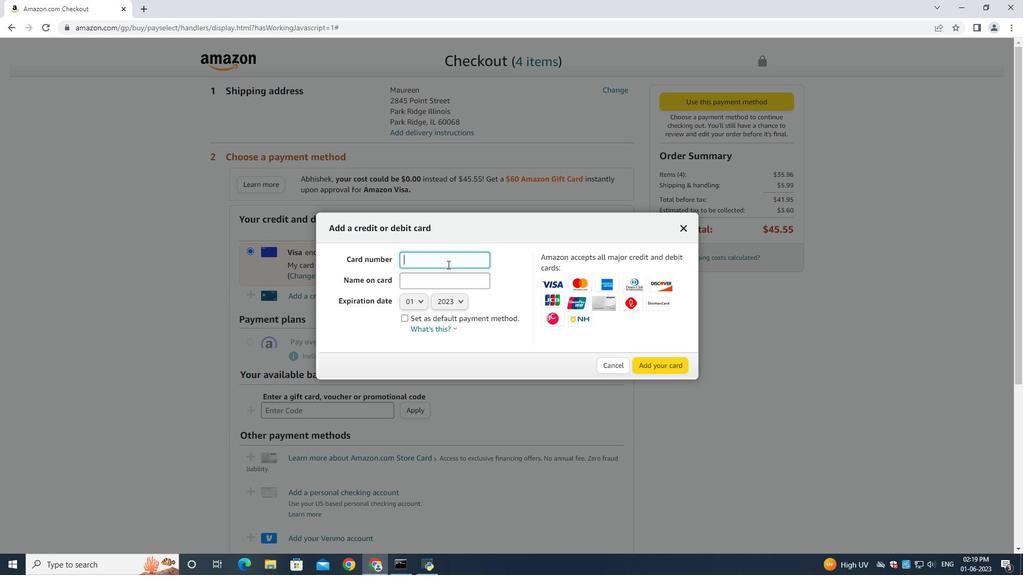 
Action: Mouse pressed left at (447, 264)
Screenshot: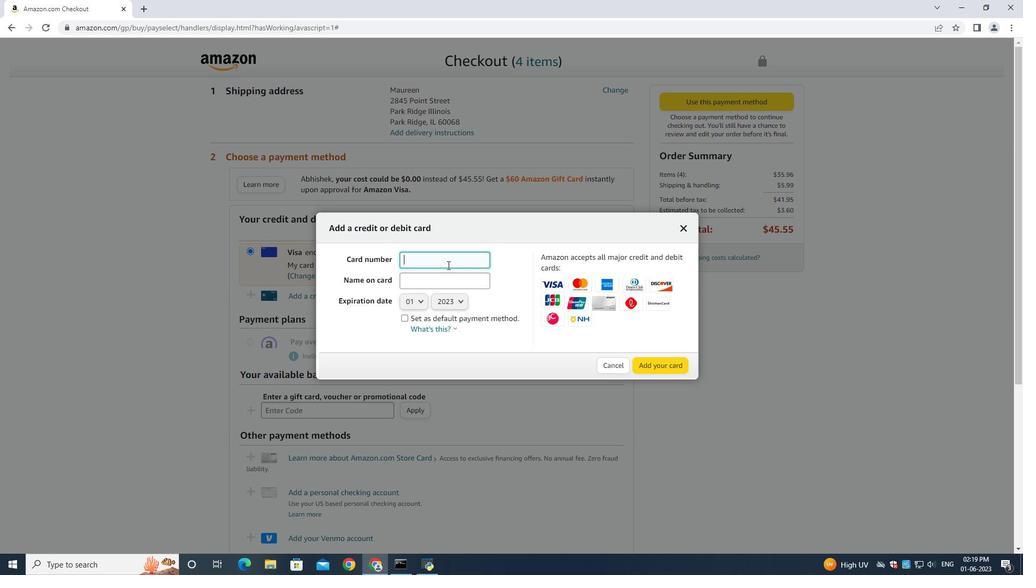 
Action: Mouse moved to (447, 265)
Screenshot: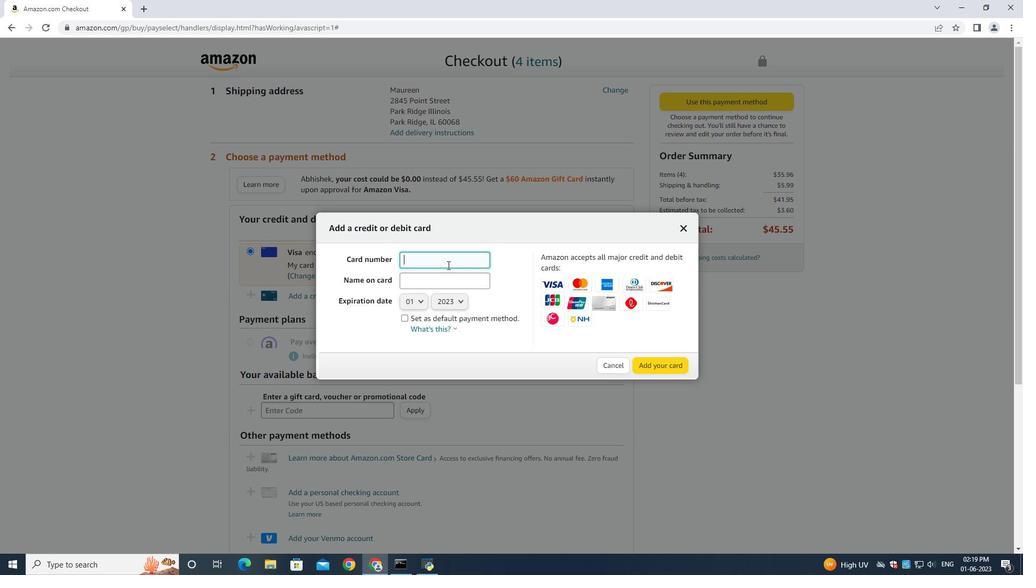 
Action: Key pressed 4893
Screenshot: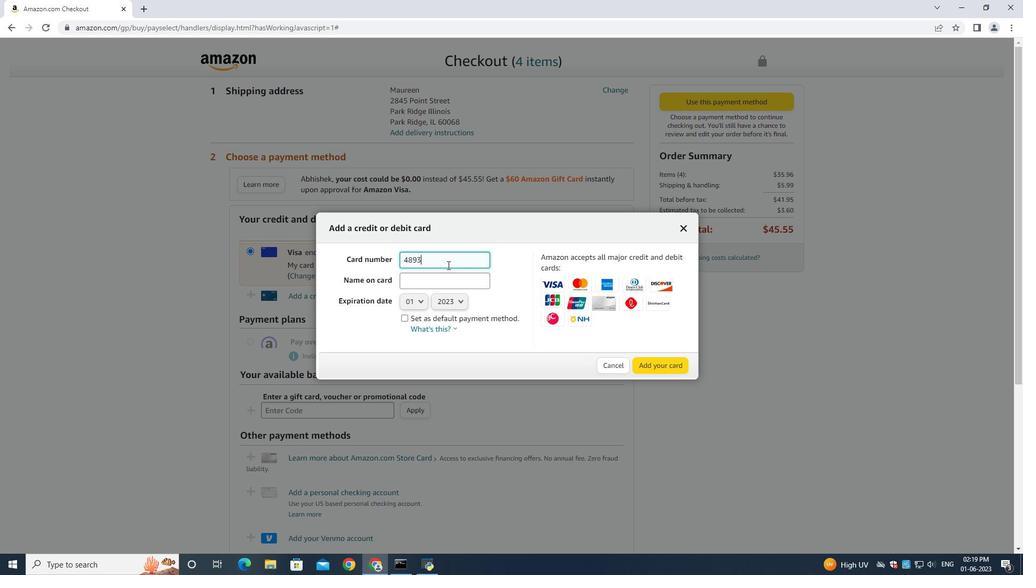 
Action: Mouse moved to (438, 276)
Screenshot: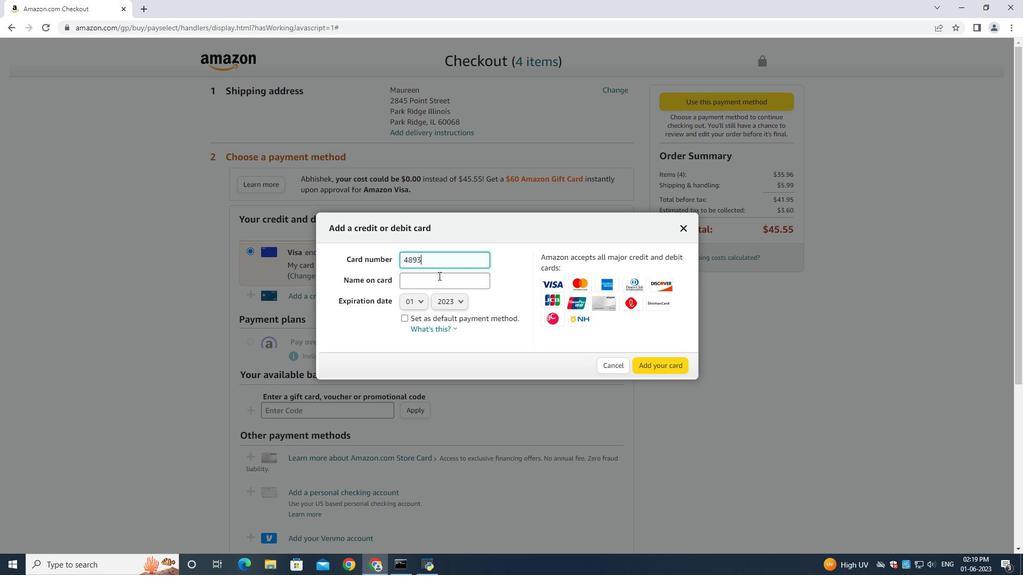 
Action: Key pressed 754559587965
Screenshot: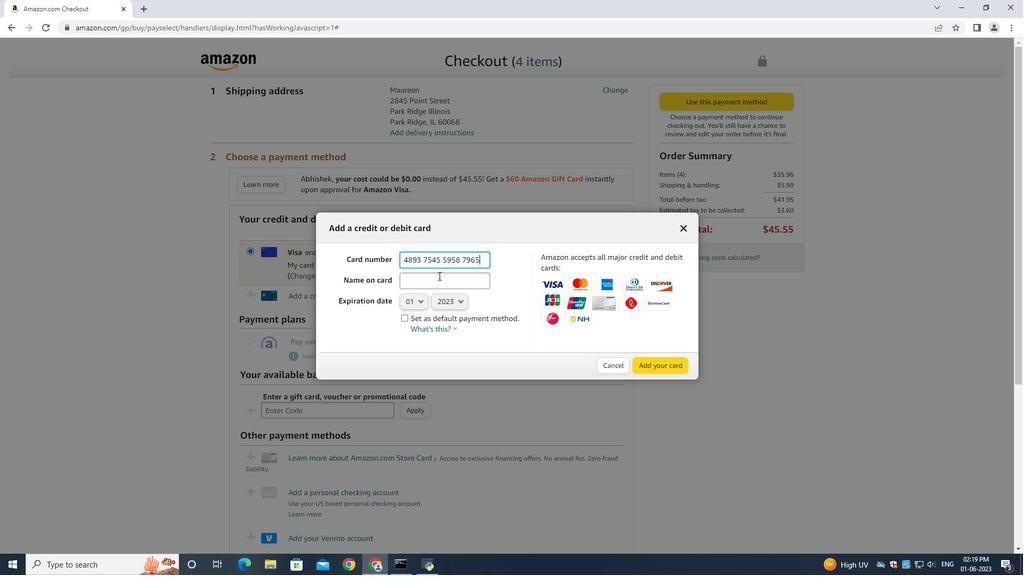 
Action: Mouse moved to (438, 280)
Screenshot: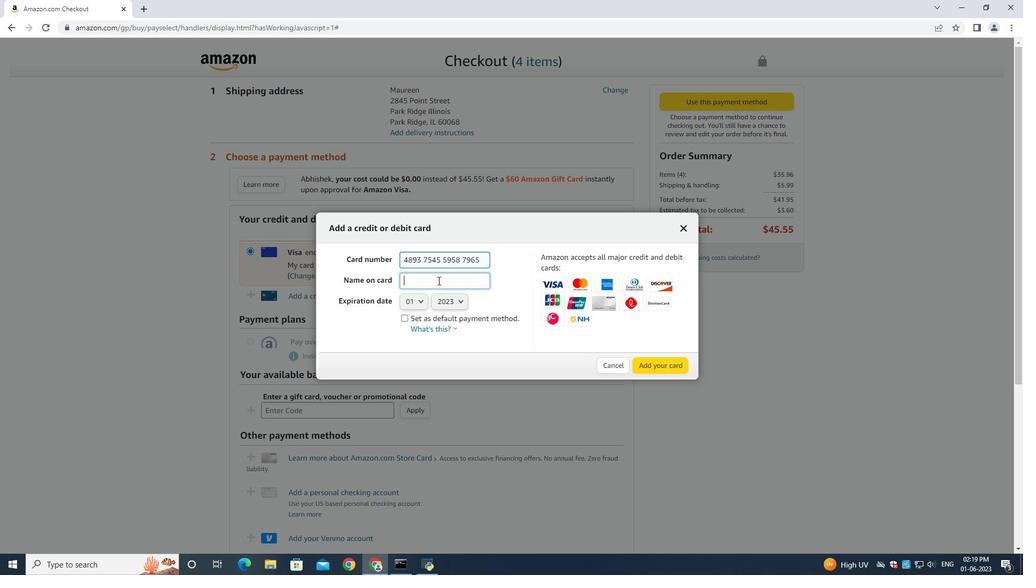 
Action: Mouse pressed left at (438, 280)
Screenshot: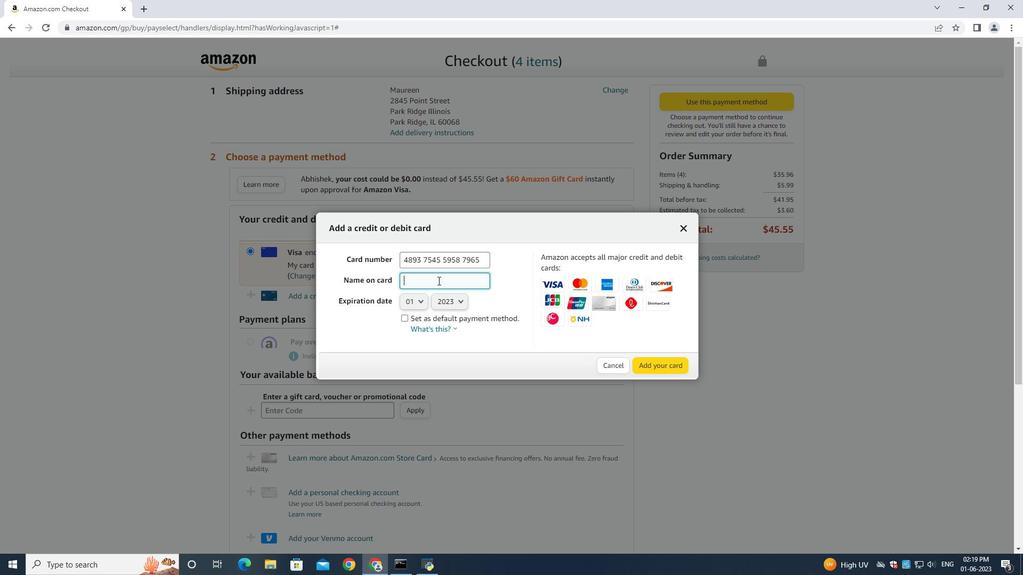 
Action: Key pressed j<Key.backspace><Key.shift>John<Key.shift><Key.shift><Key.shift><Key.shift><Key.shift><Key.shift><Key.shift><Key.shift><Key.shift><Key.space><Key.shift>Baker<Key.space>
Screenshot: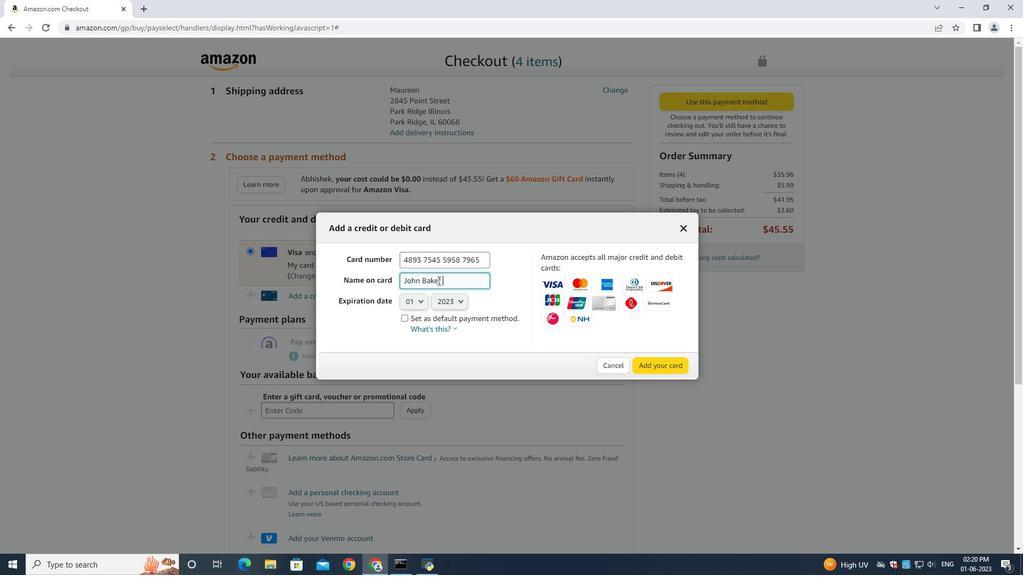 
Action: Mouse moved to (416, 304)
Screenshot: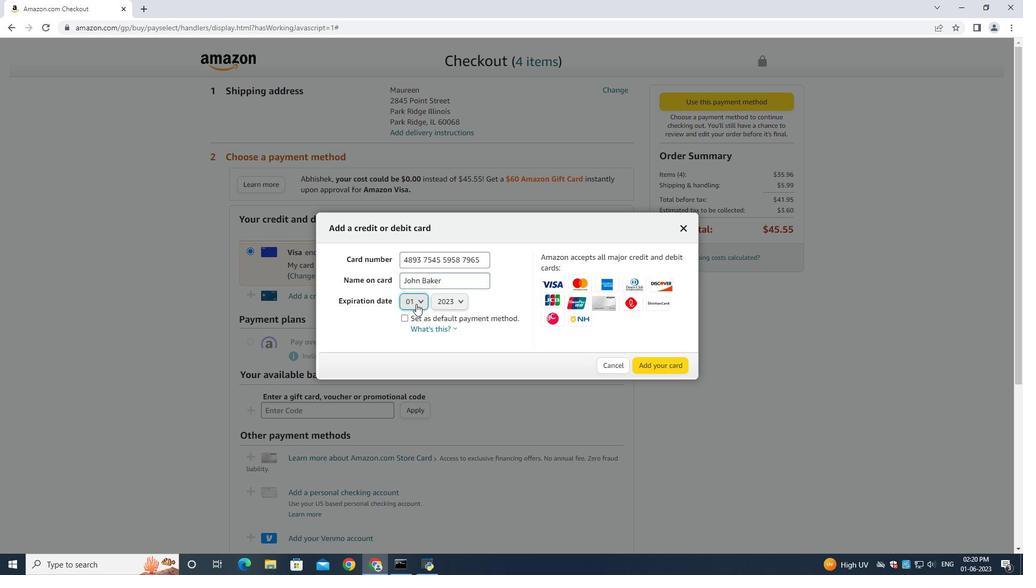 
Action: Mouse pressed left at (416, 304)
Screenshot: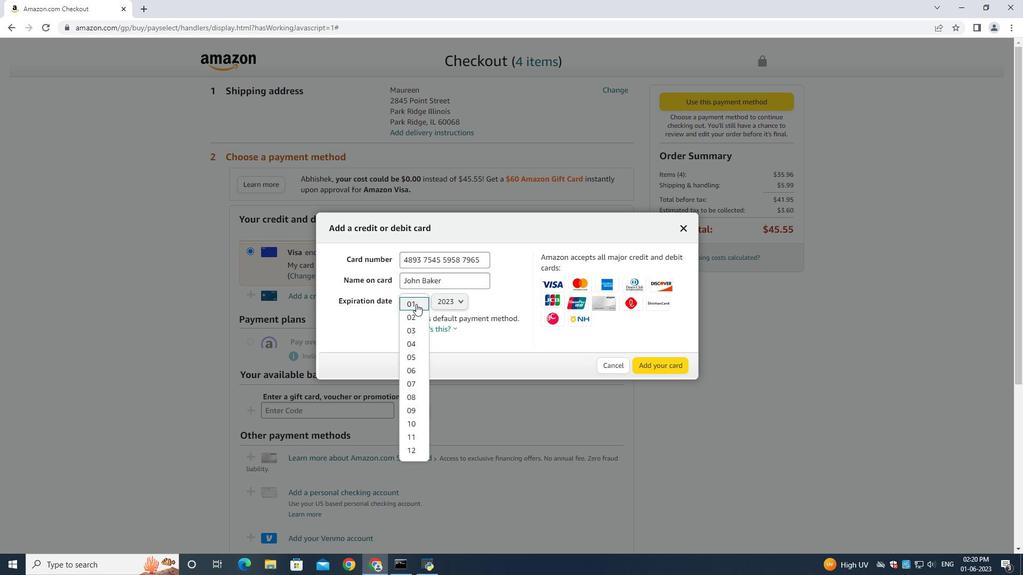 
Action: Mouse moved to (413, 372)
Screenshot: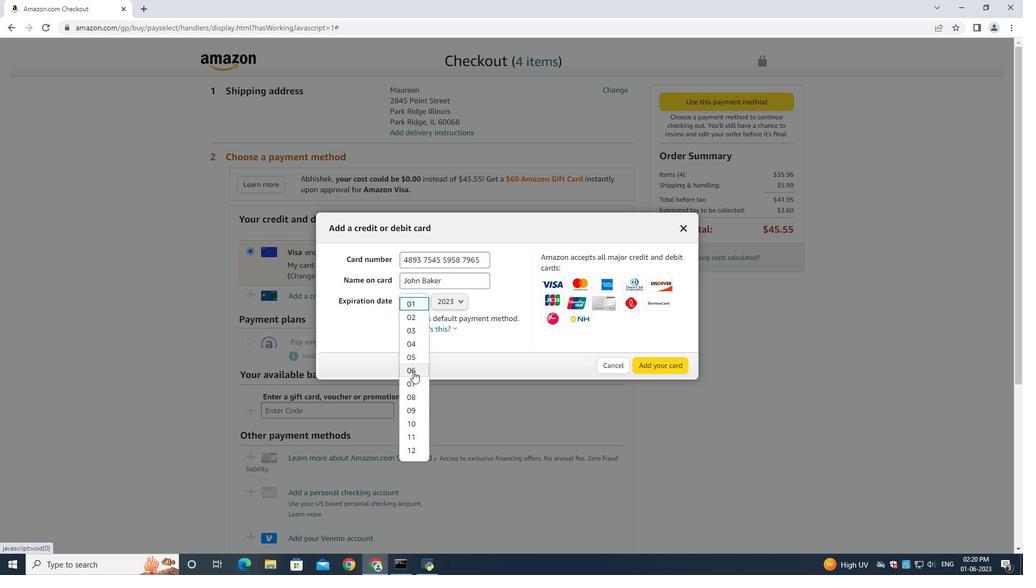 
Action: Mouse pressed left at (413, 372)
Screenshot: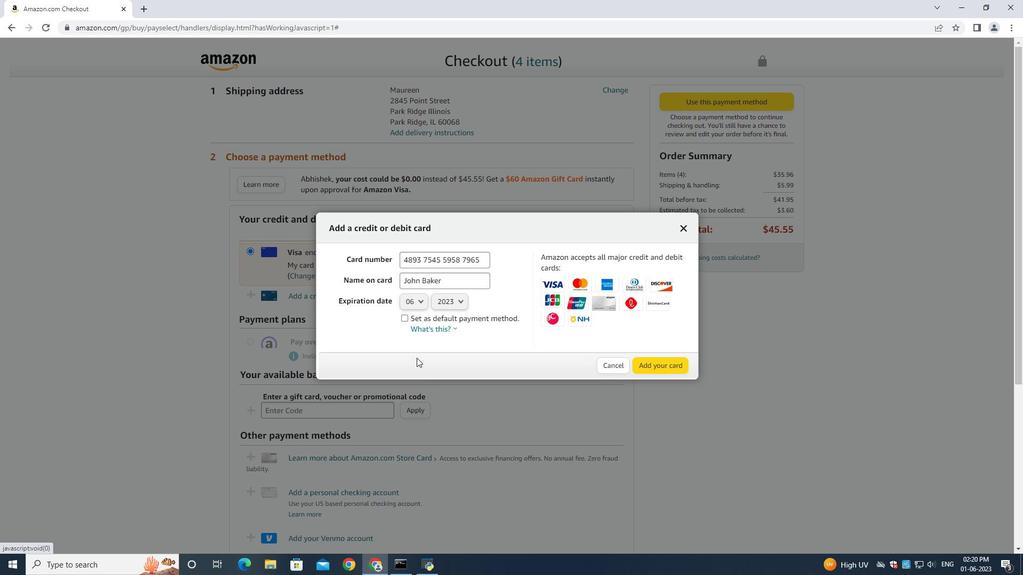 
Action: Mouse moved to (448, 303)
Screenshot: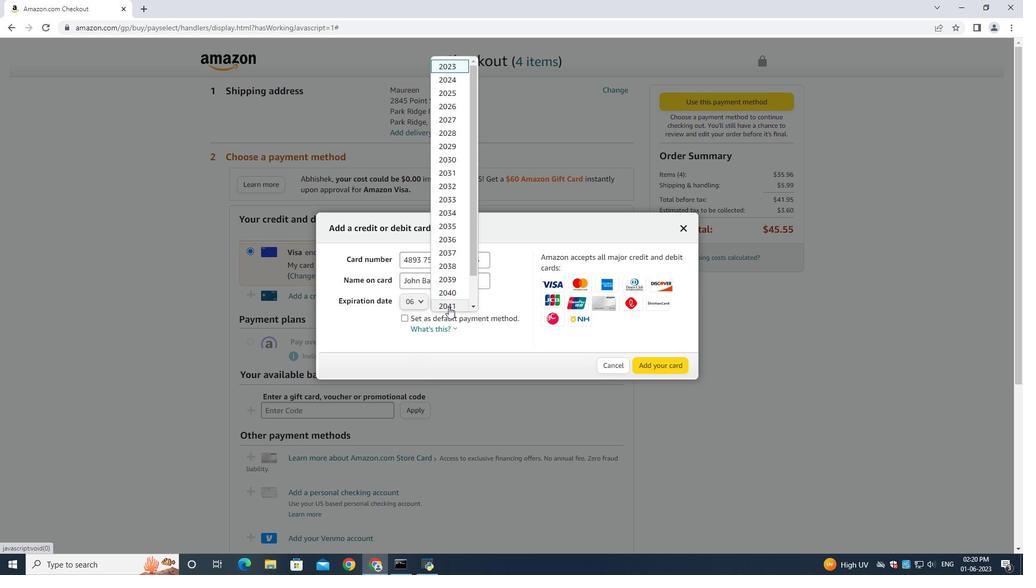 
Action: Mouse pressed left at (448, 303)
Screenshot: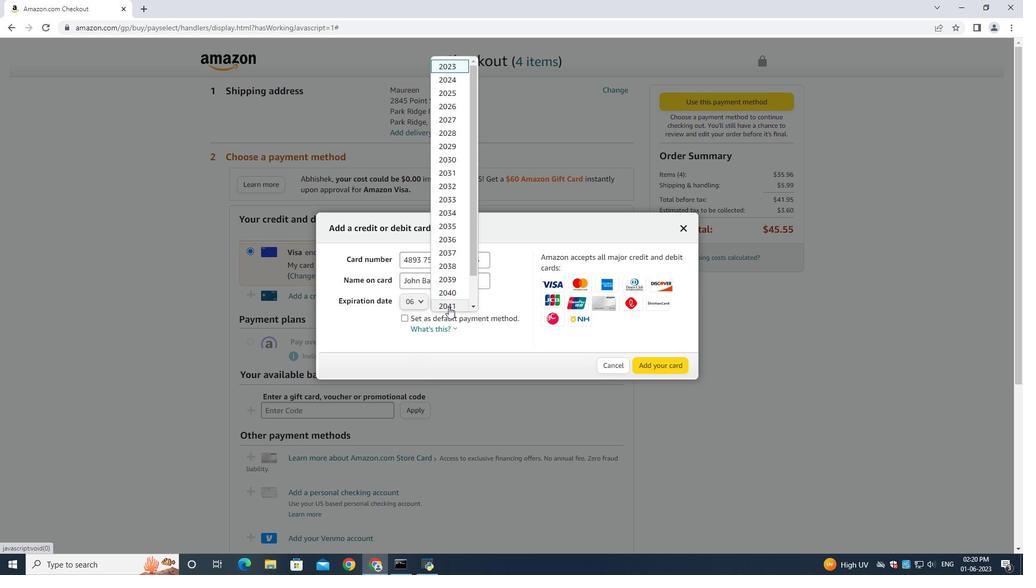 
Action: Mouse moved to (455, 95)
Screenshot: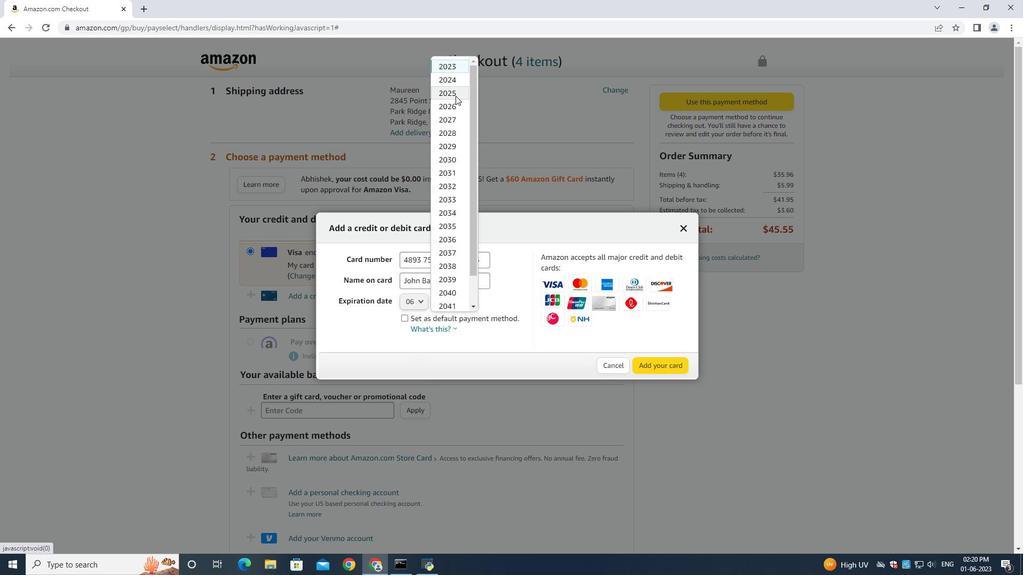 
Action: Mouse pressed left at (455, 95)
Screenshot: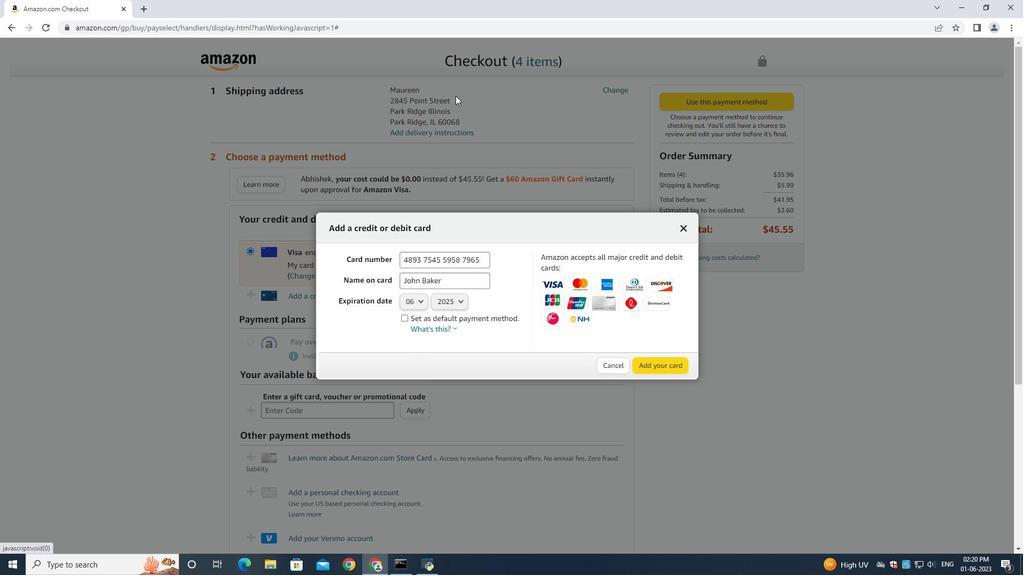 
Action: Mouse moved to (652, 364)
Screenshot: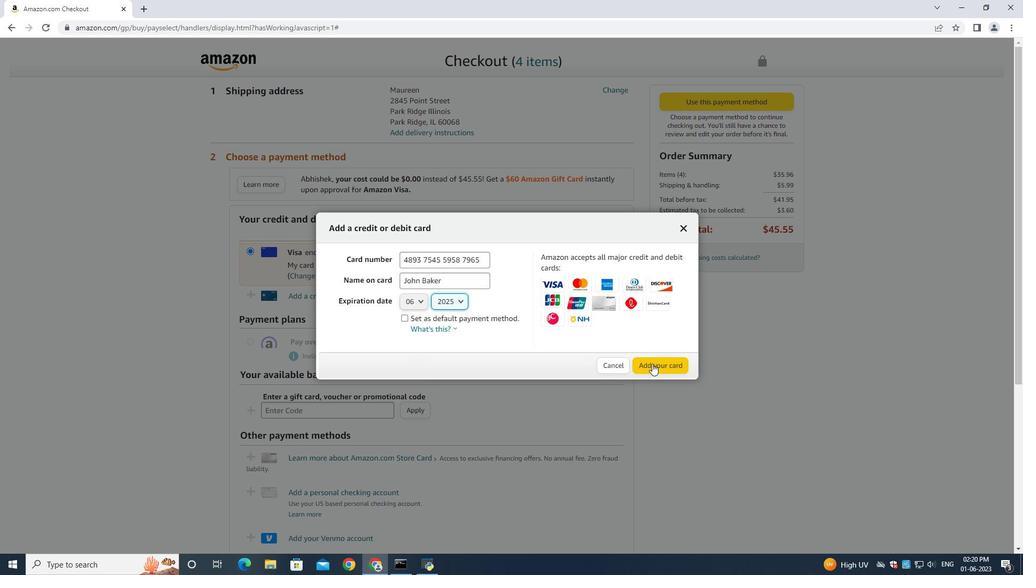 
